 Task: Explore Airbnb accommodation in Tamiyah, Egypt from 1st December, 2023 to 5th December, 2023 for 3 adults, 1 child.2 bedrooms having 3 beds and 2 bathrooms. Booking option can be shelf check-in. Look for 5 properties as per requirement.
Action: Mouse moved to (372, 143)
Screenshot: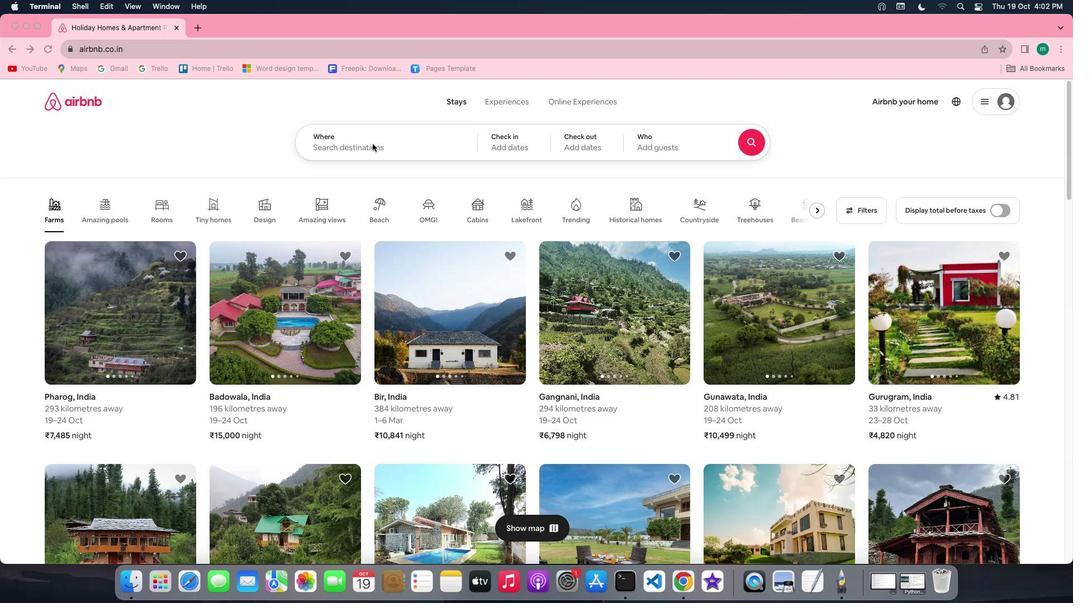 
Action: Mouse pressed left at (372, 143)
Screenshot: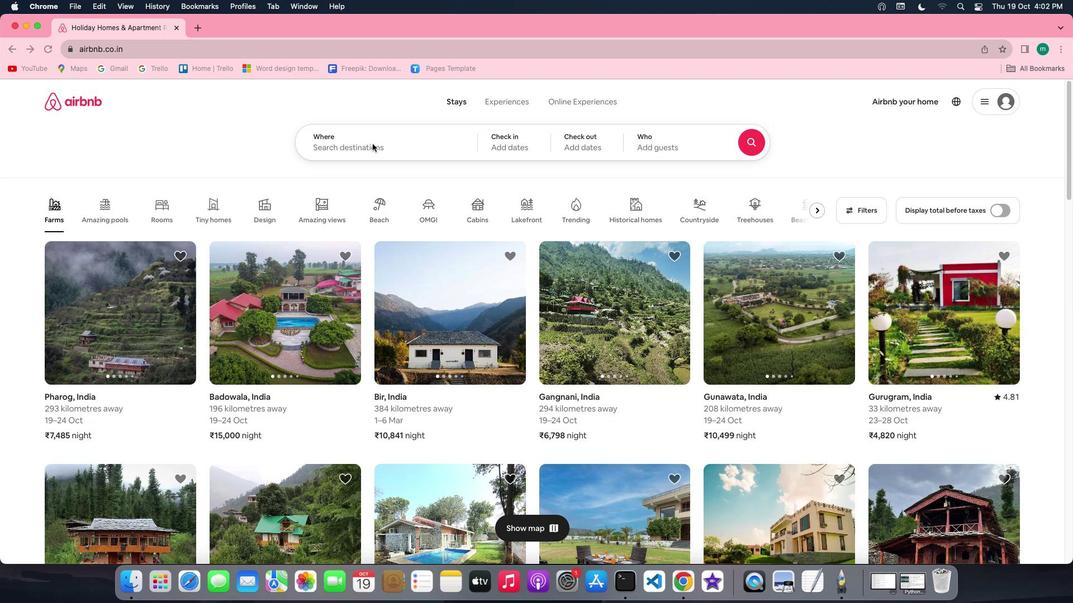 
Action: Mouse pressed left at (372, 143)
Screenshot: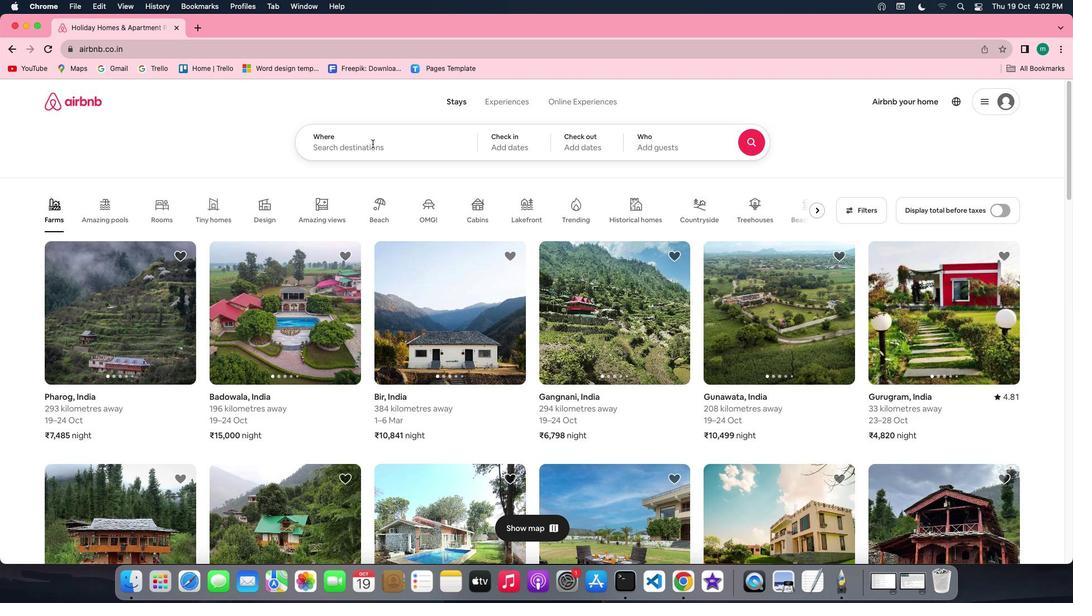 
Action: Key pressed Key.shift'T''a''m''i''y''a''h'','Key.spaceKey.shift'e''r'Key.backspace'g''y''p''t'
Screenshot: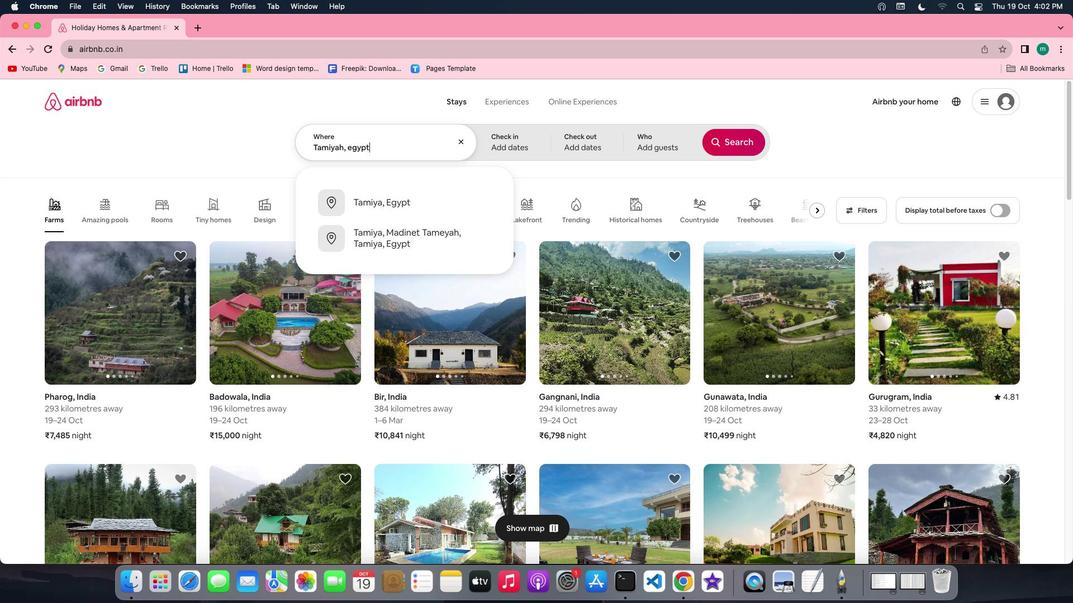 
Action: Mouse moved to (491, 144)
Screenshot: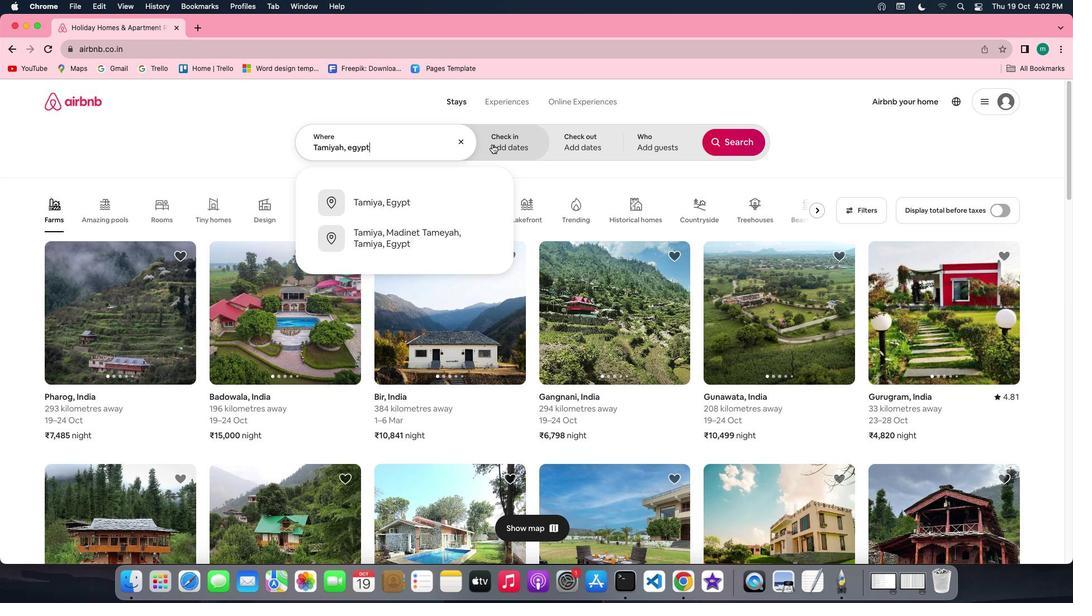 
Action: Mouse pressed left at (491, 144)
Screenshot: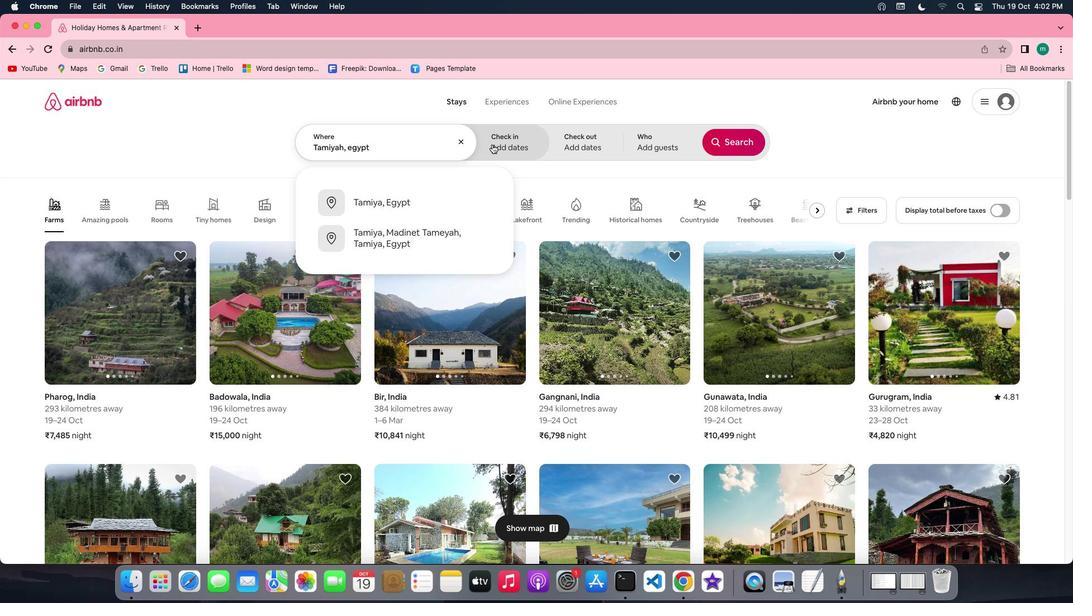 
Action: Mouse moved to (732, 232)
Screenshot: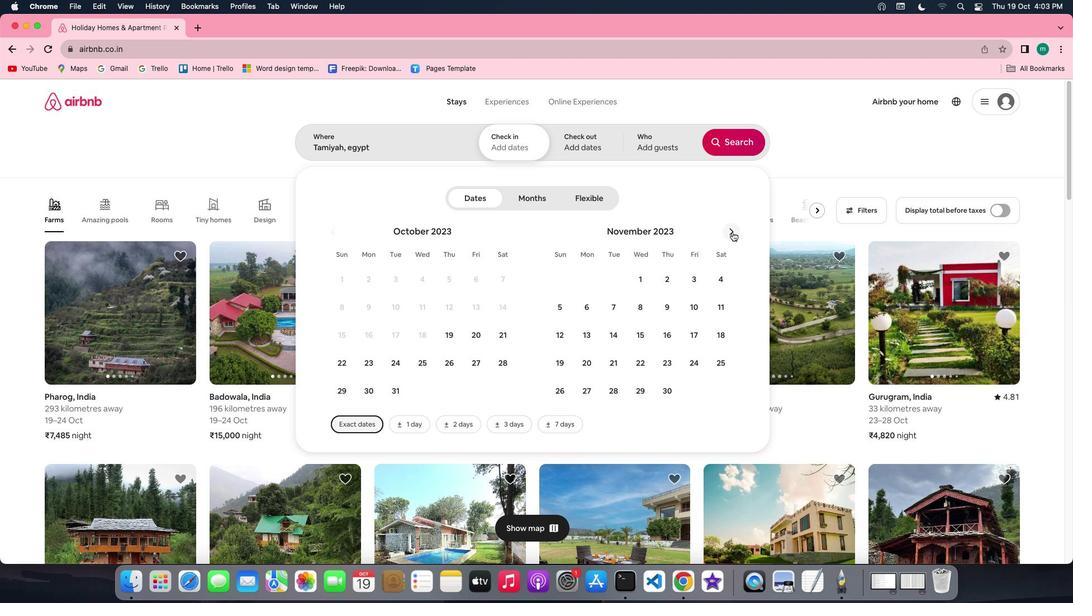 
Action: Mouse pressed left at (732, 232)
Screenshot: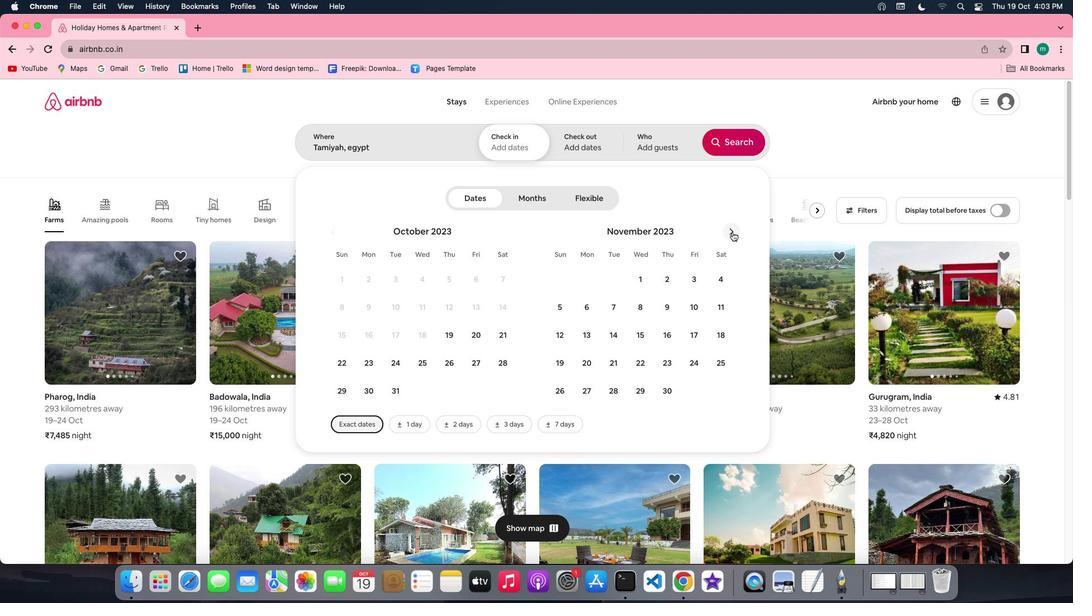 
Action: Mouse moved to (697, 277)
Screenshot: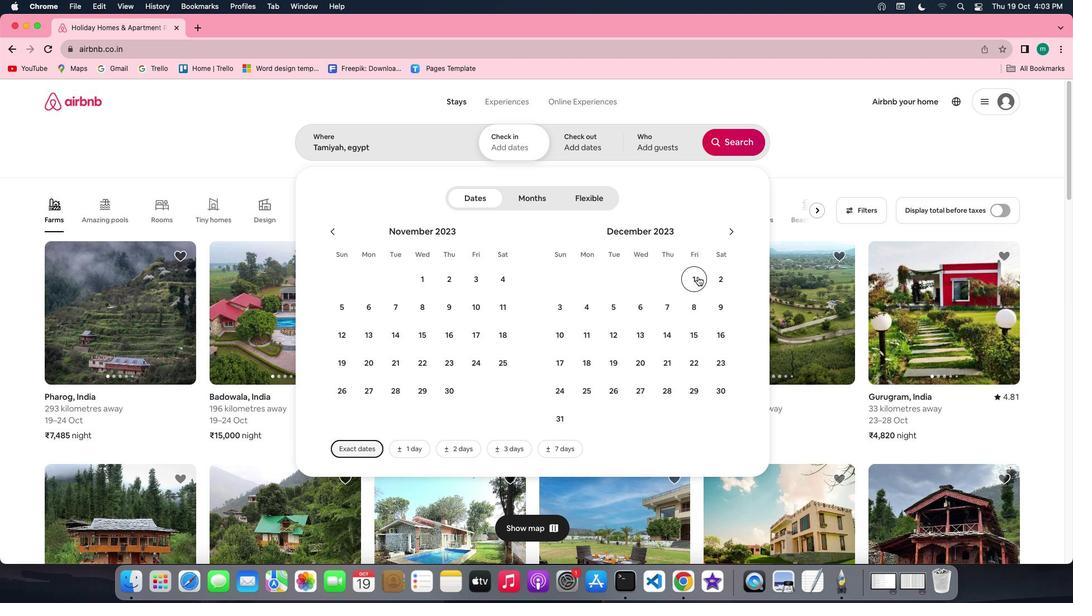 
Action: Mouse pressed left at (697, 277)
Screenshot: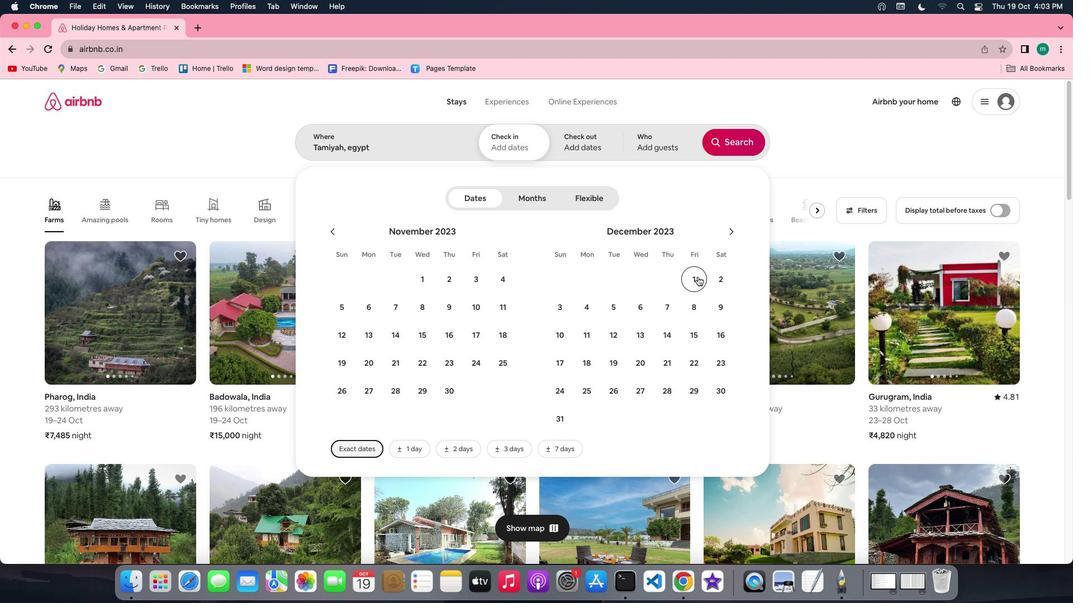 
Action: Mouse moved to (620, 302)
Screenshot: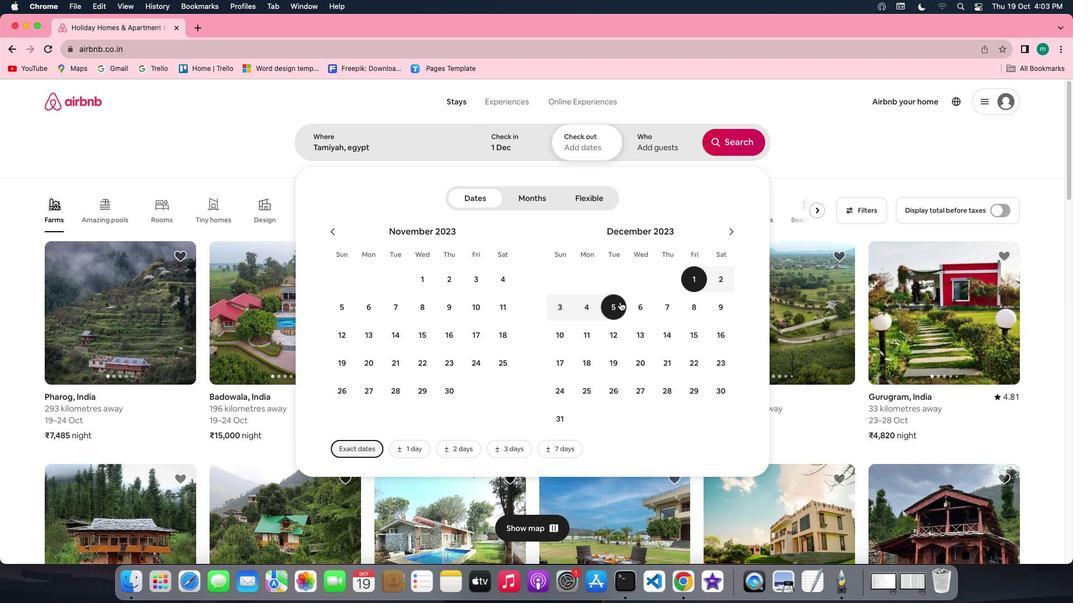 
Action: Mouse pressed left at (620, 302)
Screenshot: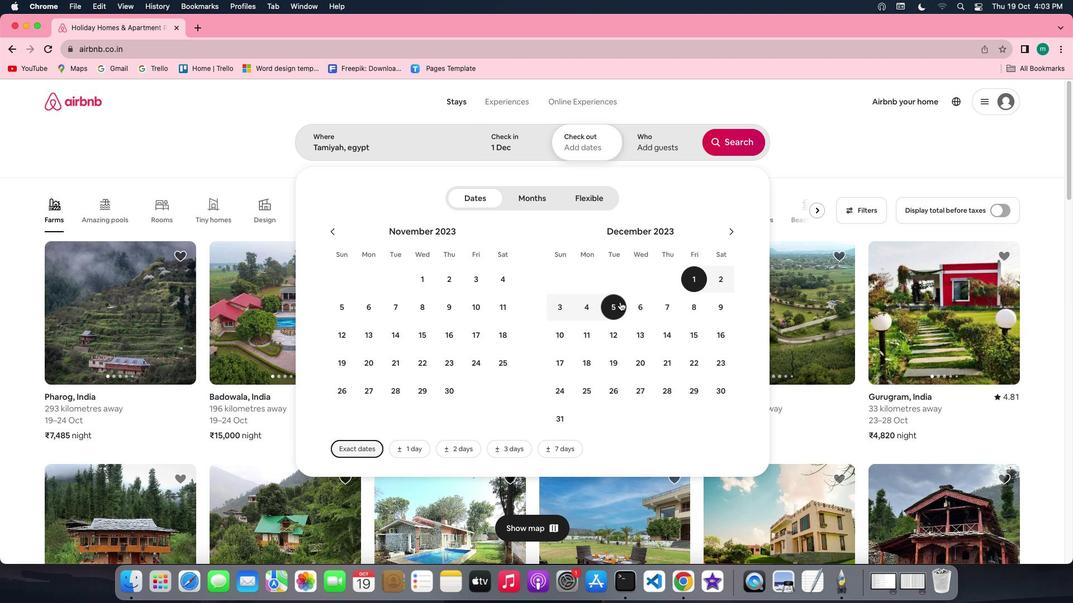
Action: Mouse moved to (655, 145)
Screenshot: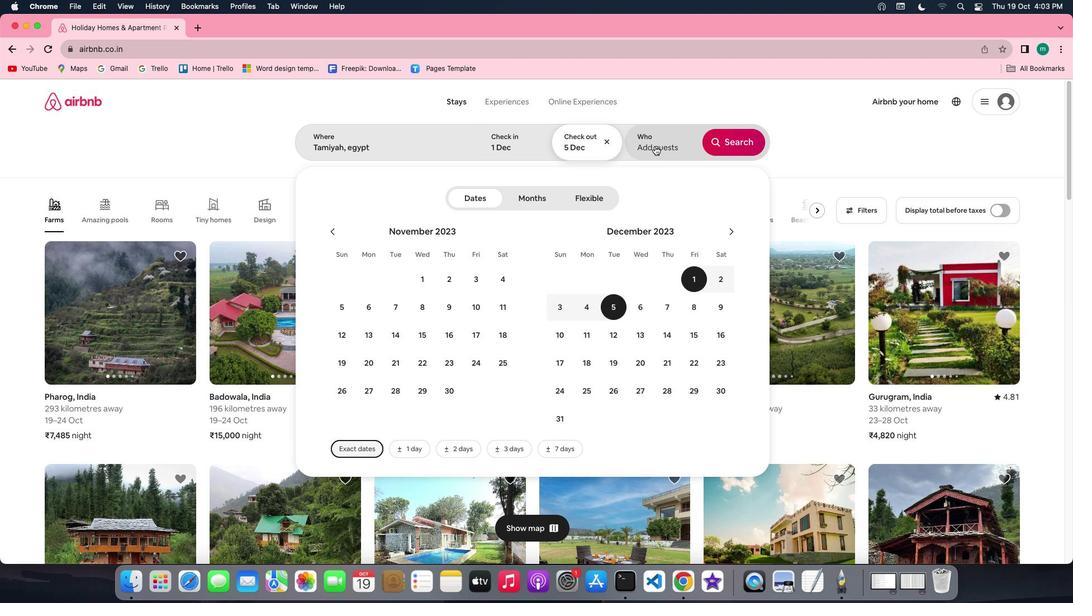 
Action: Mouse pressed left at (655, 145)
Screenshot: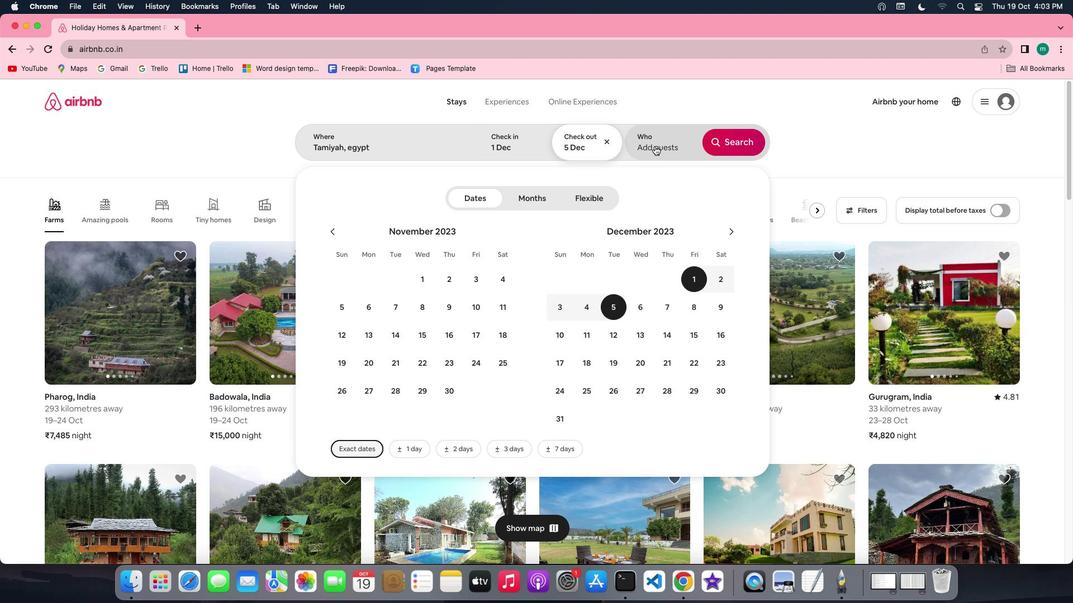 
Action: Mouse moved to (744, 207)
Screenshot: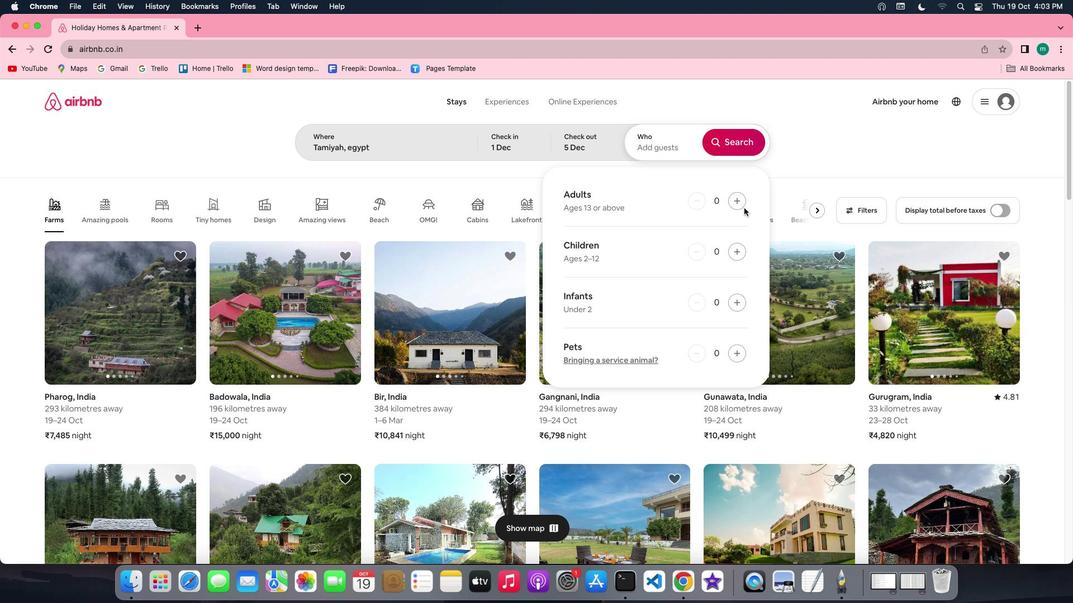 
Action: Mouse pressed left at (744, 207)
Screenshot: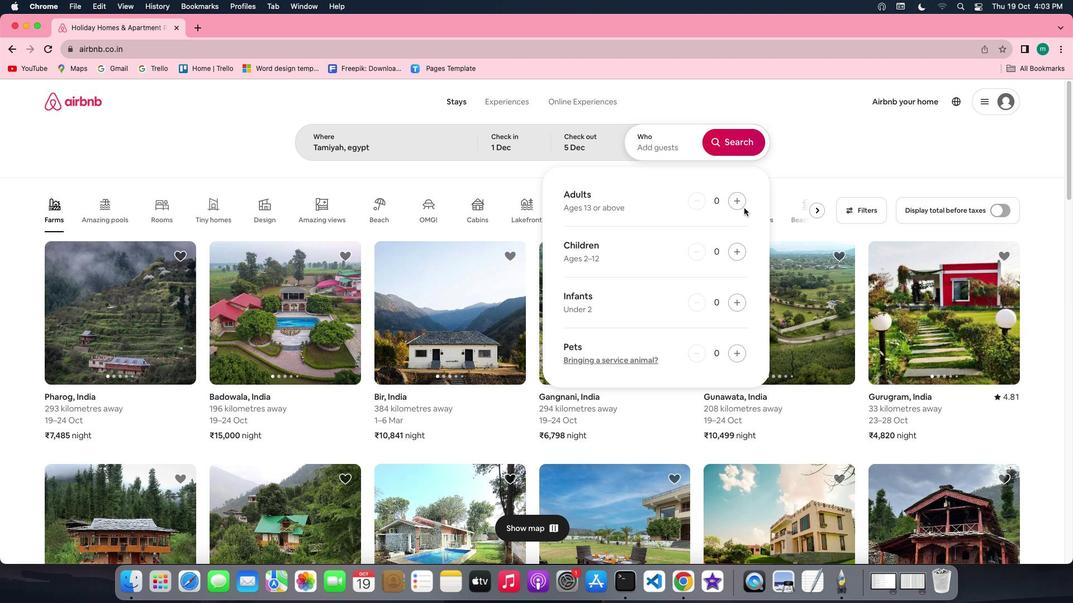
Action: Mouse pressed left at (744, 207)
Screenshot: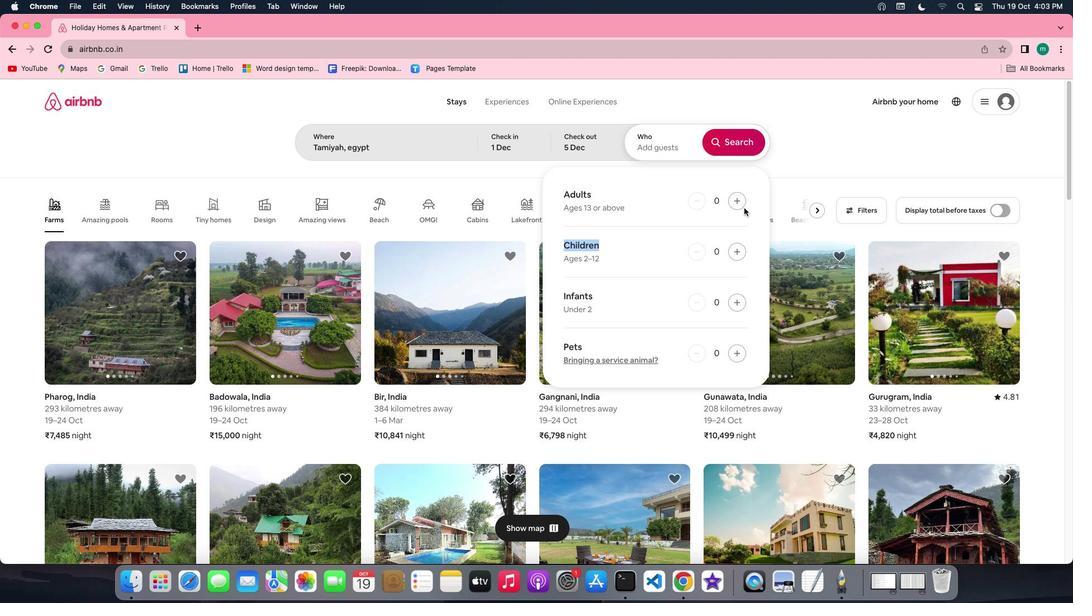 
Action: Mouse moved to (740, 202)
Screenshot: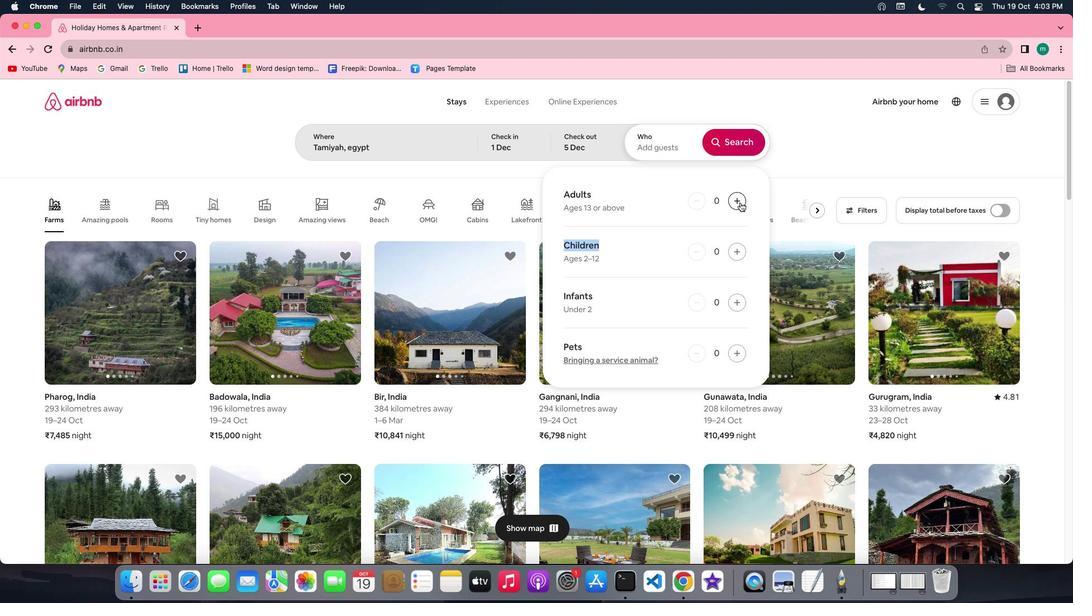 
Action: Mouse pressed left at (740, 202)
Screenshot: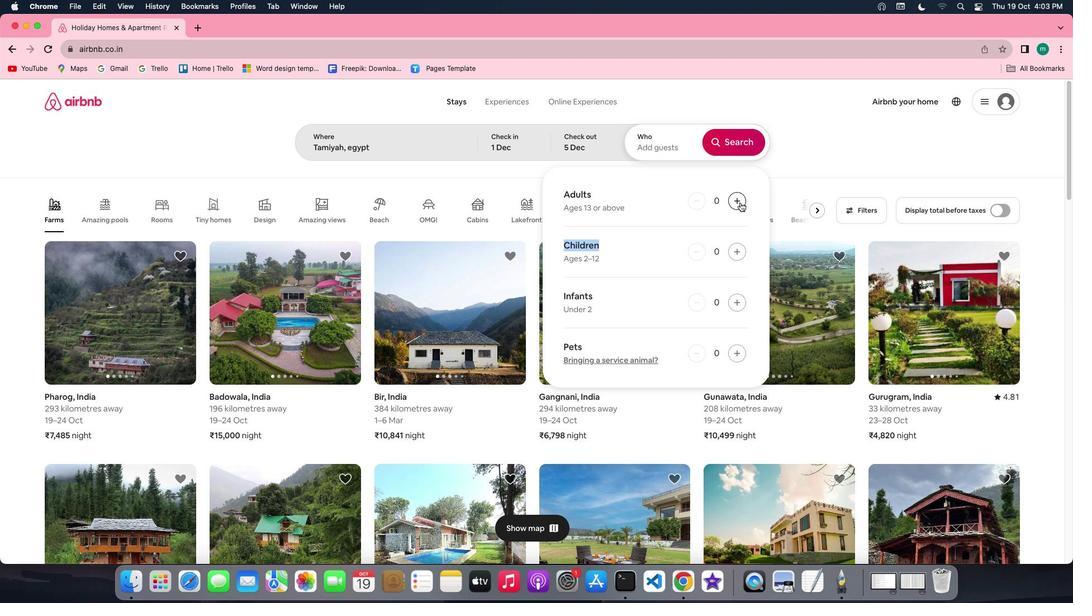 
Action: Mouse pressed left at (740, 202)
Screenshot: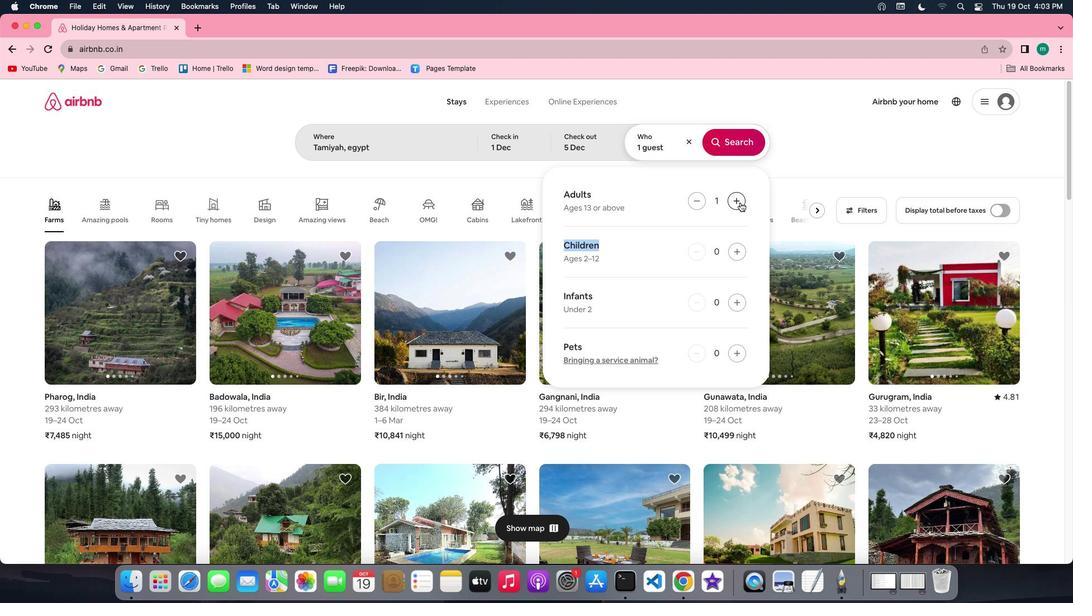 
Action: Mouse pressed left at (740, 202)
Screenshot: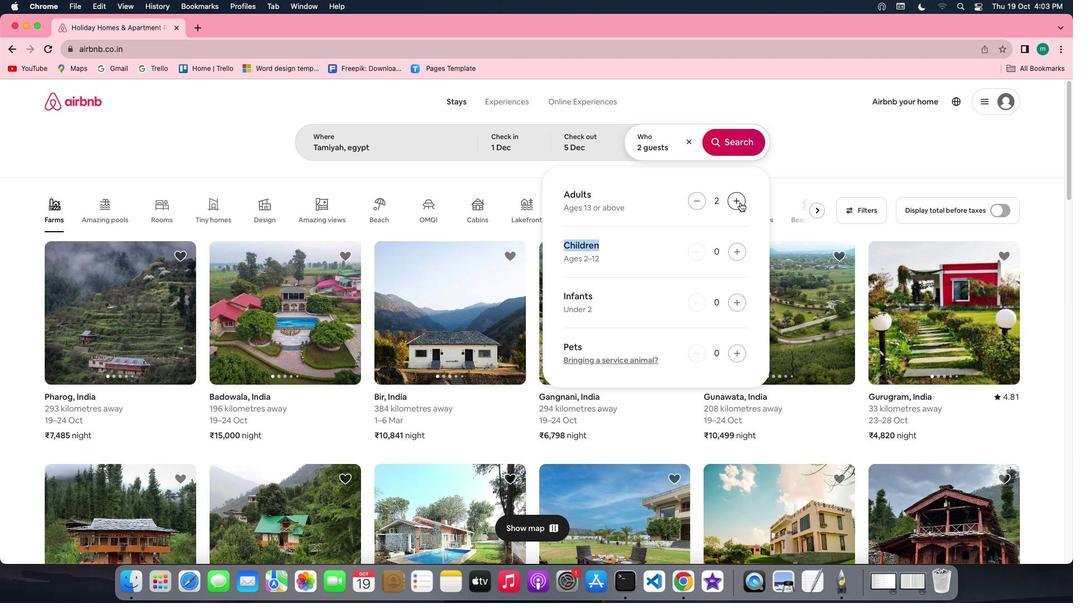 
Action: Mouse moved to (734, 148)
Screenshot: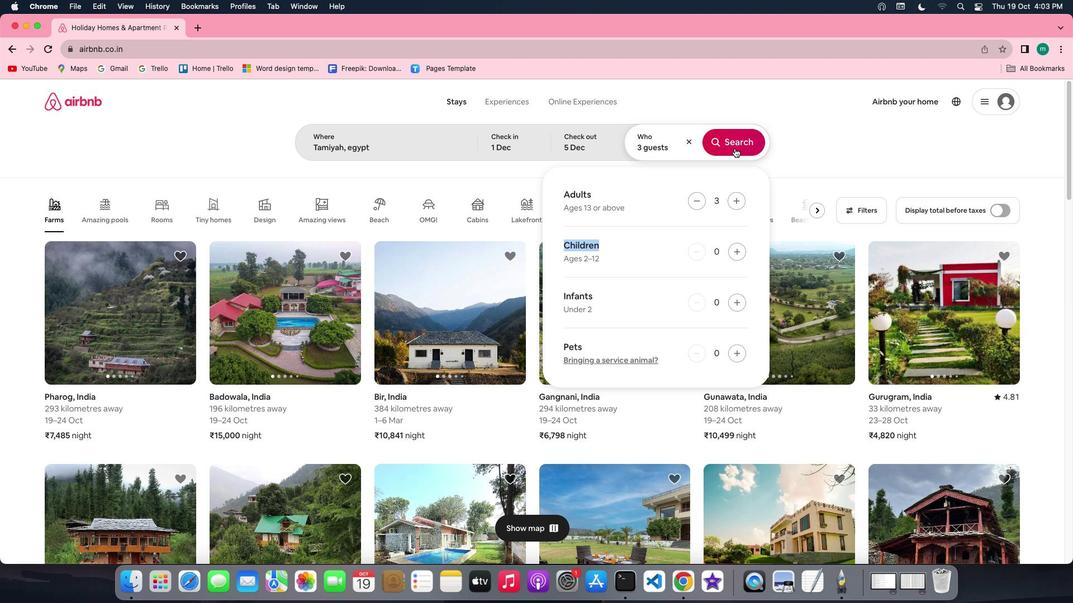 
Action: Mouse pressed left at (734, 148)
Screenshot: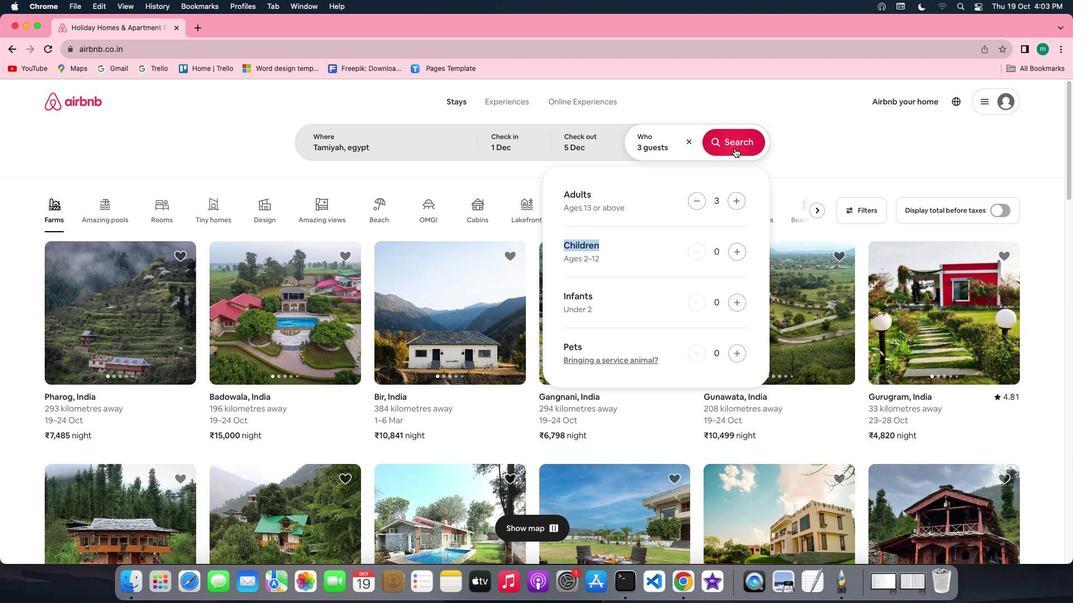 
Action: Mouse moved to (589, 103)
Screenshot: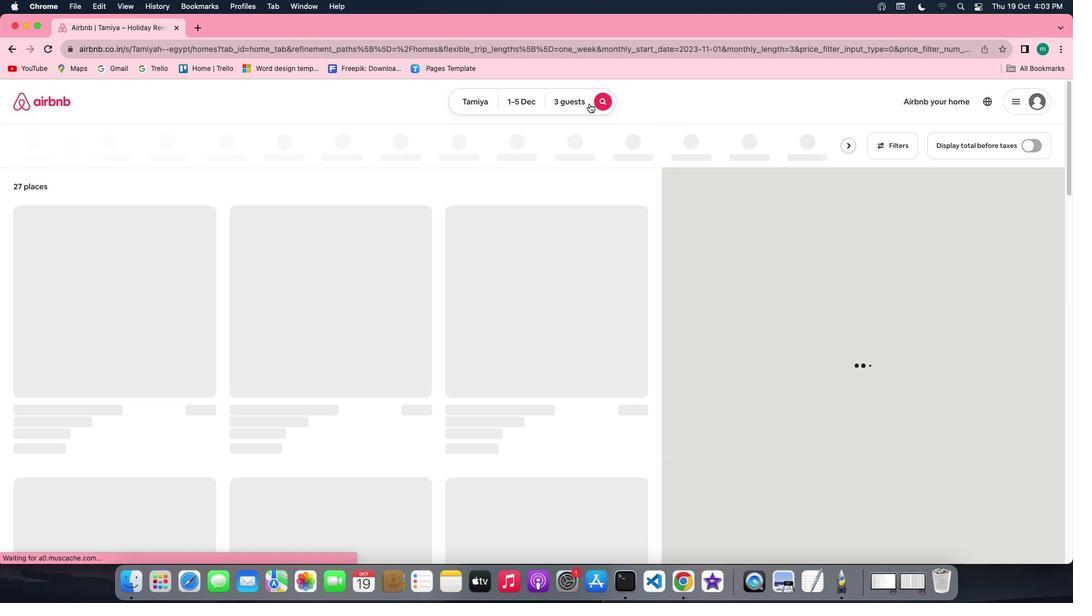 
Action: Mouse pressed left at (589, 103)
Screenshot: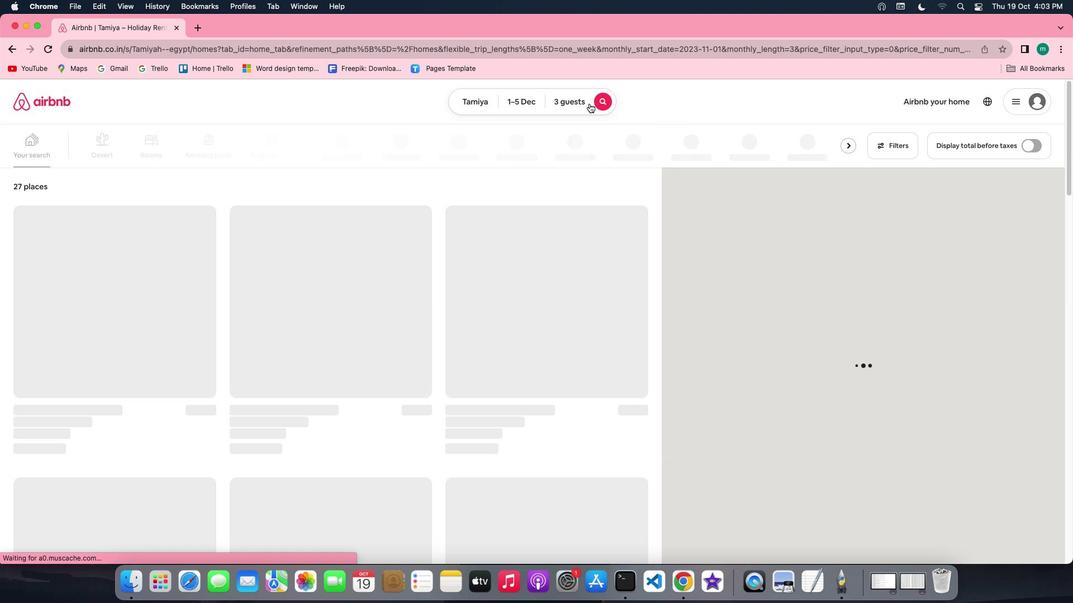 
Action: Mouse moved to (575, 103)
Screenshot: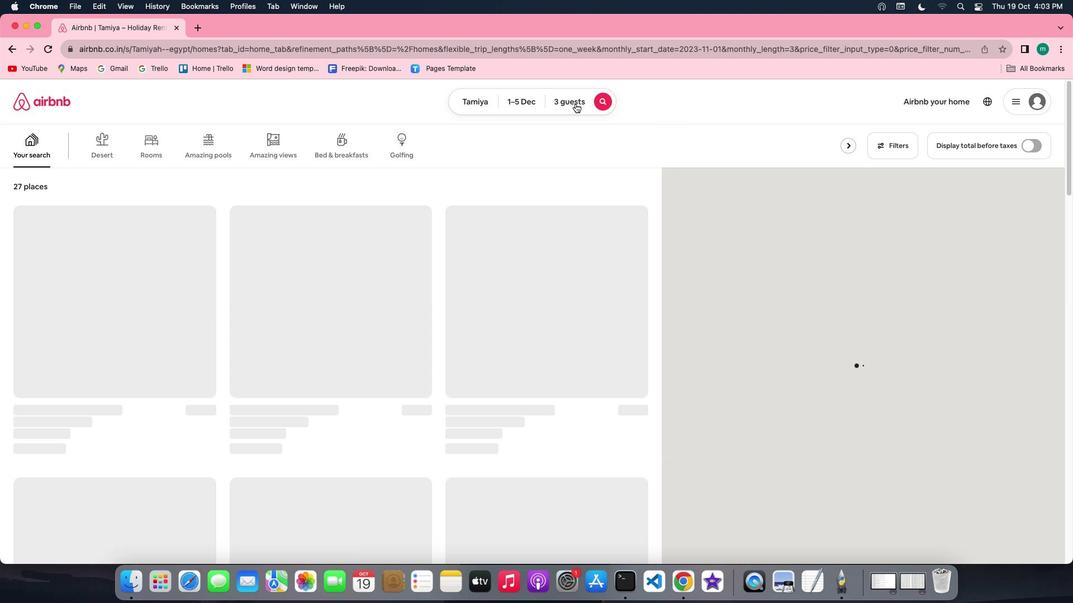 
Action: Mouse pressed left at (575, 103)
Screenshot: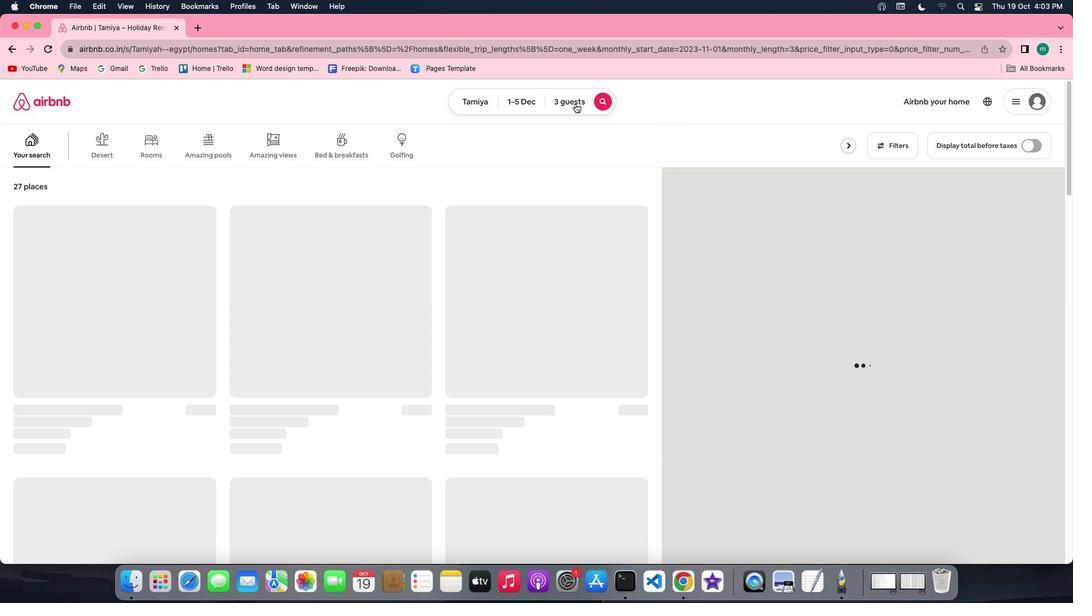 
Action: Mouse moved to (676, 147)
Screenshot: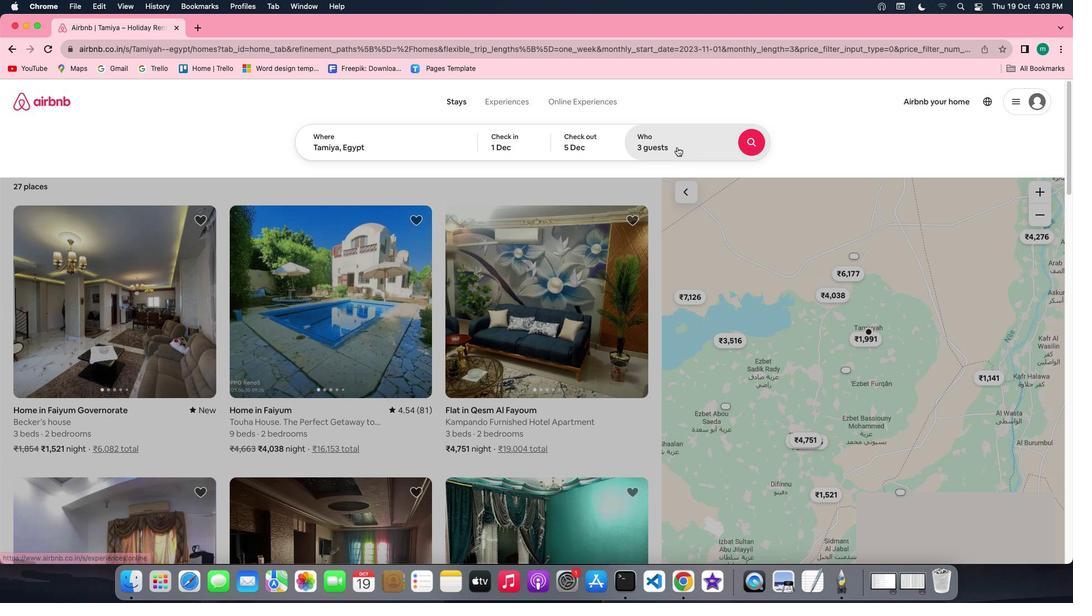 
Action: Mouse pressed left at (676, 147)
Screenshot: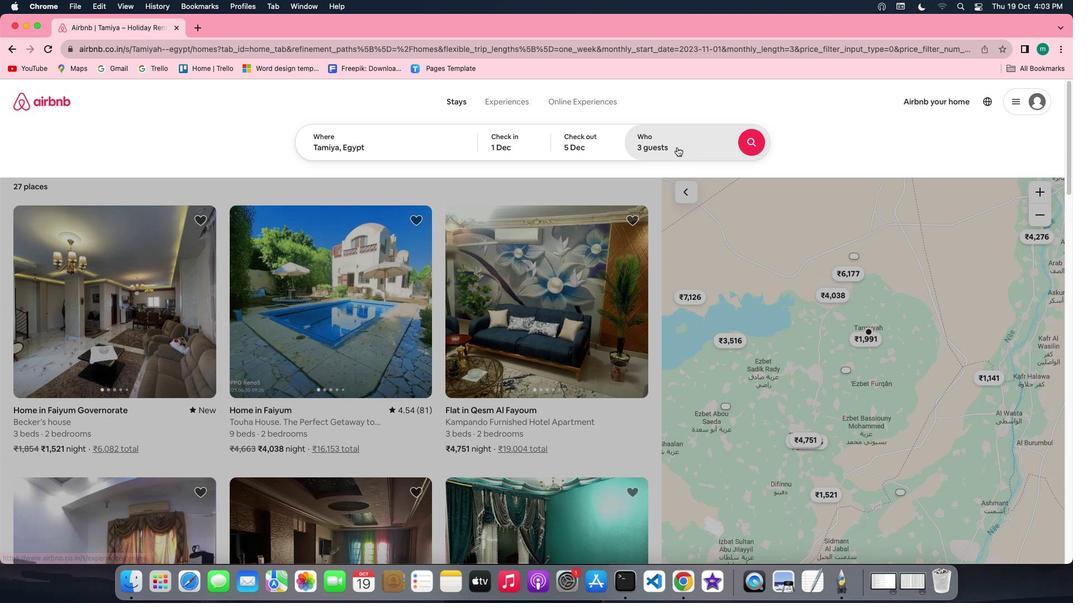 
Action: Mouse moved to (738, 254)
Screenshot: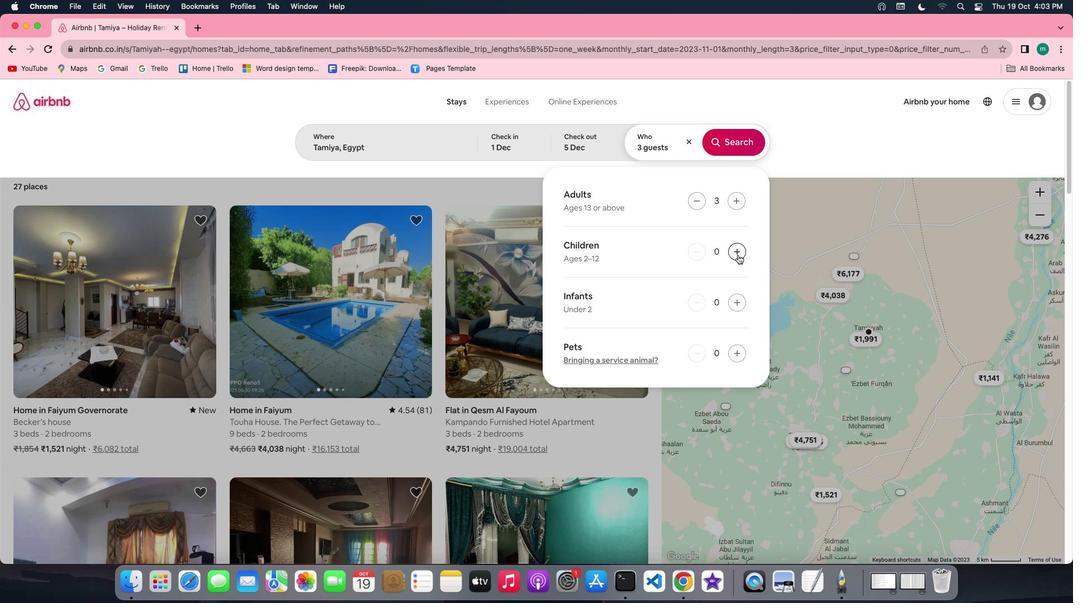 
Action: Mouse pressed left at (738, 254)
Screenshot: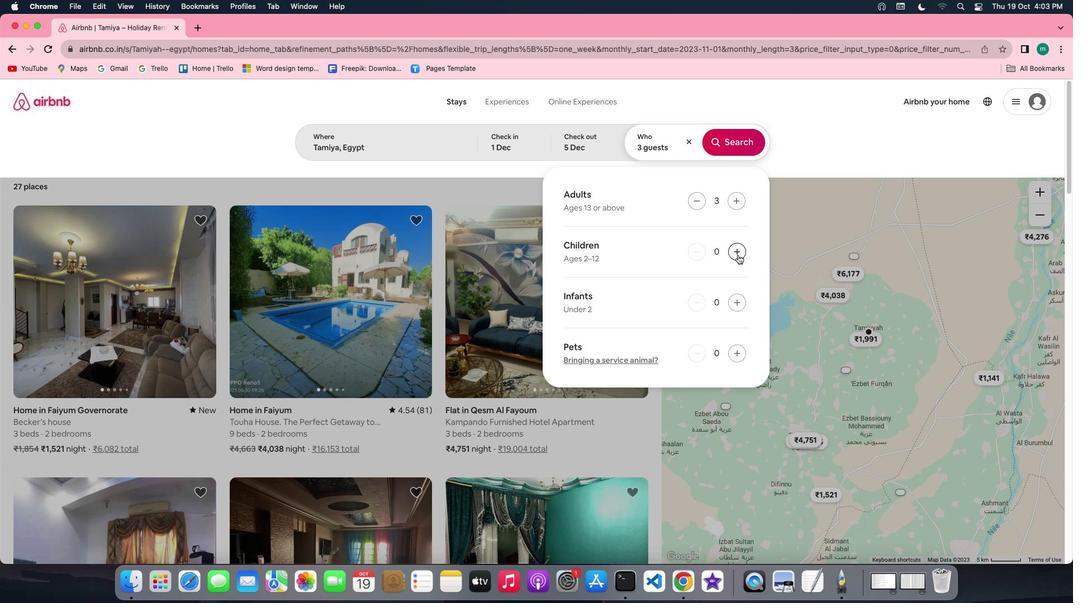 
Action: Mouse moved to (726, 150)
Screenshot: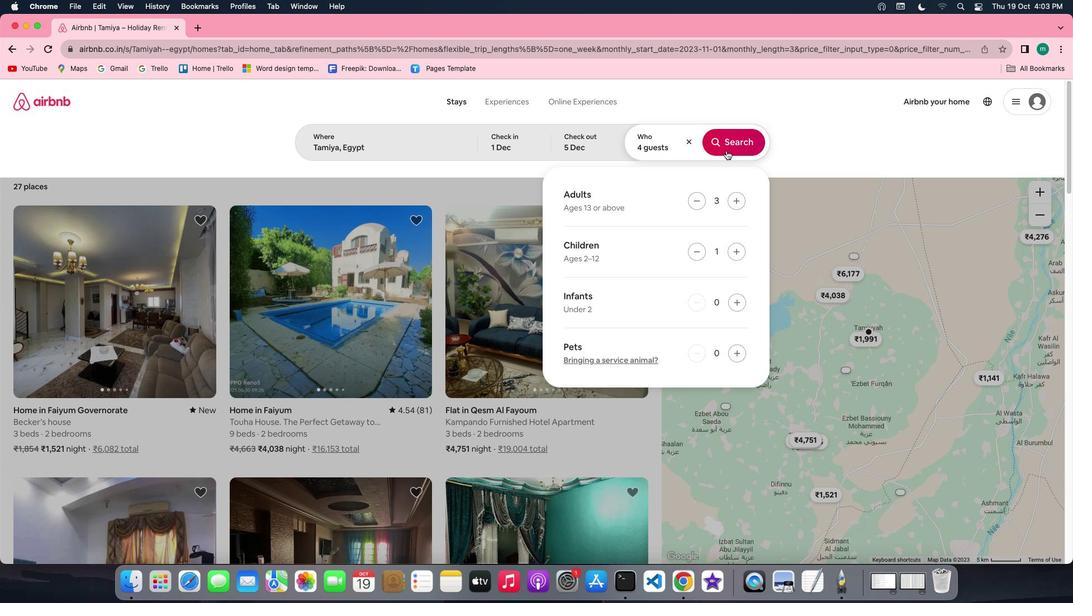 
Action: Mouse pressed left at (726, 150)
Screenshot: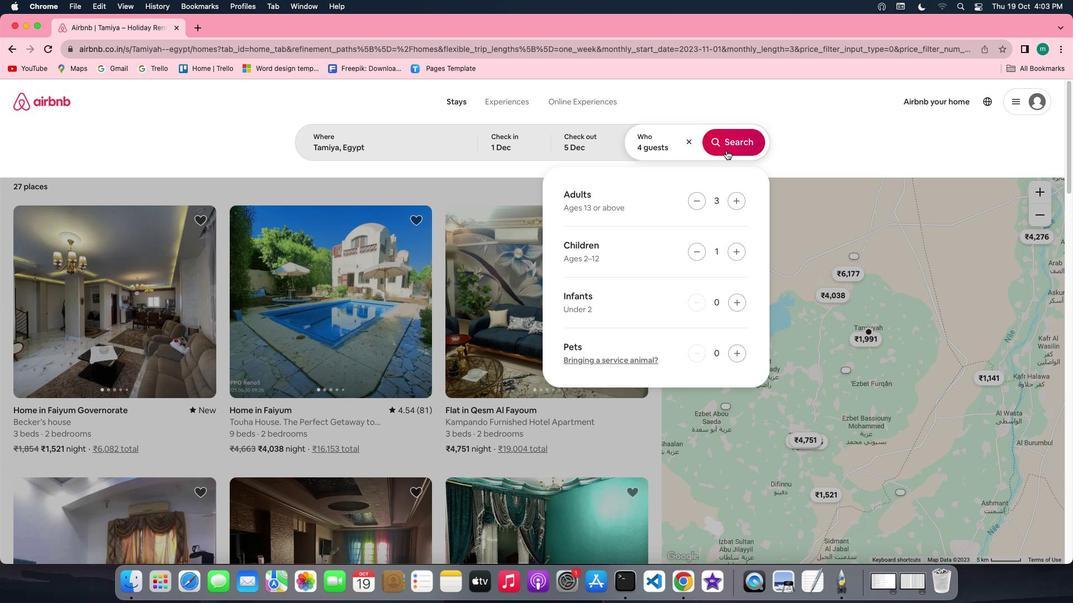 
Action: Mouse moved to (882, 145)
Screenshot: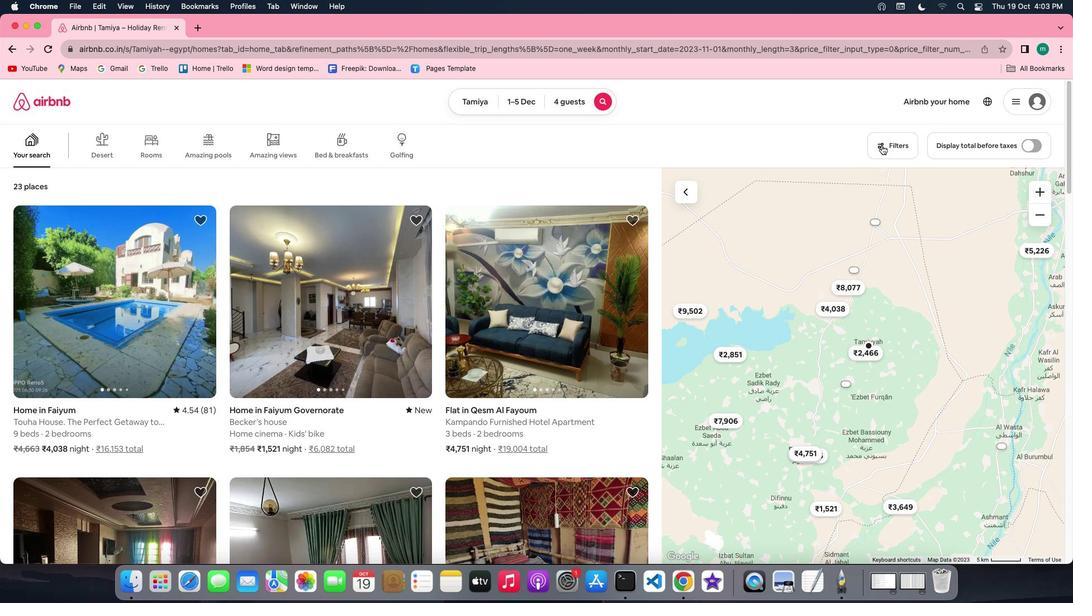 
Action: Mouse pressed left at (882, 145)
Screenshot: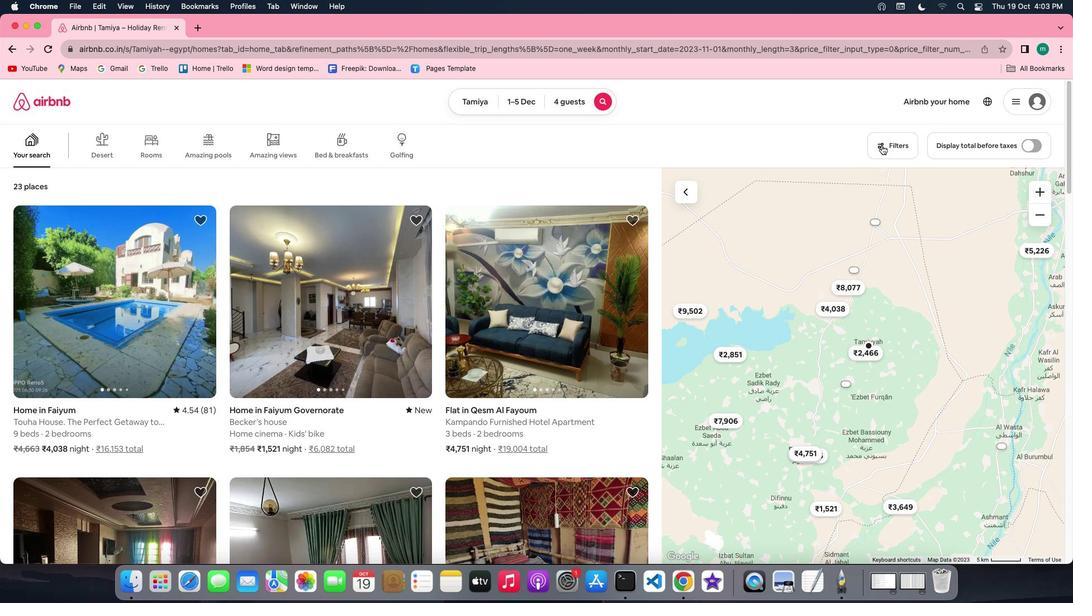
Action: Mouse moved to (471, 297)
Screenshot: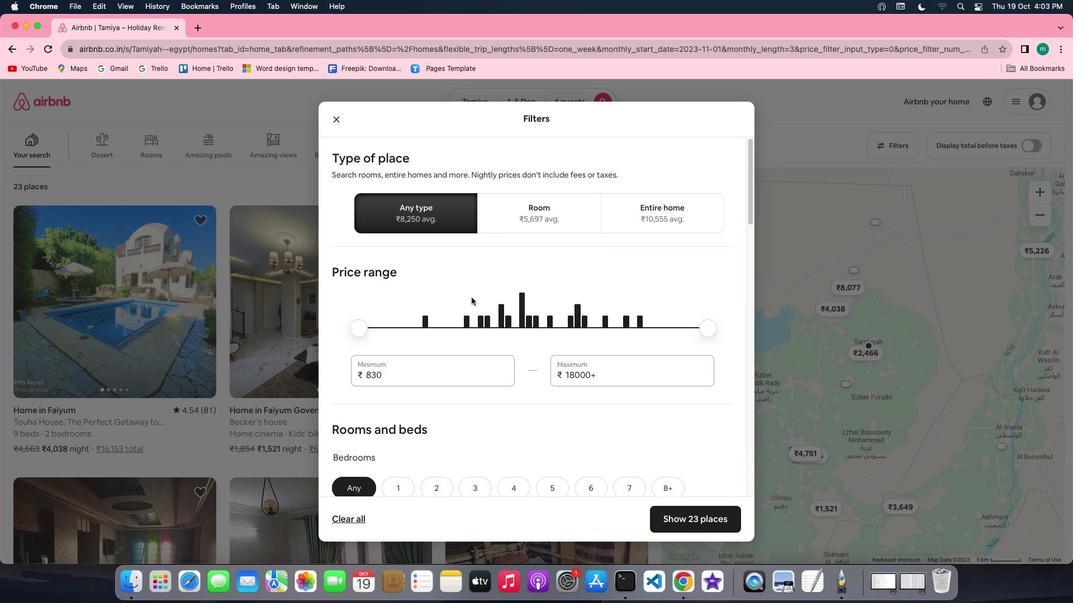 
Action: Mouse scrolled (471, 297) with delta (0, 0)
Screenshot: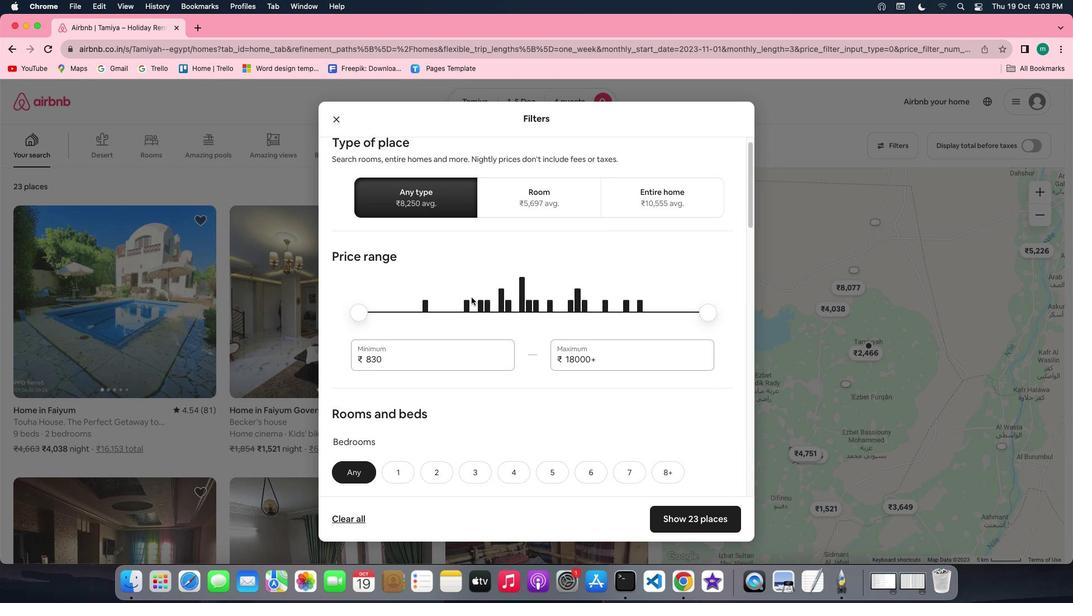 
Action: Mouse scrolled (471, 297) with delta (0, 0)
Screenshot: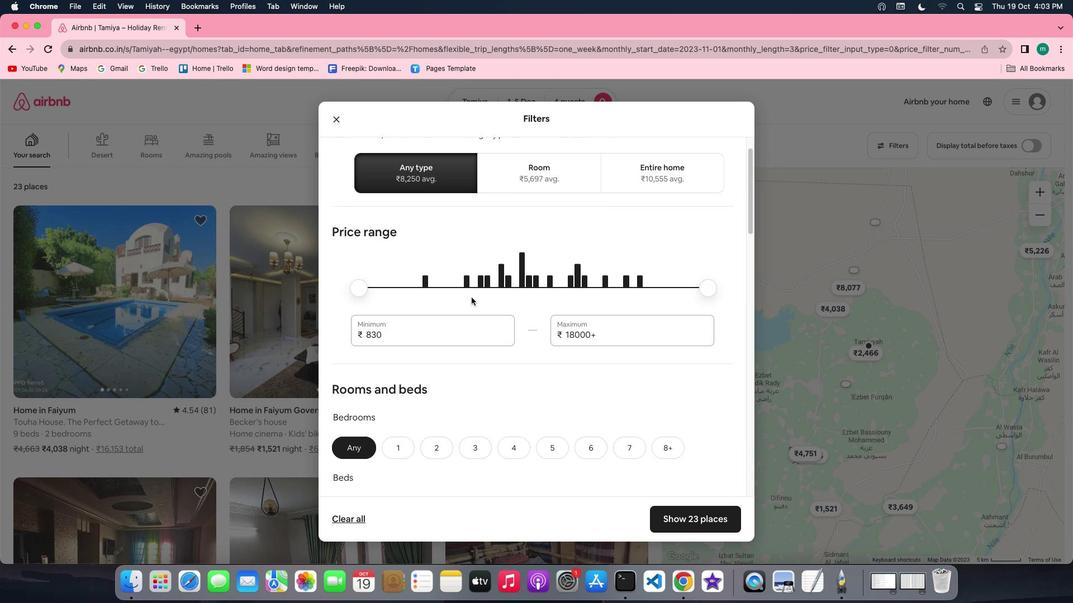 
Action: Mouse scrolled (471, 297) with delta (0, -1)
Screenshot: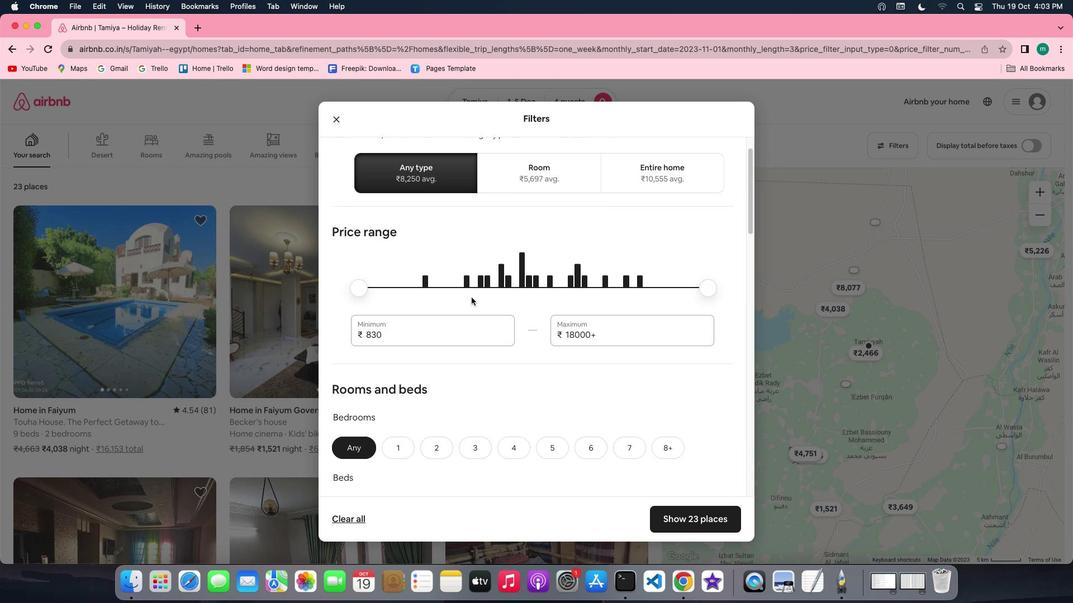 
Action: Mouse scrolled (471, 297) with delta (0, 0)
Screenshot: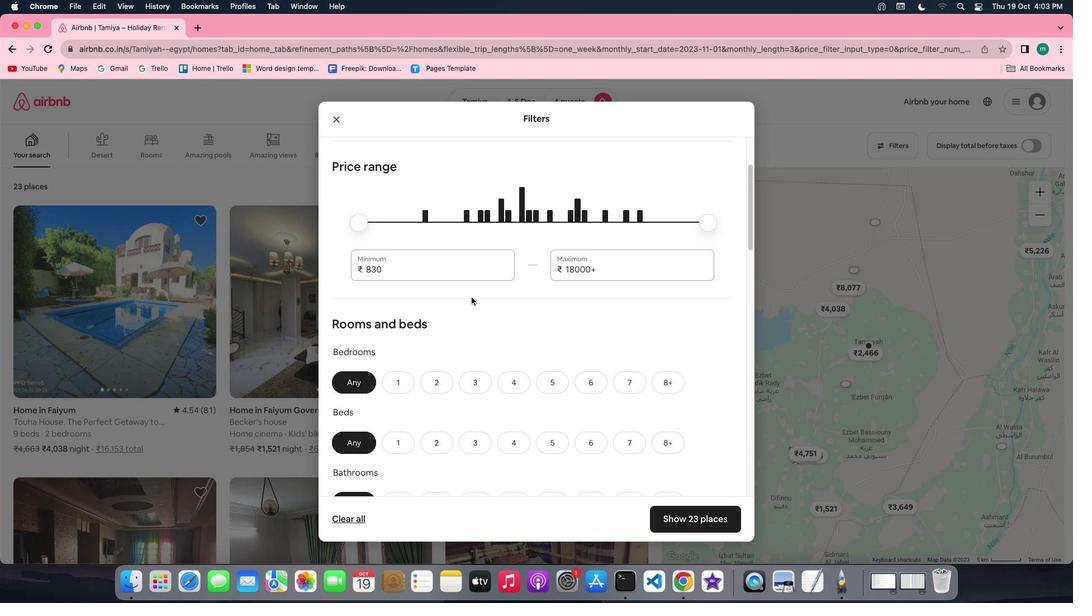 
Action: Mouse scrolled (471, 297) with delta (0, 0)
Screenshot: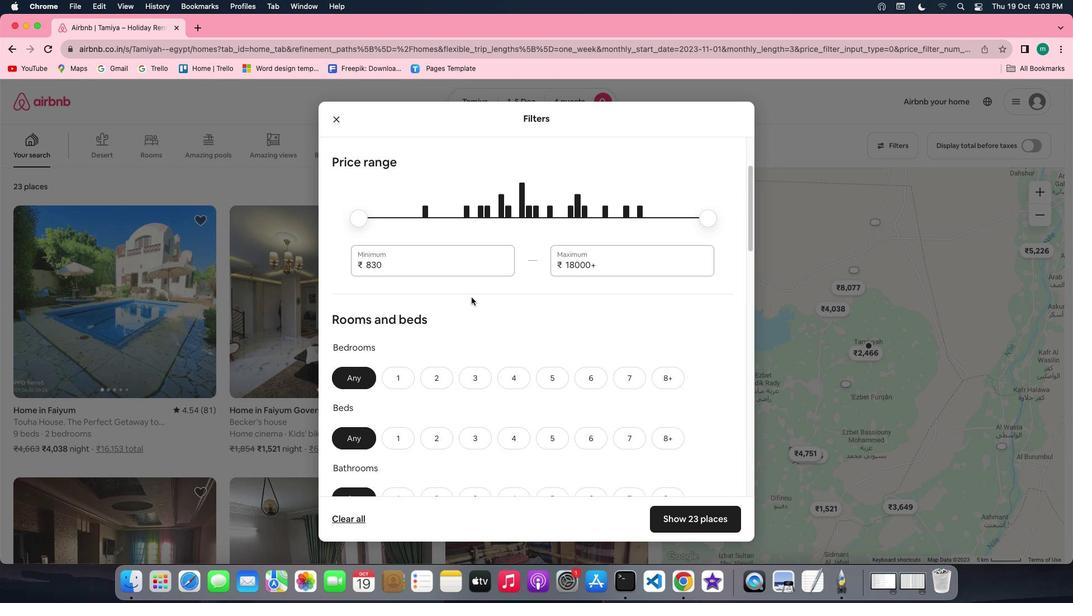 
Action: Mouse scrolled (471, 297) with delta (0, 0)
Screenshot: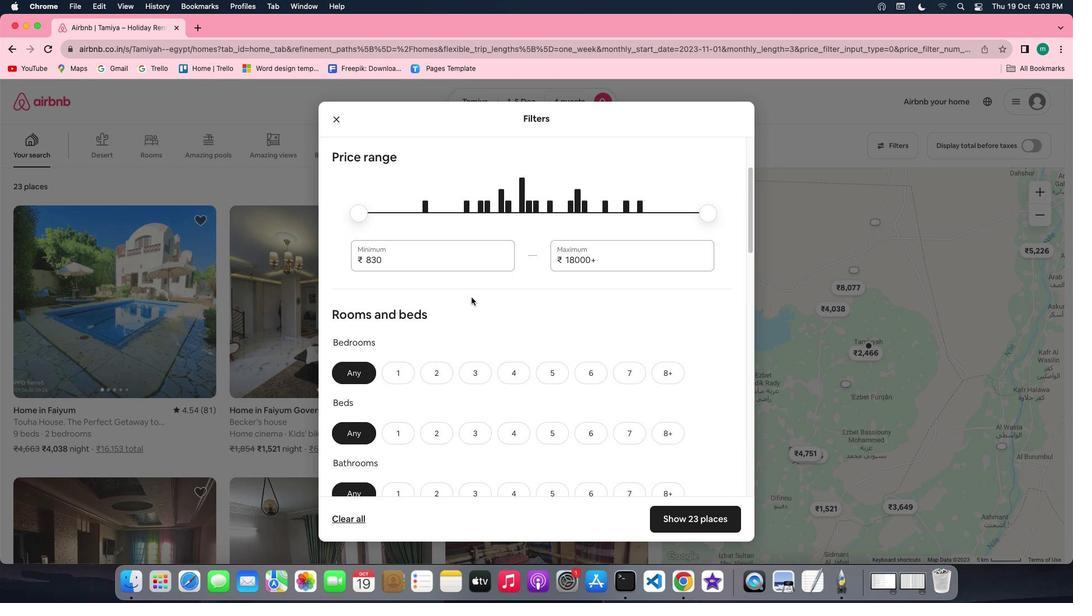 
Action: Mouse scrolled (471, 297) with delta (0, 0)
Screenshot: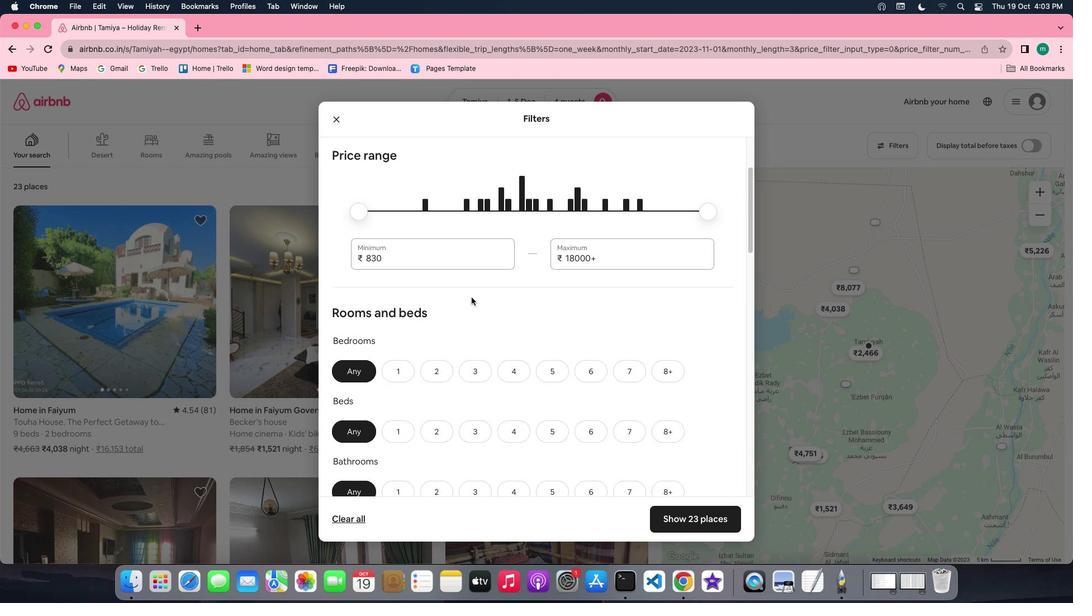 
Action: Mouse scrolled (471, 297) with delta (0, 0)
Screenshot: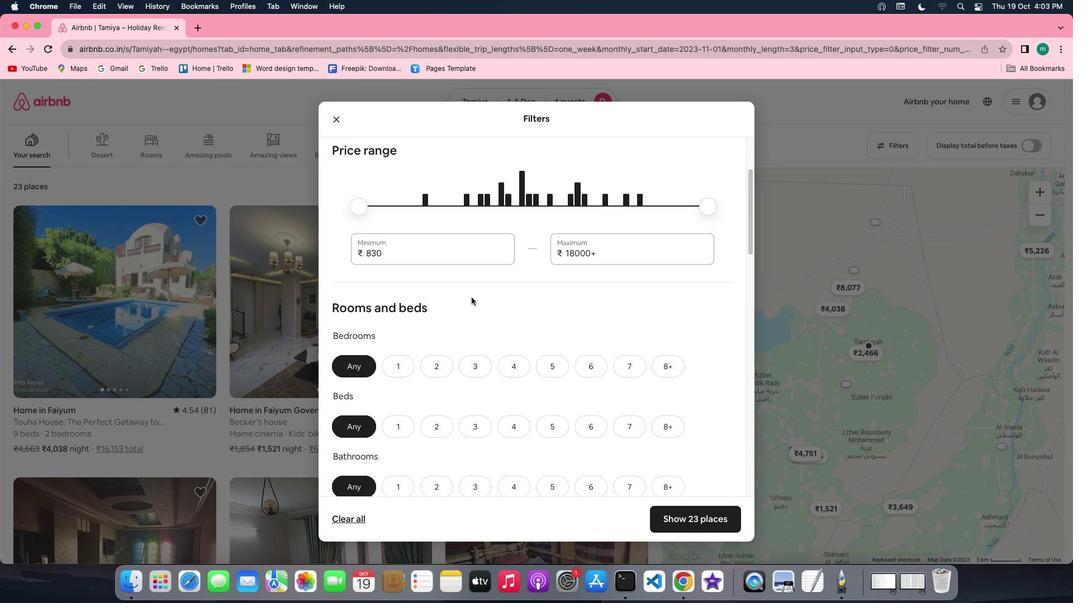 
Action: Mouse scrolled (471, 297) with delta (0, 0)
Screenshot: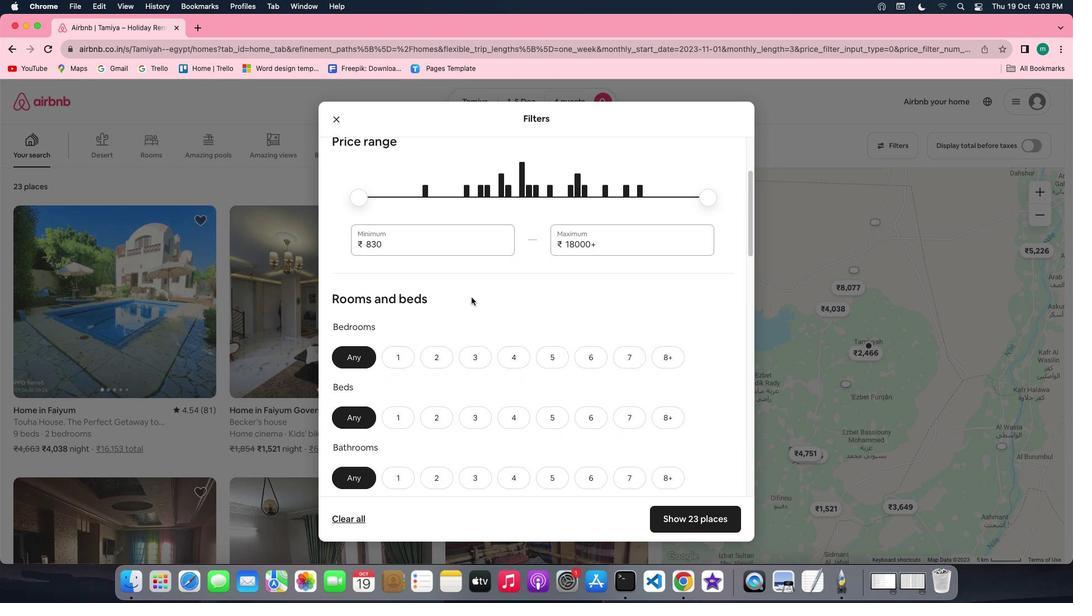 
Action: Mouse scrolled (471, 297) with delta (0, 0)
Screenshot: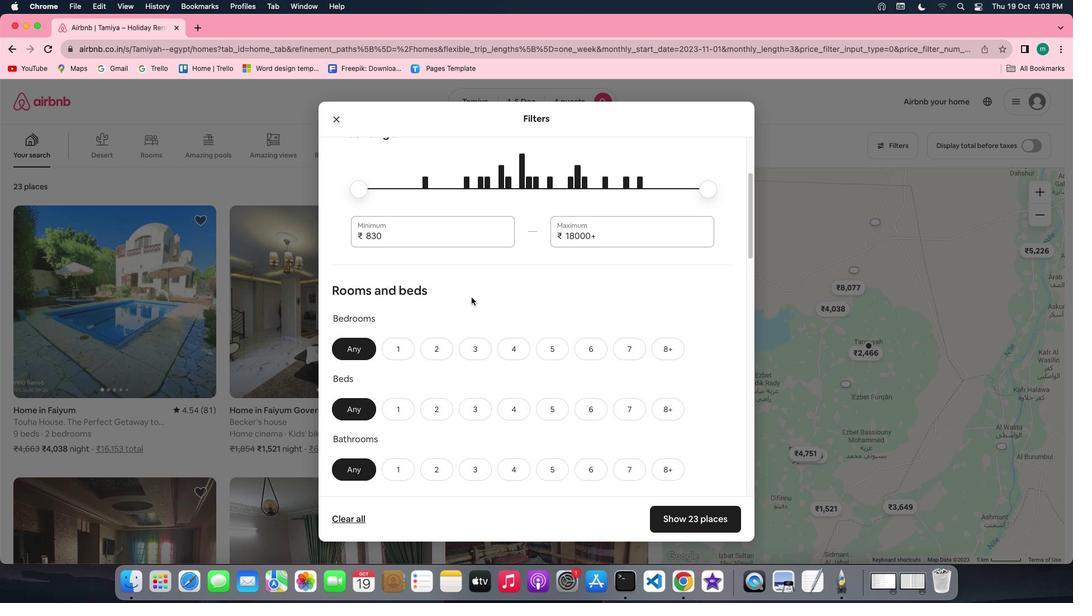 
Action: Mouse scrolled (471, 297) with delta (0, 0)
Screenshot: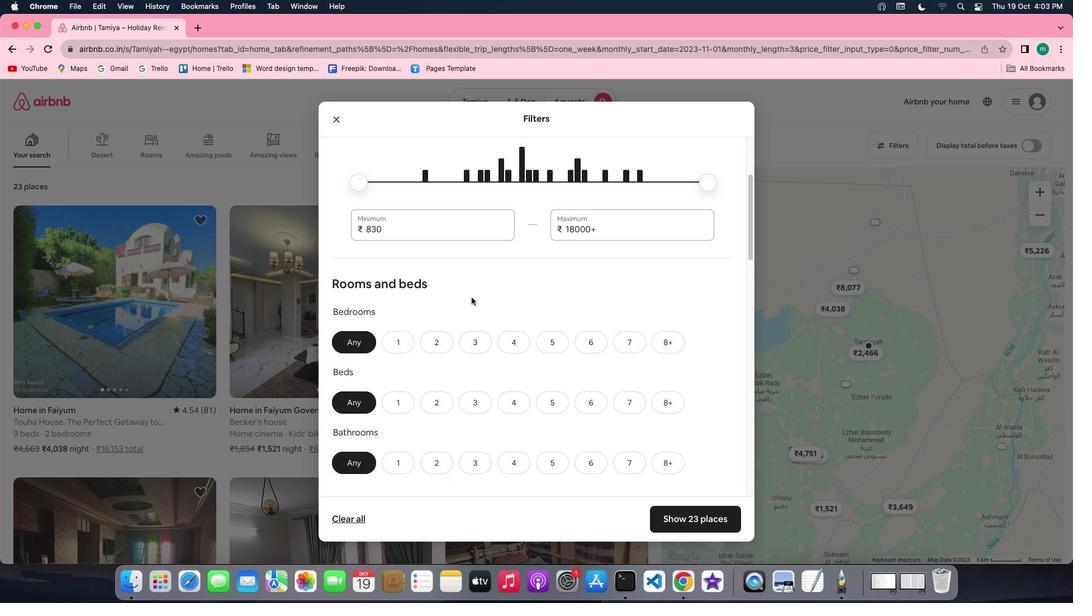 
Action: Mouse scrolled (471, 297) with delta (0, 0)
Screenshot: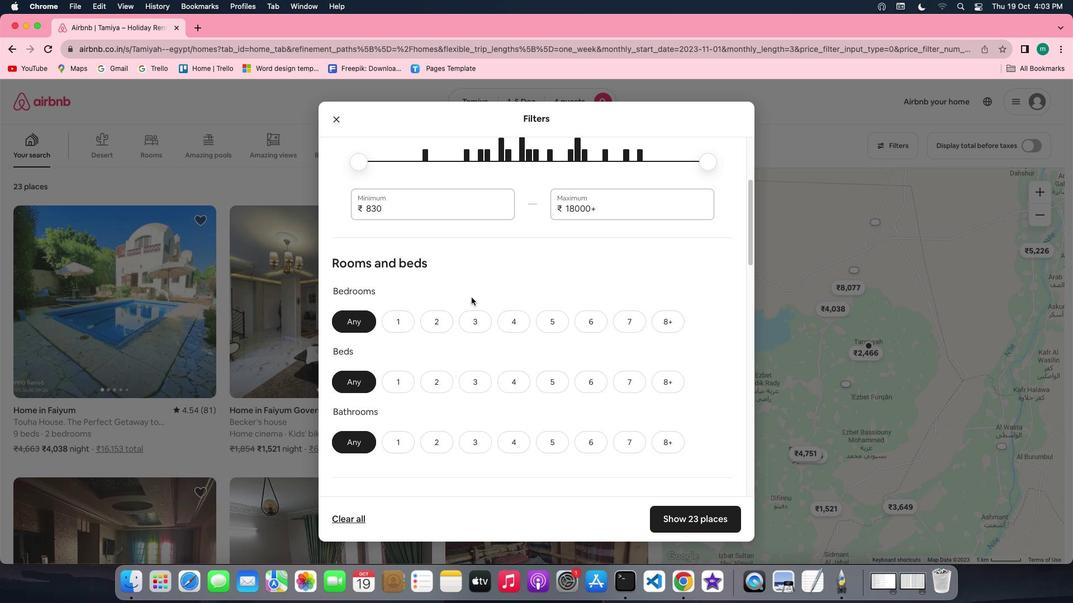 
Action: Mouse scrolled (471, 297) with delta (0, 0)
Screenshot: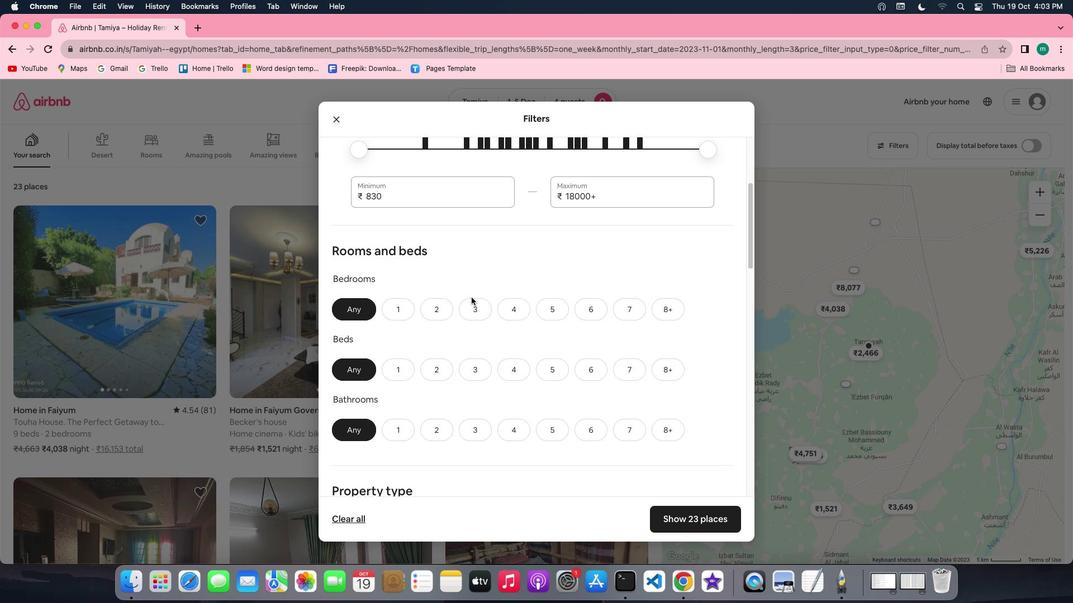 
Action: Mouse scrolled (471, 297) with delta (0, 0)
Screenshot: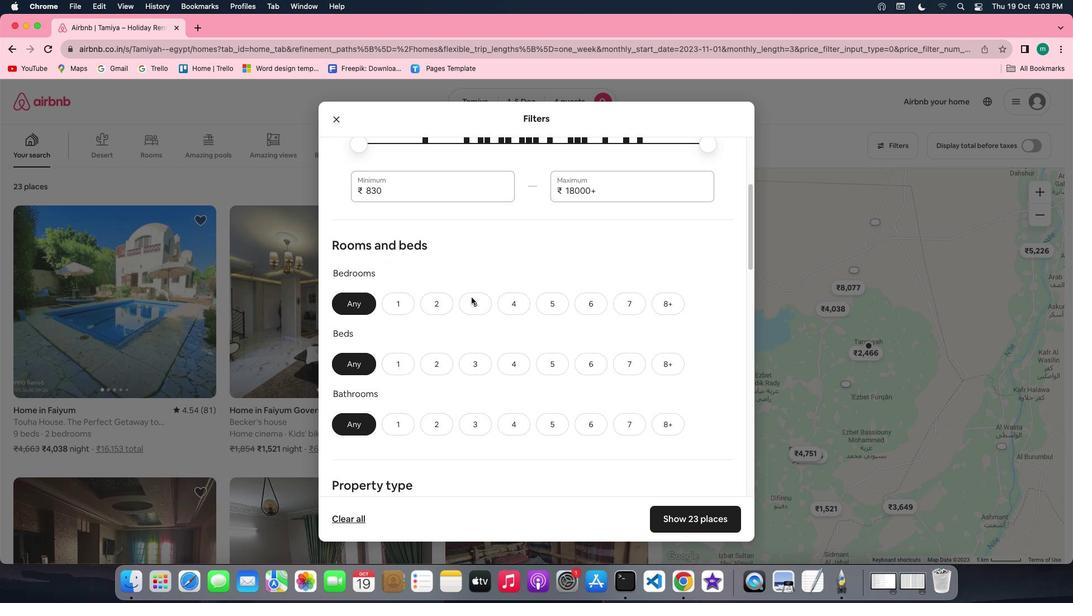
Action: Mouse scrolled (471, 297) with delta (0, 0)
Screenshot: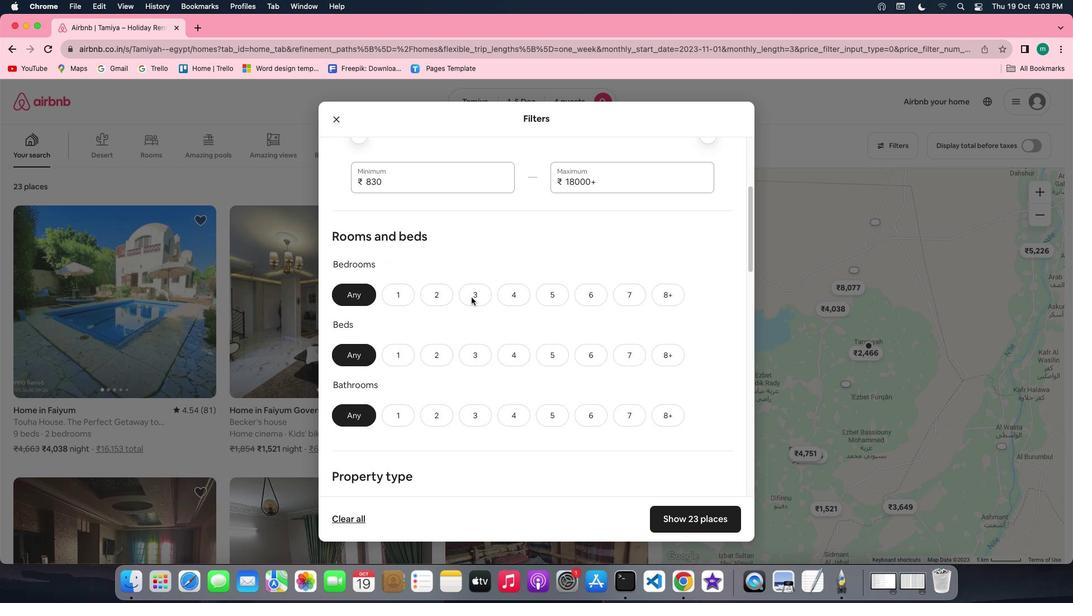 
Action: Mouse scrolled (471, 297) with delta (0, 0)
Screenshot: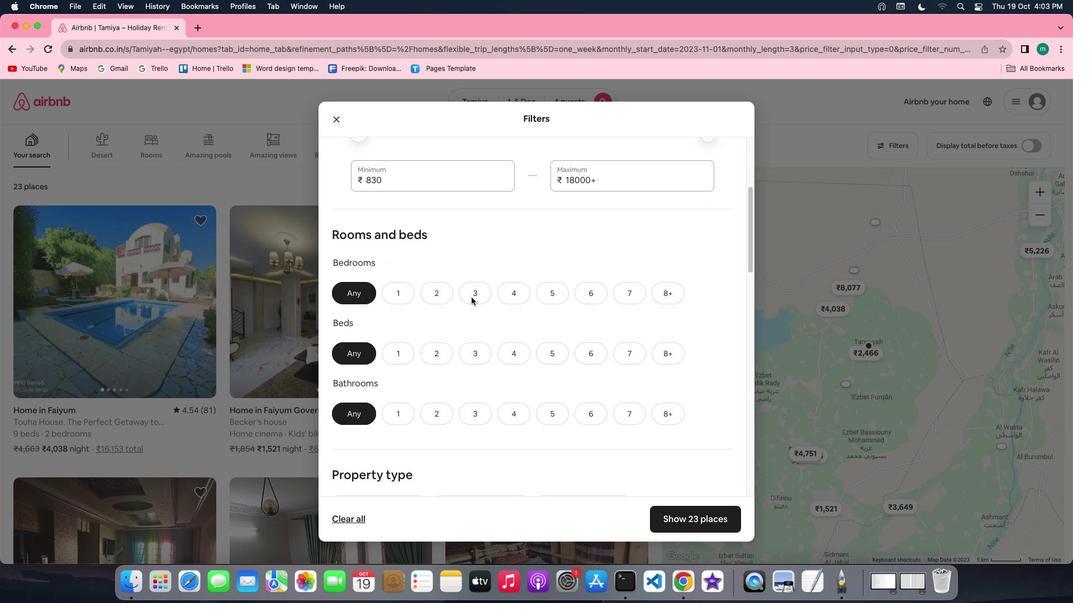 
Action: Mouse scrolled (471, 297) with delta (0, 0)
Screenshot: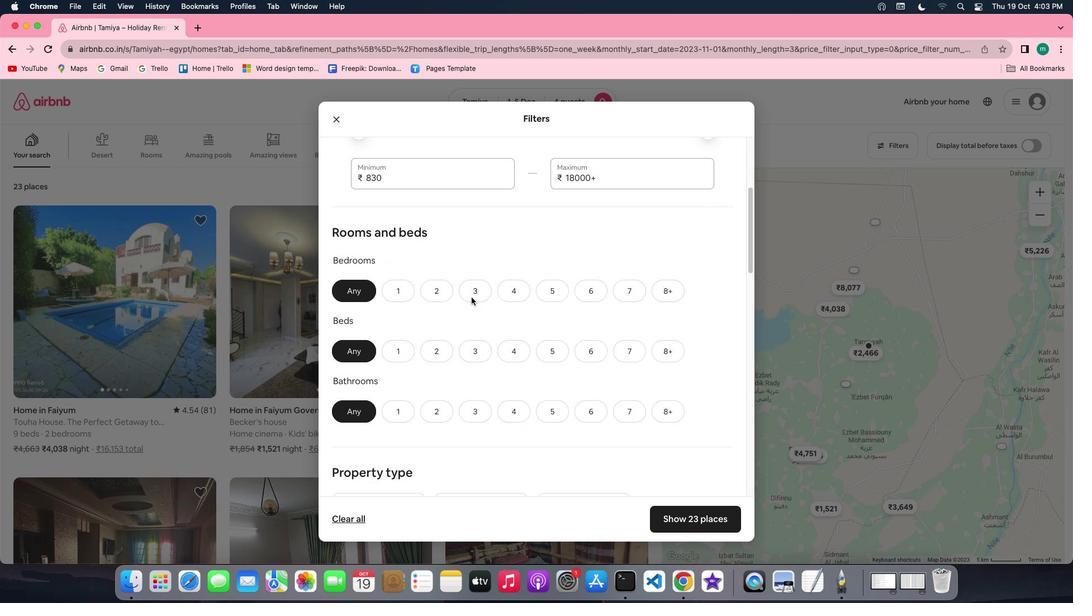 
Action: Mouse moved to (442, 288)
Screenshot: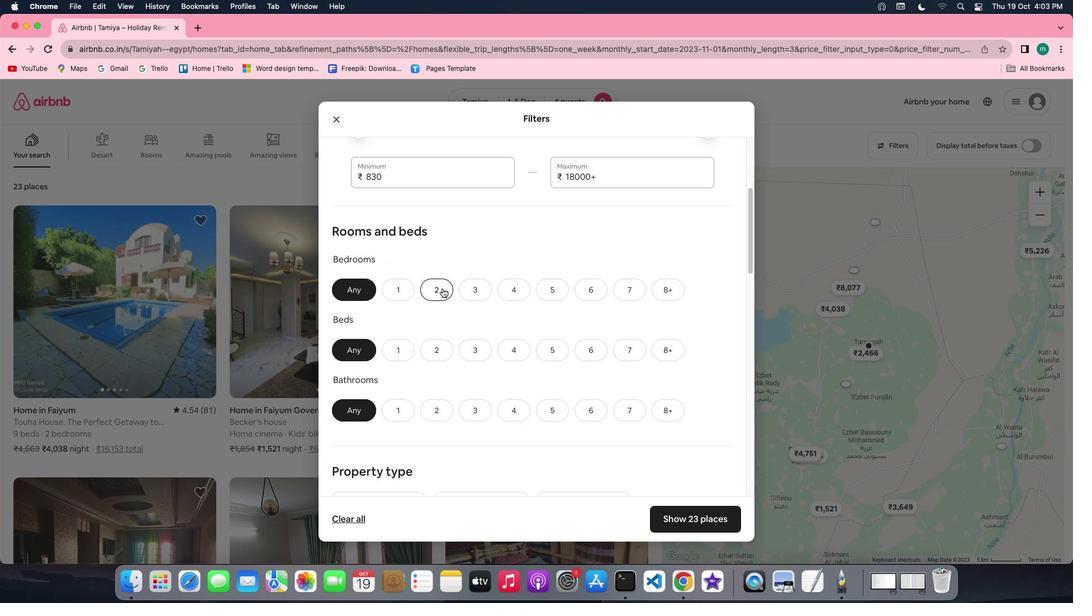
Action: Mouse pressed left at (442, 288)
Screenshot: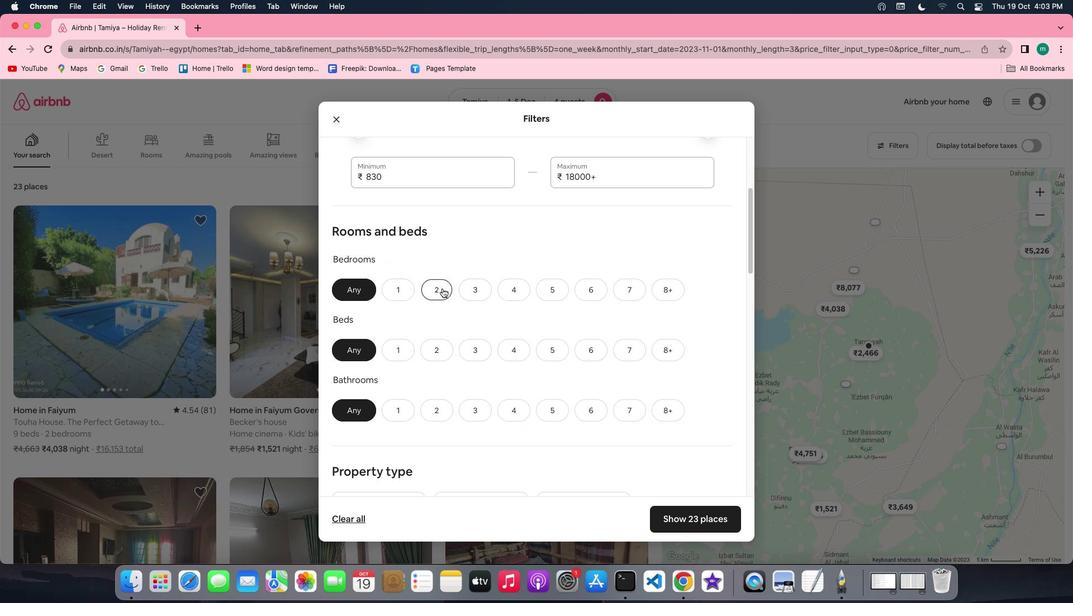 
Action: Mouse moved to (486, 342)
Screenshot: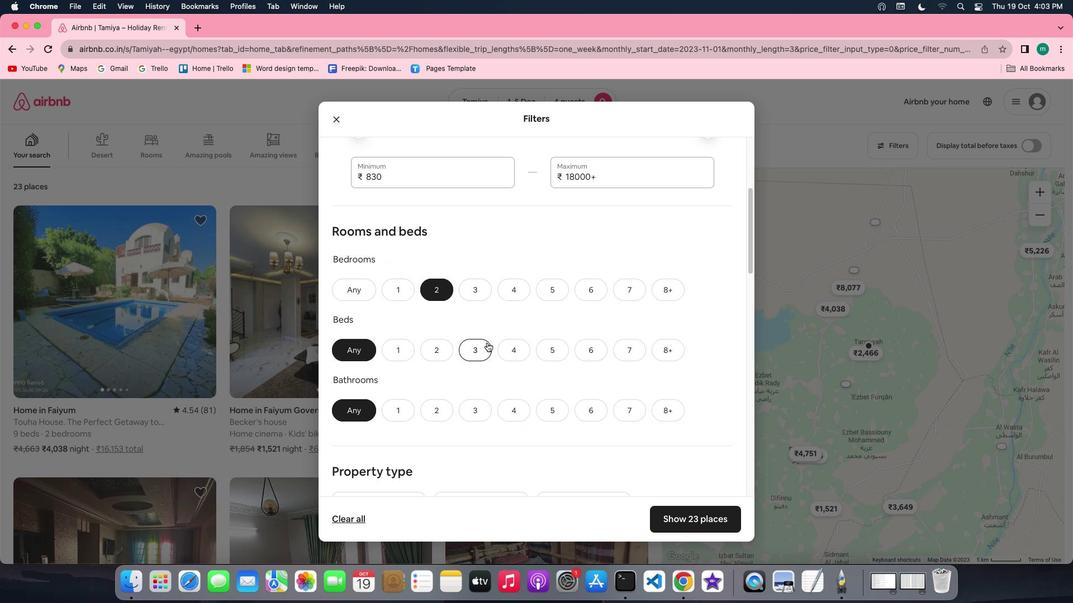 
Action: Mouse pressed left at (486, 342)
Screenshot: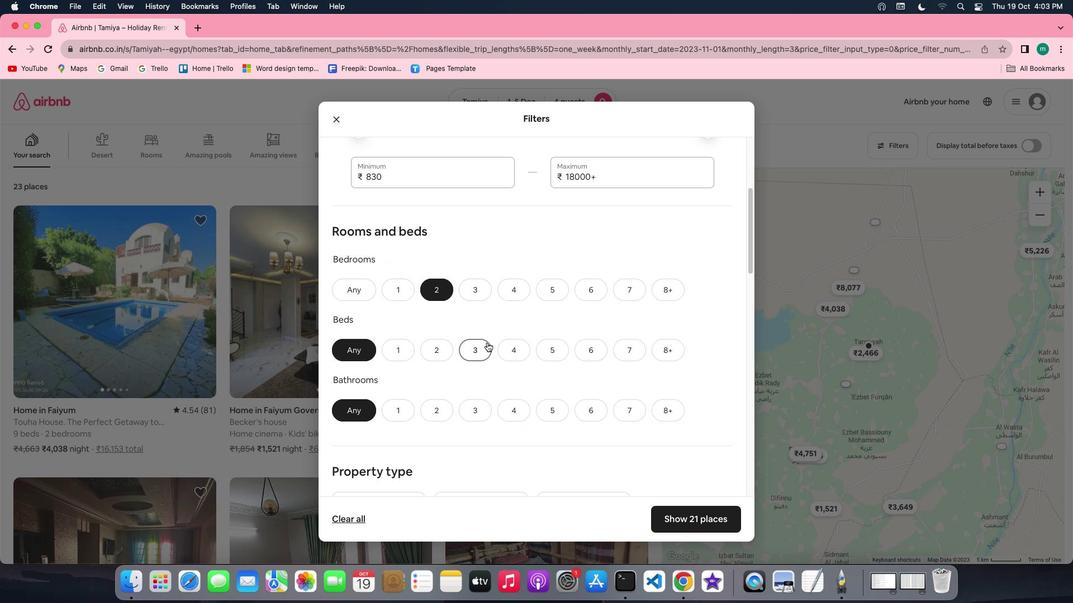 
Action: Mouse moved to (435, 419)
Screenshot: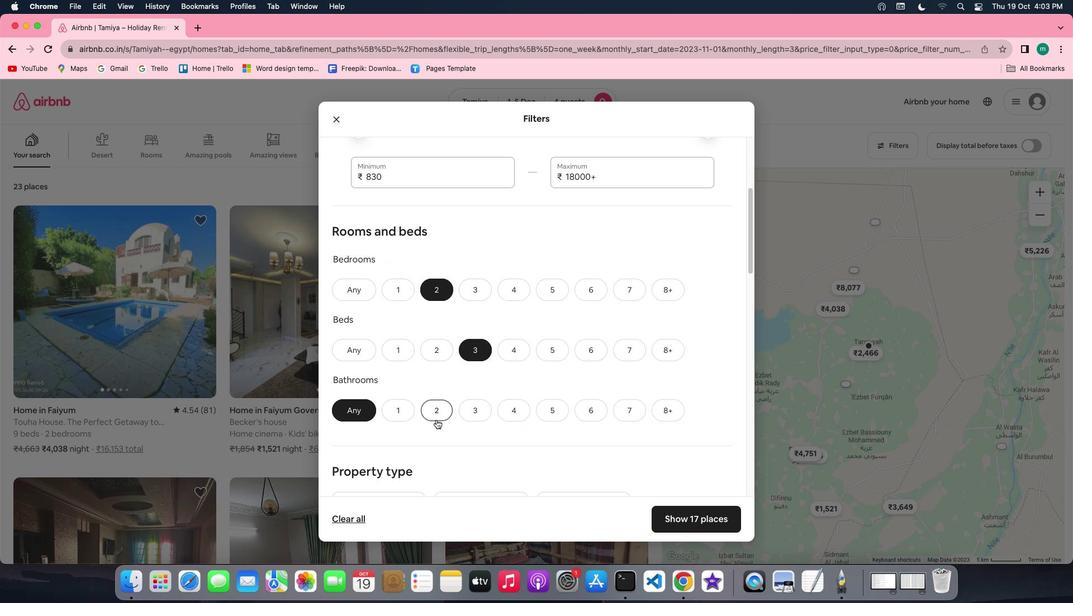 
Action: Mouse pressed left at (435, 419)
Screenshot: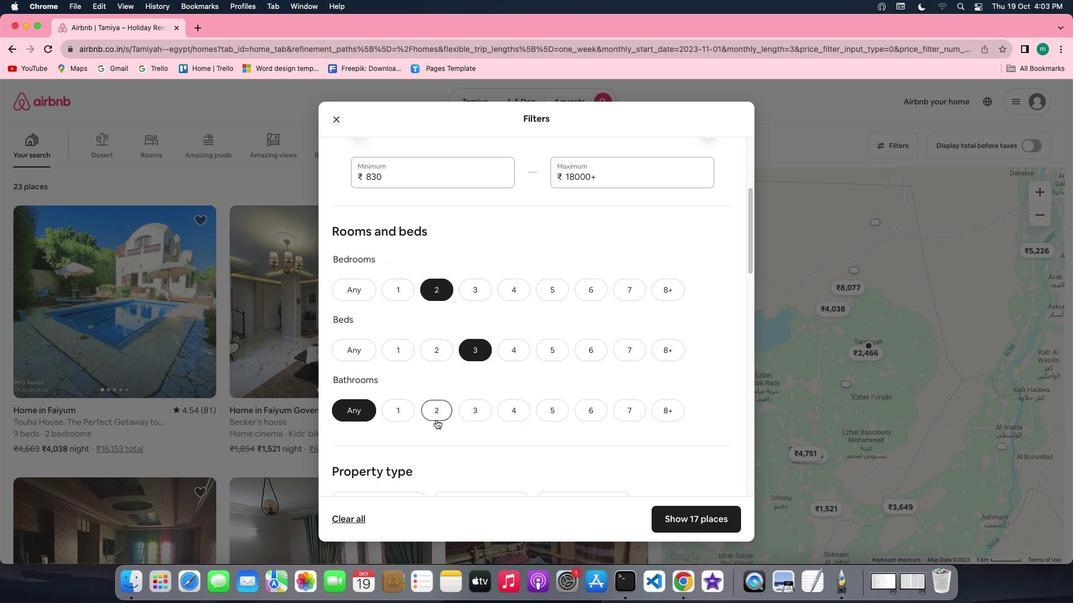 
Action: Mouse moved to (555, 423)
Screenshot: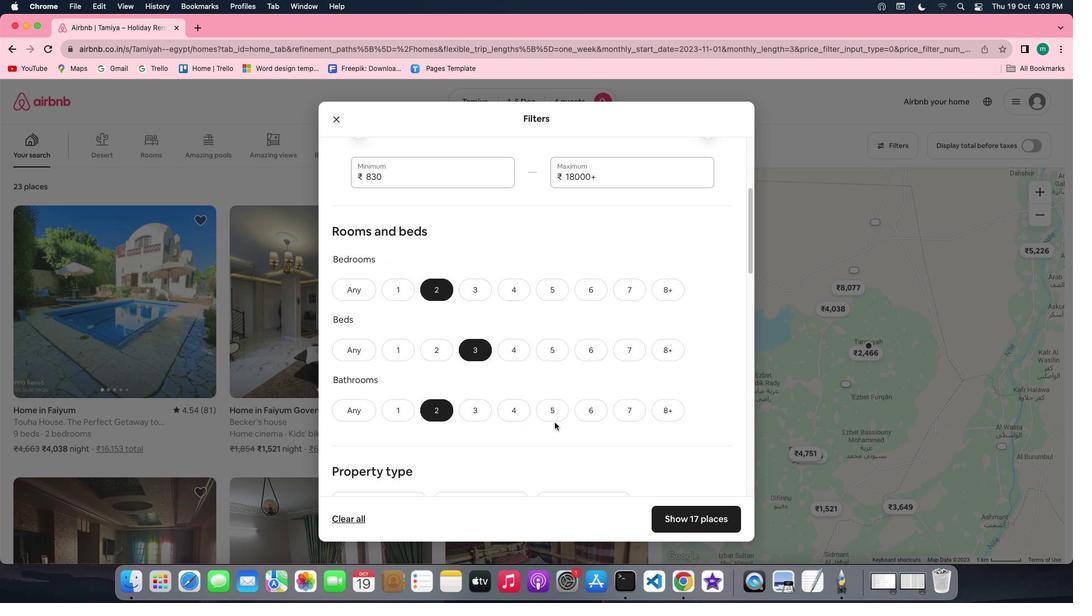 
Action: Mouse scrolled (555, 423) with delta (0, 0)
Screenshot: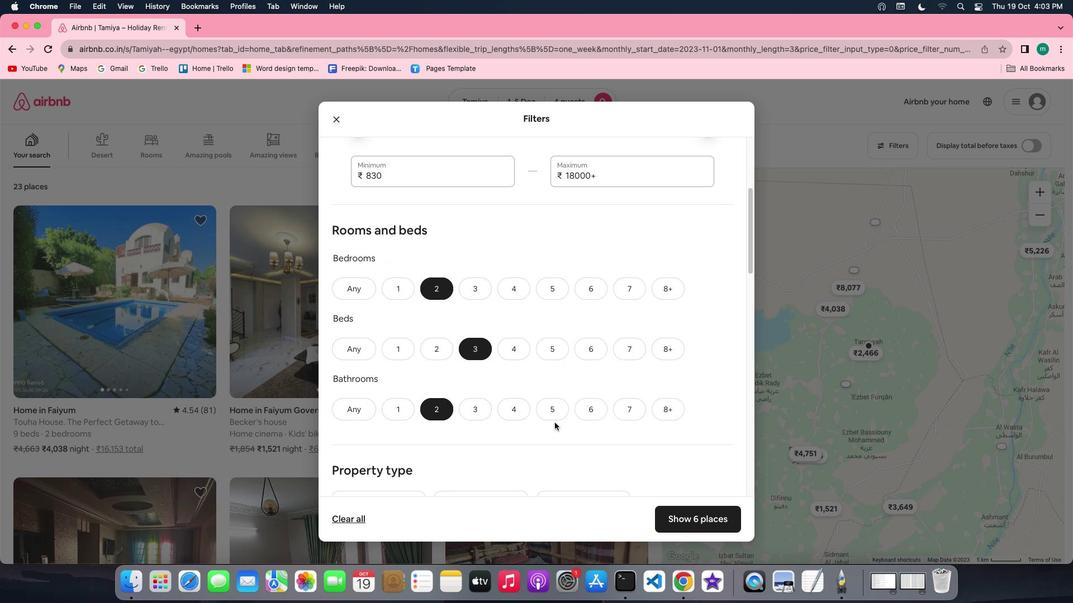 
Action: Mouse scrolled (555, 423) with delta (0, 0)
Screenshot: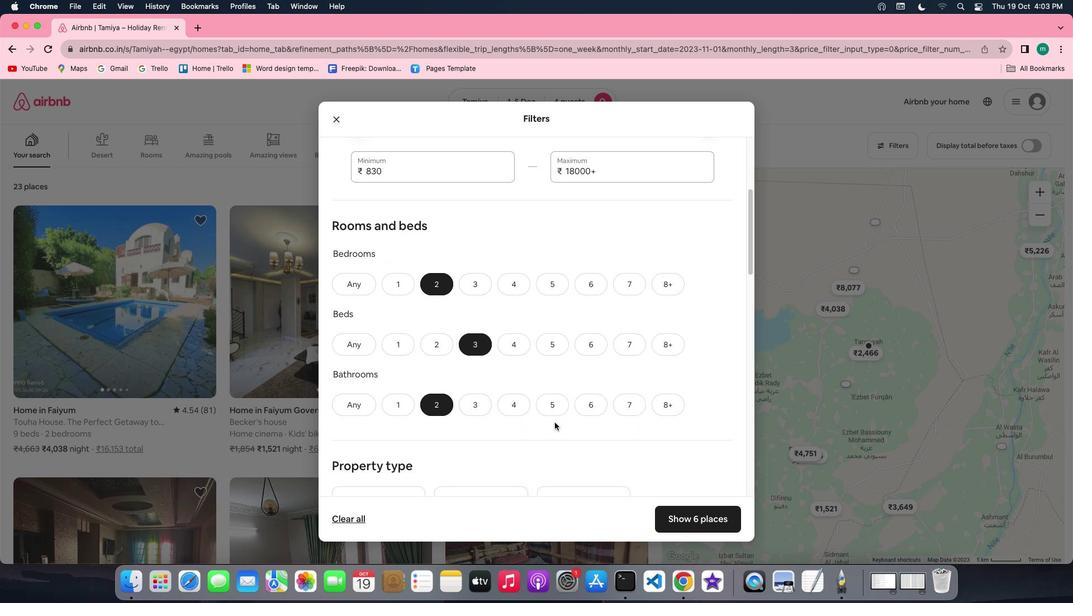 
Action: Mouse scrolled (555, 423) with delta (0, 0)
Screenshot: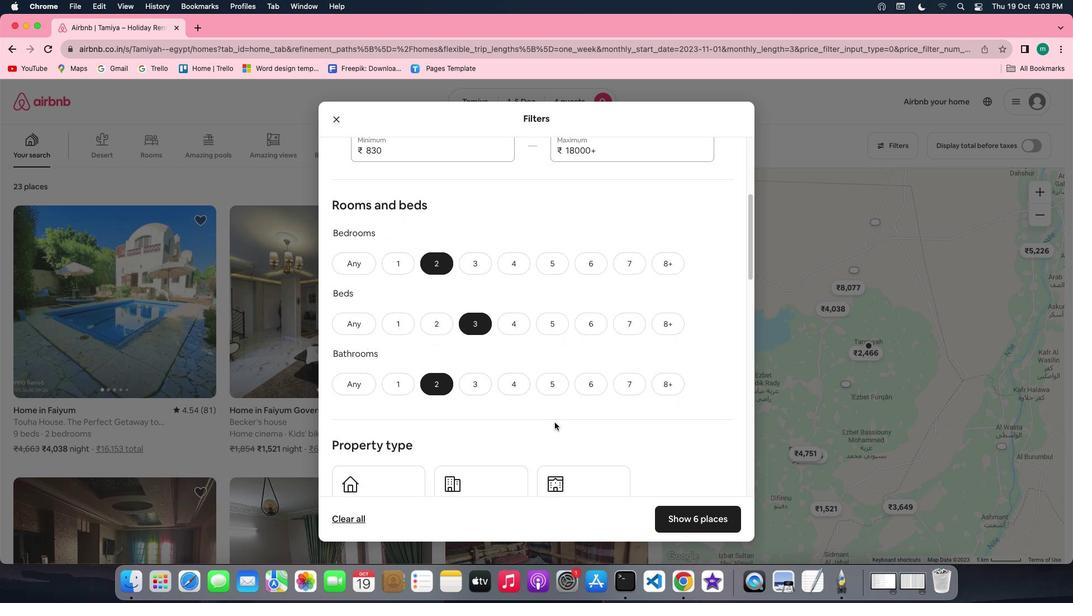 
Action: Mouse scrolled (555, 423) with delta (0, 0)
Screenshot: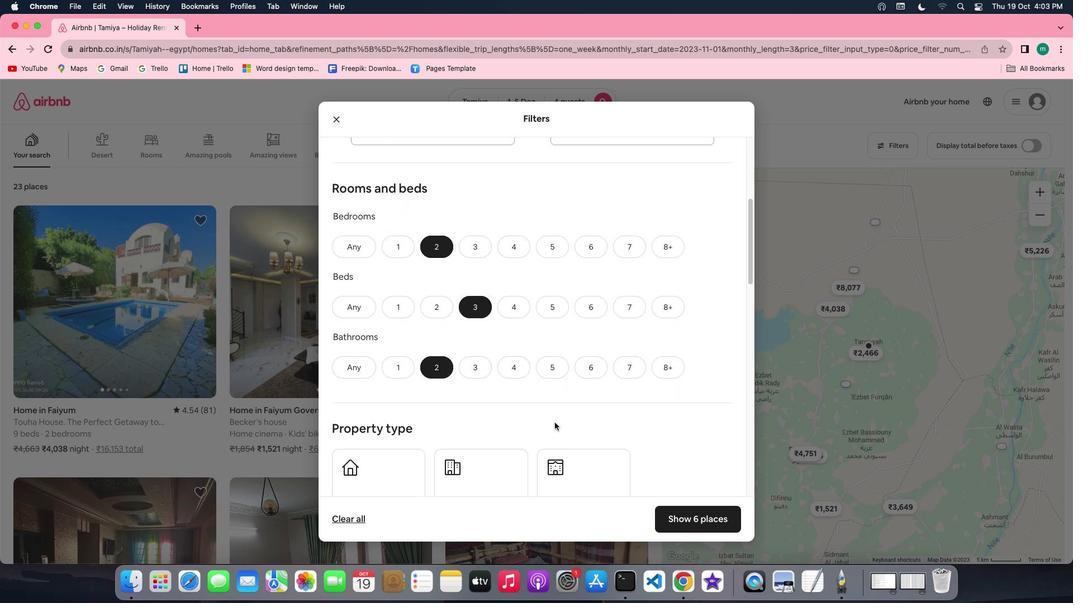 
Action: Mouse scrolled (555, 423) with delta (0, 0)
Screenshot: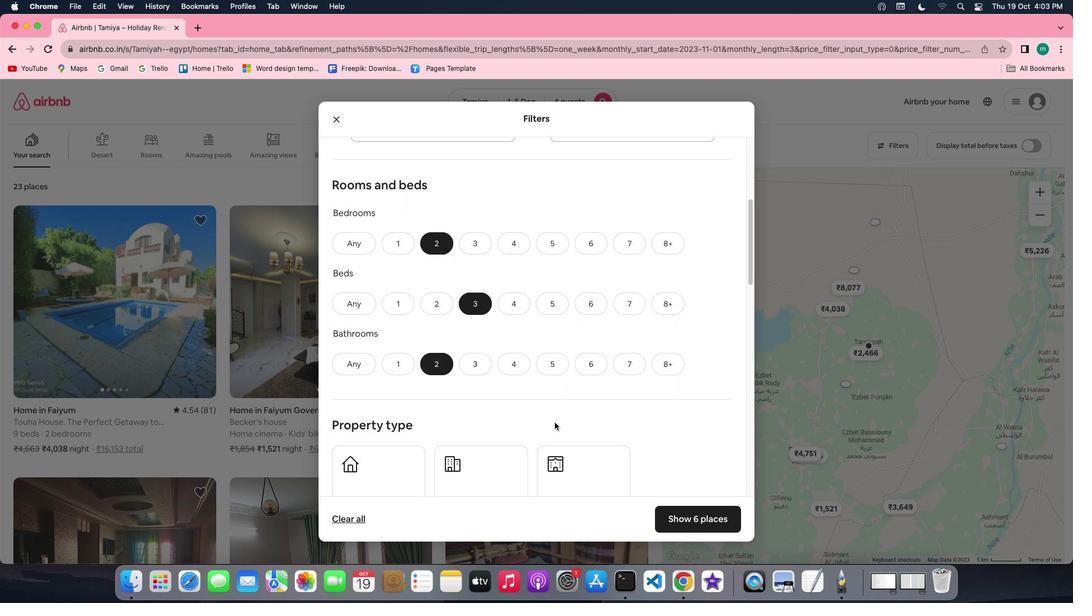 
Action: Mouse scrolled (555, 423) with delta (0, 0)
Screenshot: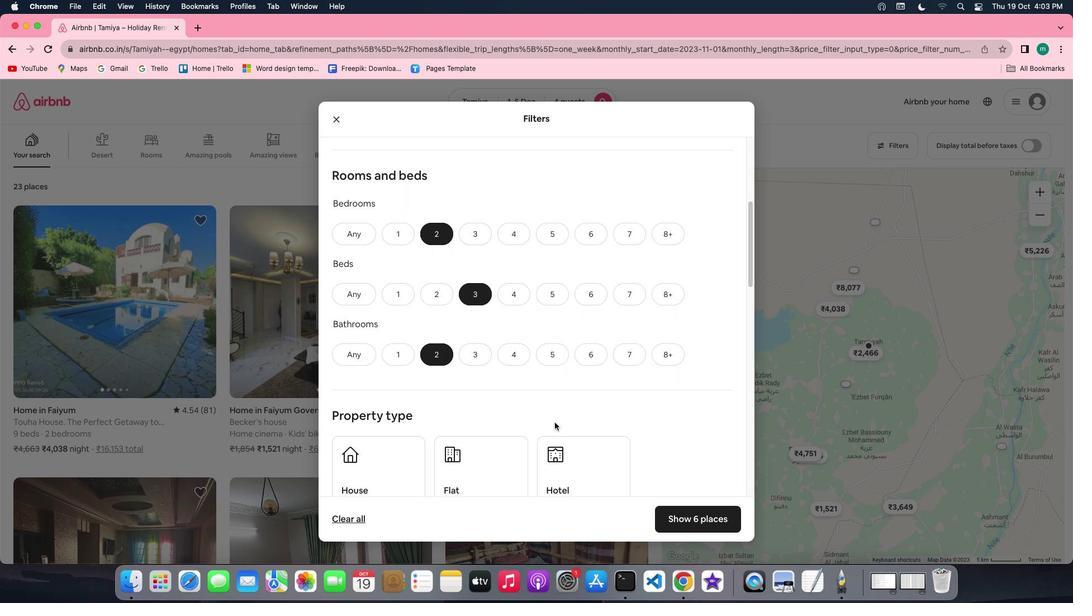 
Action: Mouse moved to (548, 425)
Screenshot: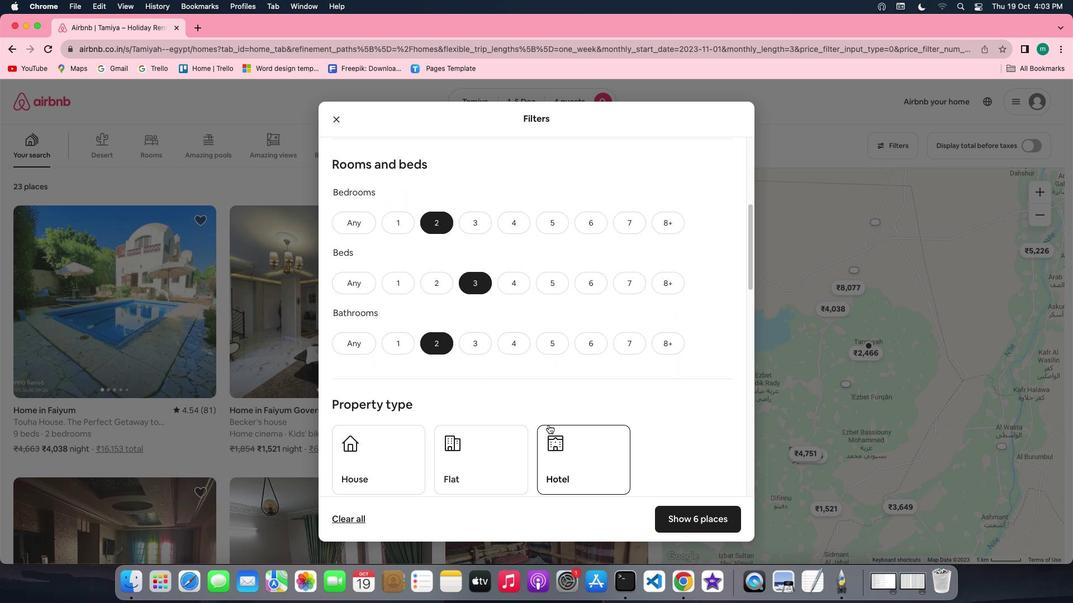 
Action: Mouse scrolled (548, 425) with delta (0, 0)
Screenshot: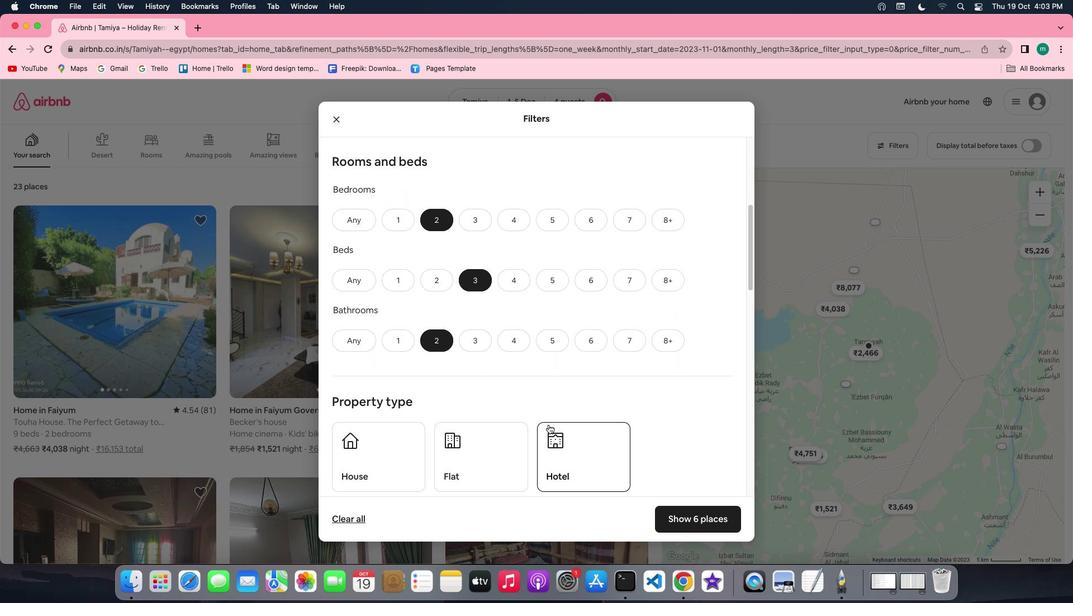 
Action: Mouse scrolled (548, 425) with delta (0, 0)
Screenshot: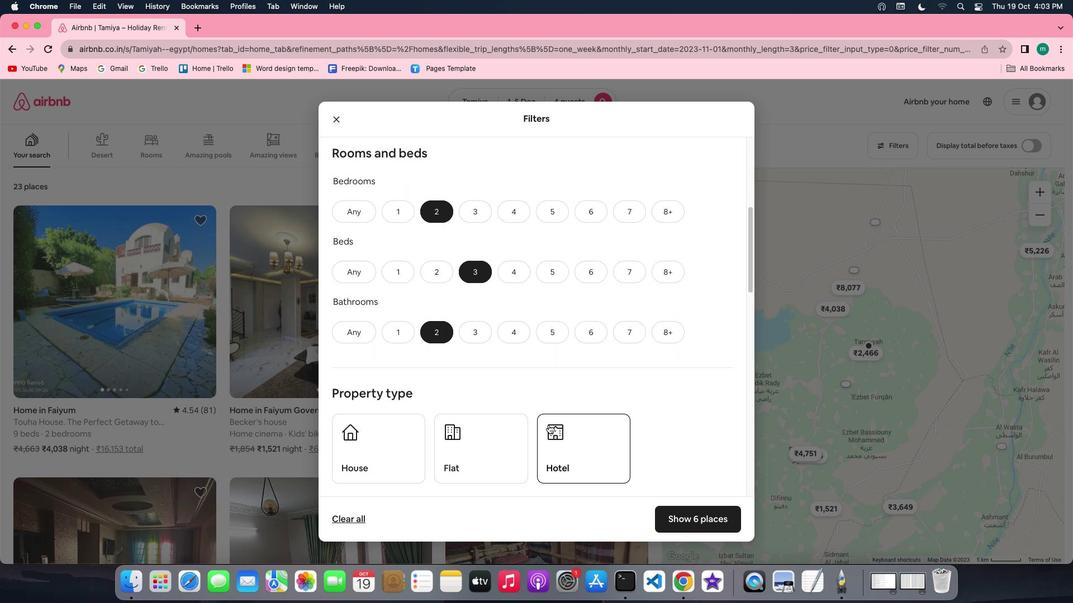 
Action: Mouse scrolled (548, 425) with delta (0, 0)
Screenshot: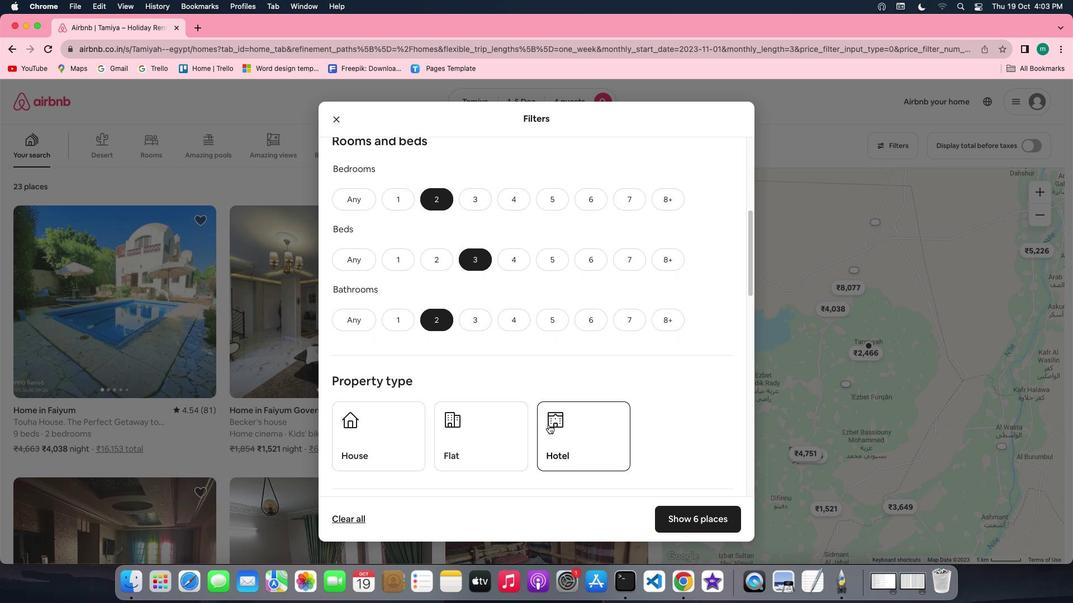 
Action: Mouse scrolled (548, 425) with delta (0, 0)
Screenshot: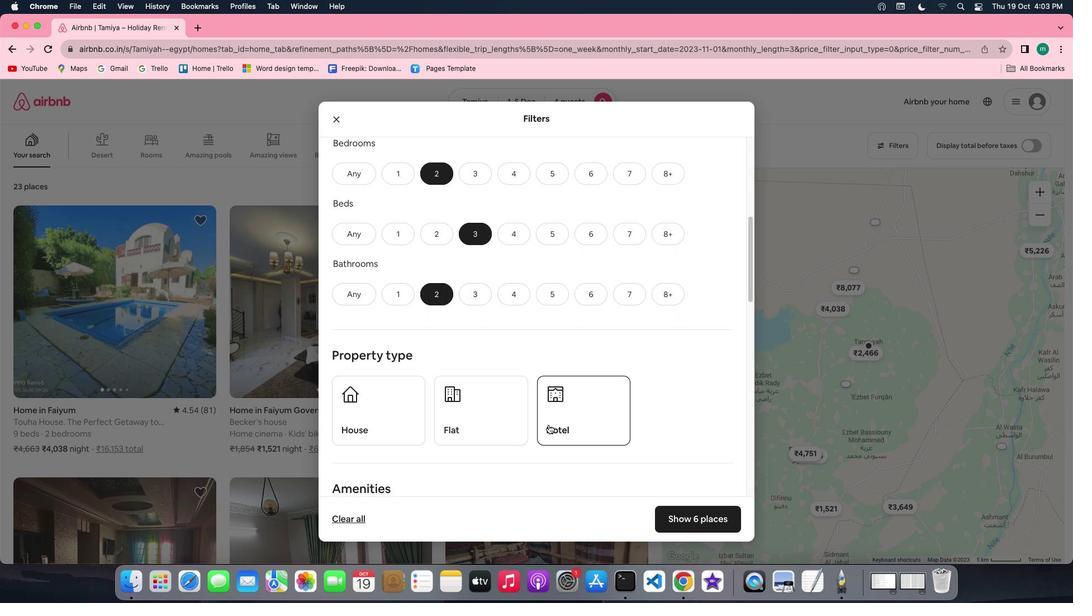 
Action: Mouse scrolled (548, 425) with delta (0, 0)
Screenshot: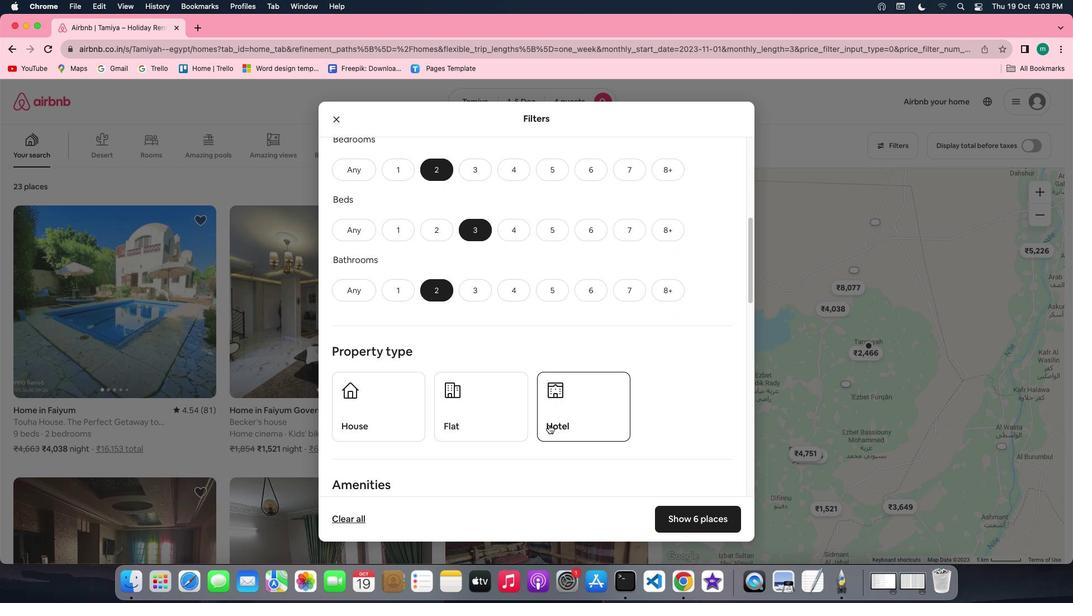 
Action: Mouse scrolled (548, 425) with delta (0, 0)
Screenshot: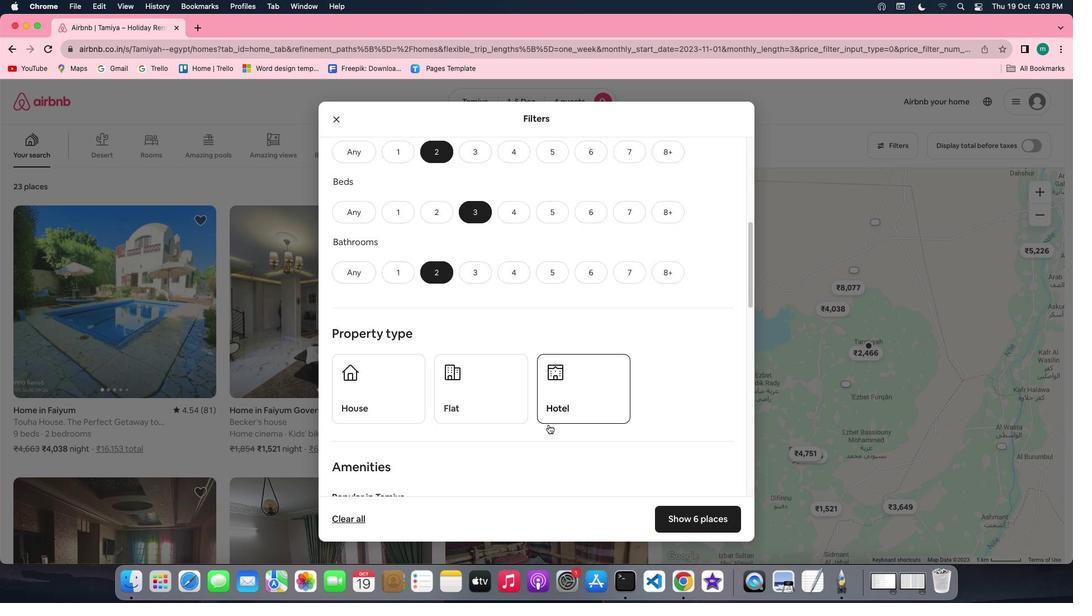 
Action: Mouse moved to (556, 422)
Screenshot: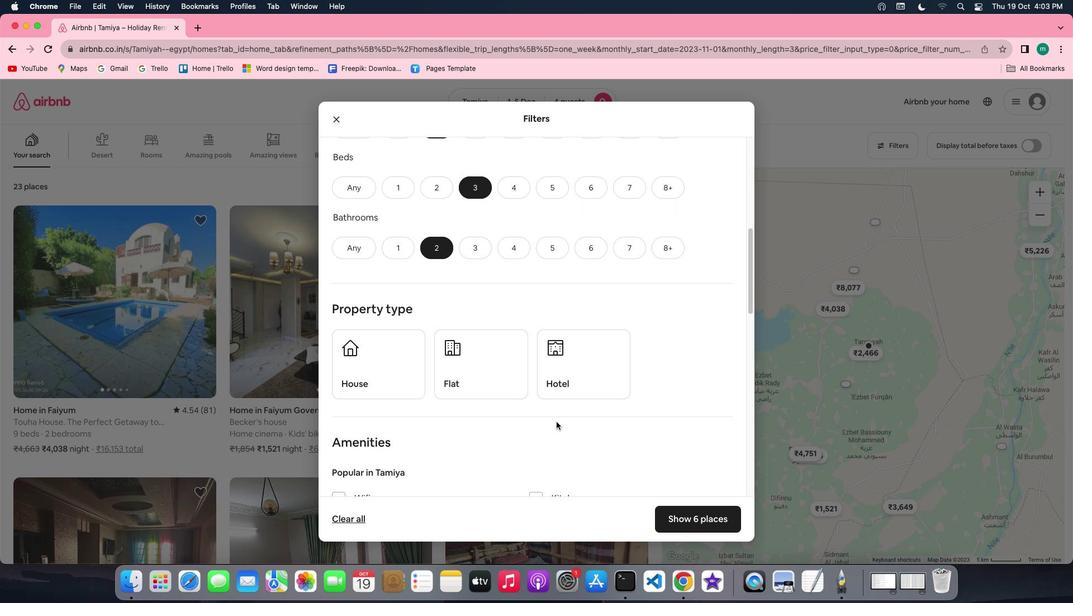 
Action: Mouse scrolled (556, 422) with delta (0, 0)
Screenshot: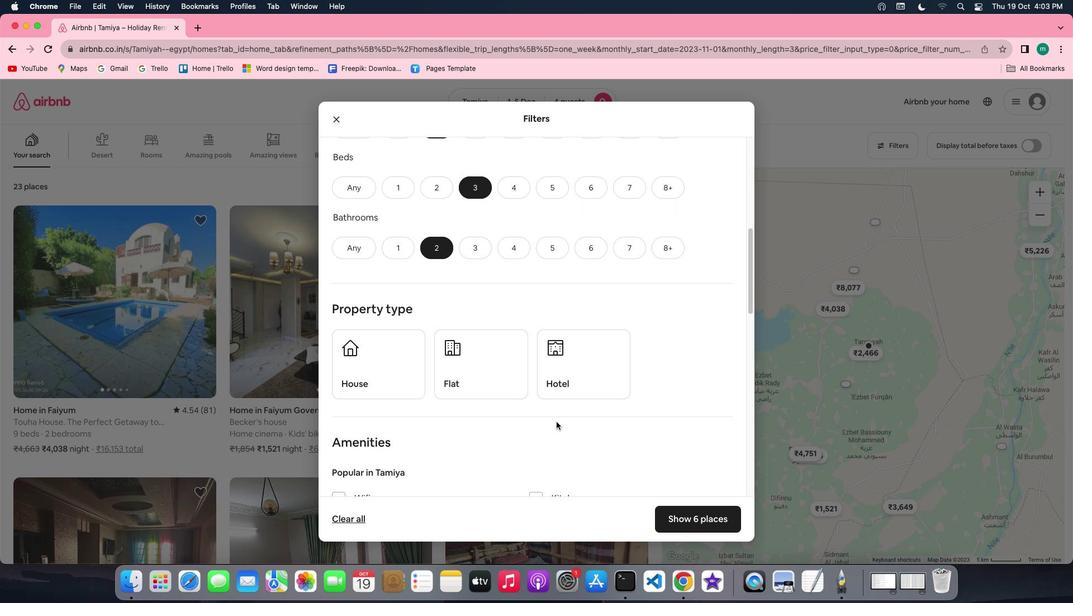 
Action: Mouse moved to (556, 422)
Screenshot: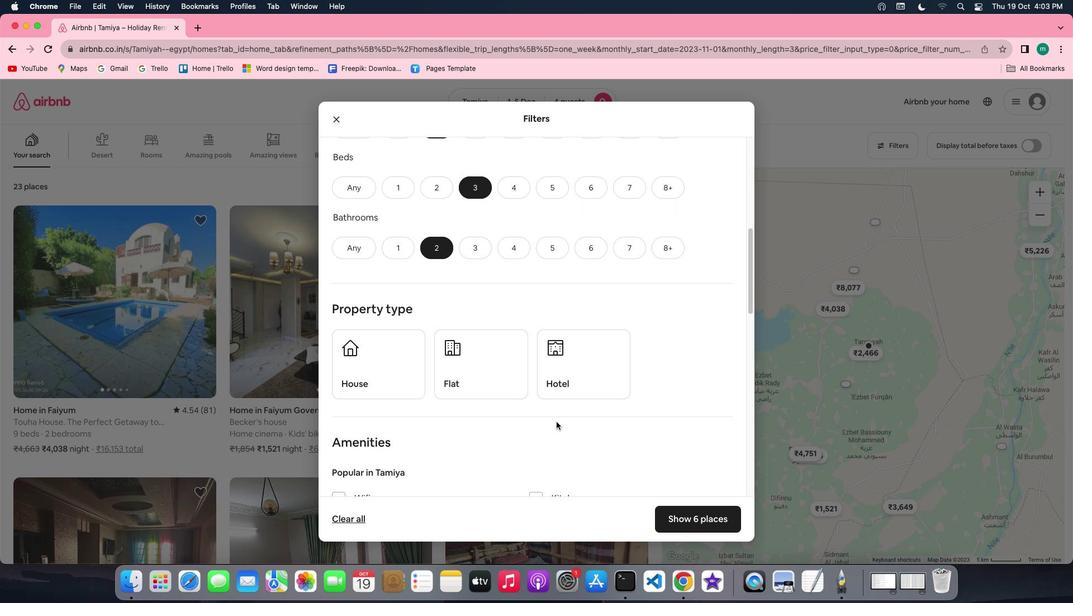 
Action: Mouse scrolled (556, 422) with delta (0, 0)
Screenshot: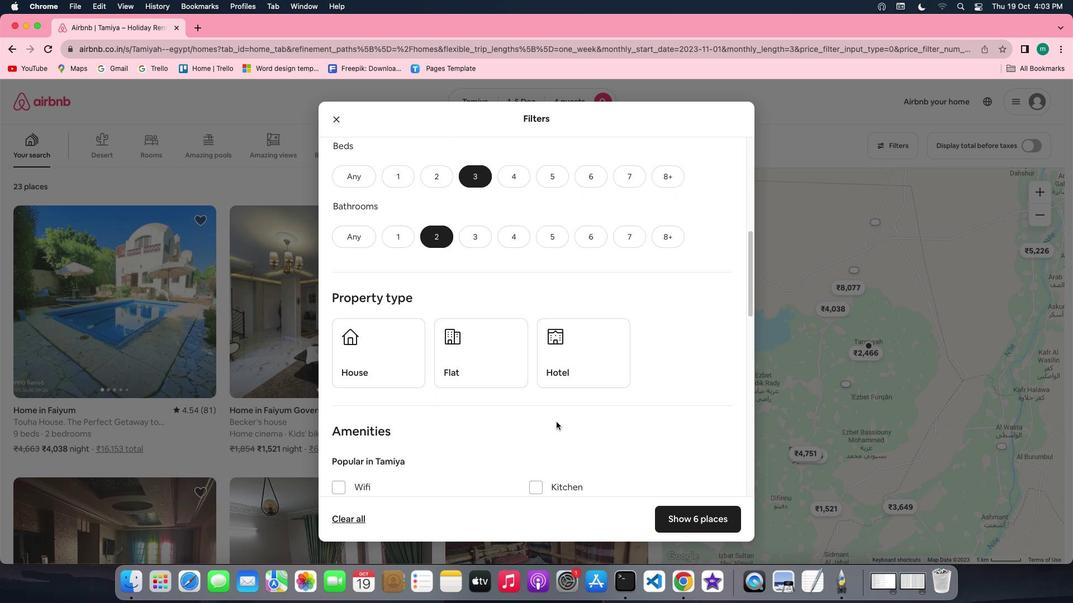 
Action: Mouse scrolled (556, 422) with delta (0, 0)
Screenshot: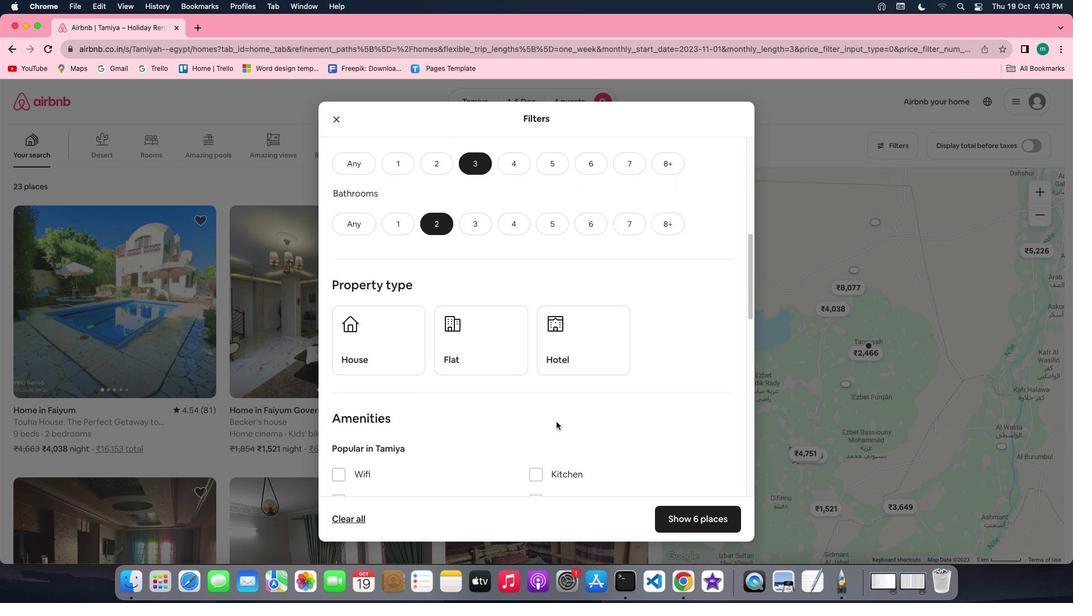 
Action: Mouse scrolled (556, 422) with delta (0, 0)
Screenshot: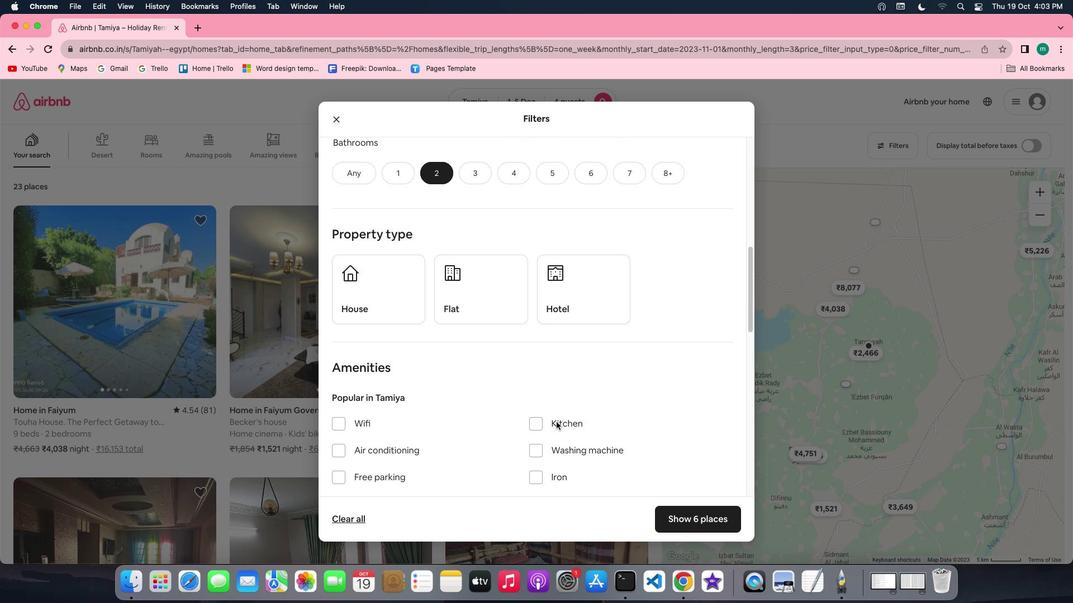 
Action: Mouse moved to (560, 419)
Screenshot: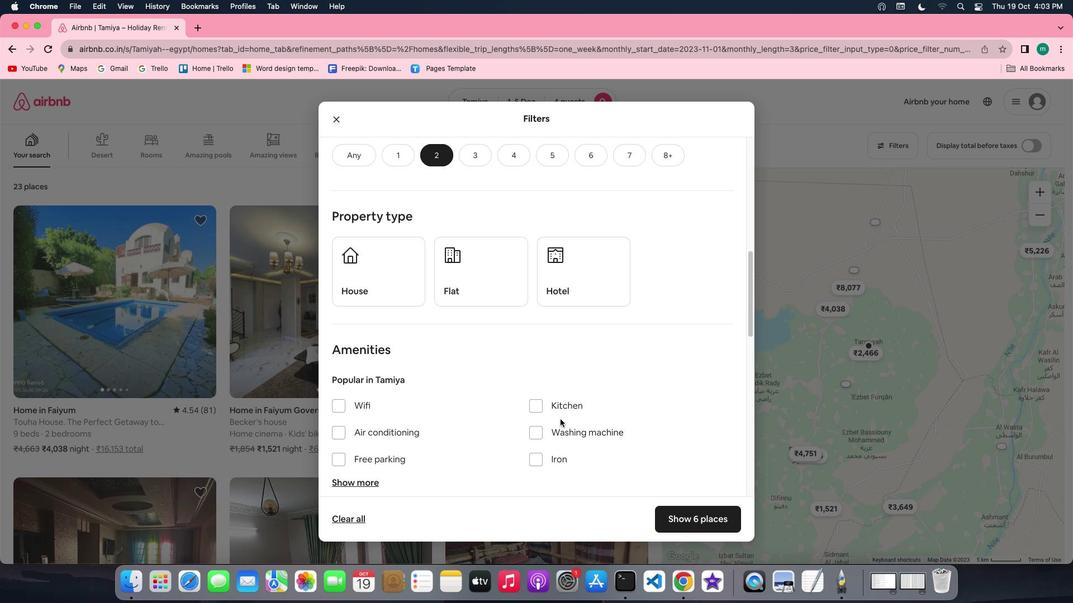 
Action: Mouse scrolled (560, 419) with delta (0, 0)
Screenshot: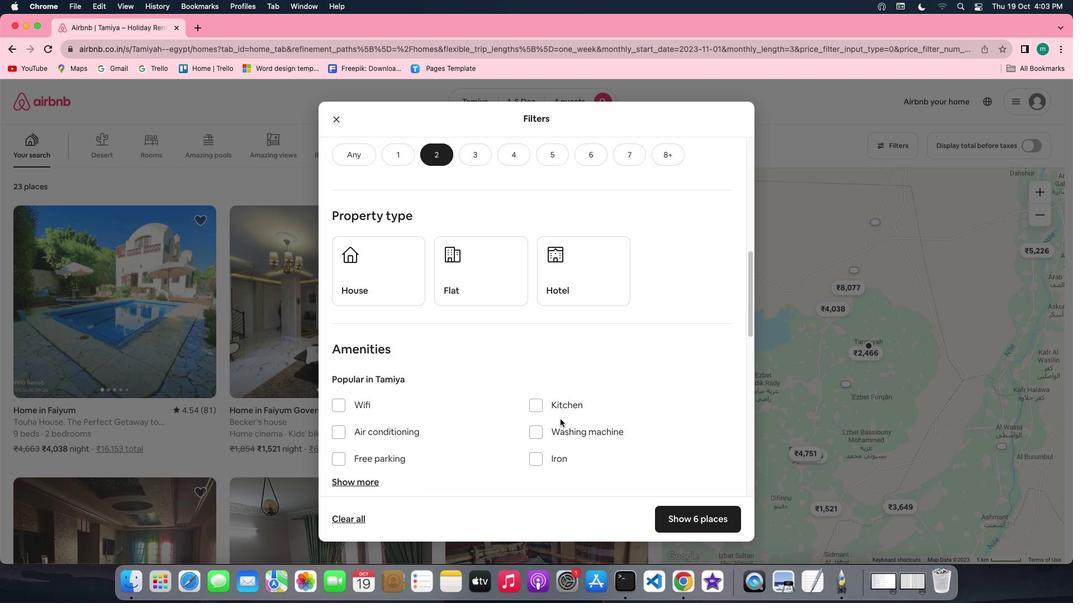 
Action: Mouse scrolled (560, 419) with delta (0, 0)
Screenshot: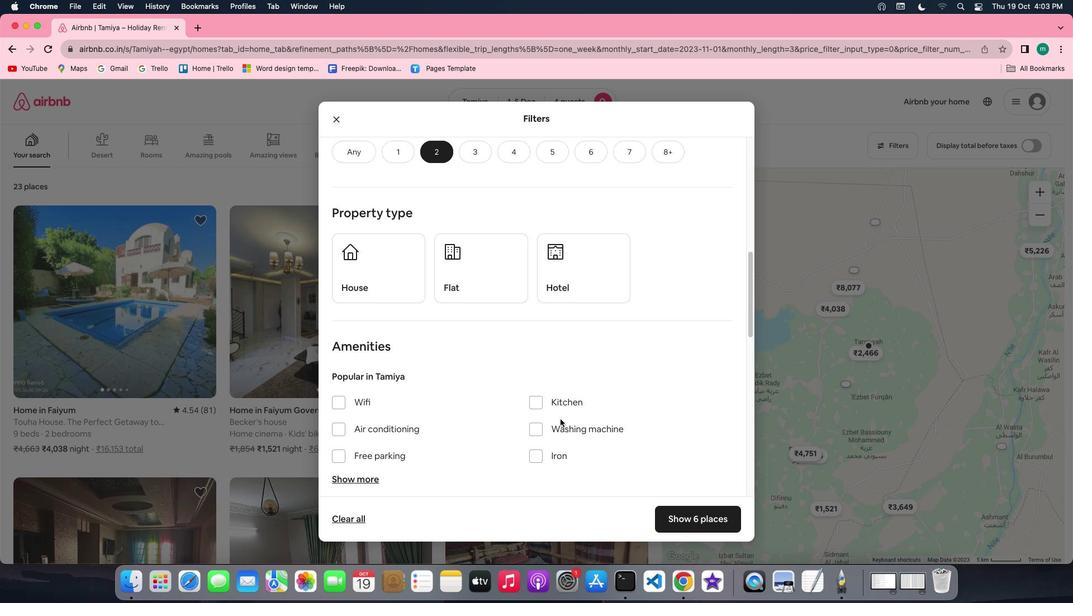 
Action: Mouse scrolled (560, 419) with delta (0, 0)
Screenshot: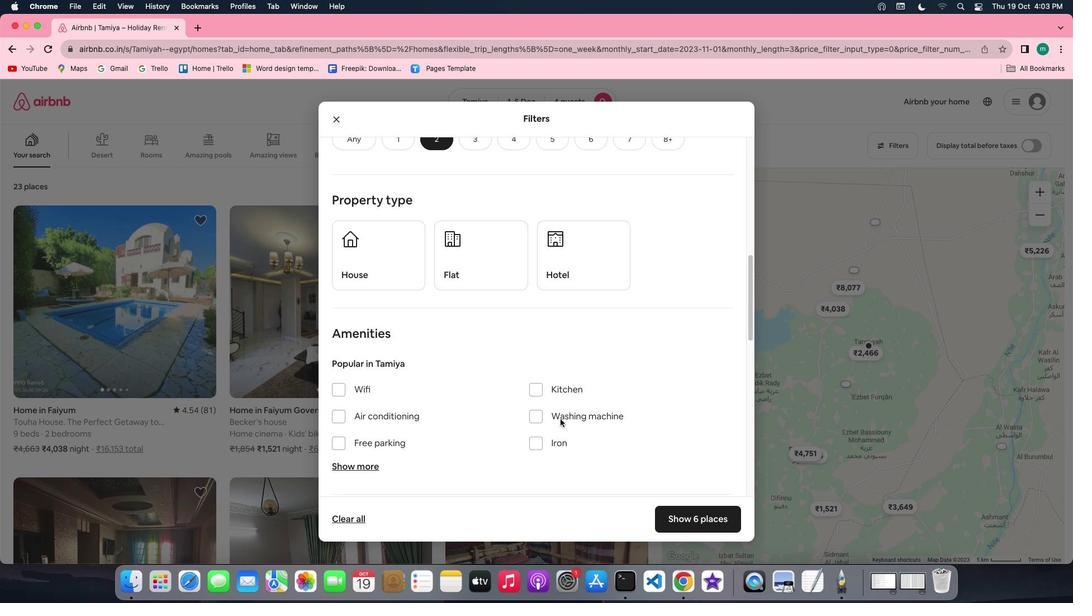 
Action: Mouse scrolled (560, 419) with delta (0, 0)
Screenshot: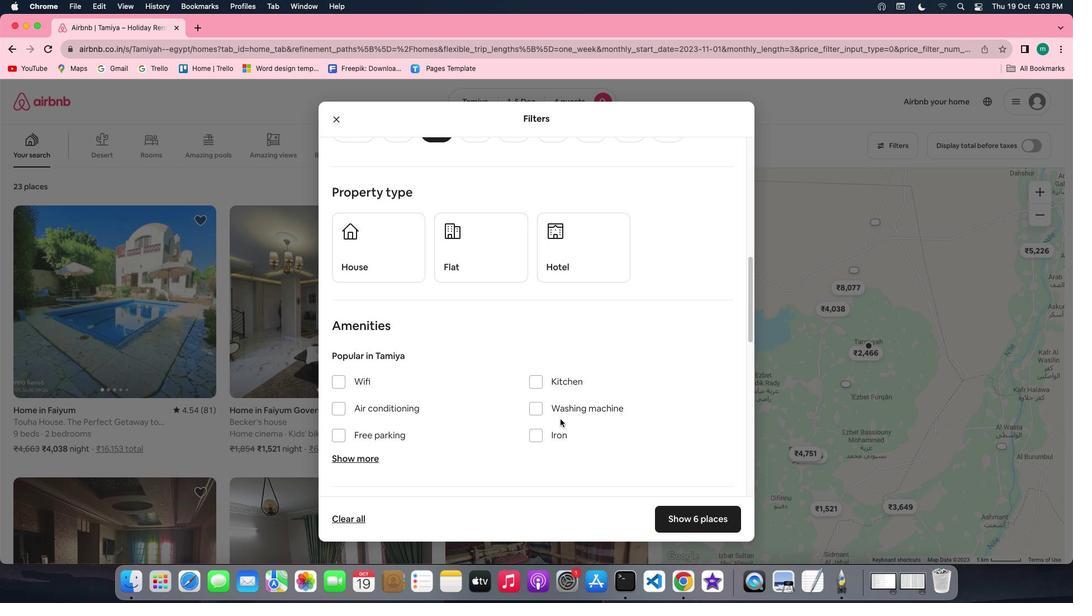 
Action: Mouse scrolled (560, 419) with delta (0, 0)
Screenshot: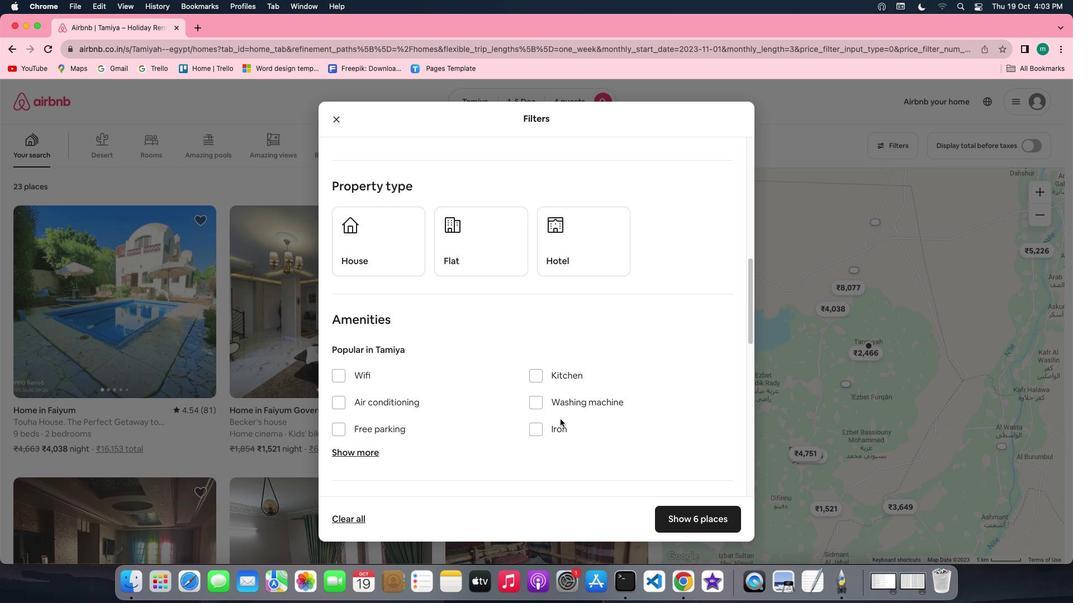 
Action: Mouse scrolled (560, 419) with delta (0, 0)
Screenshot: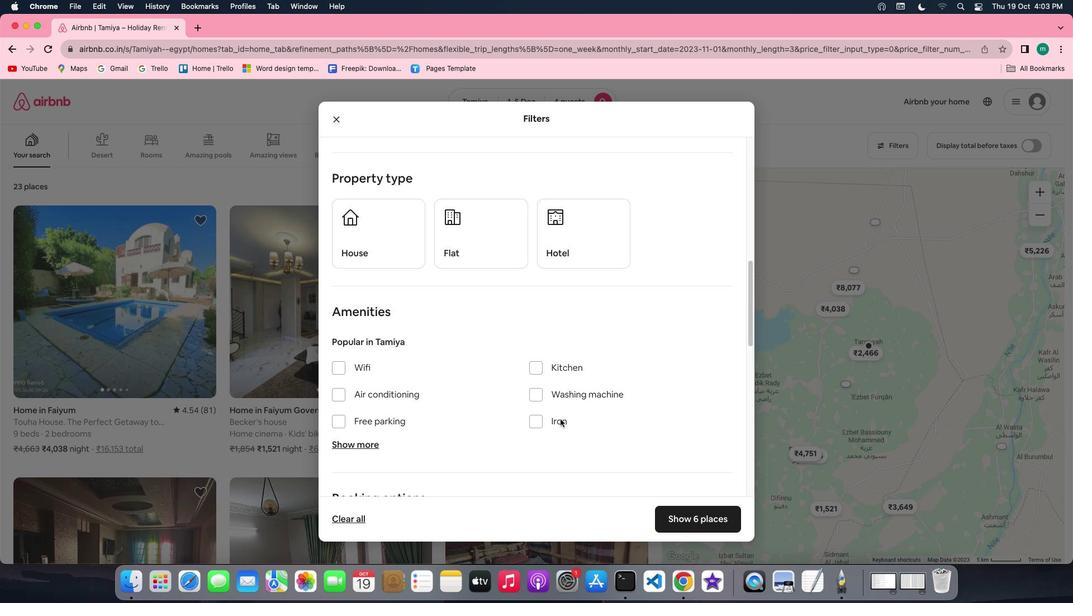 
Action: Mouse scrolled (560, 419) with delta (0, 0)
Screenshot: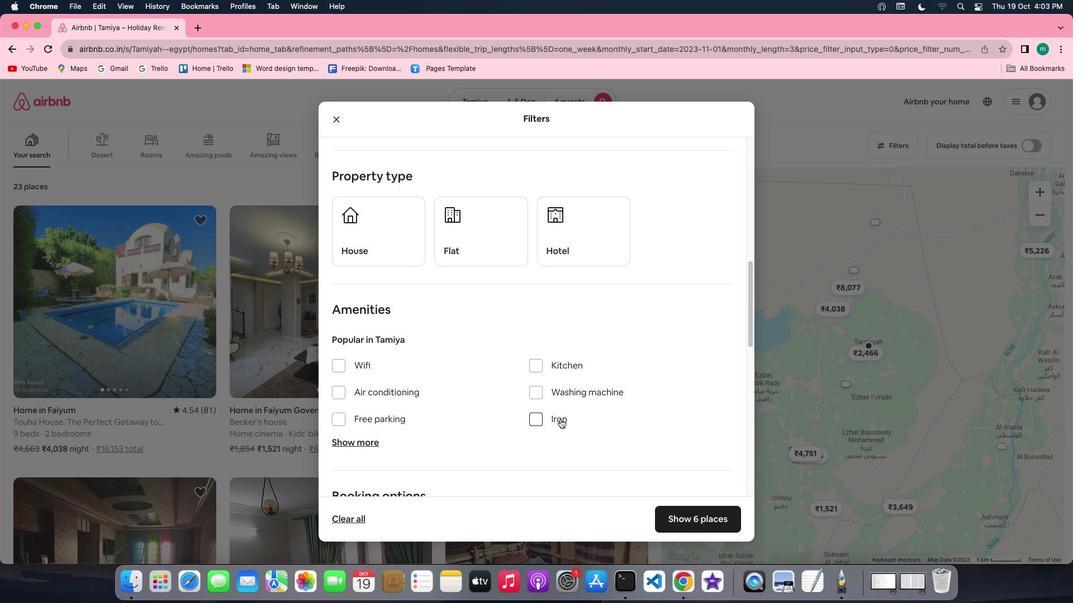 
Action: Mouse scrolled (560, 419) with delta (0, 0)
Screenshot: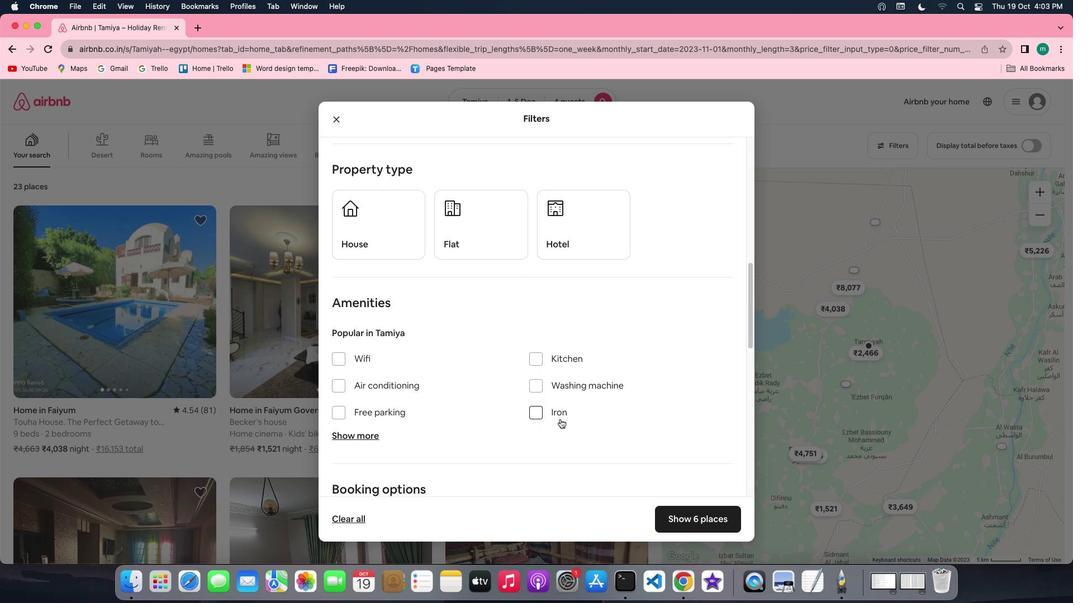 
Action: Mouse scrolled (560, 419) with delta (0, 0)
Screenshot: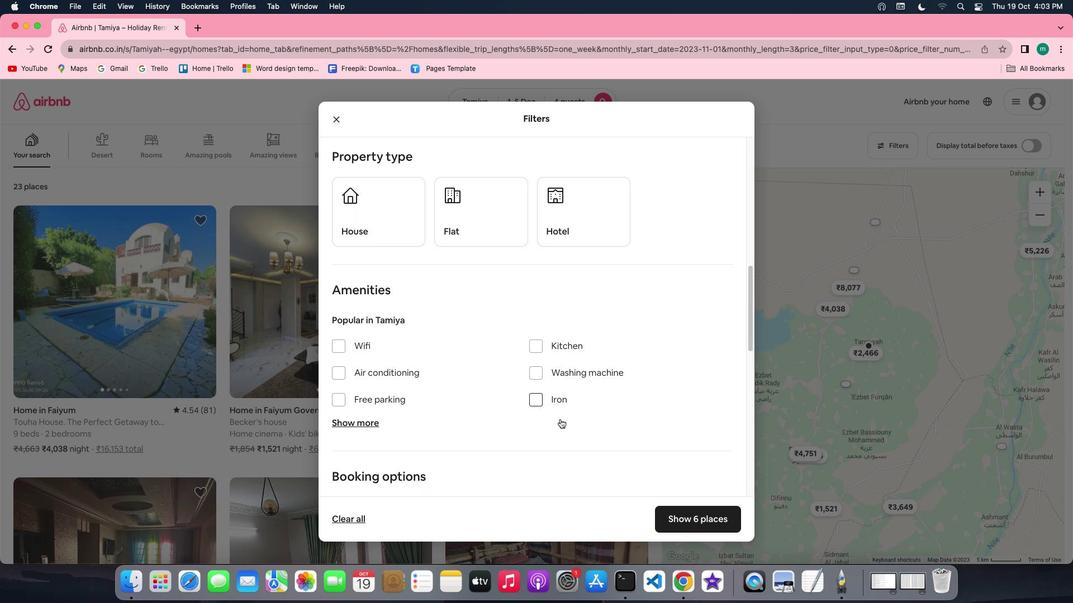 
Action: Mouse scrolled (560, 419) with delta (0, 0)
Screenshot: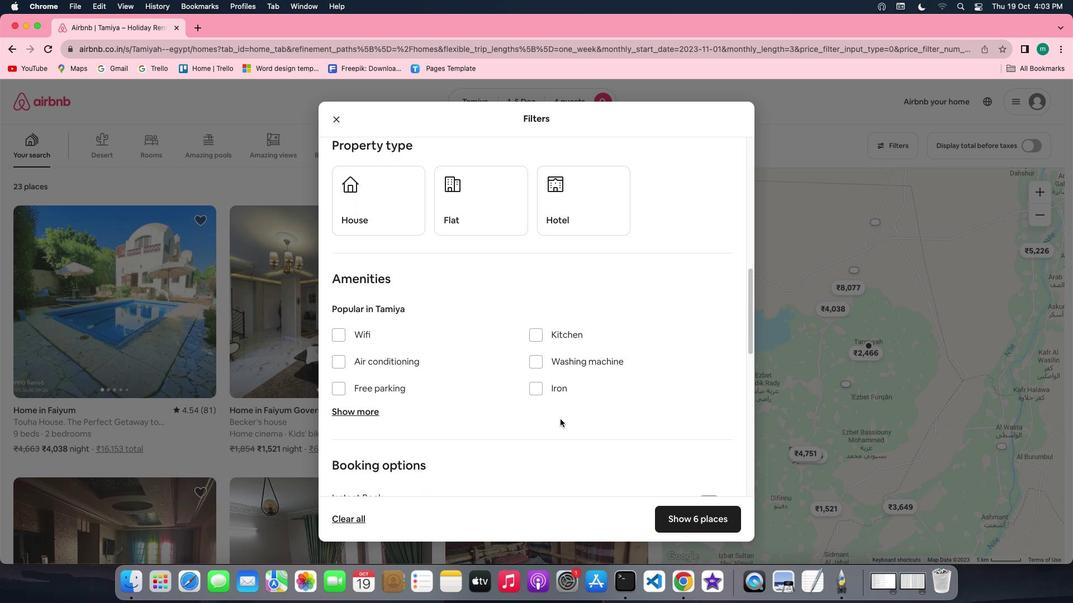 
Action: Mouse scrolled (560, 419) with delta (0, 0)
Screenshot: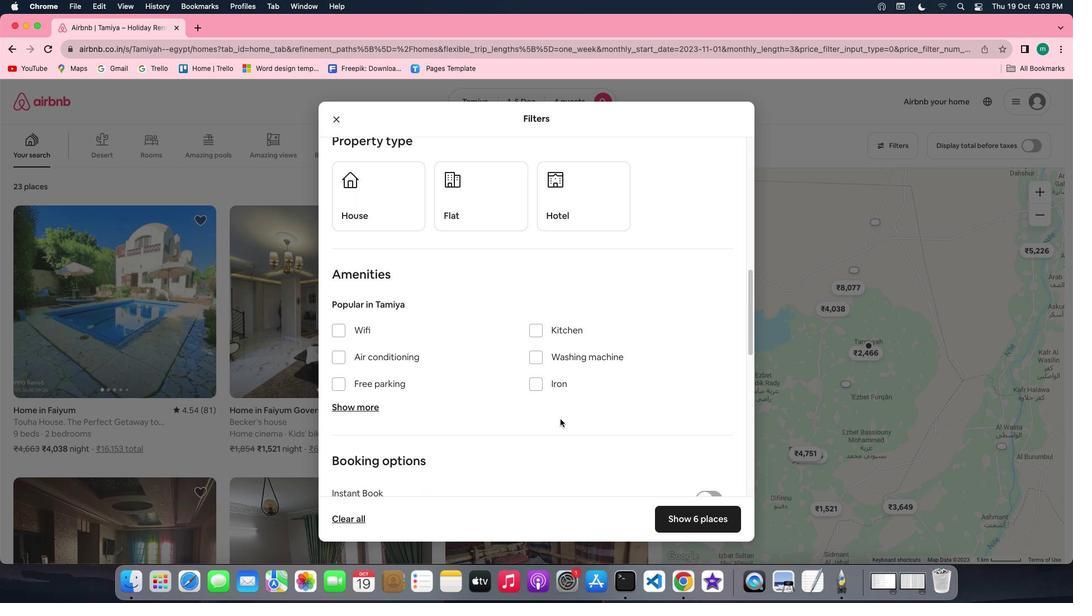 
Action: Mouse scrolled (560, 419) with delta (0, 0)
Screenshot: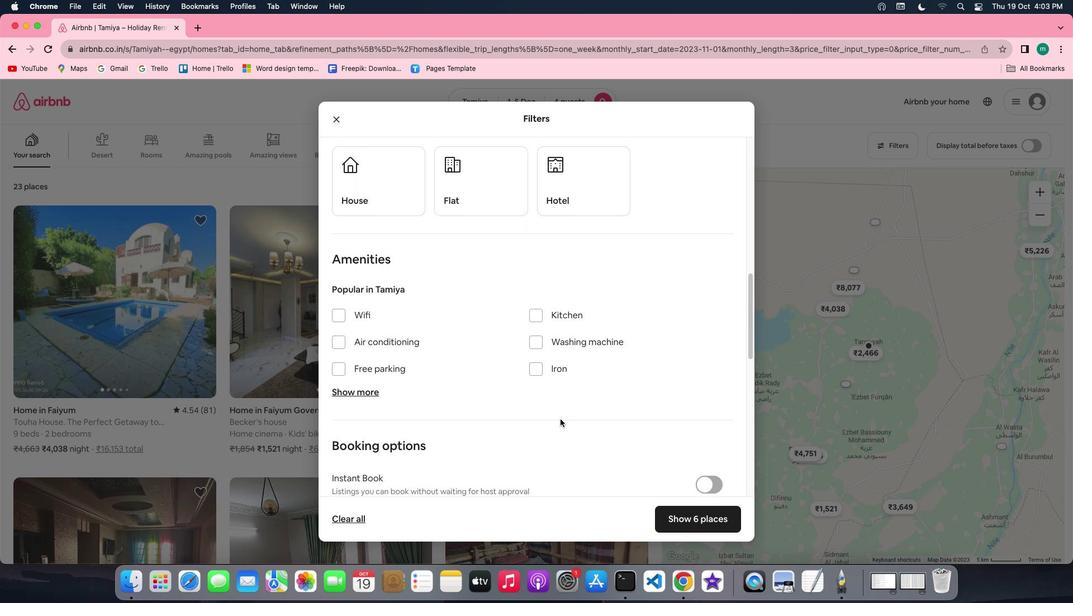 
Action: Mouse scrolled (560, 419) with delta (0, 0)
Screenshot: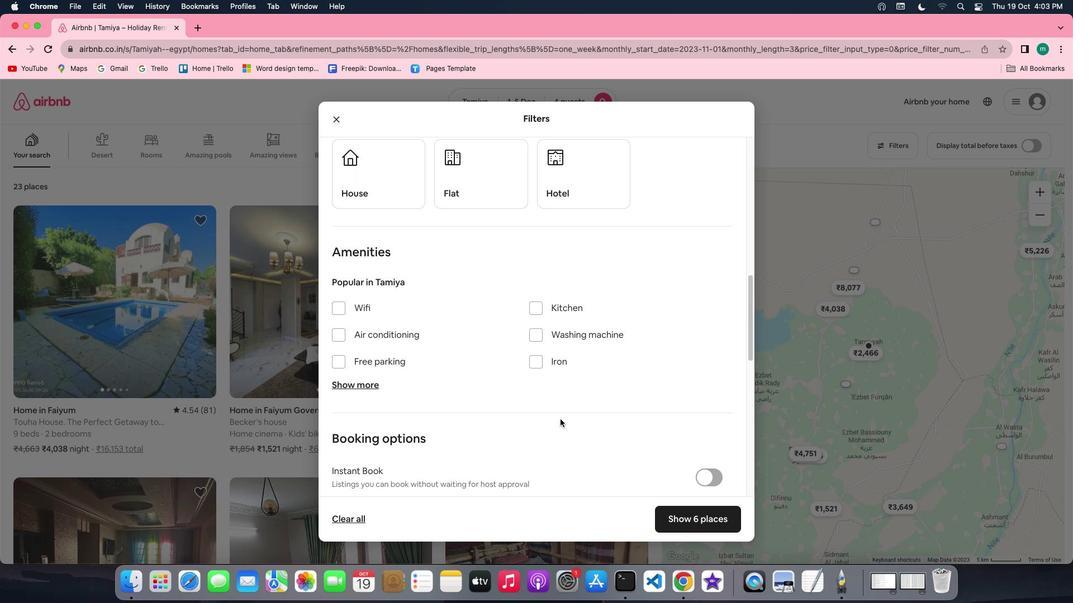 
Action: Mouse scrolled (560, 419) with delta (0, 0)
Screenshot: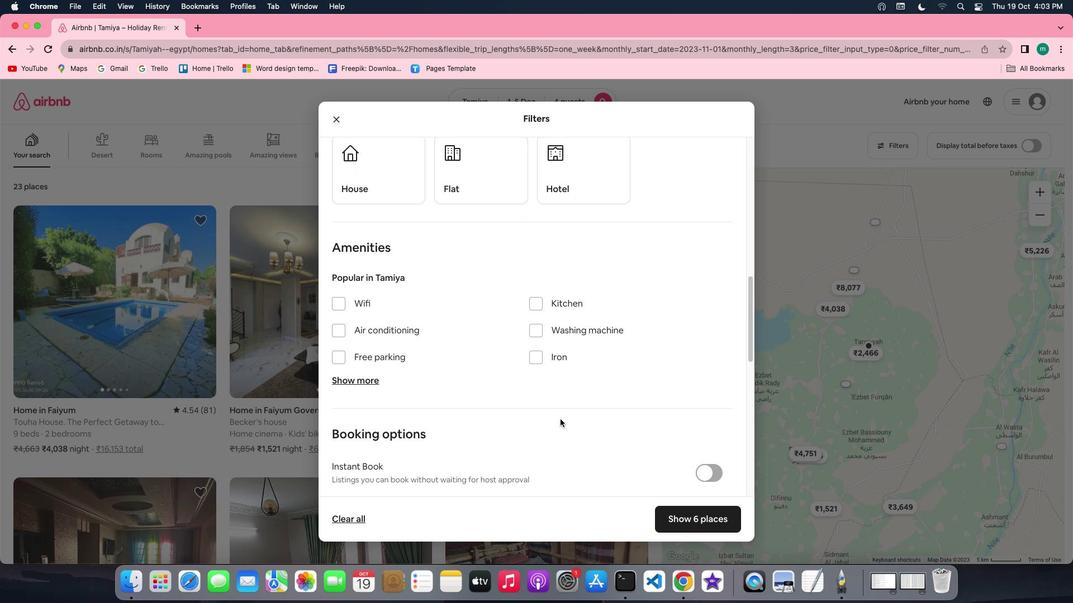 
Action: Mouse scrolled (560, 419) with delta (0, 0)
Screenshot: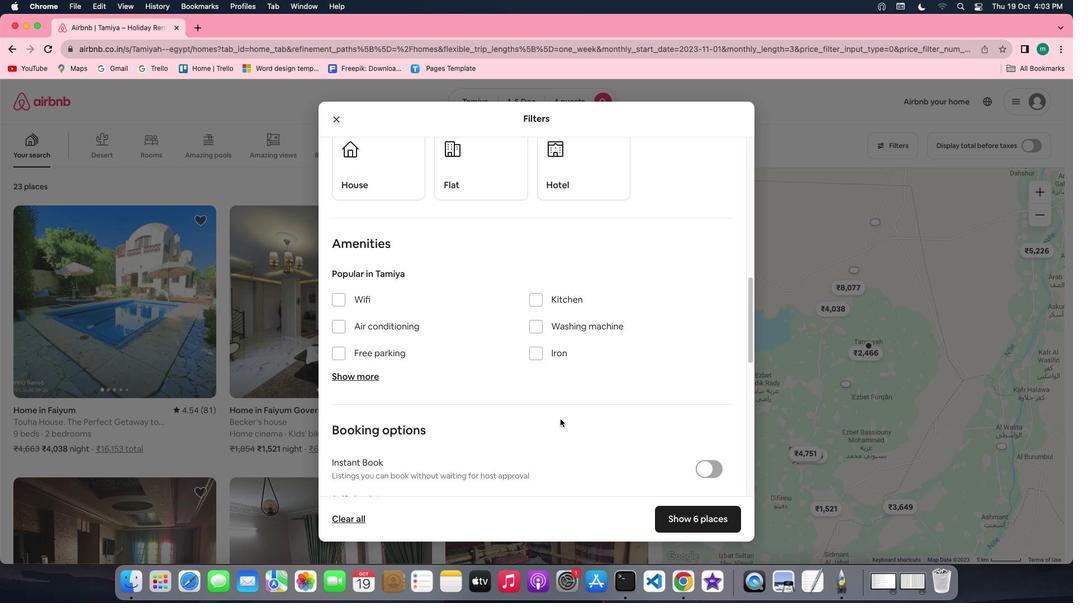 
Action: Mouse scrolled (560, 419) with delta (0, 0)
Screenshot: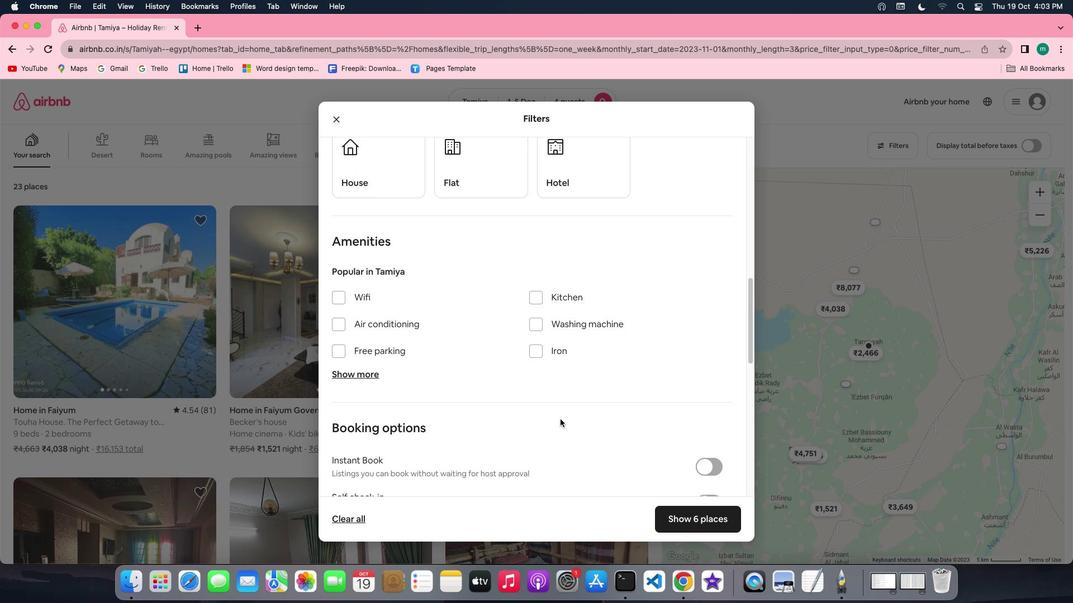 
Action: Mouse scrolled (560, 419) with delta (0, 0)
Screenshot: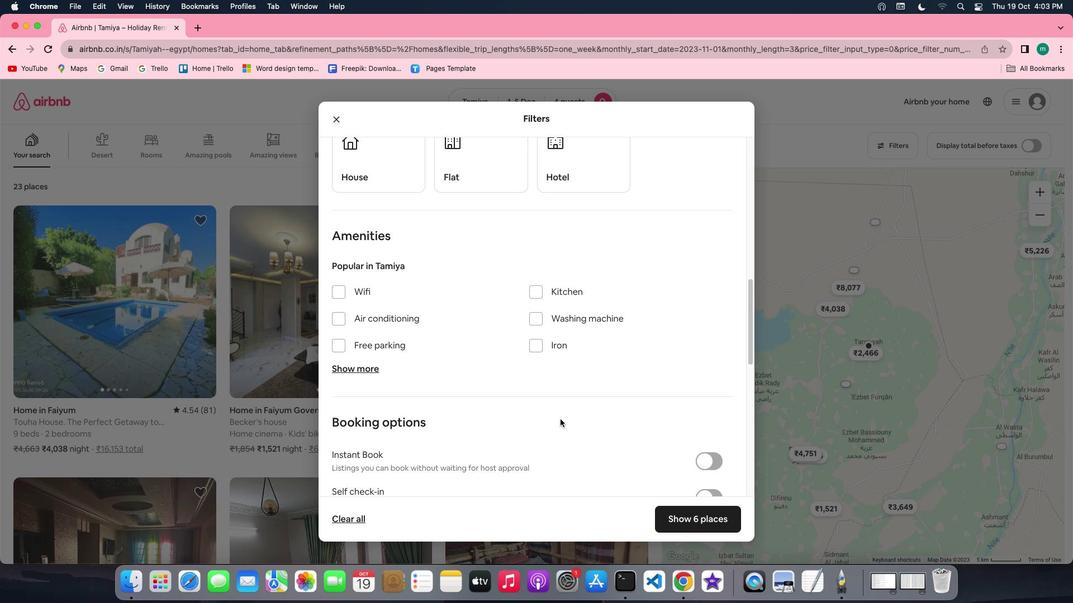 
Action: Mouse scrolled (560, 419) with delta (0, 0)
Screenshot: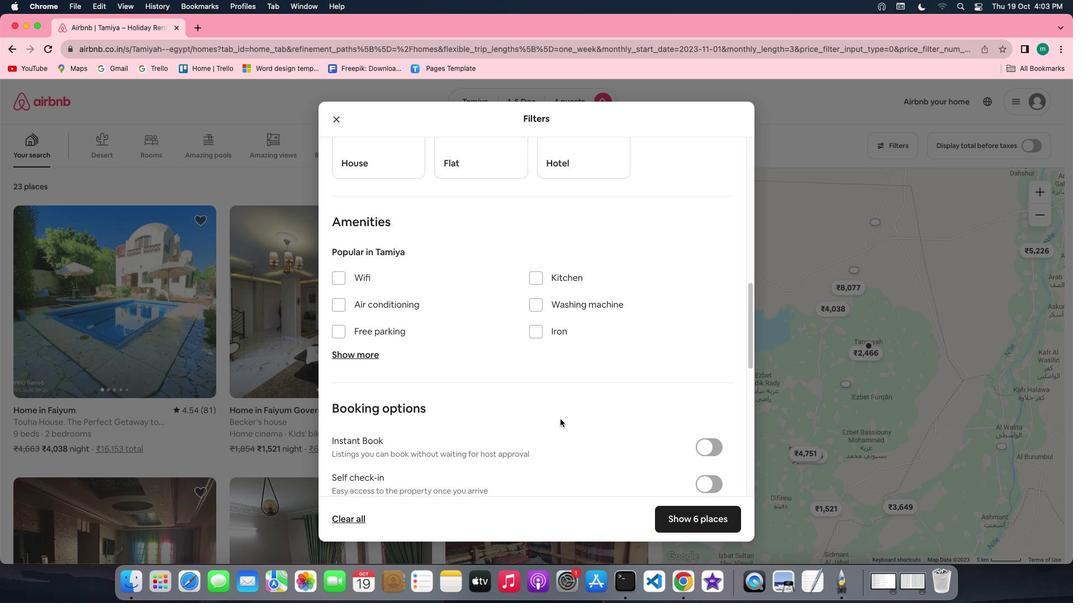 
Action: Mouse scrolled (560, 419) with delta (0, 0)
Screenshot: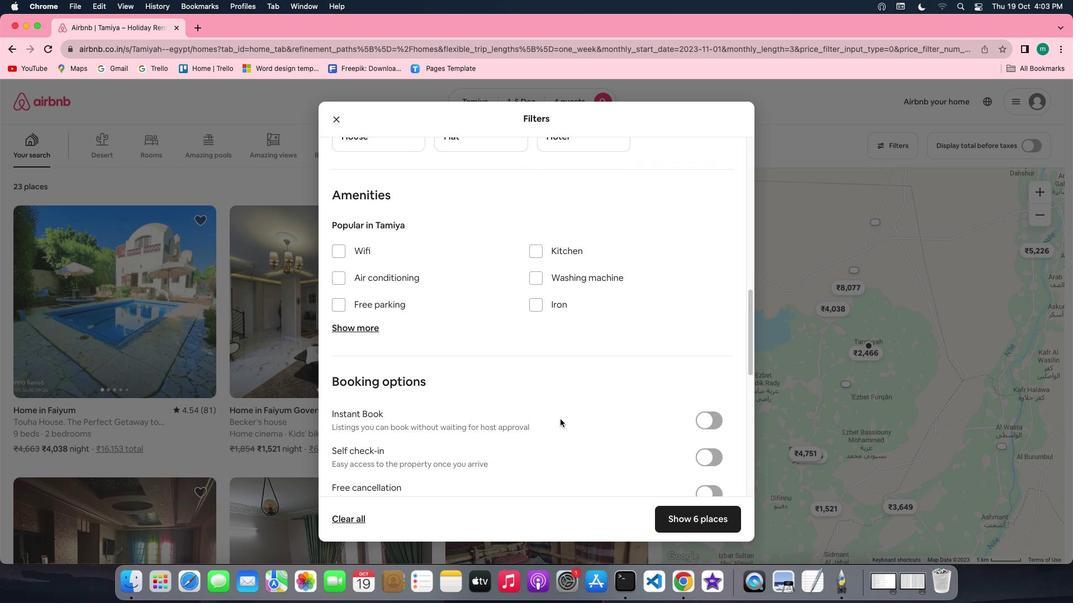 
Action: Mouse scrolled (560, 419) with delta (0, 0)
Screenshot: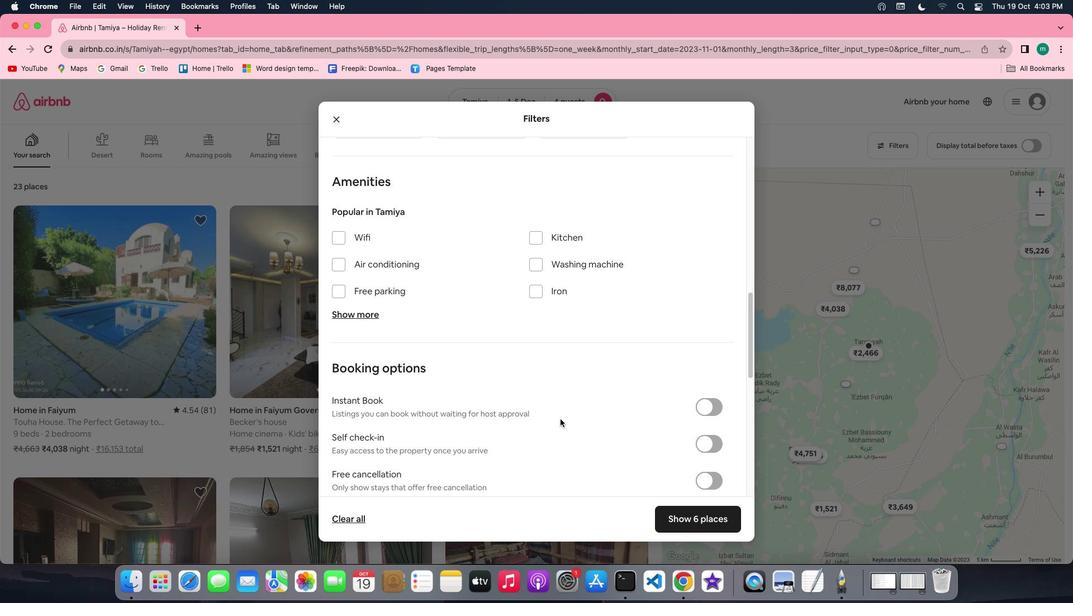 
Action: Mouse scrolled (560, 419) with delta (0, 0)
Screenshot: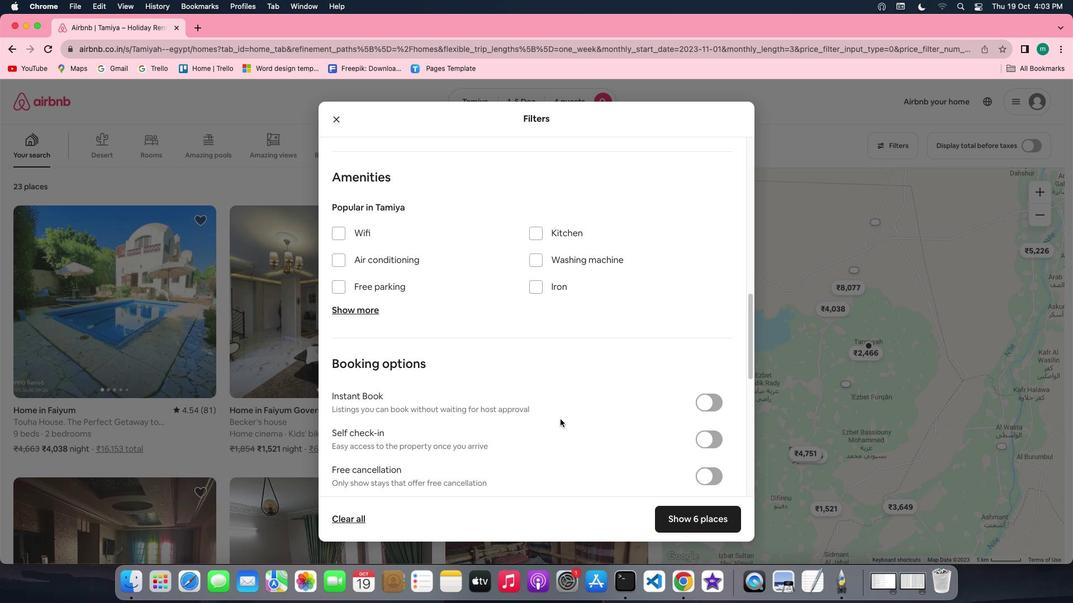 
Action: Mouse scrolled (560, 419) with delta (0, 0)
Screenshot: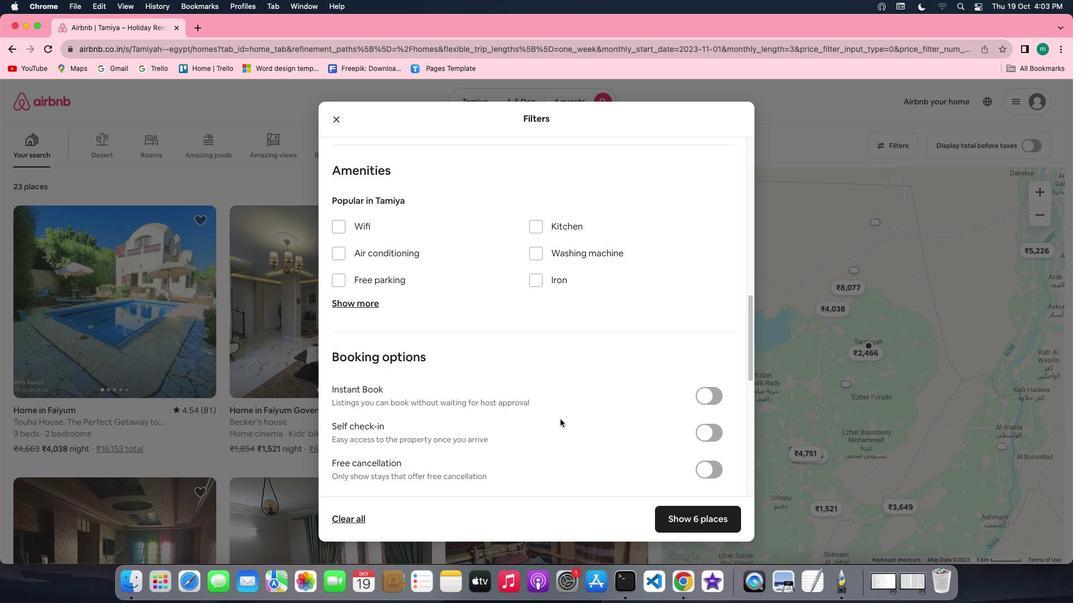 
Action: Mouse scrolled (560, 419) with delta (0, 0)
Screenshot: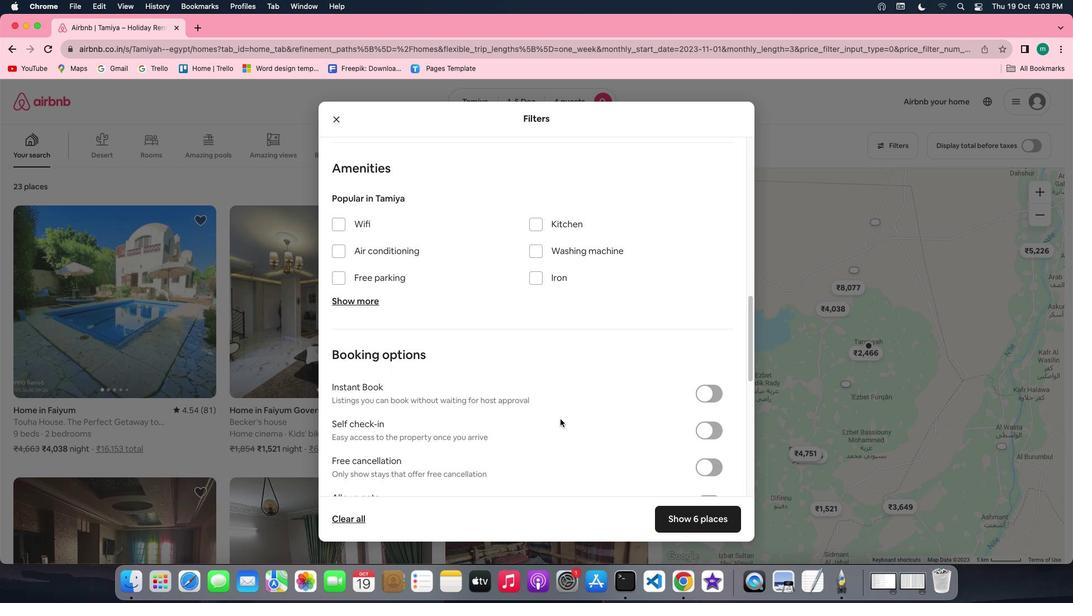 
Action: Mouse scrolled (560, 419) with delta (0, 0)
Screenshot: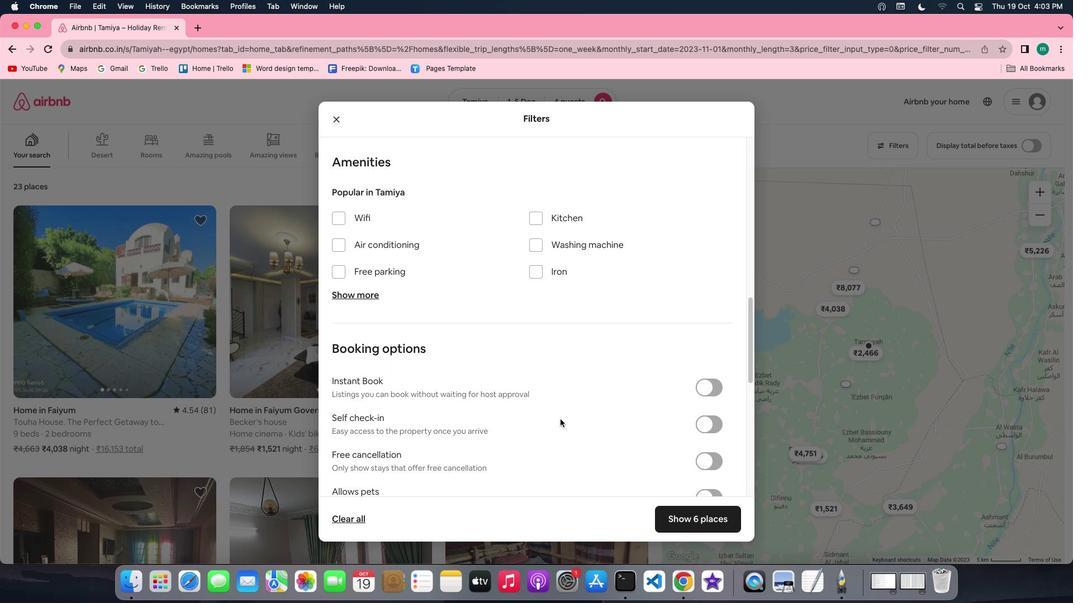 
Action: Mouse scrolled (560, 419) with delta (0, 0)
Screenshot: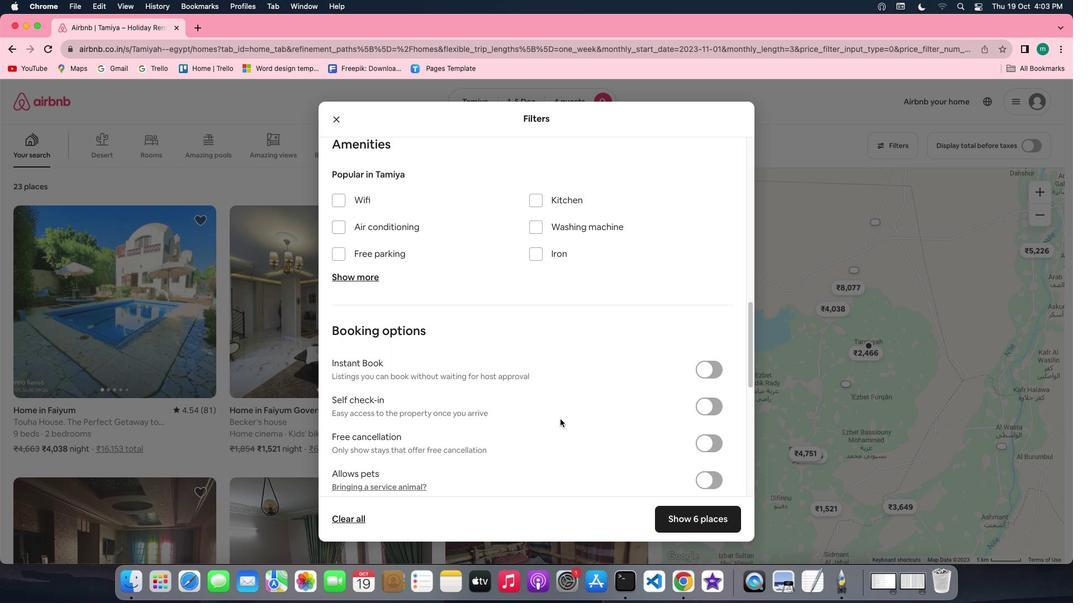
Action: Mouse scrolled (560, 419) with delta (0, 0)
Screenshot: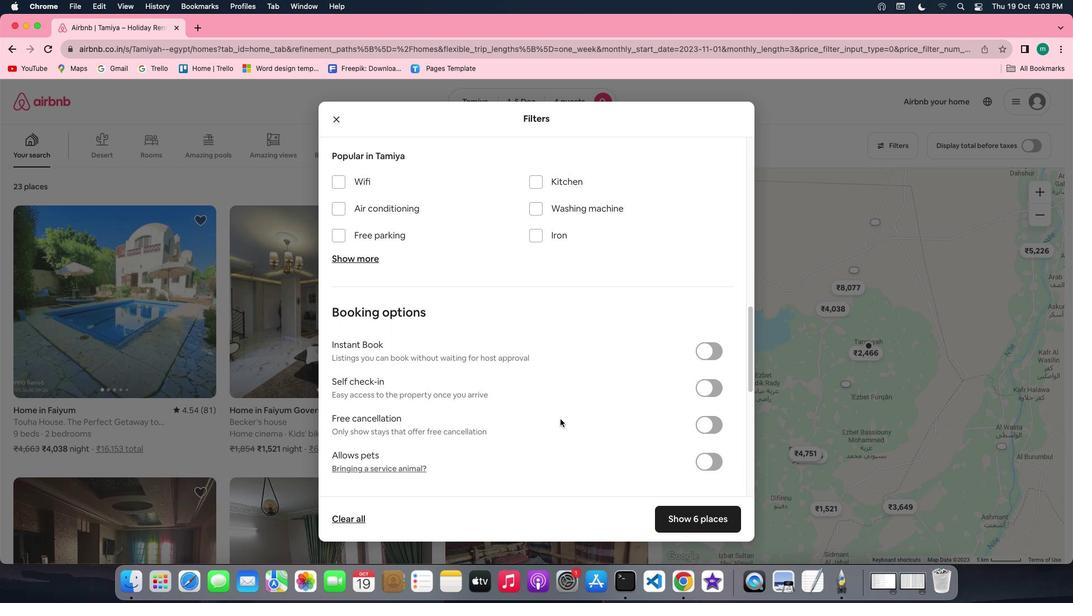 
Action: Mouse scrolled (560, 419) with delta (0, 0)
Screenshot: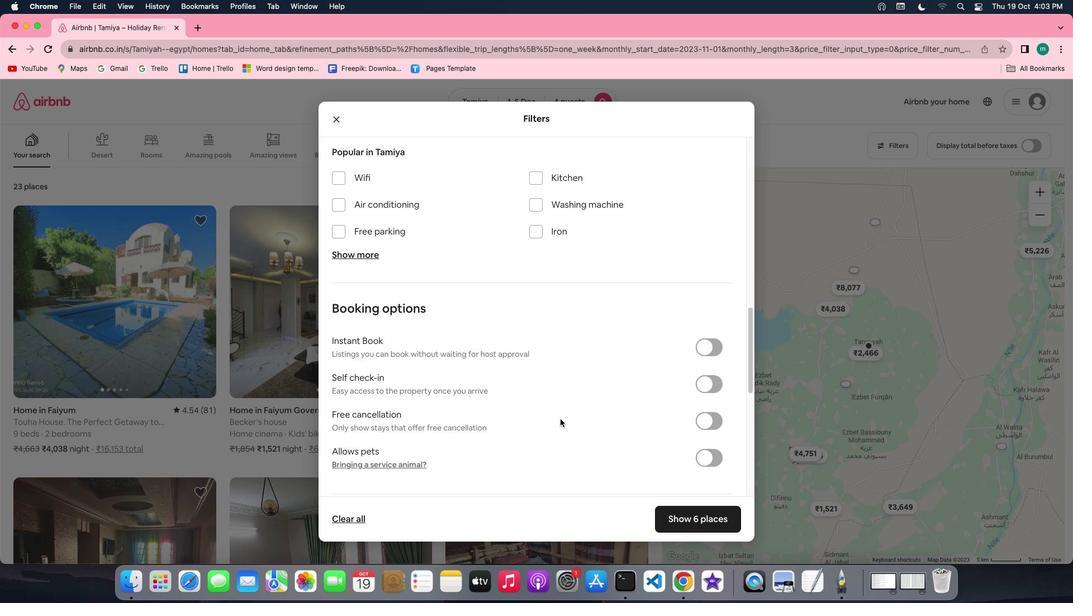 
Action: Mouse scrolled (560, 419) with delta (0, 0)
Screenshot: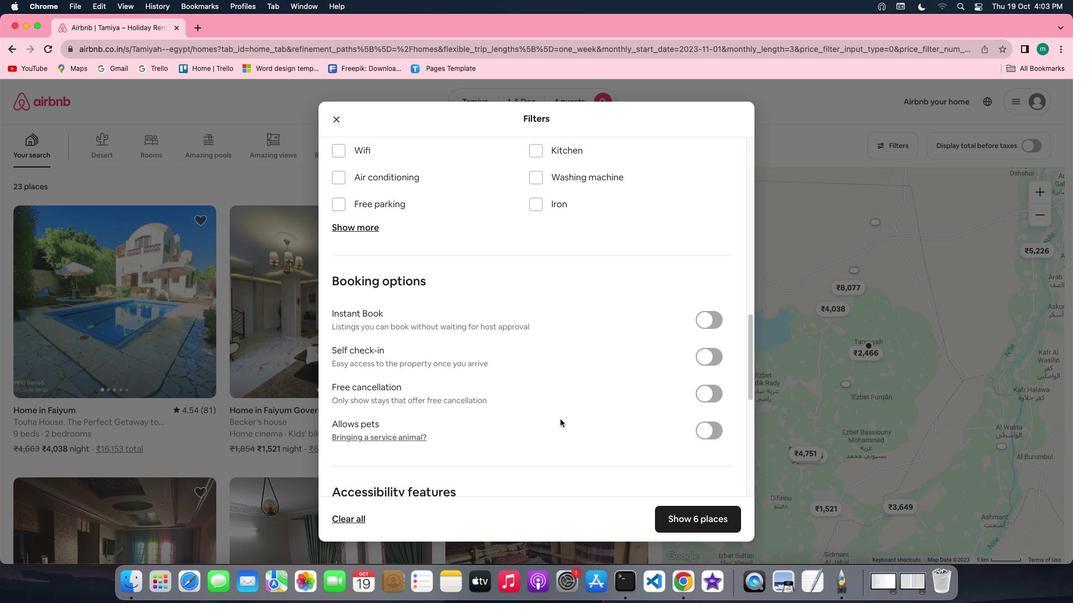 
Action: Mouse scrolled (560, 419) with delta (0, 0)
Screenshot: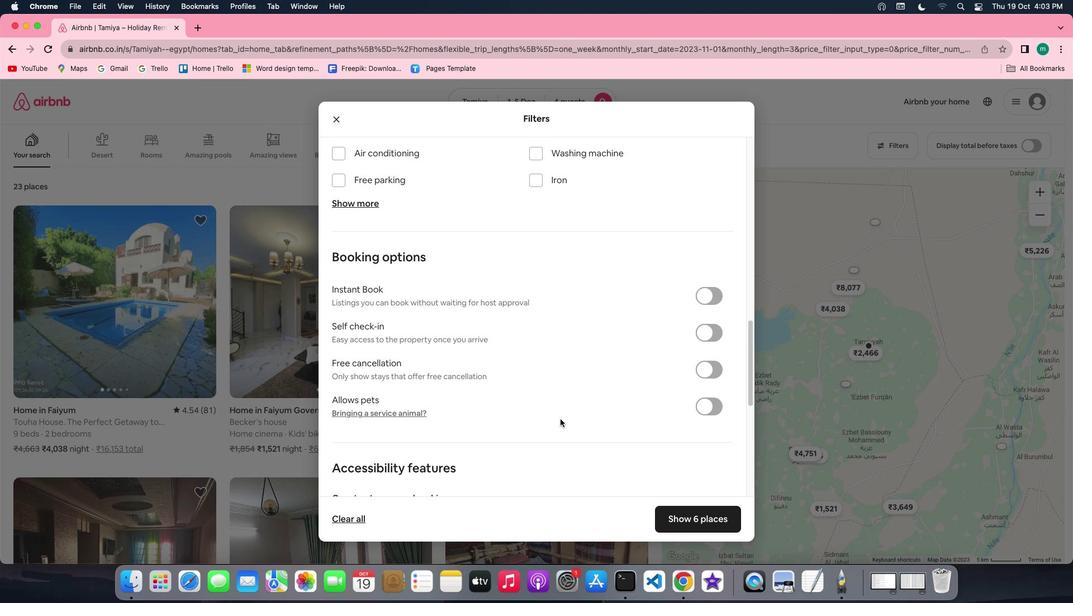 
Action: Mouse scrolled (560, 419) with delta (0, 0)
Screenshot: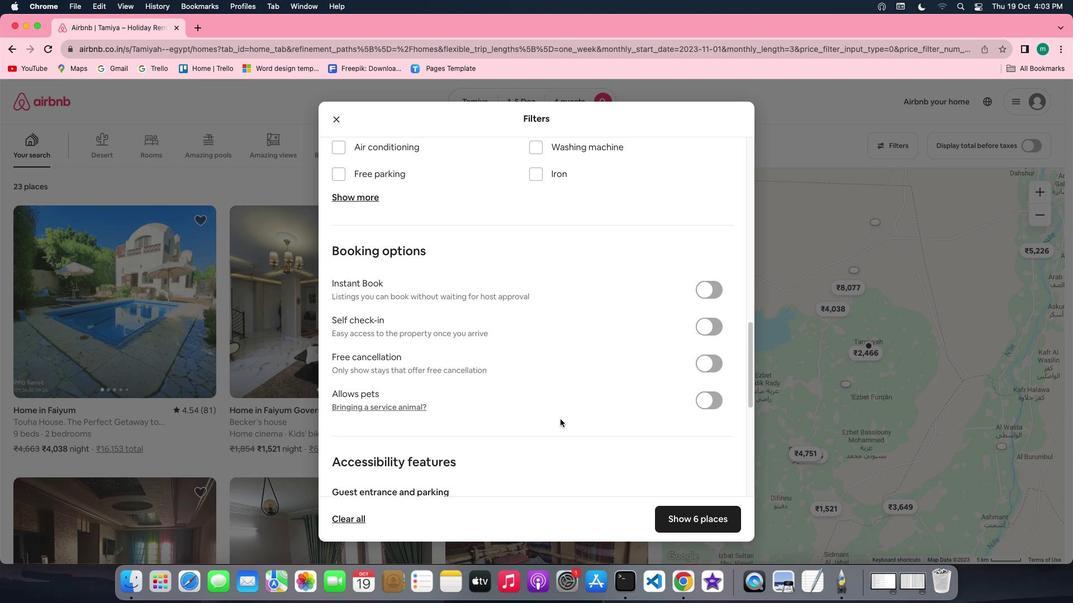 
Action: Mouse scrolled (560, 419) with delta (0, 0)
Screenshot: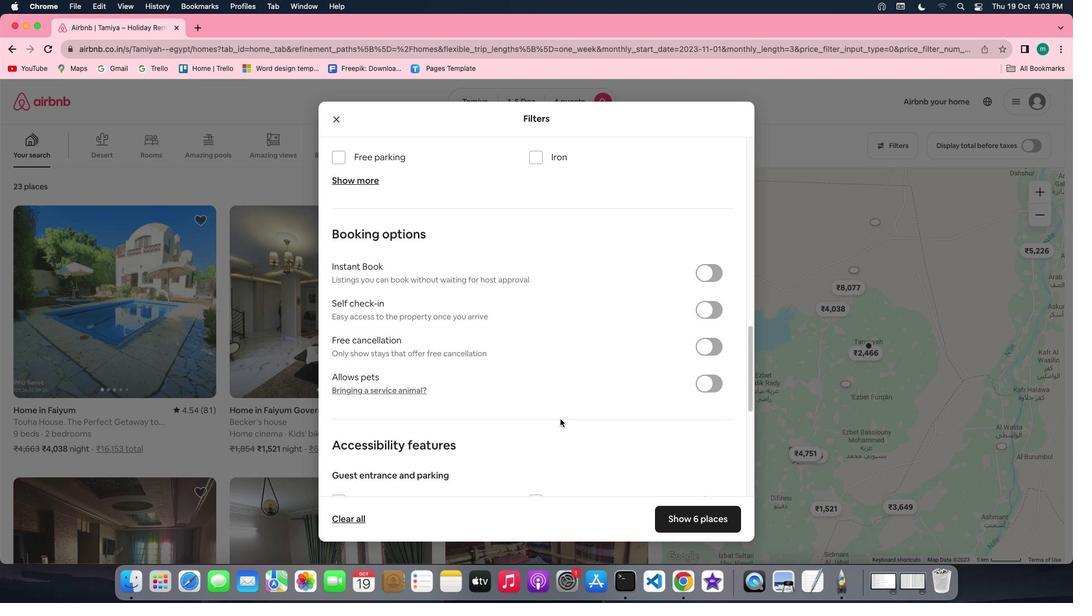
Action: Mouse moved to (710, 280)
Screenshot: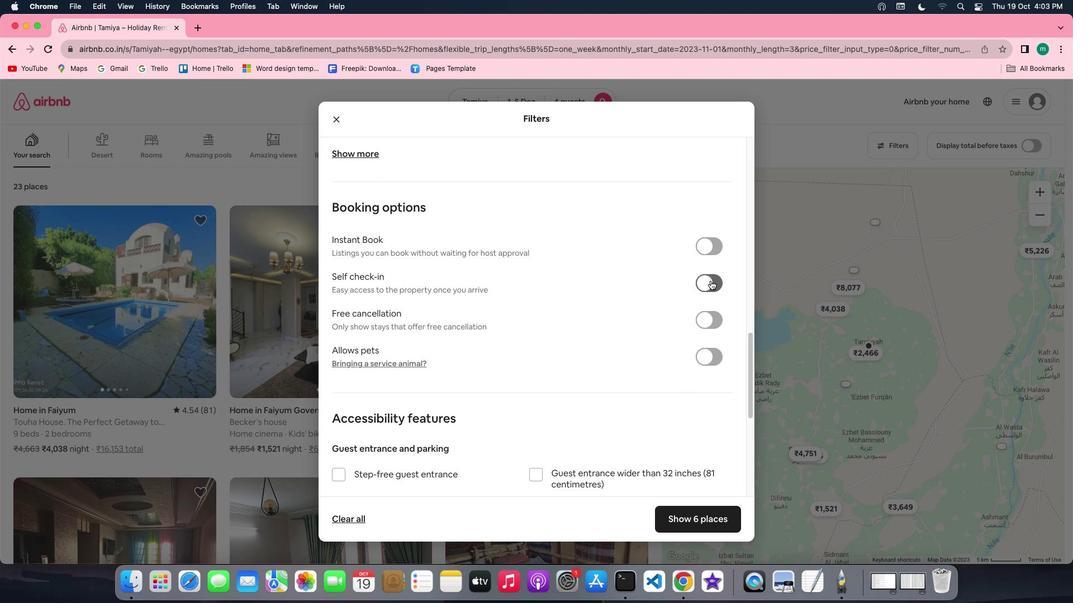 
Action: Mouse pressed left at (710, 280)
Screenshot: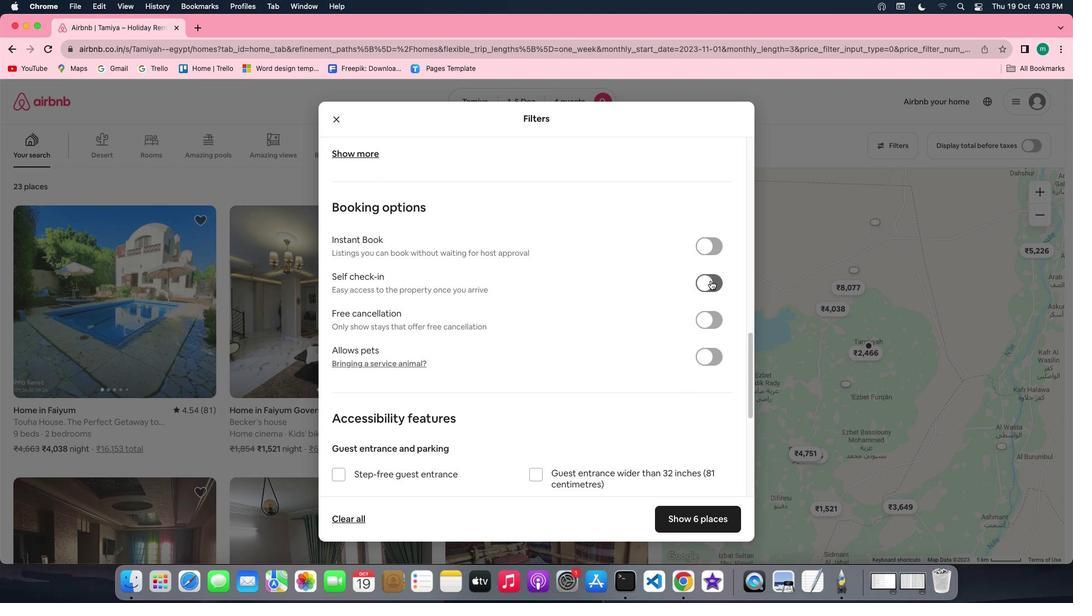 
Action: Mouse moved to (475, 346)
Screenshot: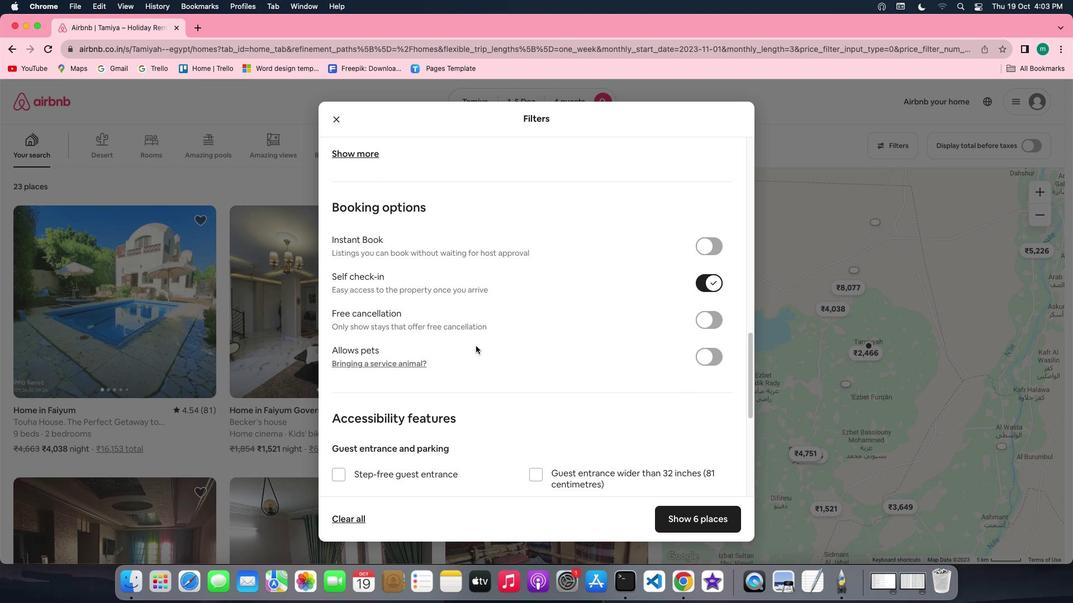 
Action: Mouse scrolled (475, 346) with delta (0, 0)
Screenshot: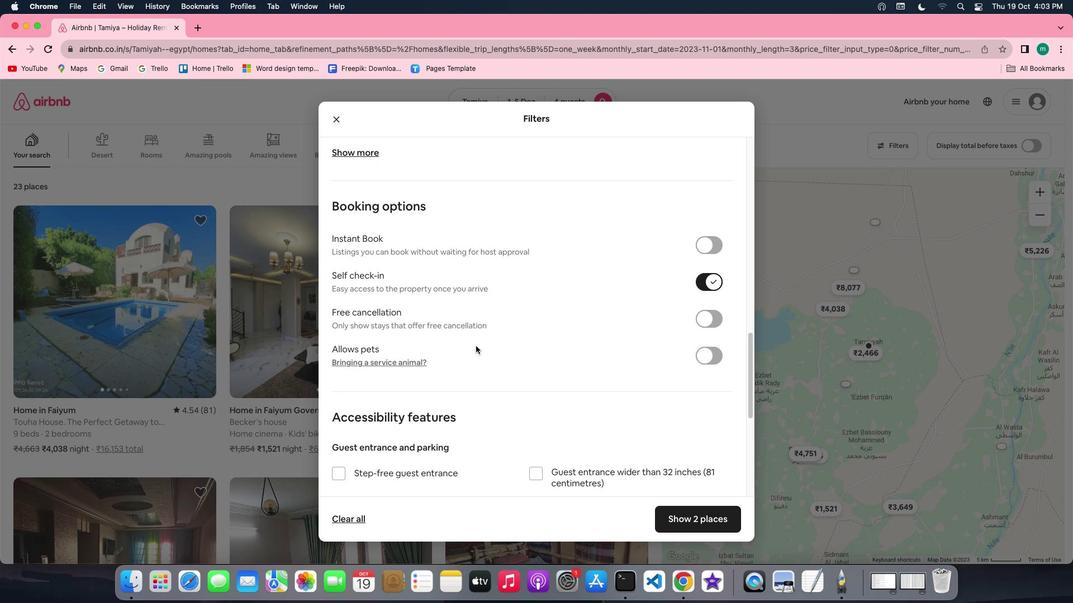
Action: Mouse scrolled (475, 346) with delta (0, 0)
Screenshot: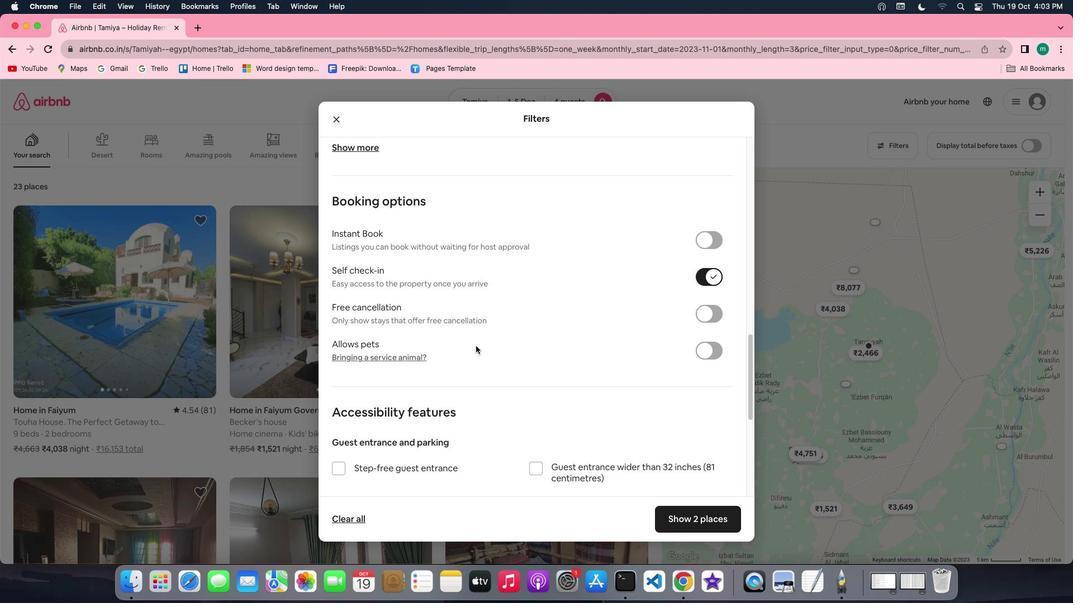 
Action: Mouse scrolled (475, 346) with delta (0, 0)
Screenshot: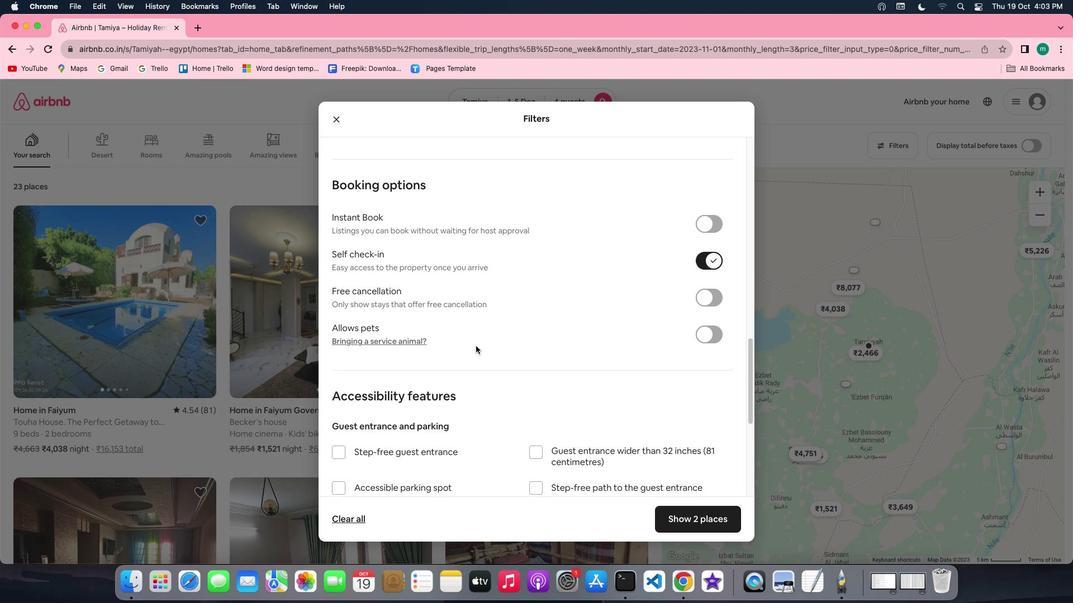 
Action: Mouse scrolled (475, 346) with delta (0, 0)
Screenshot: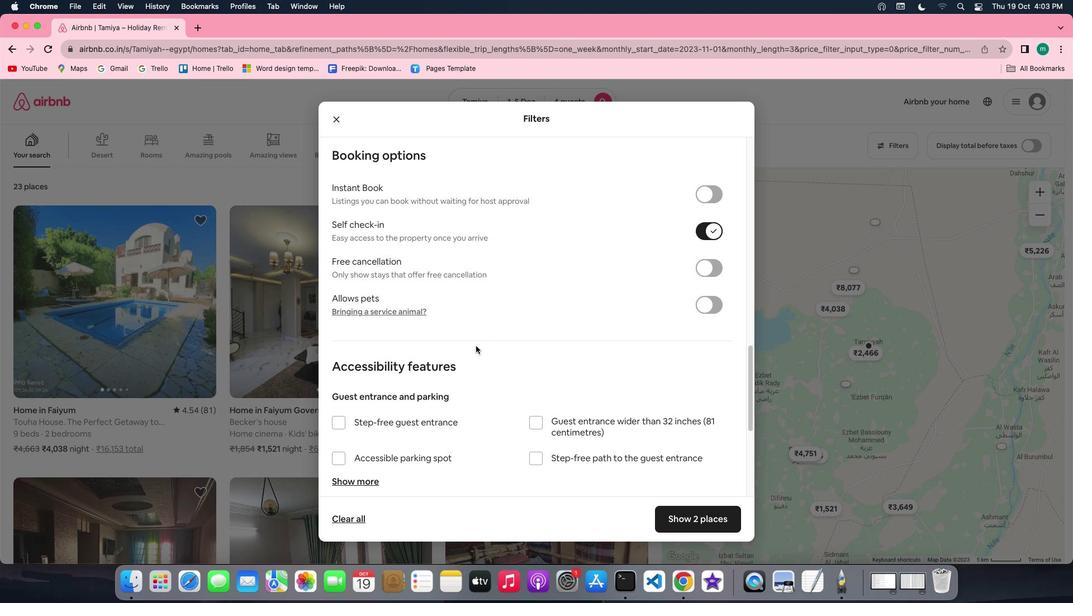 
Action: Mouse moved to (540, 363)
Screenshot: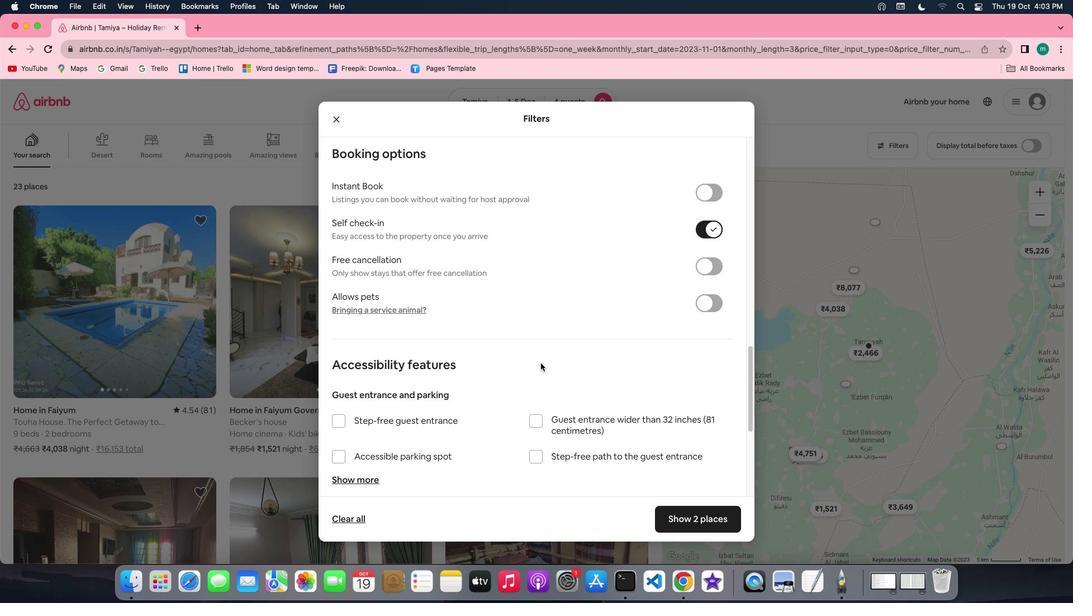
Action: Mouse scrolled (540, 363) with delta (0, 0)
Screenshot: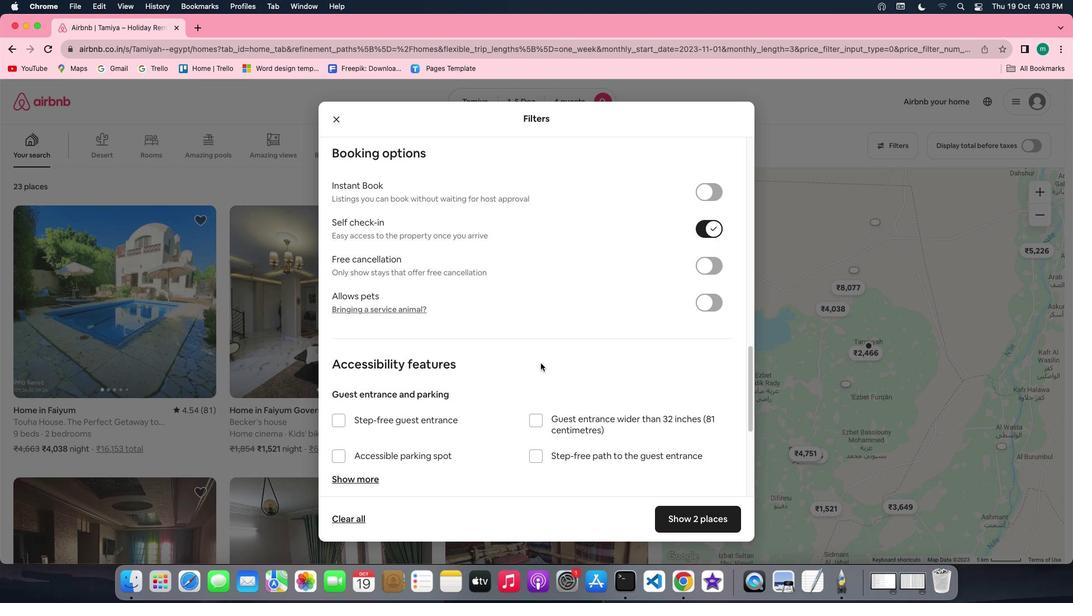 
Action: Mouse scrolled (540, 363) with delta (0, 0)
Screenshot: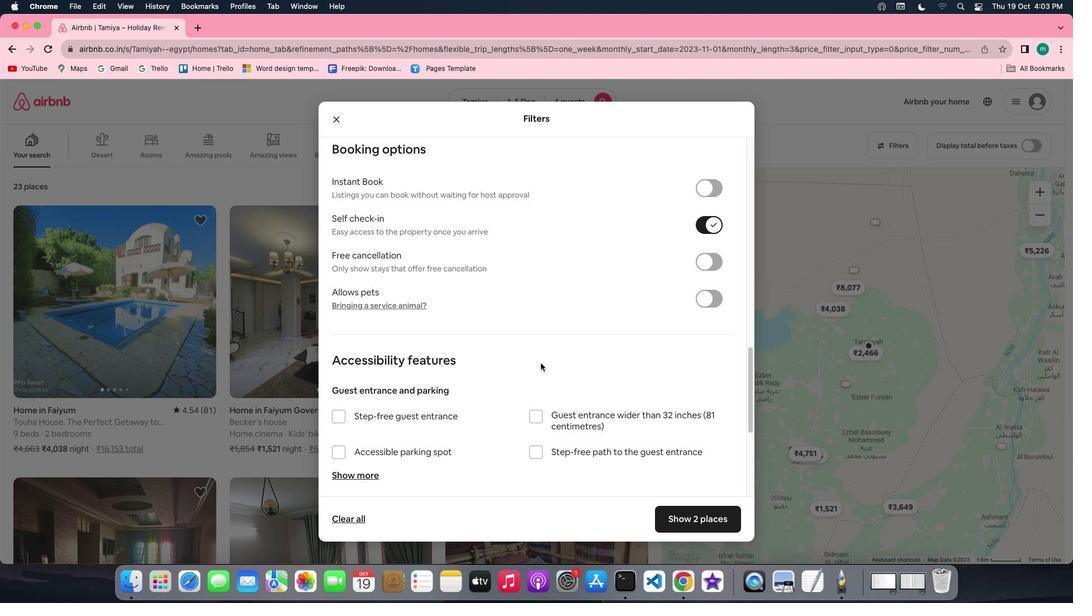 
Action: Mouse scrolled (540, 363) with delta (0, 0)
Screenshot: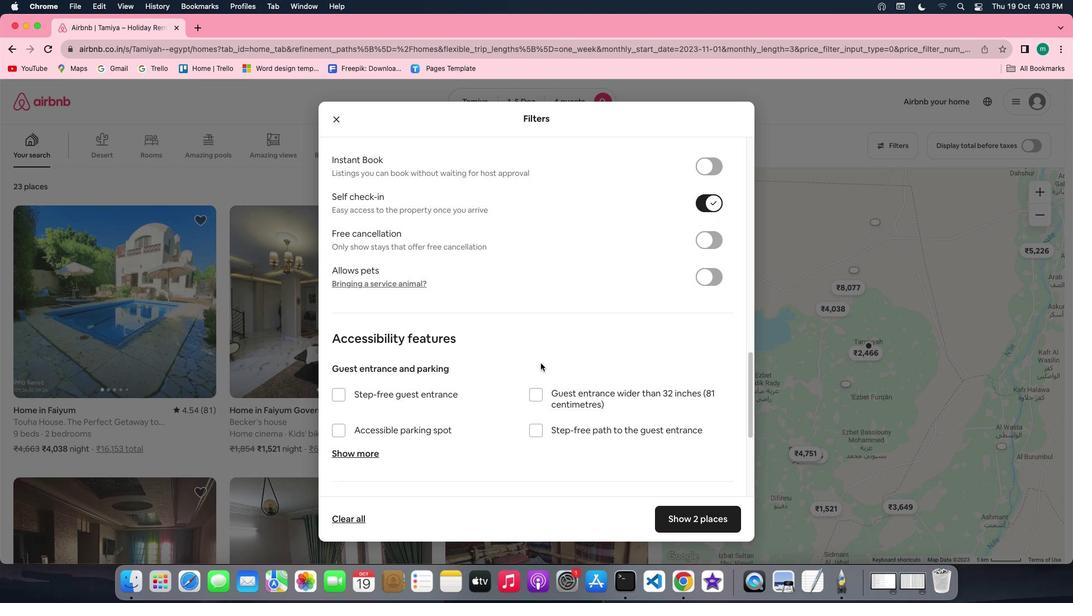 
Action: Mouse moved to (583, 400)
Screenshot: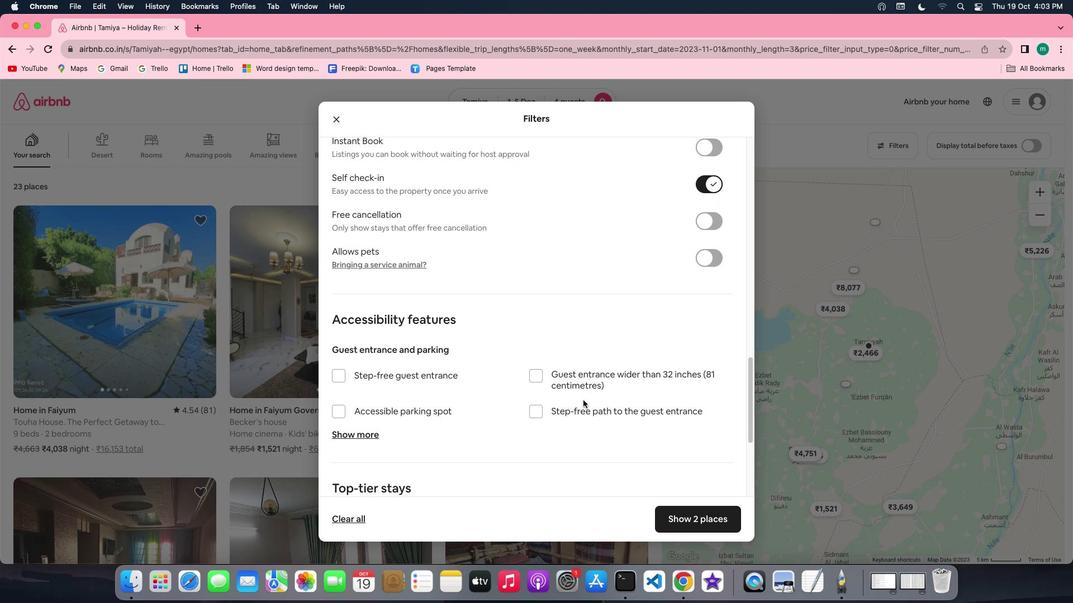 
Action: Mouse scrolled (583, 400) with delta (0, 0)
Screenshot: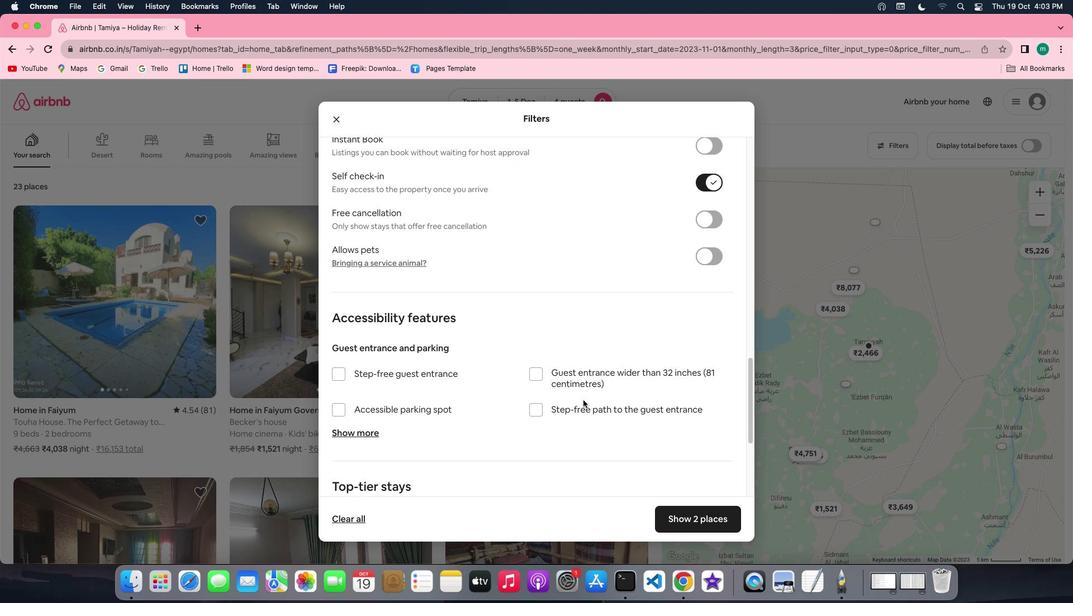 
Action: Mouse scrolled (583, 400) with delta (0, 0)
Screenshot: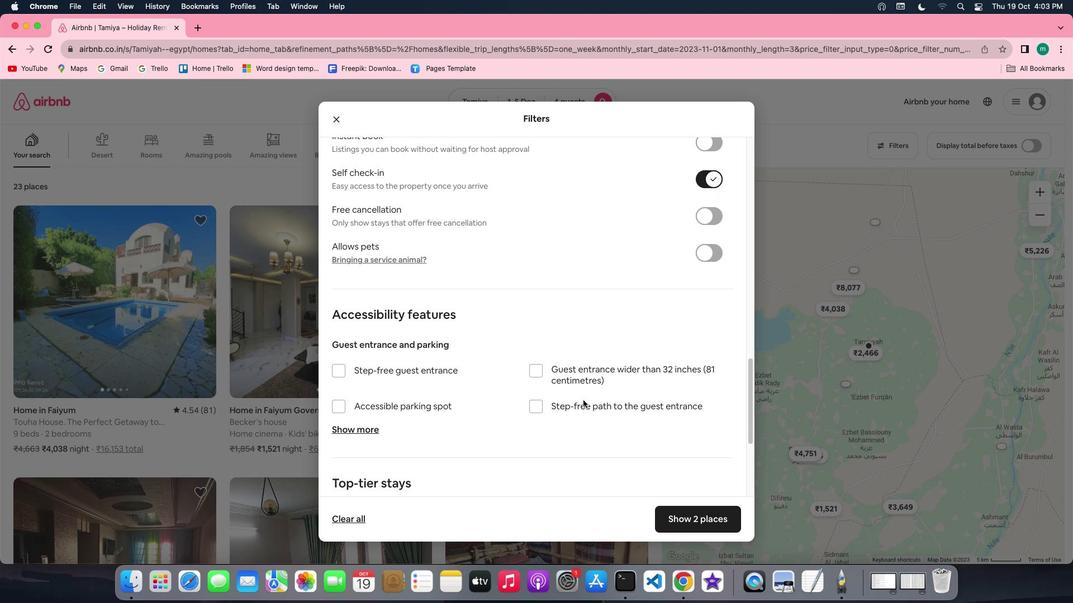 
Action: Mouse scrolled (583, 400) with delta (0, 0)
Screenshot: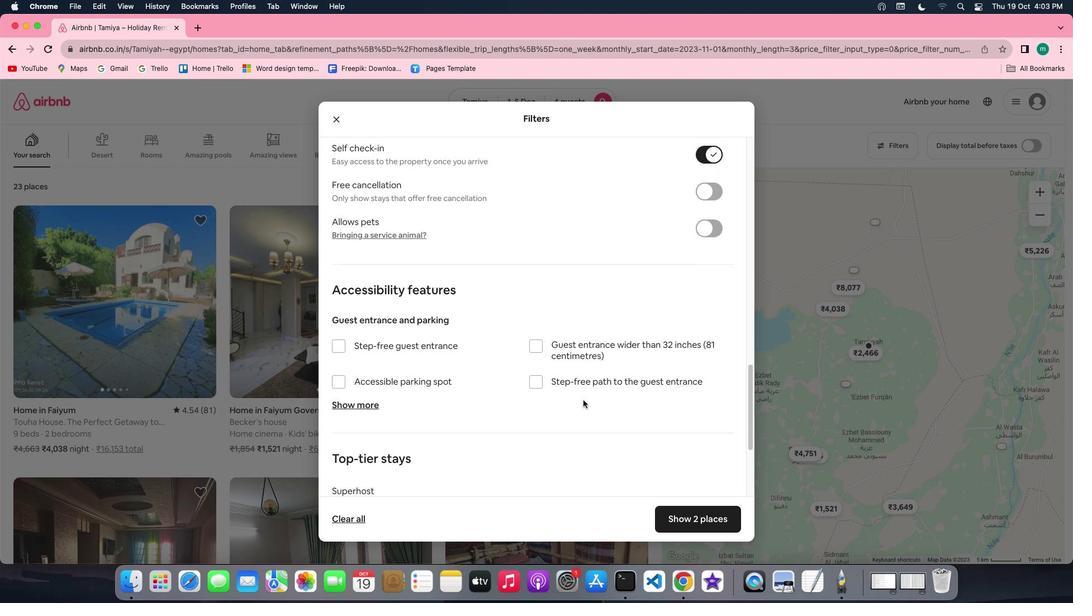 
Action: Mouse moved to (661, 467)
Screenshot: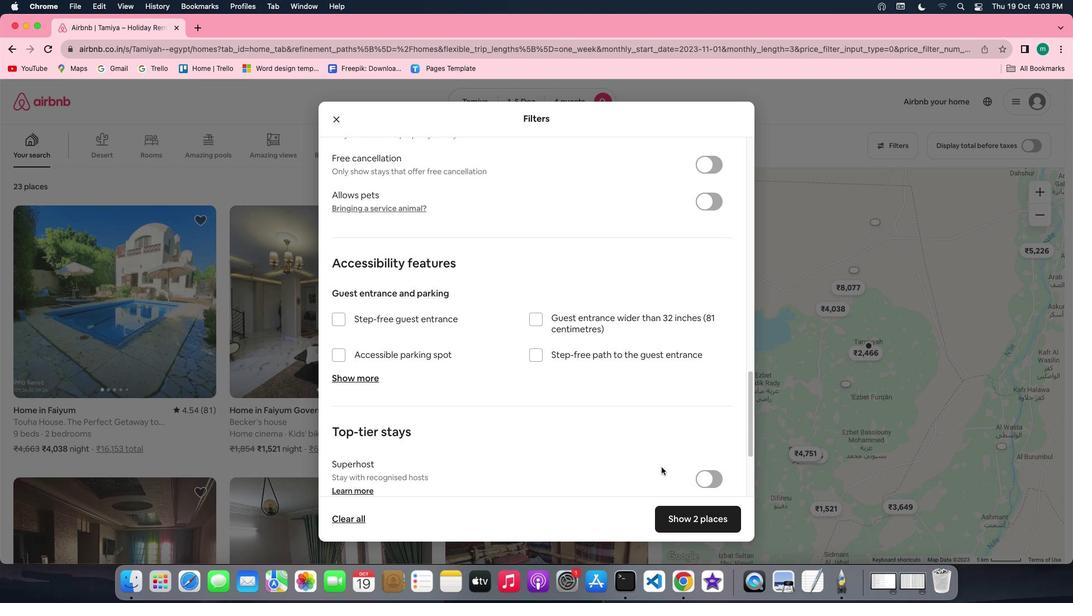 
Action: Mouse scrolled (661, 467) with delta (0, 0)
Screenshot: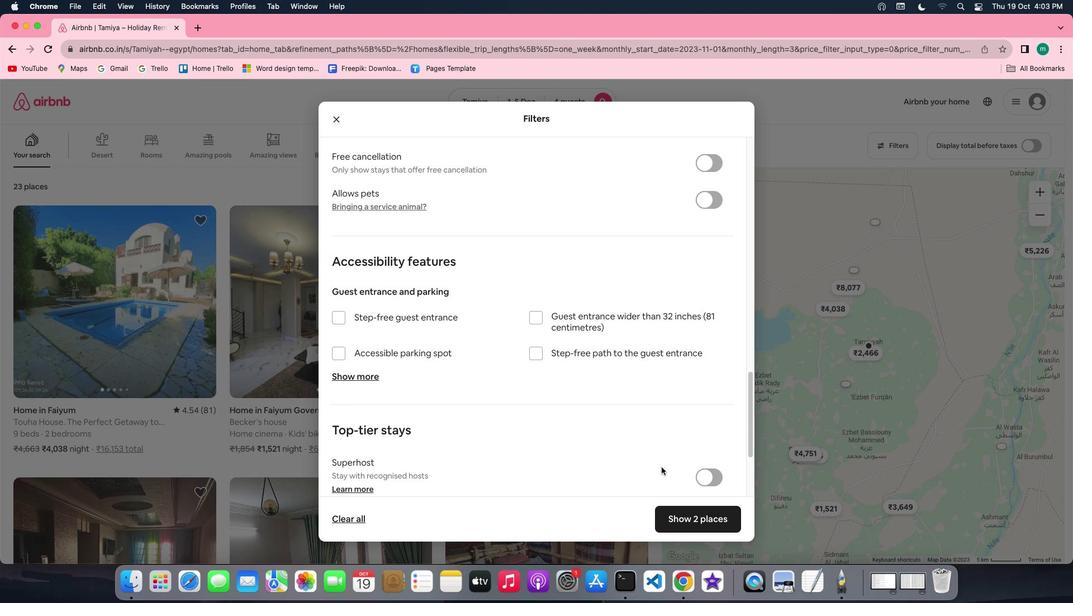 
Action: Mouse scrolled (661, 467) with delta (0, 0)
Screenshot: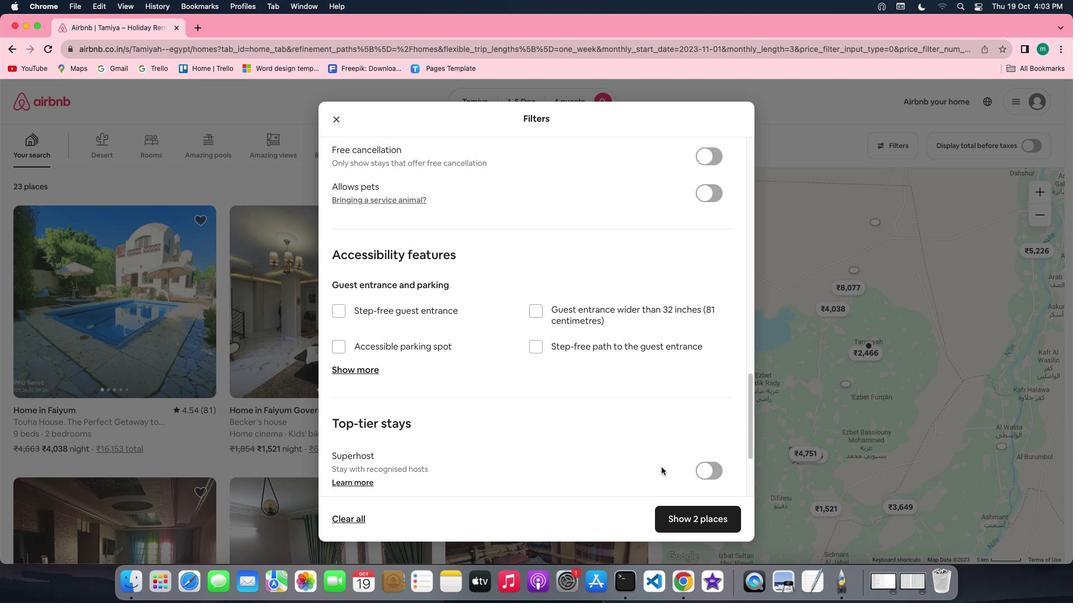 
Action: Mouse scrolled (661, 467) with delta (0, -1)
Screenshot: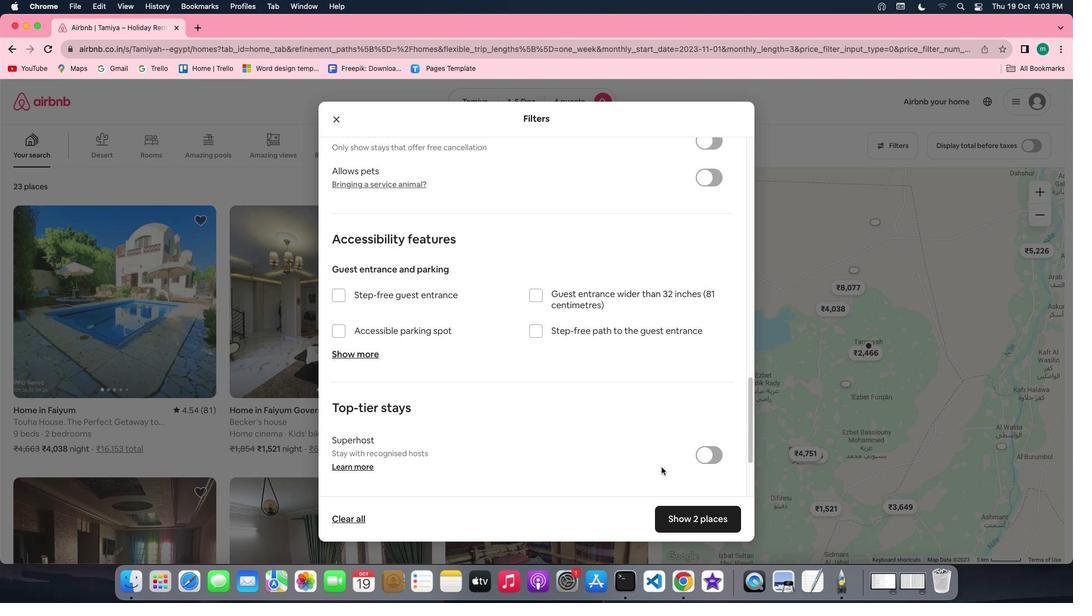 
Action: Mouse scrolled (661, 467) with delta (0, -1)
Screenshot: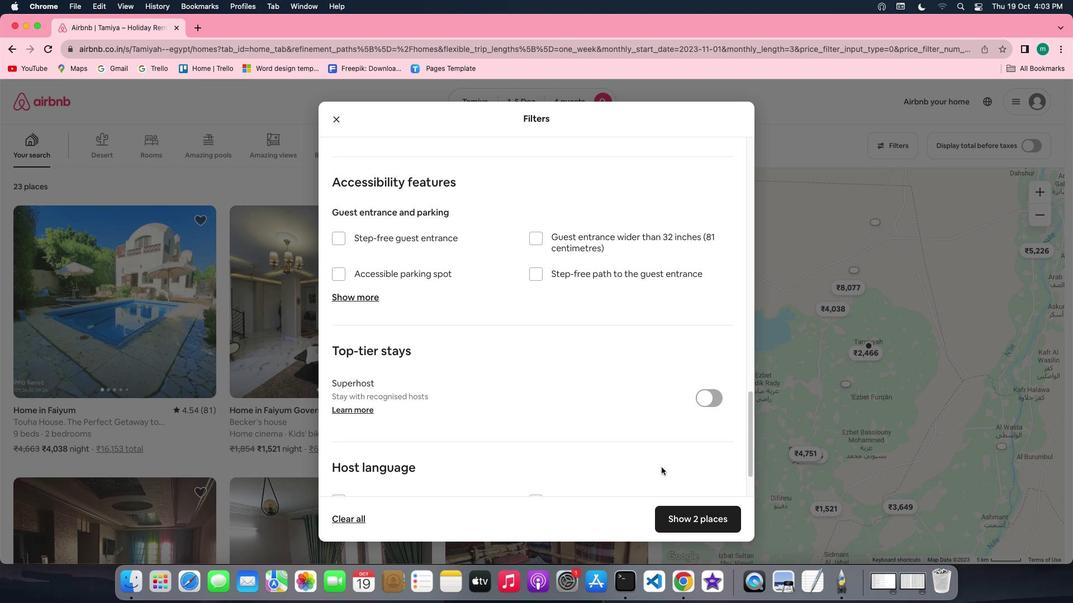 
Action: Mouse moved to (710, 516)
Screenshot: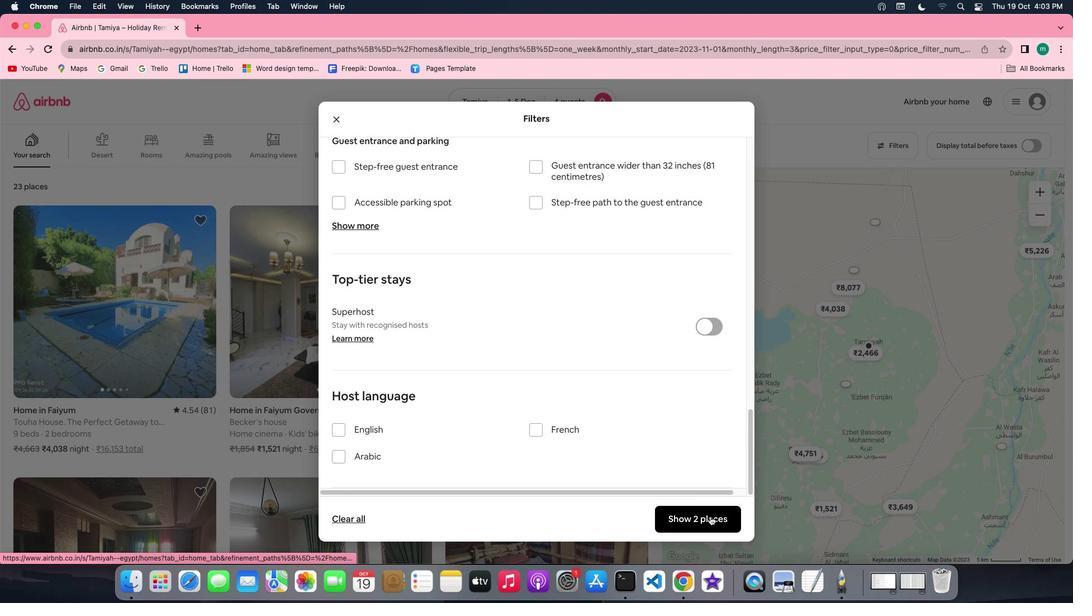 
Action: Mouse pressed left at (710, 516)
Screenshot: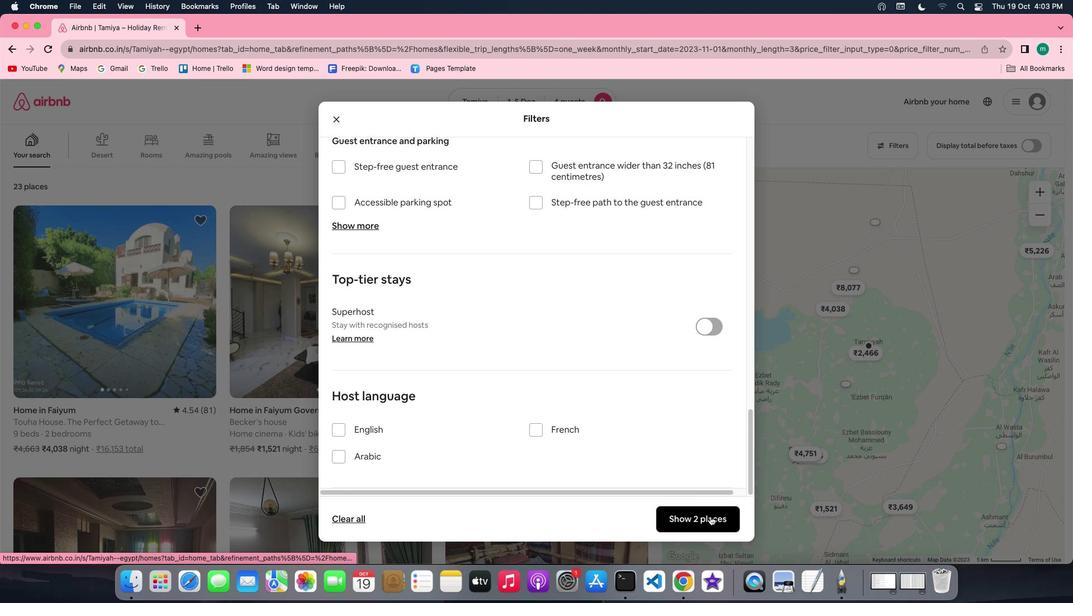 
Action: Mouse moved to (150, 284)
Screenshot: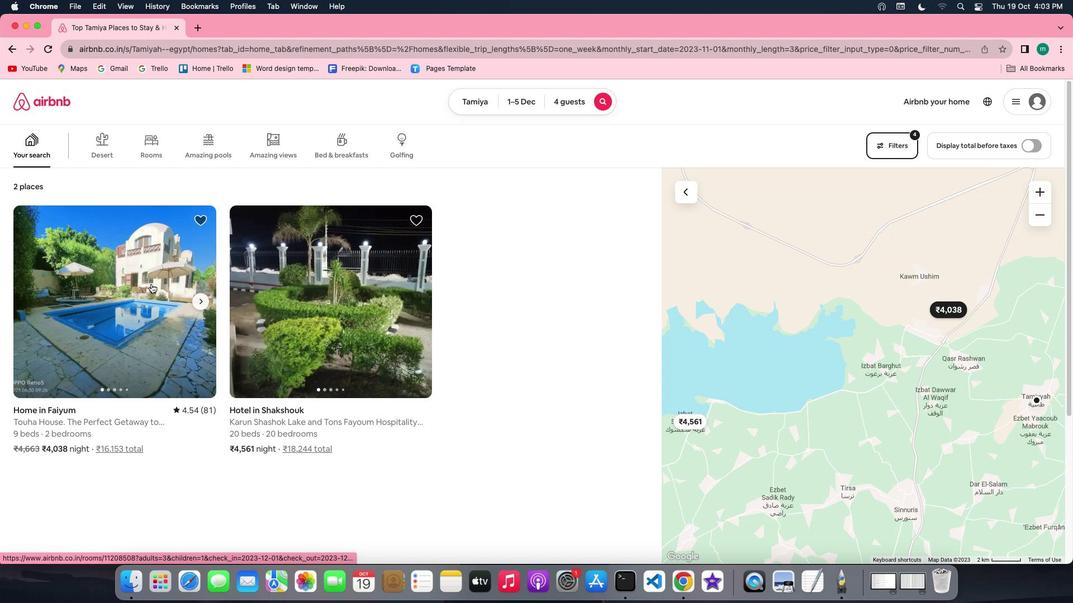 
Action: Mouse pressed left at (150, 284)
Screenshot: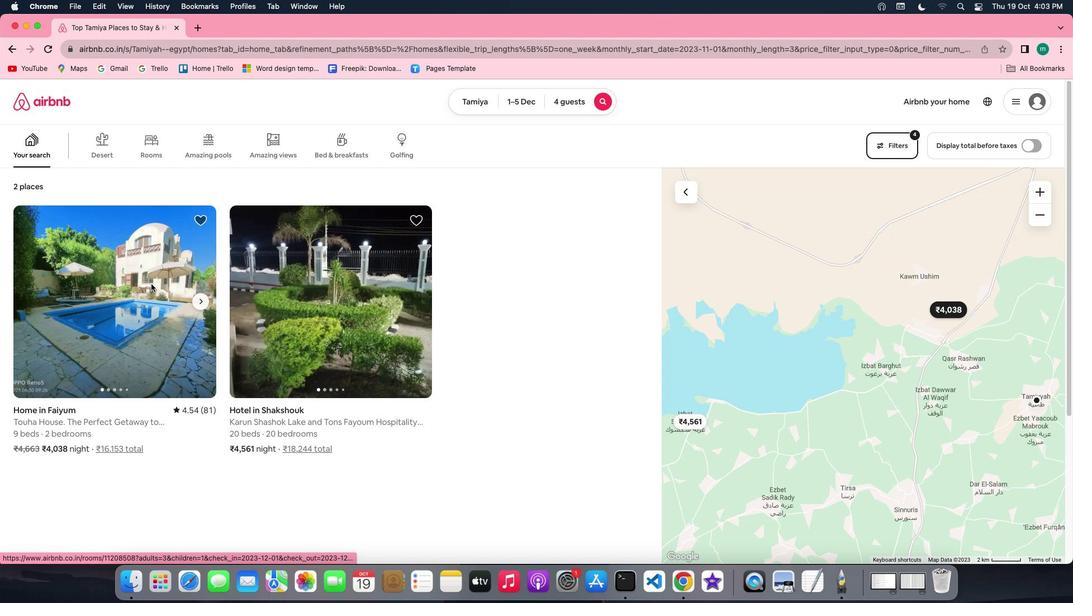 
Action: Mouse moved to (771, 411)
Screenshot: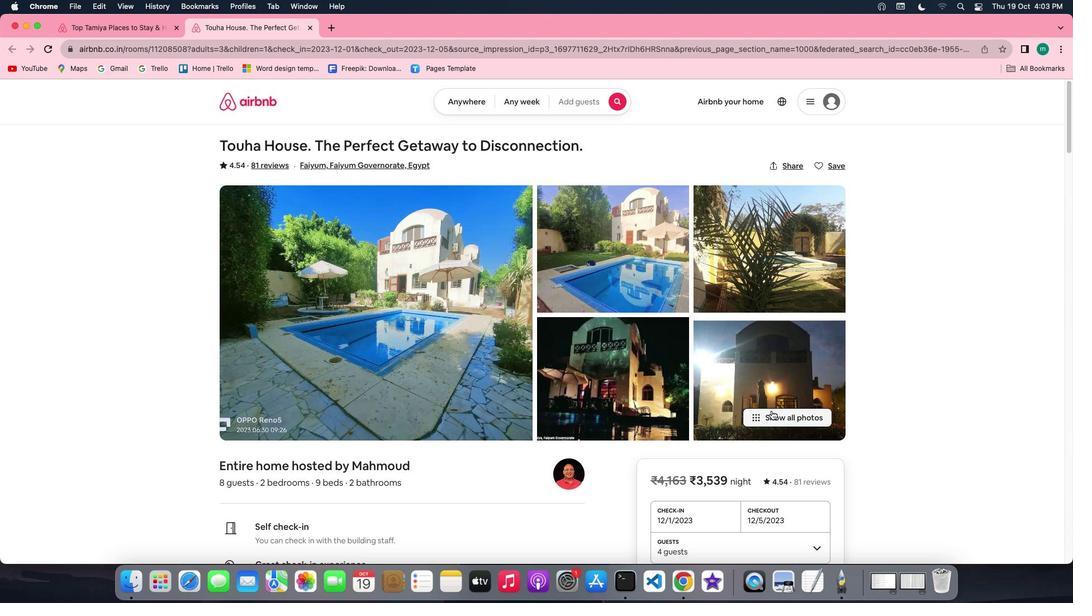 
Action: Mouse pressed left at (771, 411)
Screenshot: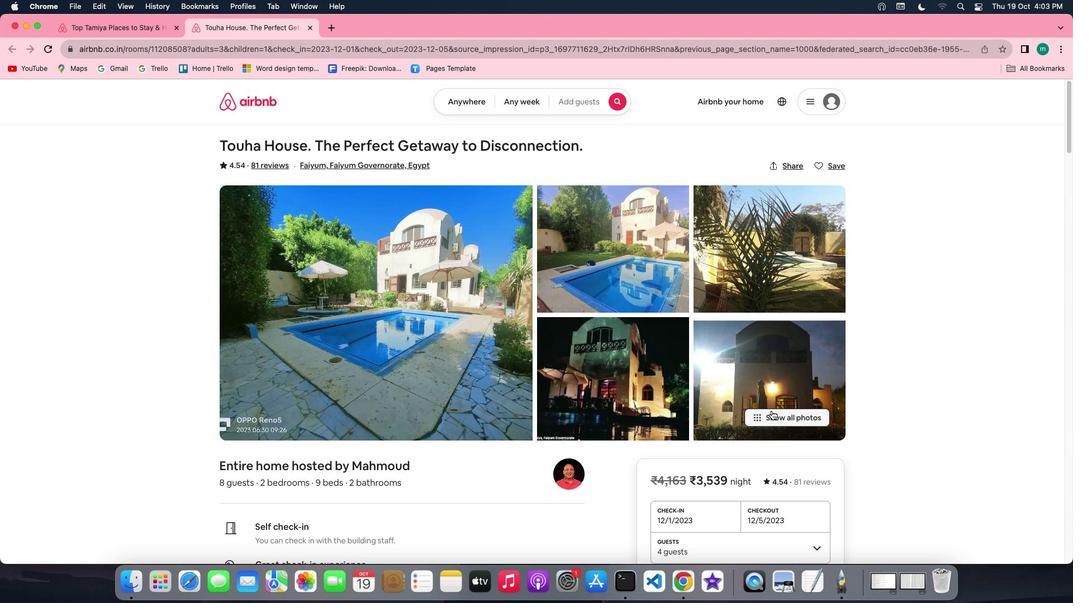 
Action: Mouse moved to (428, 412)
Screenshot: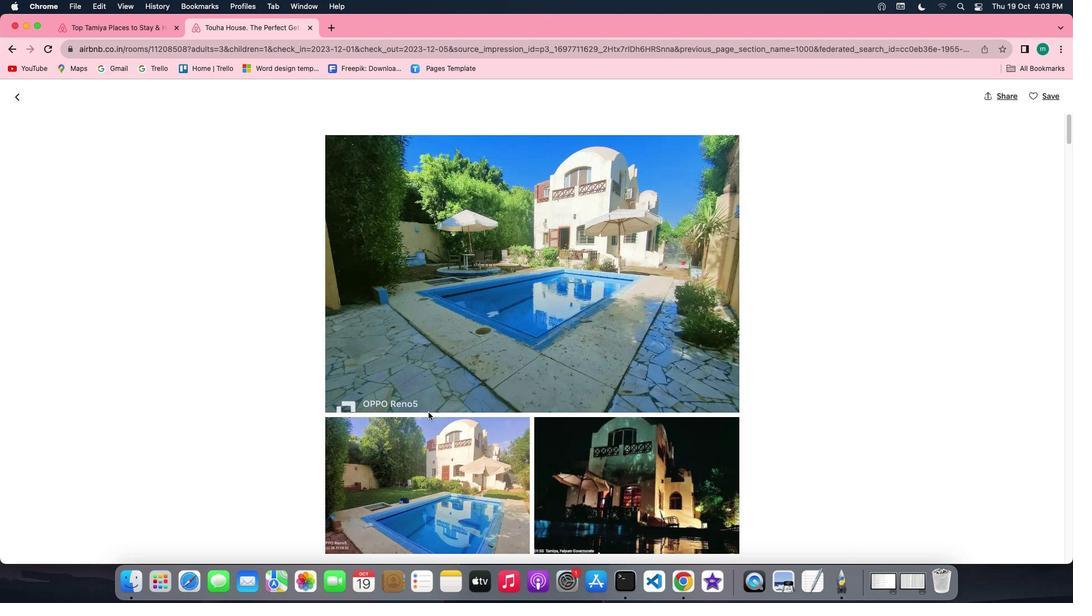 
Action: Mouse scrolled (428, 412) with delta (0, 0)
Screenshot: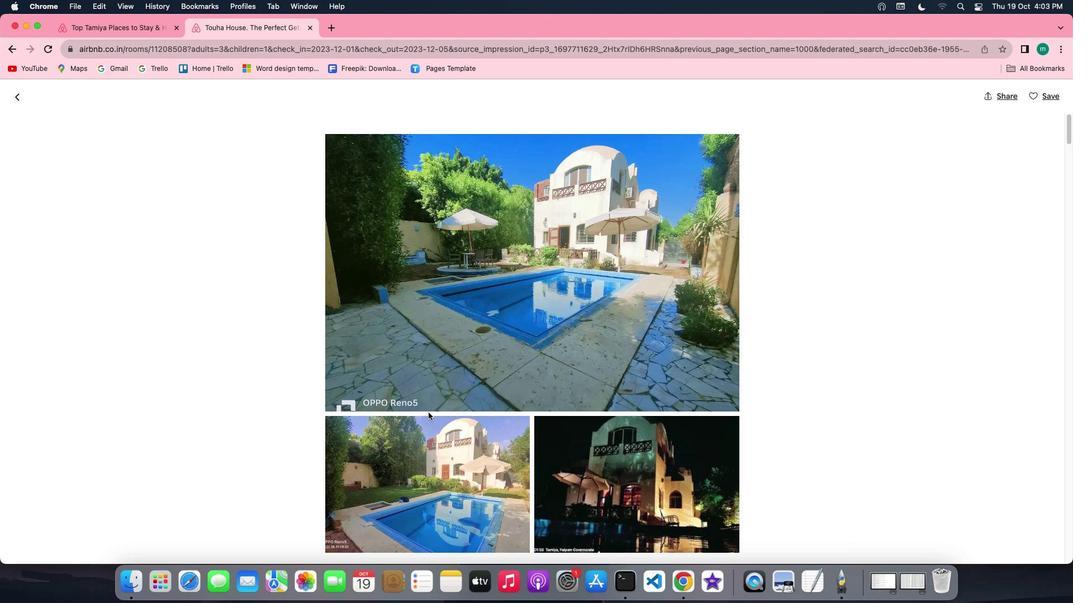 
Action: Mouse scrolled (428, 412) with delta (0, 0)
Screenshot: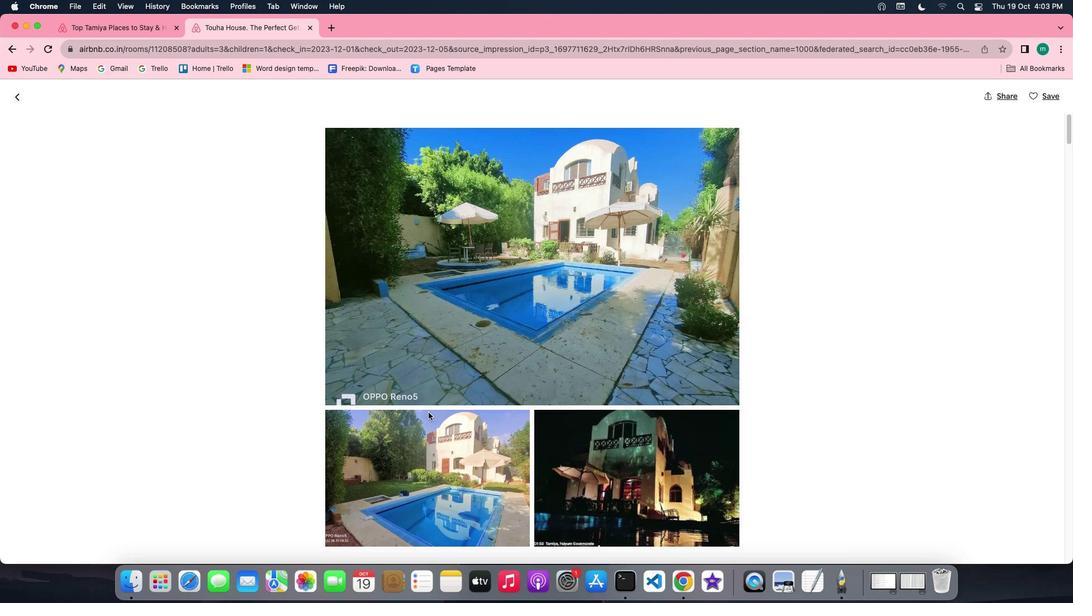 
Action: Mouse scrolled (428, 412) with delta (0, 0)
Screenshot: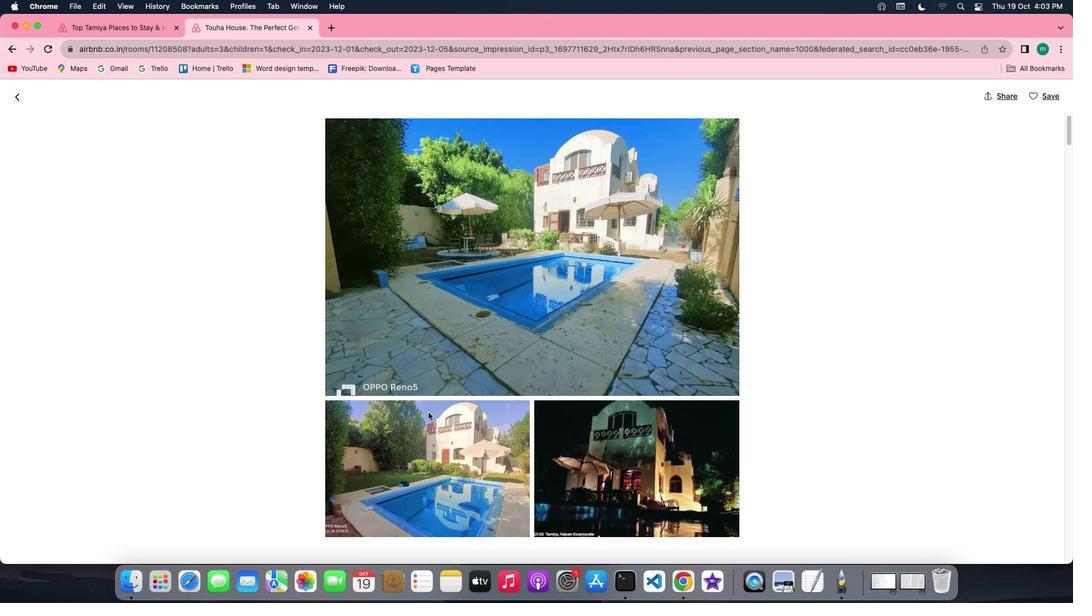 
Action: Mouse scrolled (428, 412) with delta (0, -1)
Screenshot: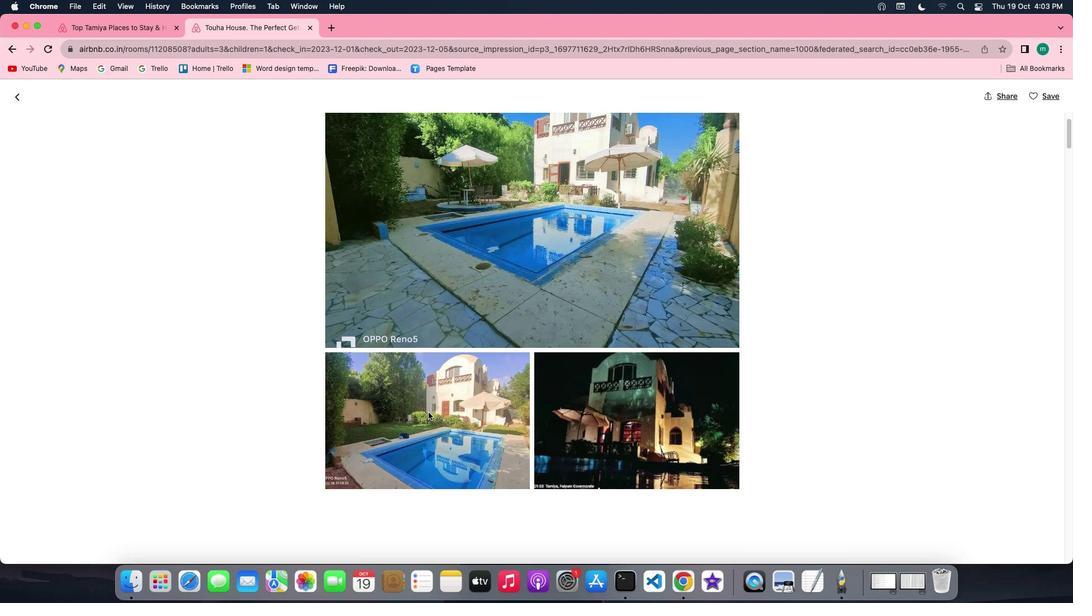 
Action: Mouse scrolled (428, 412) with delta (0, 0)
Screenshot: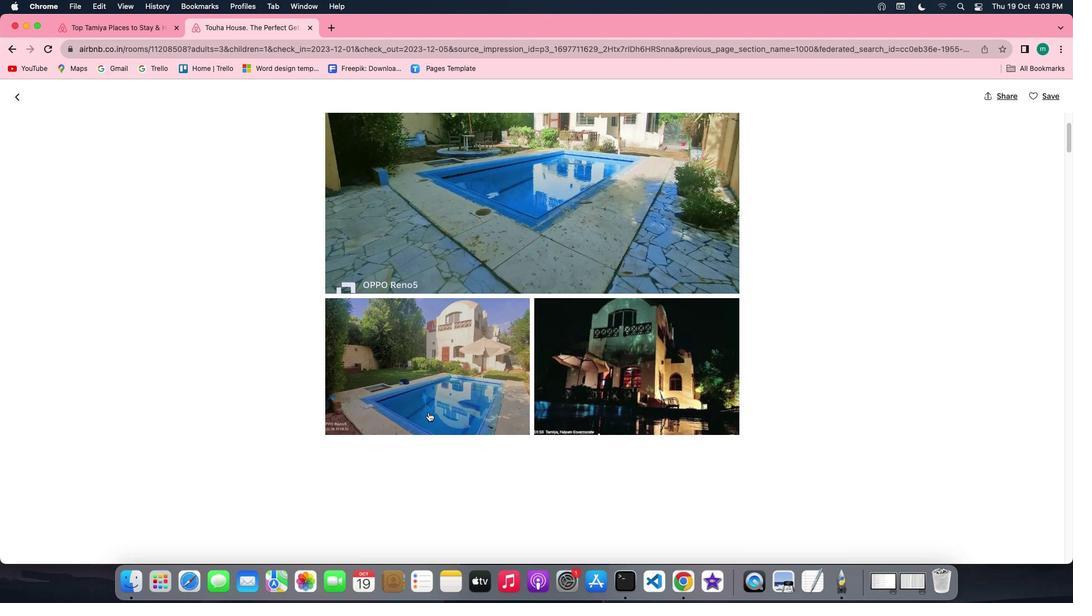 
Action: Mouse scrolled (428, 412) with delta (0, 0)
Screenshot: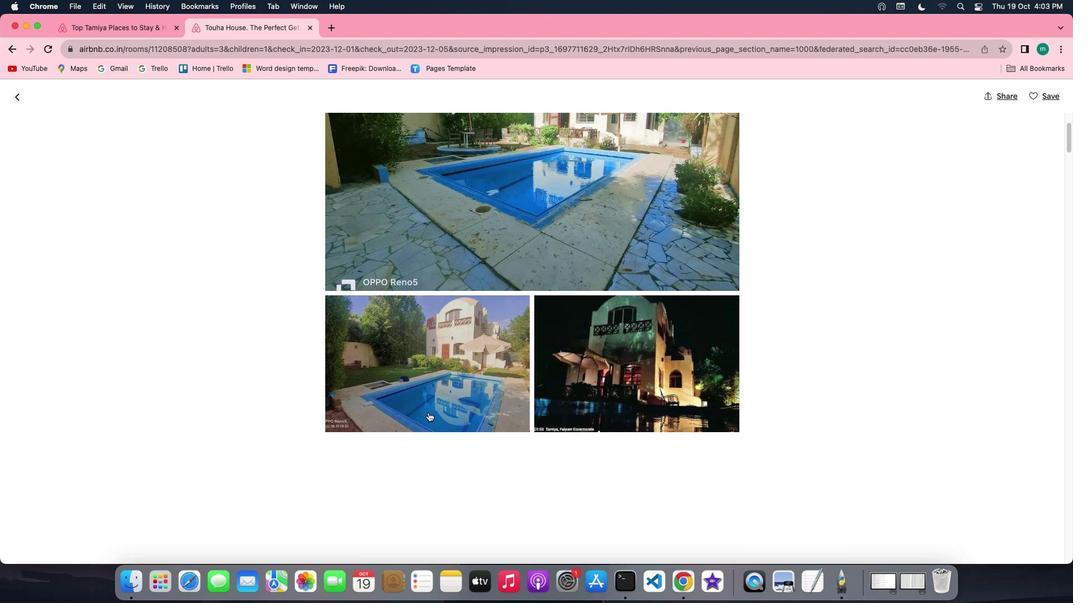 
Action: Mouse scrolled (428, 412) with delta (0, 0)
Screenshot: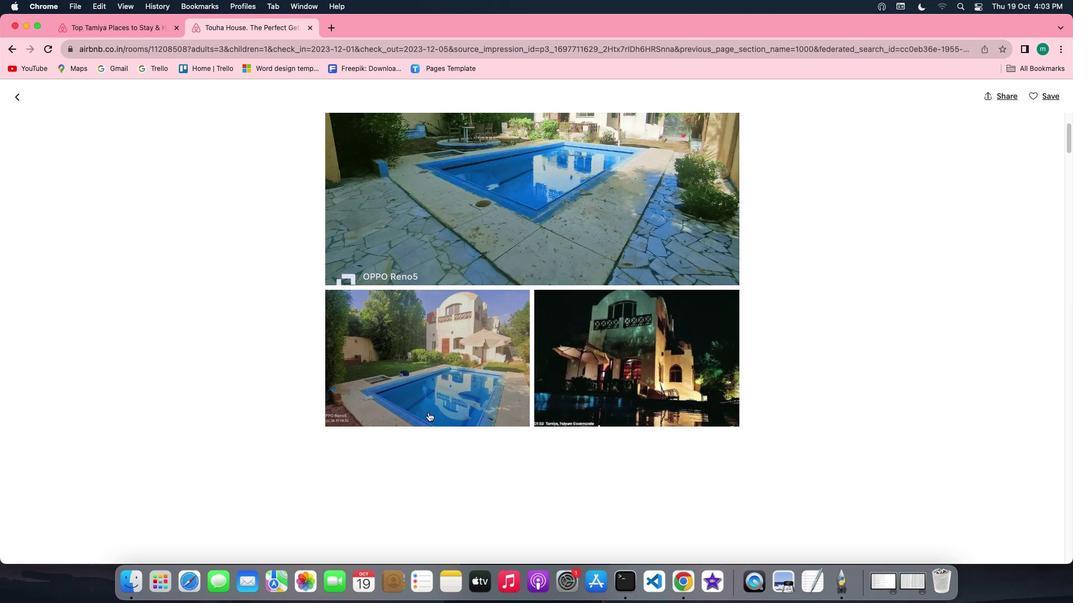 
Action: Mouse scrolled (428, 412) with delta (0, 0)
Screenshot: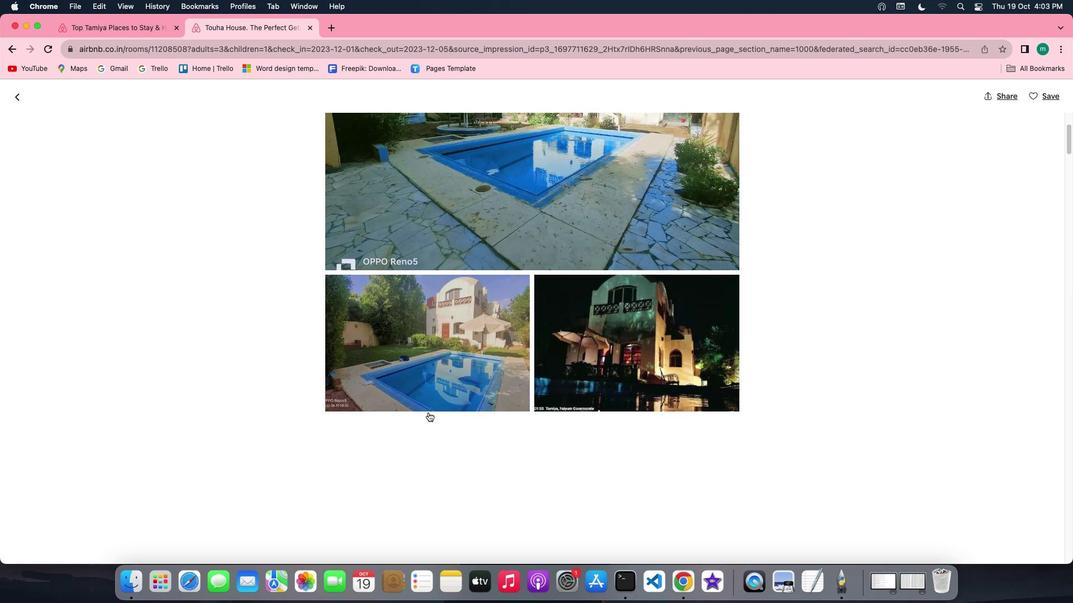 
Action: Mouse scrolled (428, 412) with delta (0, 0)
Screenshot: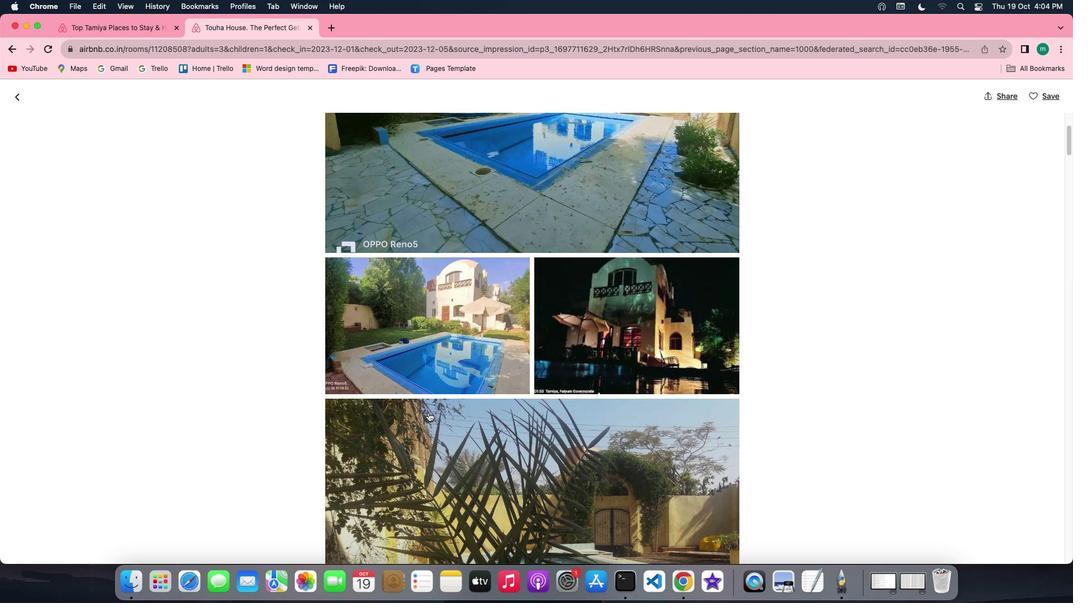 
Action: Mouse scrolled (428, 412) with delta (0, 0)
Screenshot: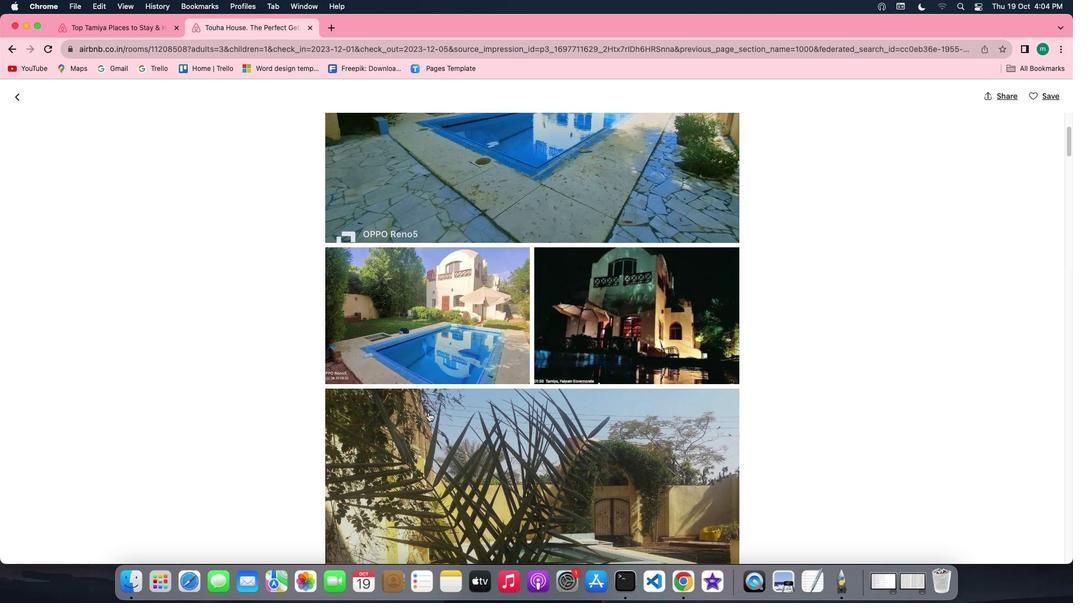 
Action: Mouse scrolled (428, 412) with delta (0, -1)
Screenshot: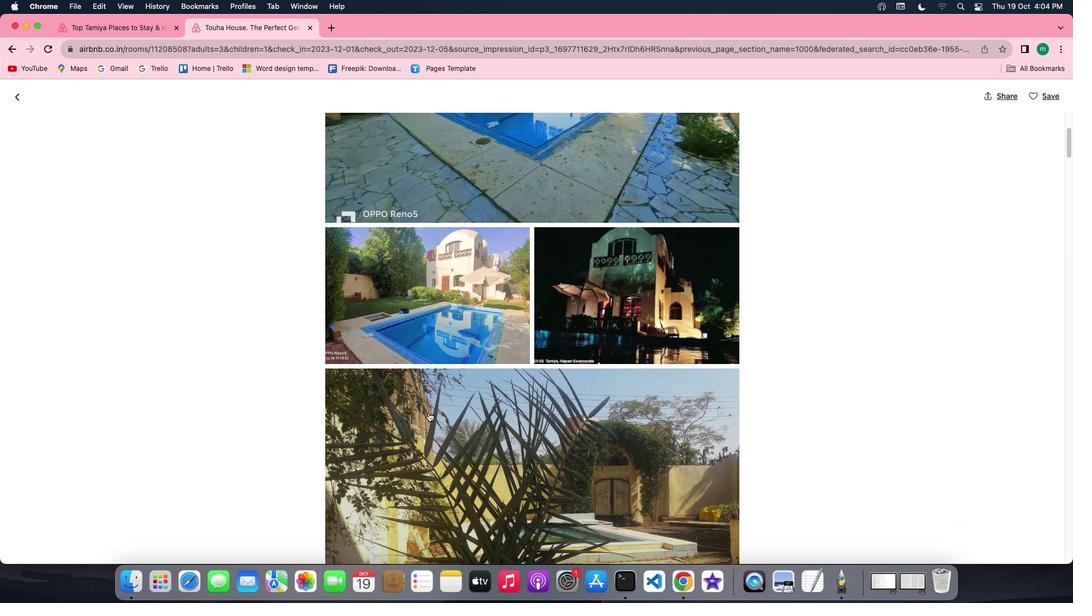 
Action: Mouse scrolled (428, 412) with delta (0, -1)
Screenshot: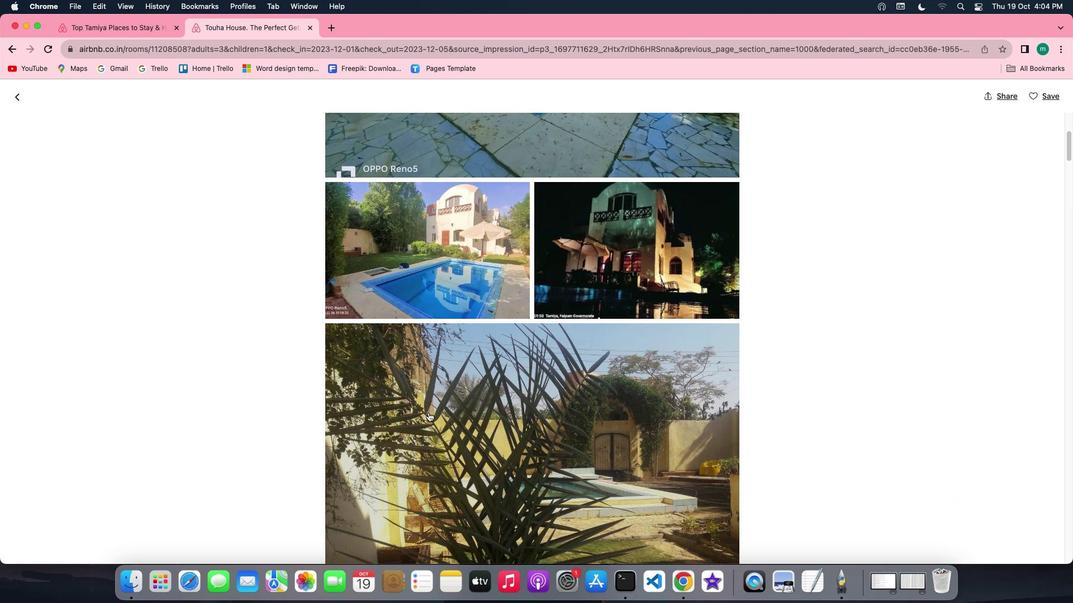 
Action: Mouse scrolled (428, 412) with delta (0, 0)
Screenshot: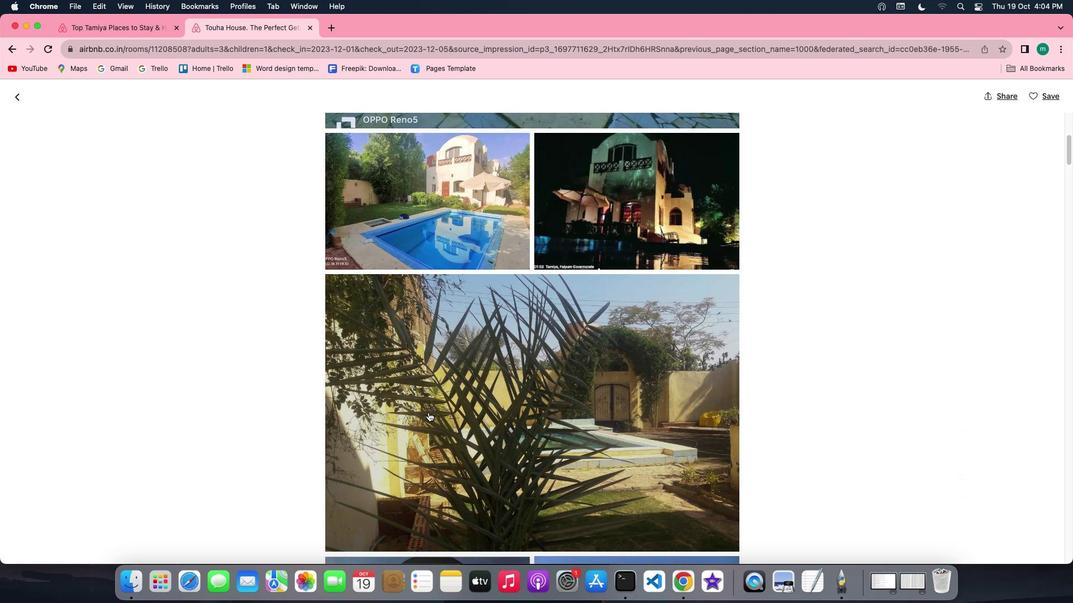
Action: Mouse scrolled (428, 412) with delta (0, 0)
Screenshot: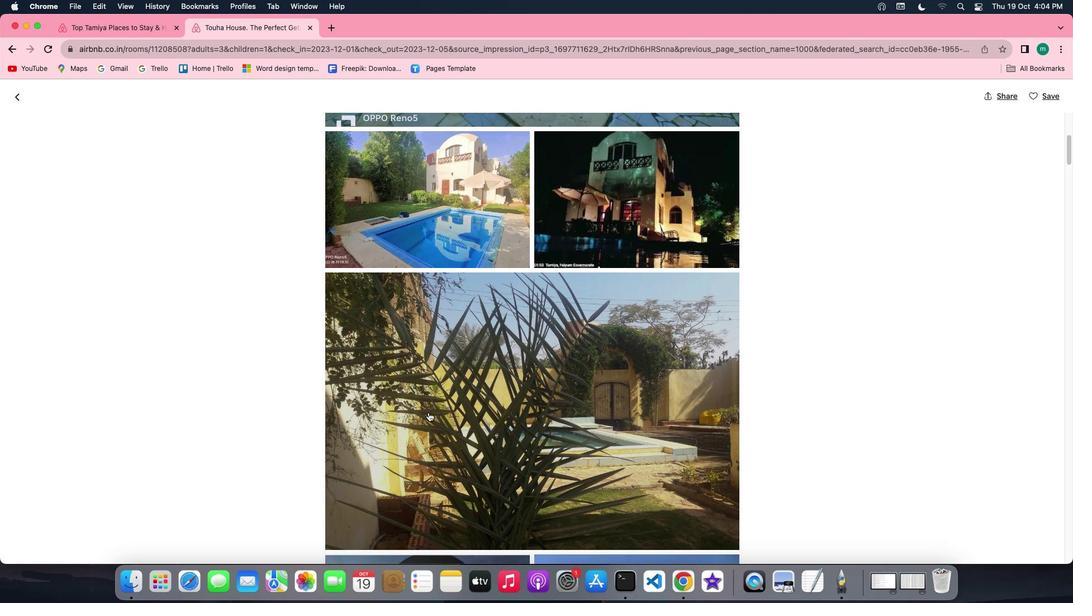 
Action: Mouse scrolled (428, 412) with delta (0, 0)
Screenshot: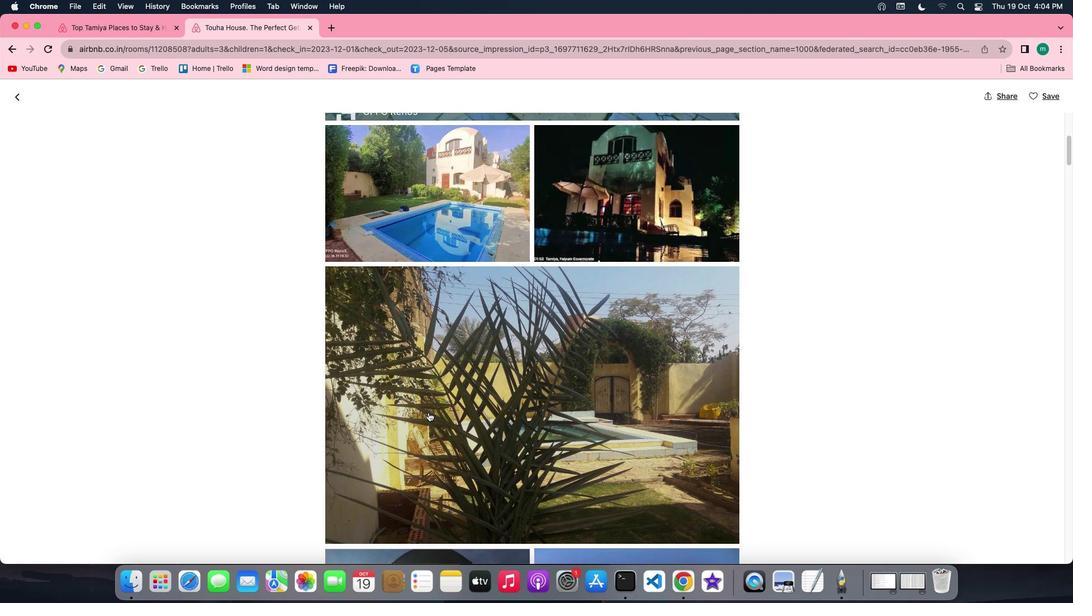 
Action: Mouse scrolled (428, 412) with delta (0, 0)
Screenshot: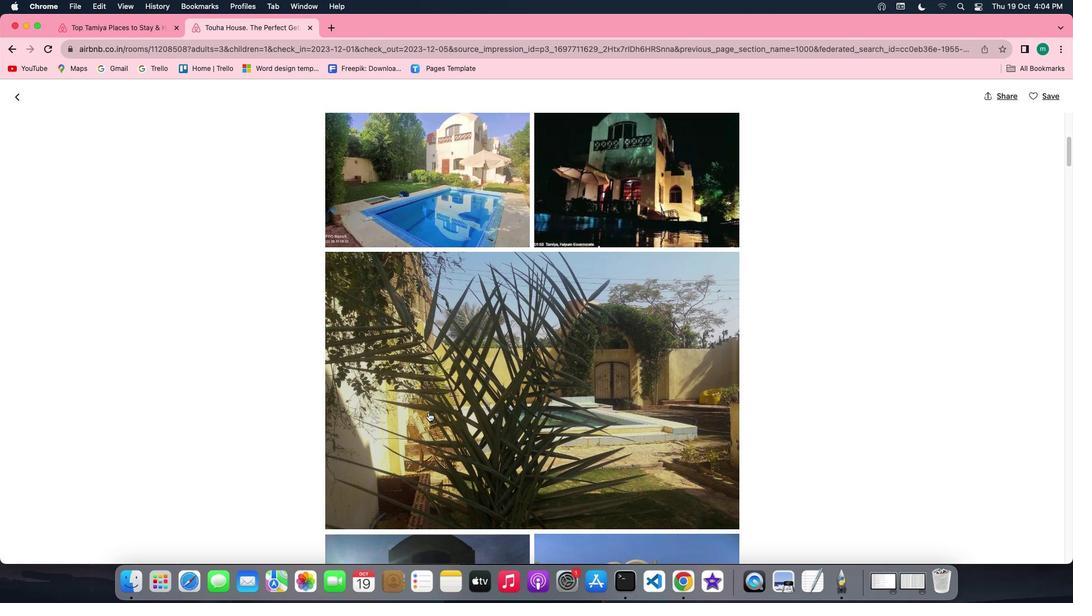 
Action: Mouse scrolled (428, 412) with delta (0, 0)
Screenshot: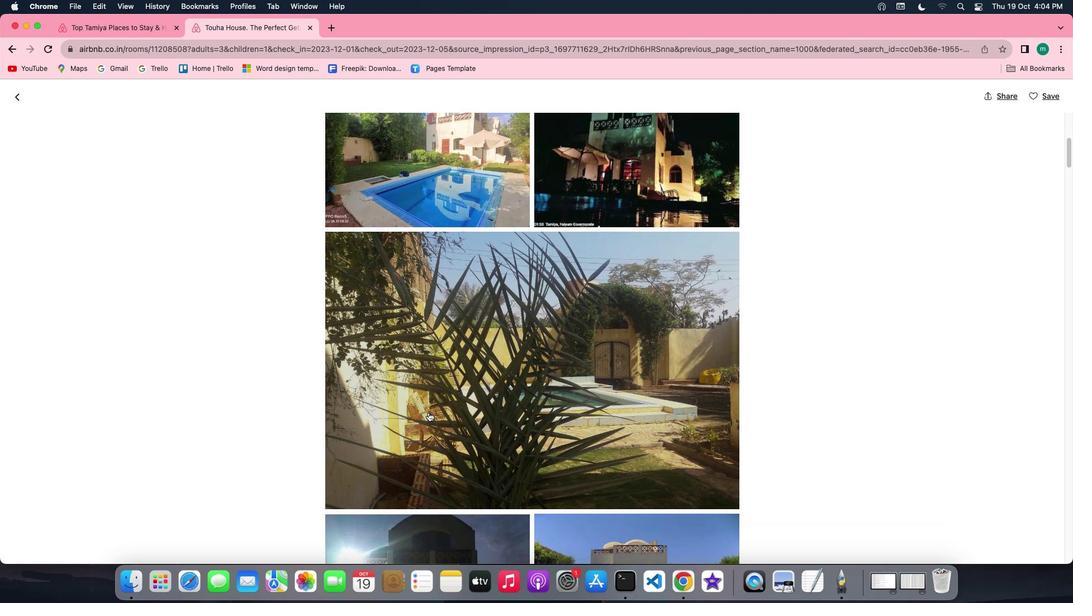
Action: Mouse scrolled (428, 412) with delta (0, 0)
Screenshot: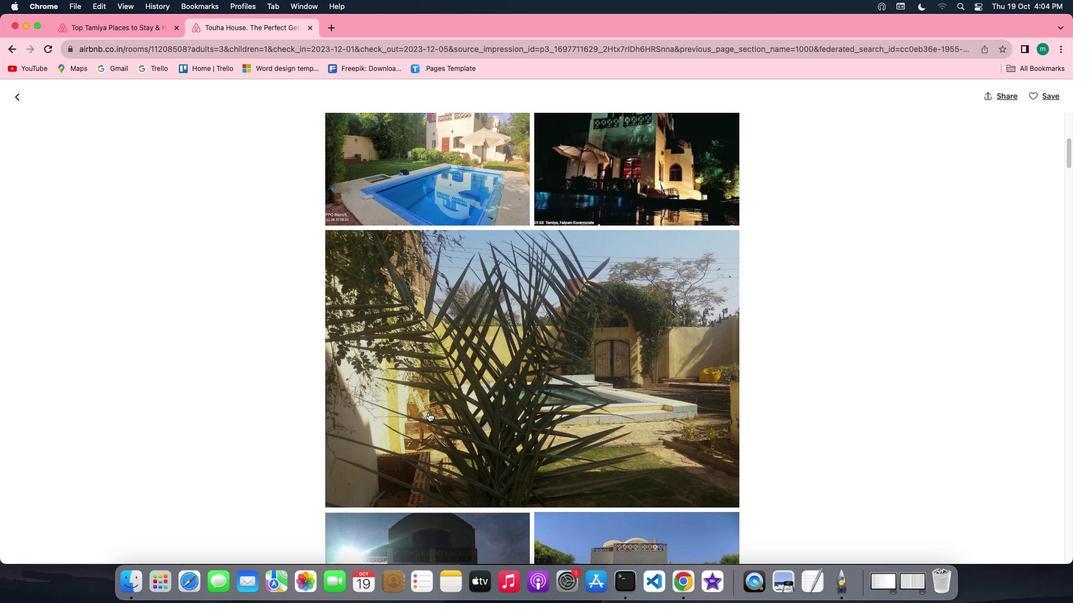 
Action: Mouse scrolled (428, 412) with delta (0, 0)
Screenshot: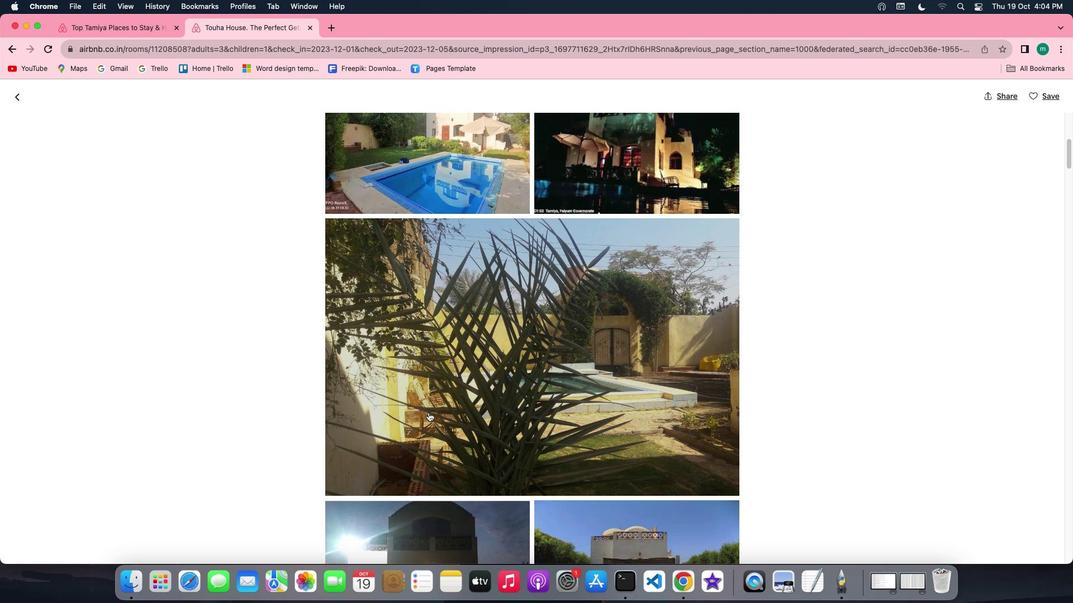 
Action: Mouse scrolled (428, 412) with delta (0, -1)
Screenshot: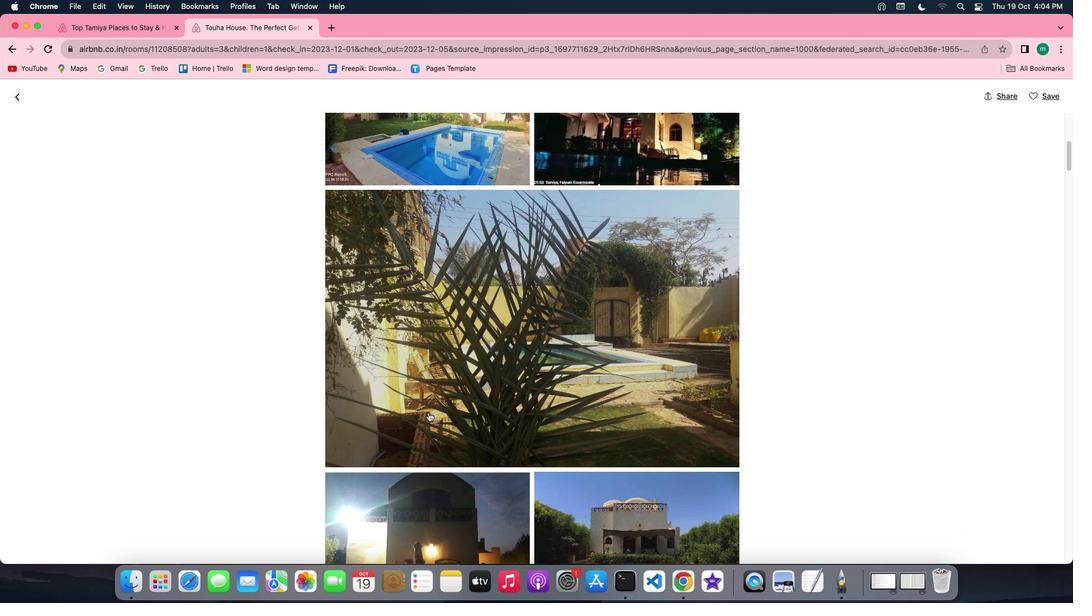 
Action: Mouse scrolled (428, 412) with delta (0, 0)
Screenshot: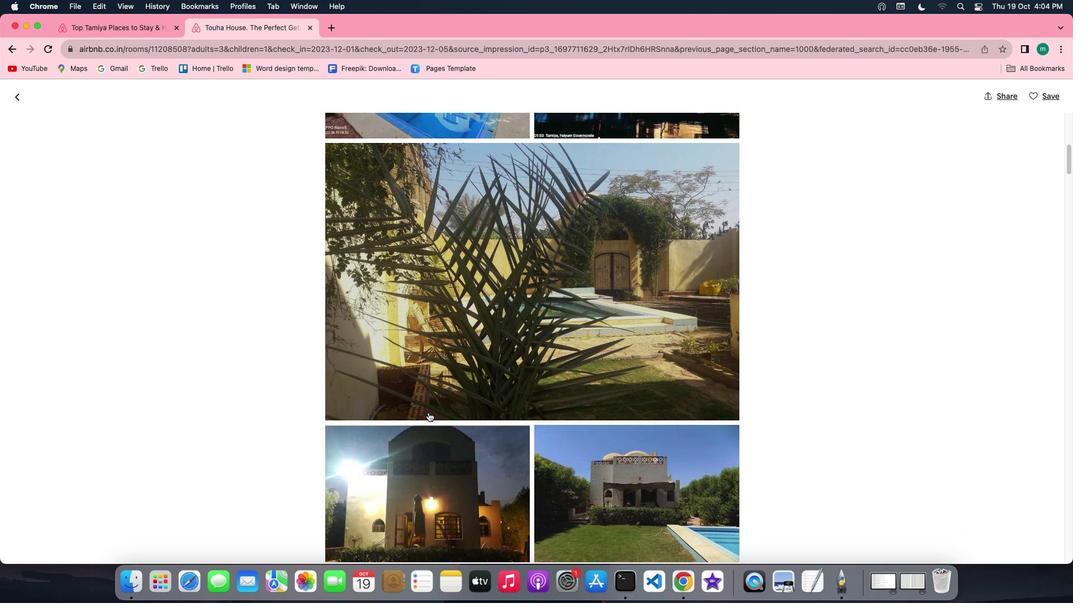 
Action: Mouse scrolled (428, 412) with delta (0, 0)
Screenshot: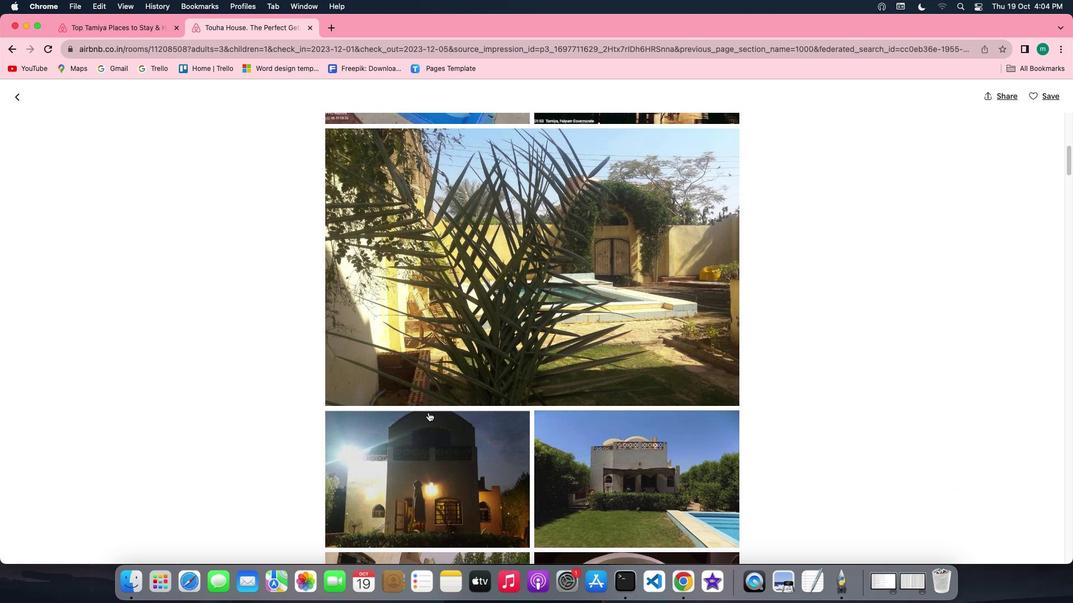 
Action: Mouse scrolled (428, 412) with delta (0, 0)
Screenshot: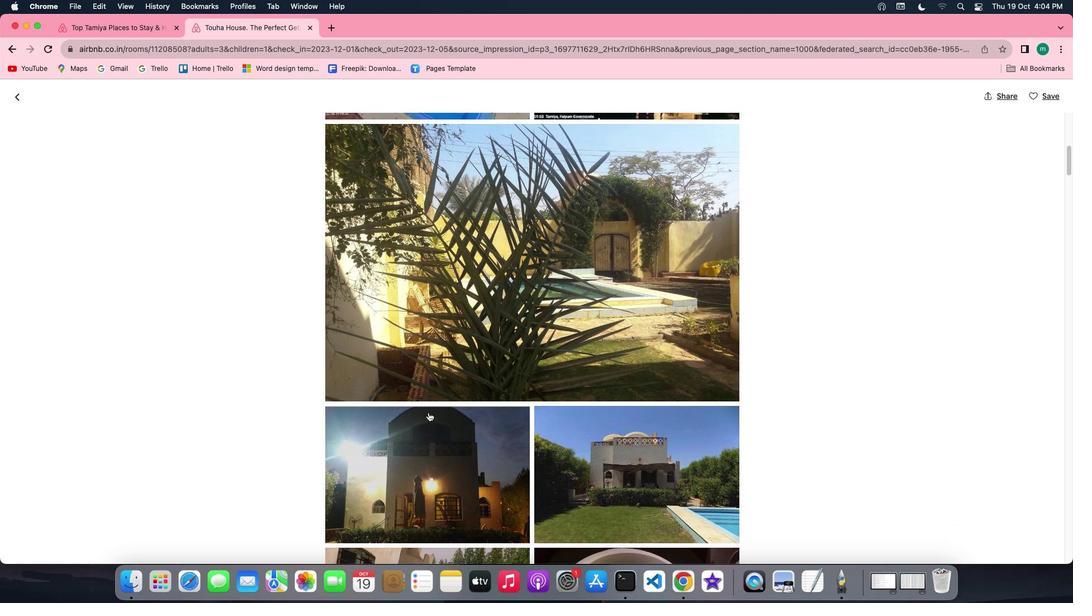
Action: Mouse scrolled (428, 412) with delta (0, 0)
Screenshot: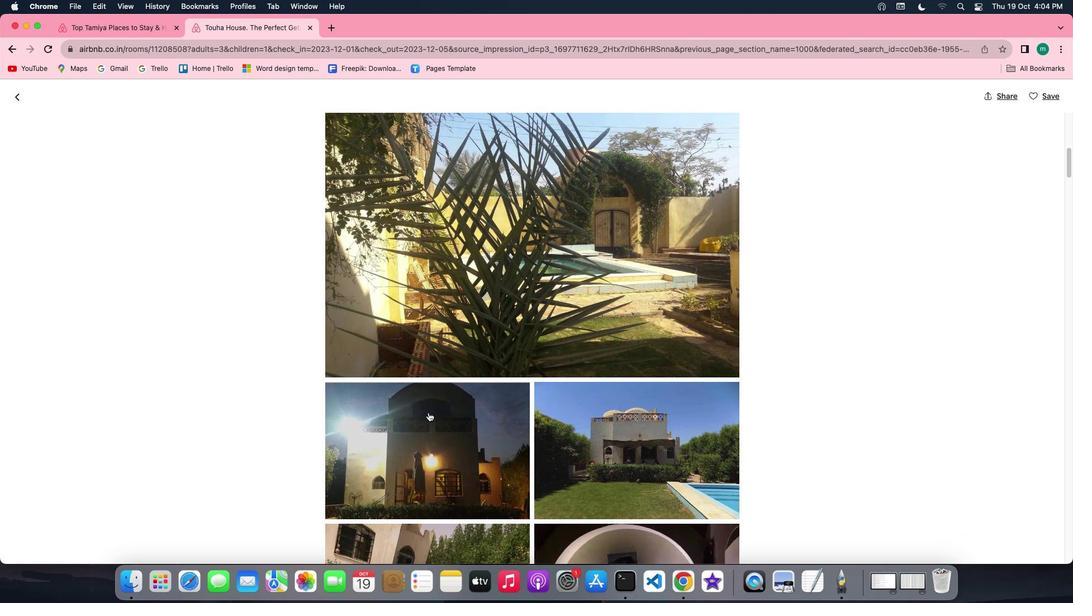 
Action: Mouse scrolled (428, 412) with delta (0, -1)
Screenshot: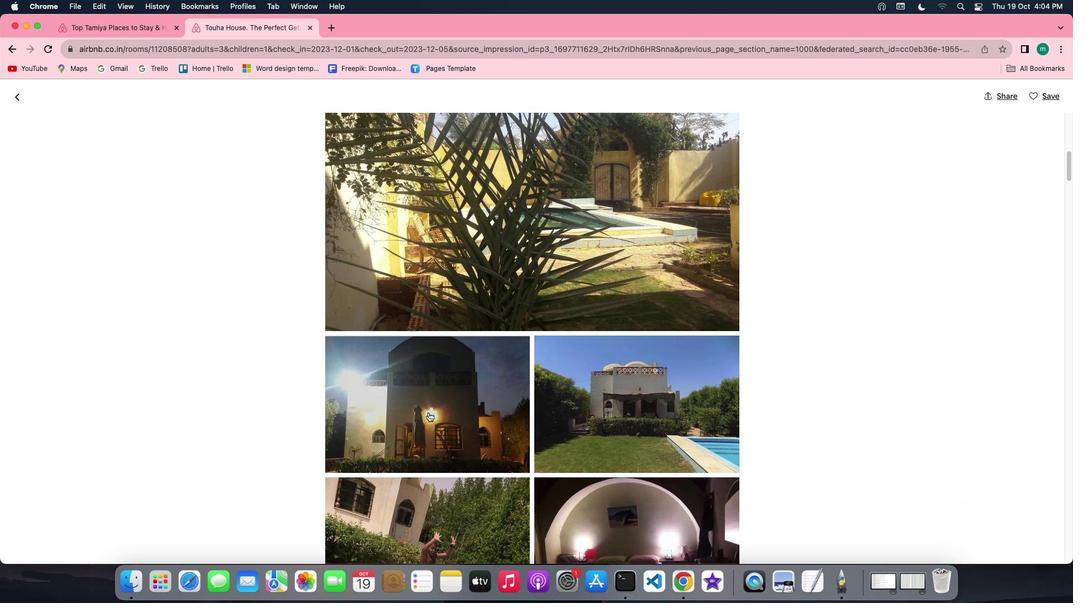 
Action: Mouse scrolled (428, 412) with delta (0, 0)
Screenshot: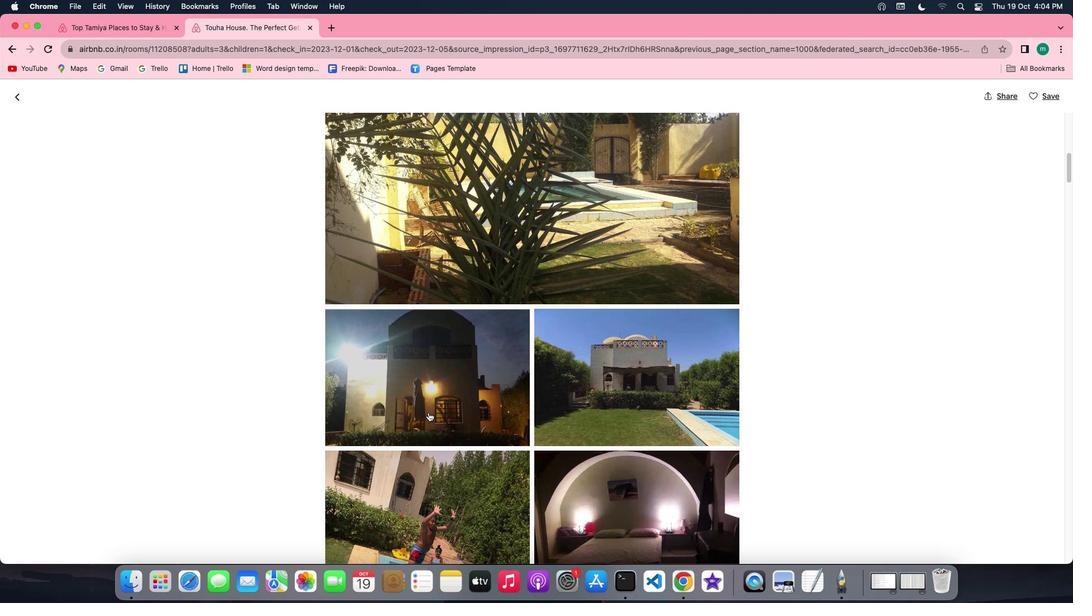 
Action: Mouse scrolled (428, 412) with delta (0, 0)
Screenshot: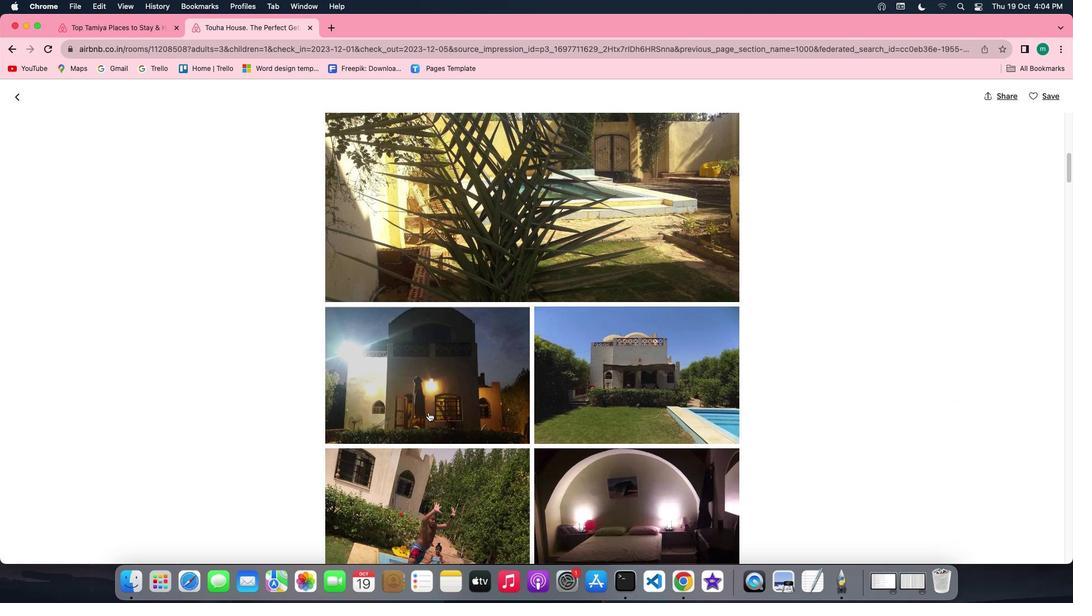
Action: Mouse scrolled (428, 412) with delta (0, 0)
Screenshot: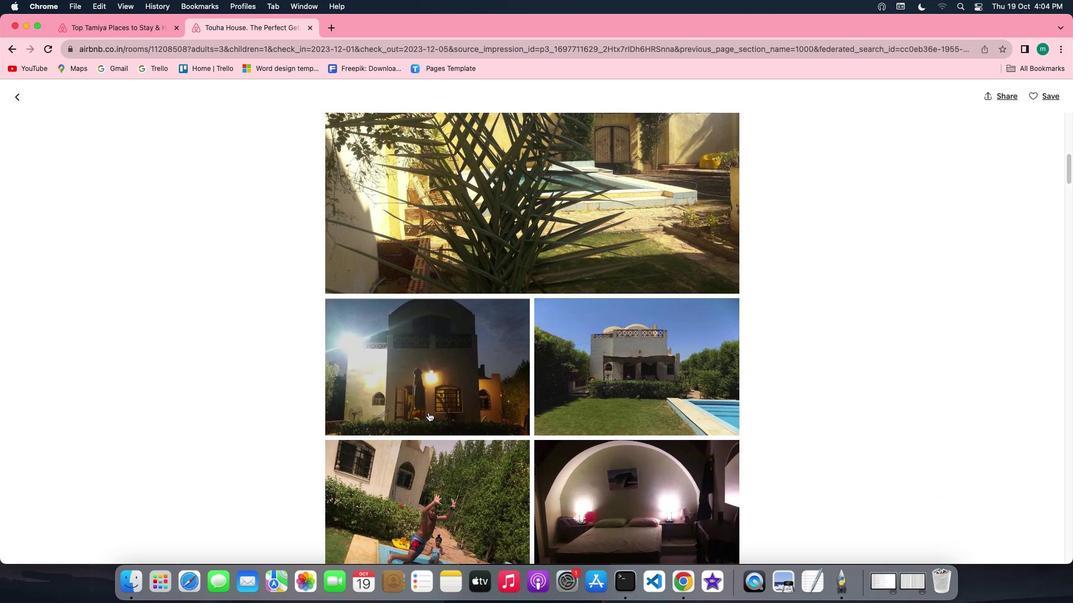 
Action: Mouse moved to (428, 412)
Screenshot: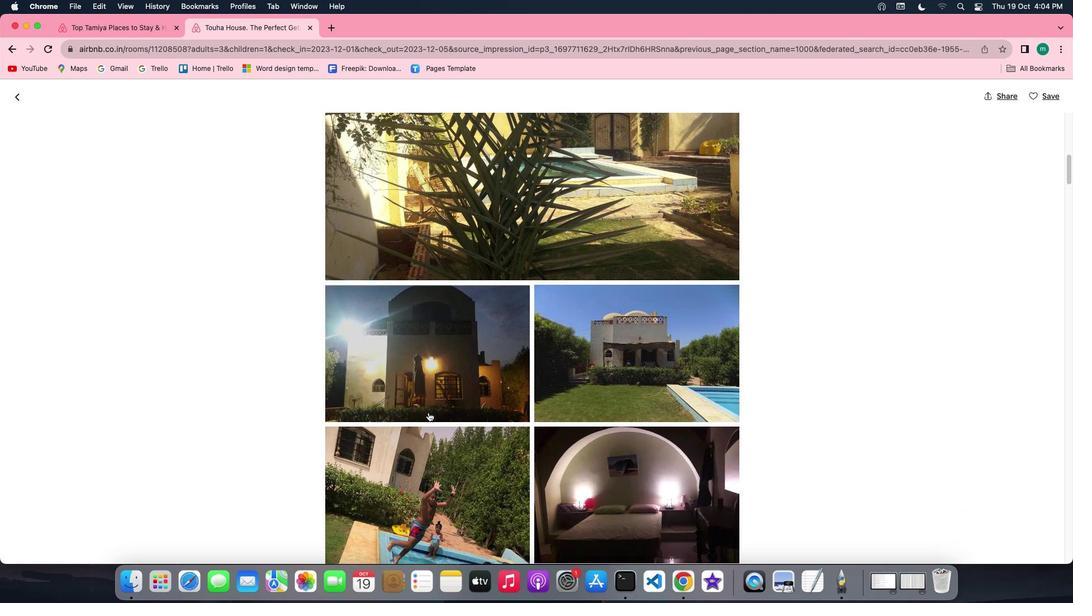 
Action: Mouse scrolled (428, 412) with delta (0, 0)
Screenshot: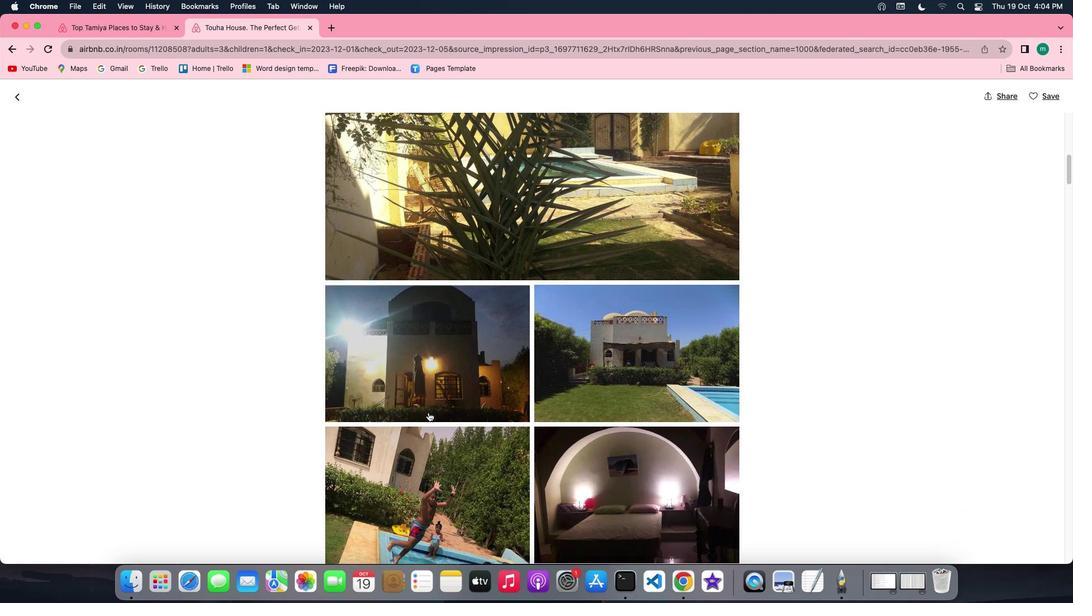 
Action: Mouse scrolled (428, 412) with delta (0, 0)
Screenshot: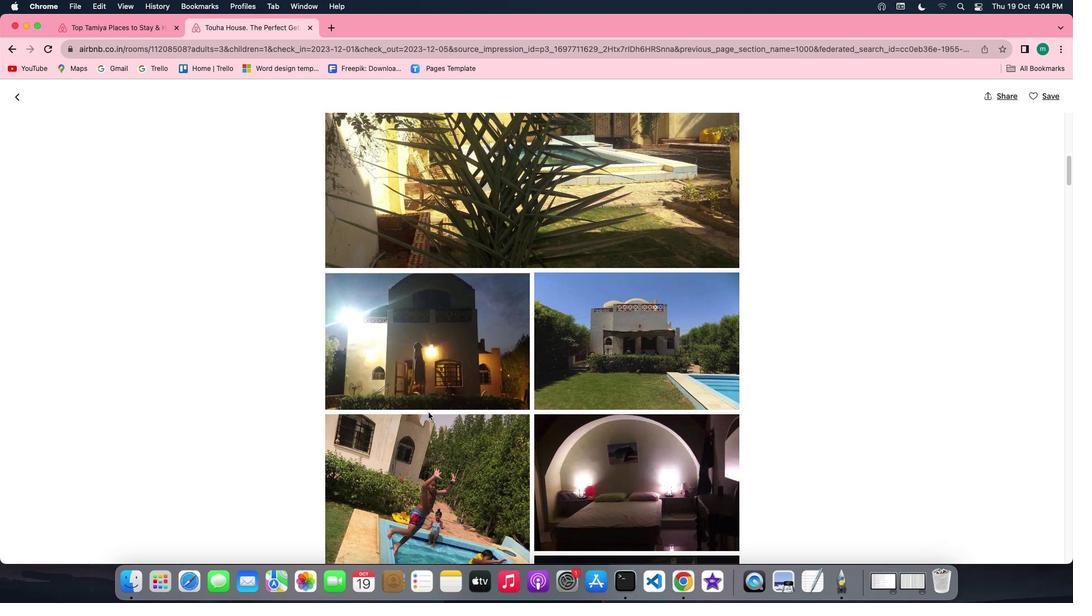 
Action: Mouse scrolled (428, 412) with delta (0, 0)
Screenshot: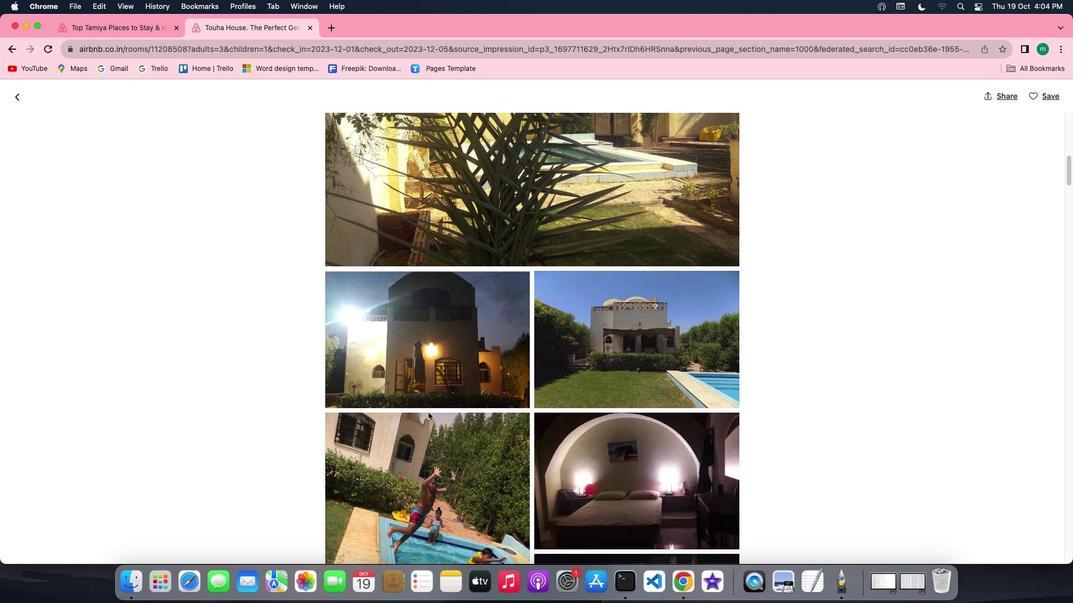 
Action: Mouse scrolled (428, 412) with delta (0, 0)
Screenshot: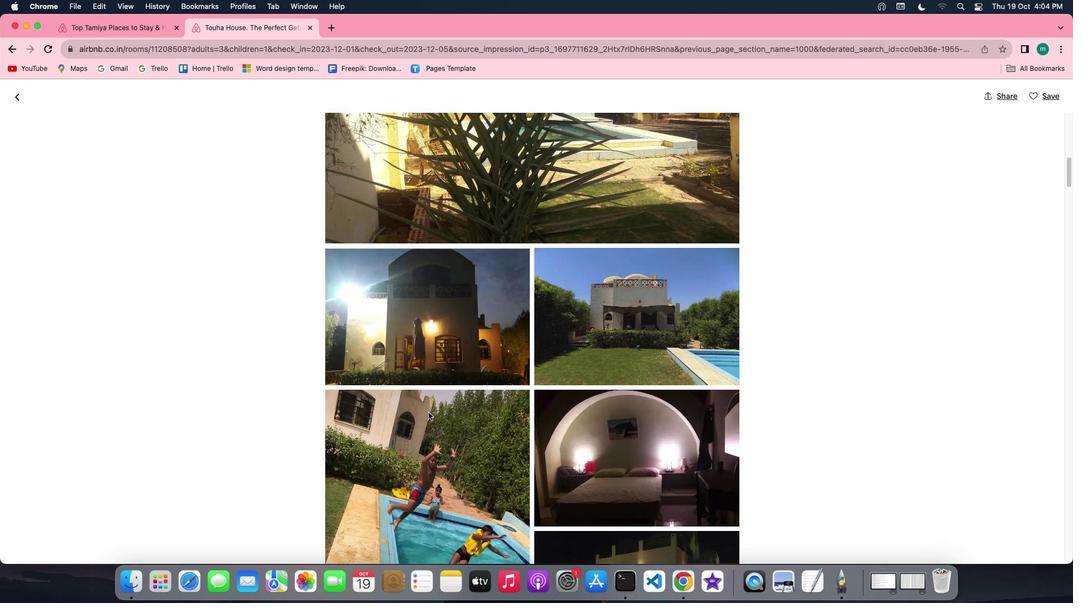 
Action: Mouse scrolled (428, 412) with delta (0, 0)
Screenshot: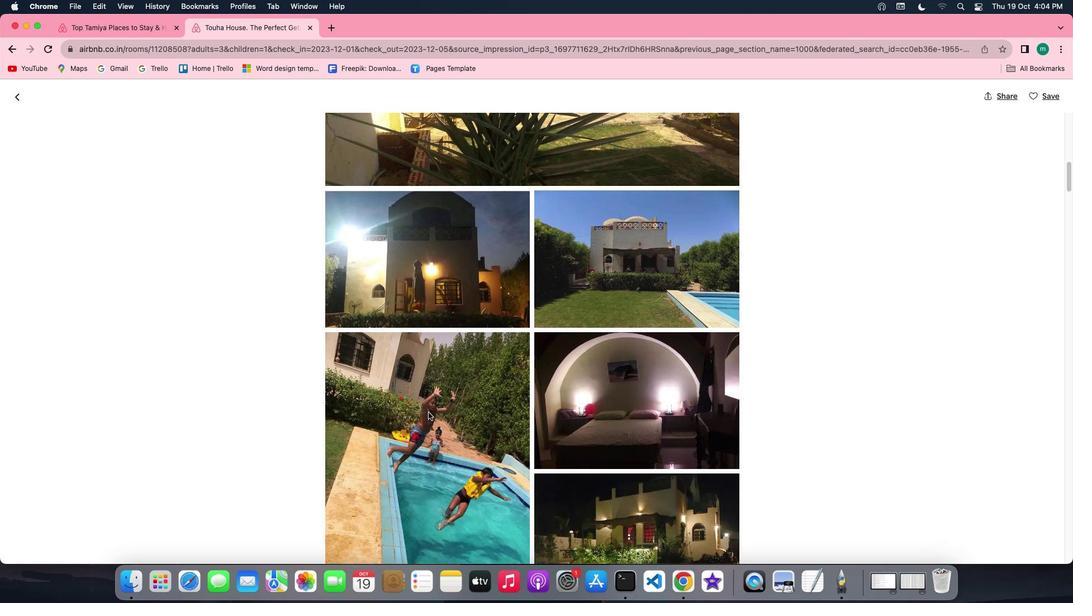 
Action: Mouse scrolled (428, 412) with delta (0, 0)
Screenshot: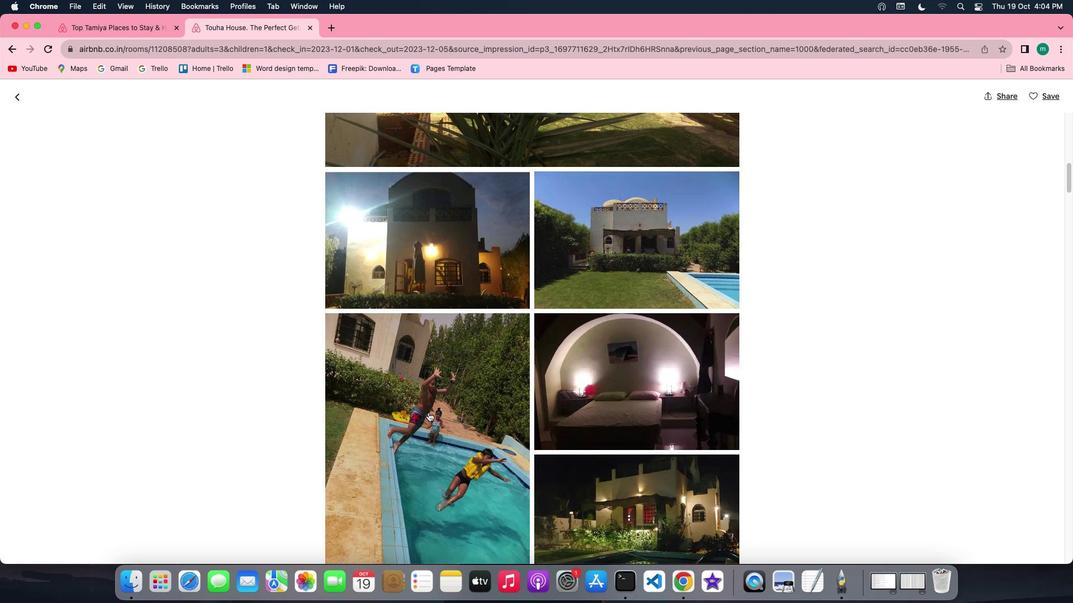 
Action: Mouse scrolled (428, 412) with delta (0, 0)
Screenshot: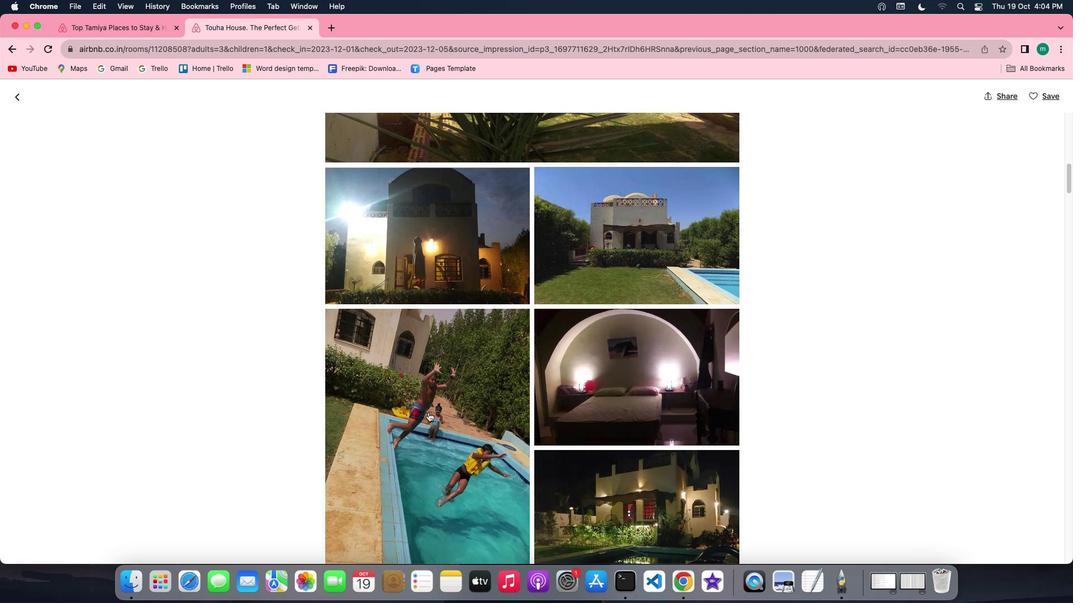 
Action: Mouse scrolled (428, 412) with delta (0, 0)
Screenshot: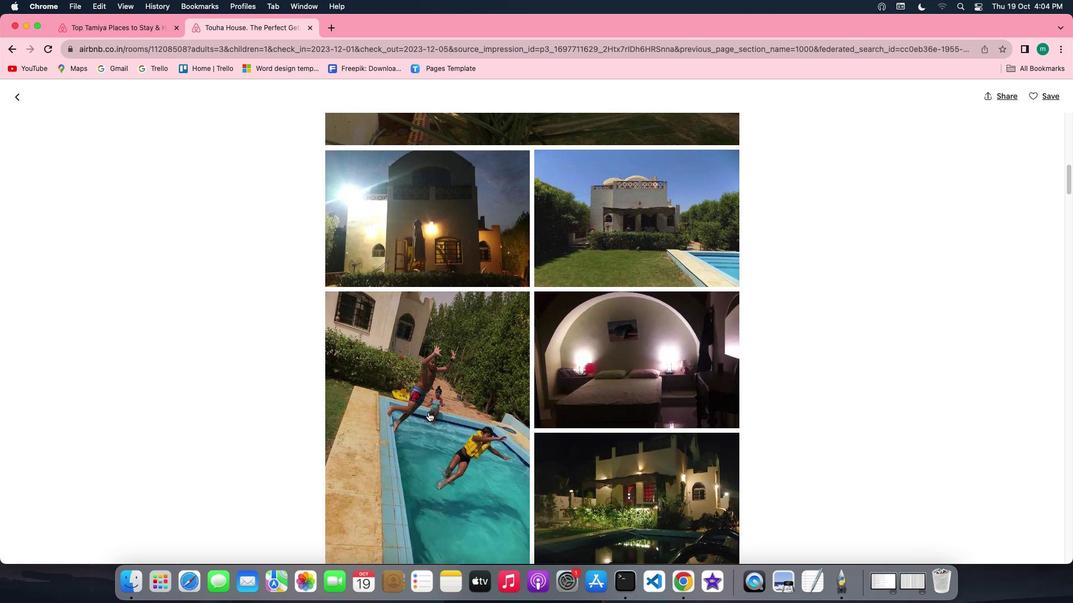 
Action: Mouse scrolled (428, 412) with delta (0, 0)
Screenshot: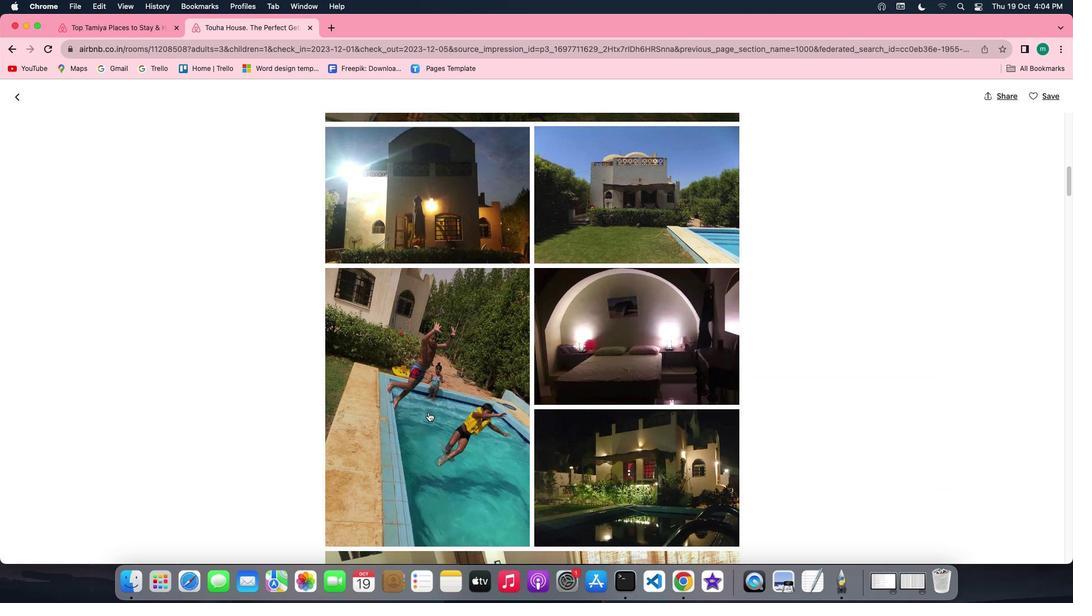 
Action: Mouse scrolled (428, 412) with delta (0, 0)
Screenshot: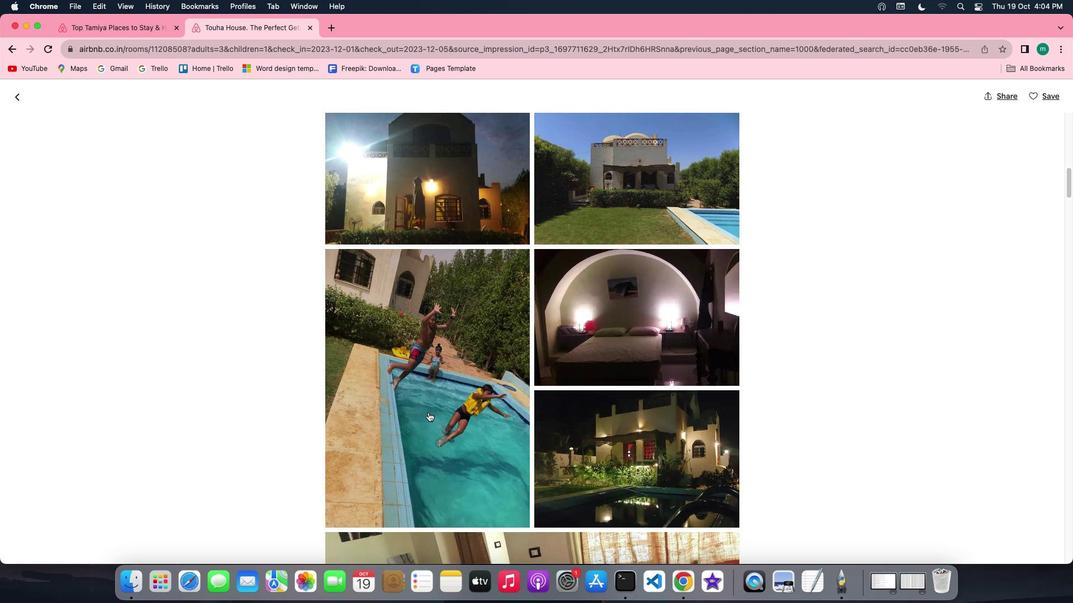 
Action: Mouse scrolled (428, 412) with delta (0, -1)
Screenshot: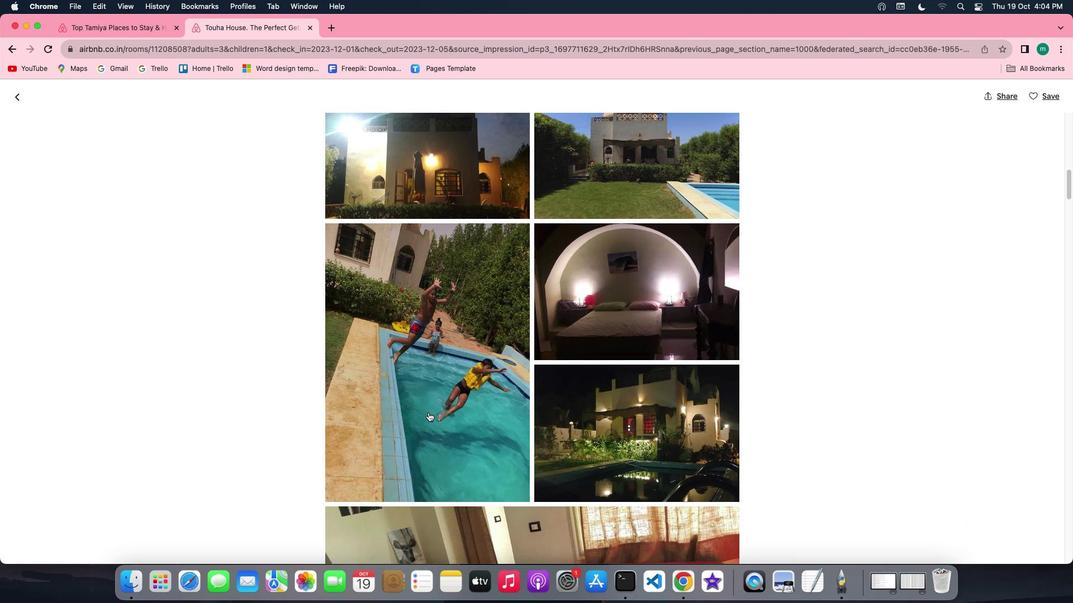 
Action: Mouse scrolled (428, 412) with delta (0, -1)
Screenshot: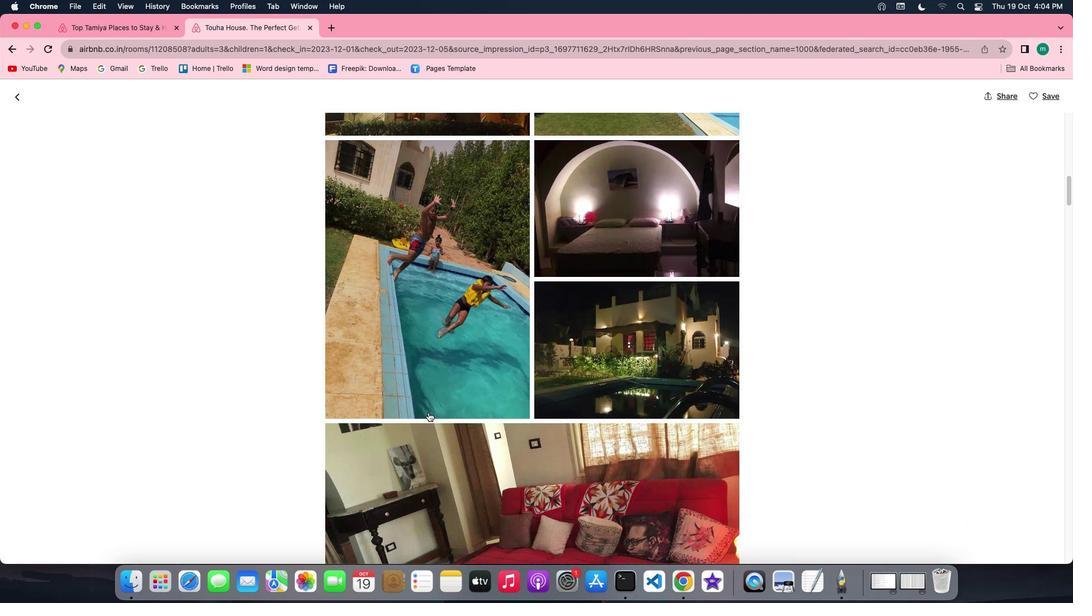 
Action: Mouse scrolled (428, 412) with delta (0, 0)
Screenshot: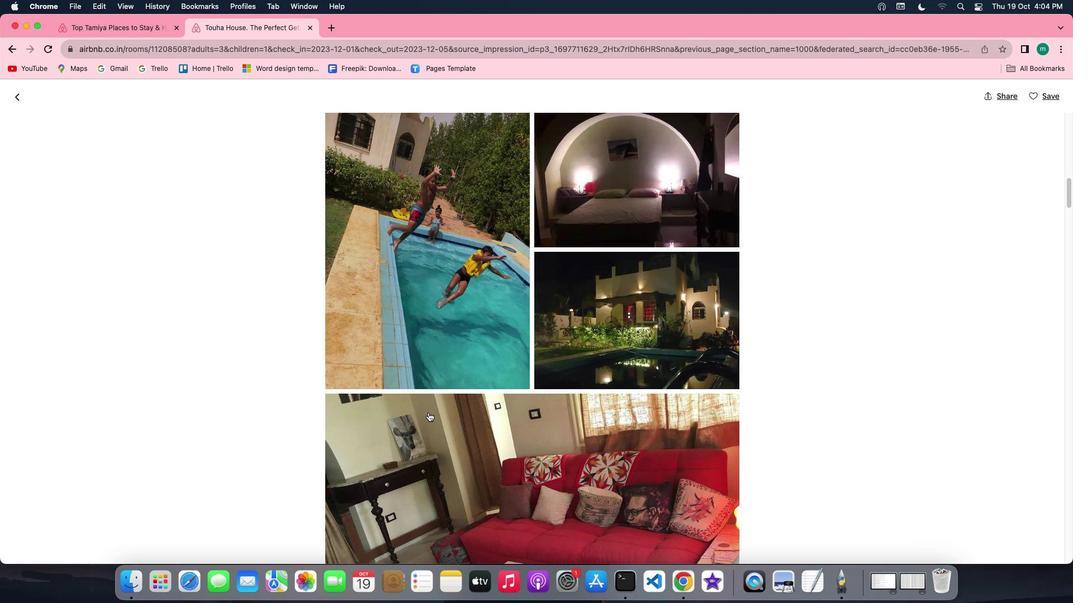 
Action: Mouse scrolled (428, 412) with delta (0, 0)
Screenshot: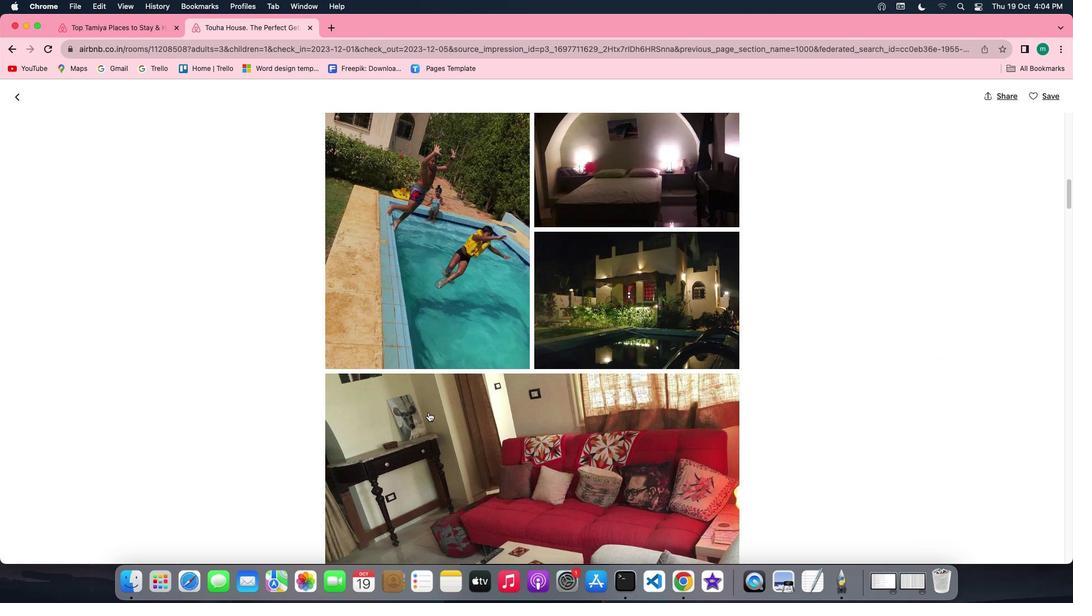 
Action: Mouse scrolled (428, 412) with delta (0, -1)
Screenshot: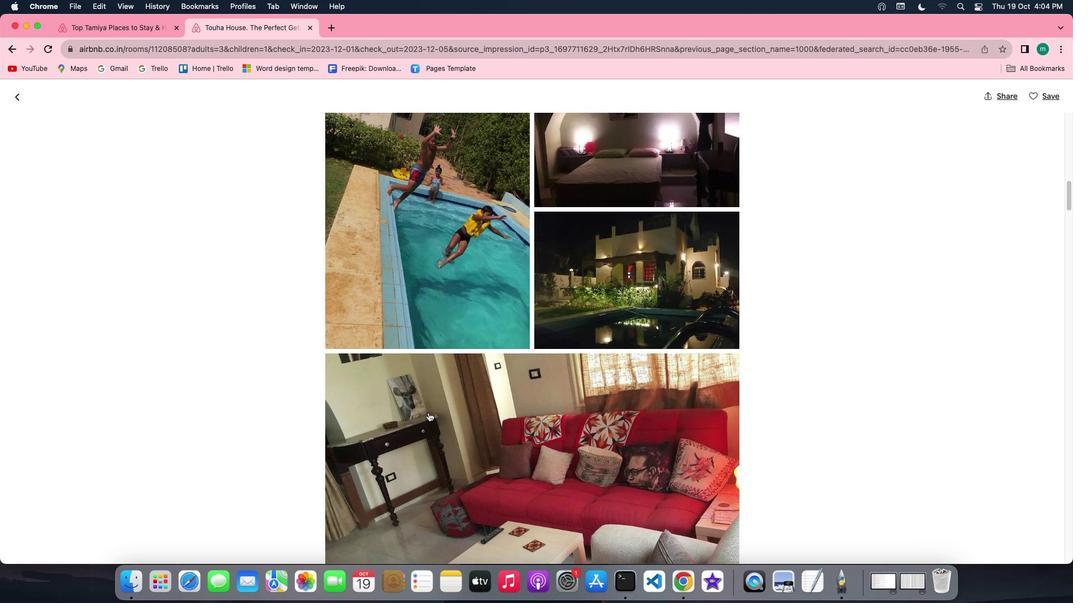 
Action: Mouse scrolled (428, 412) with delta (0, -1)
Screenshot: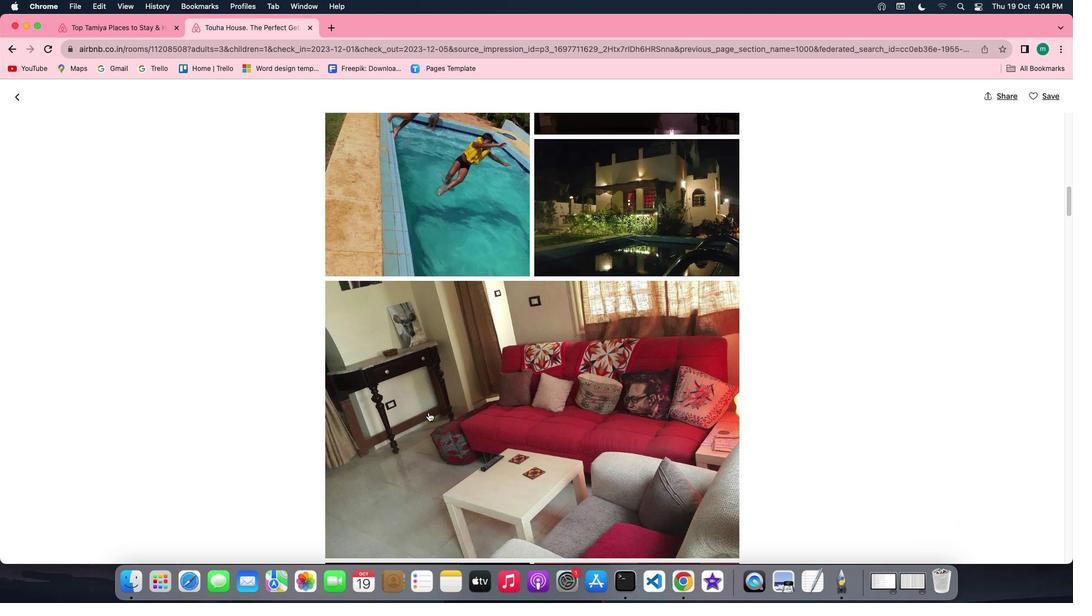 
Action: Mouse scrolled (428, 412) with delta (0, 0)
Screenshot: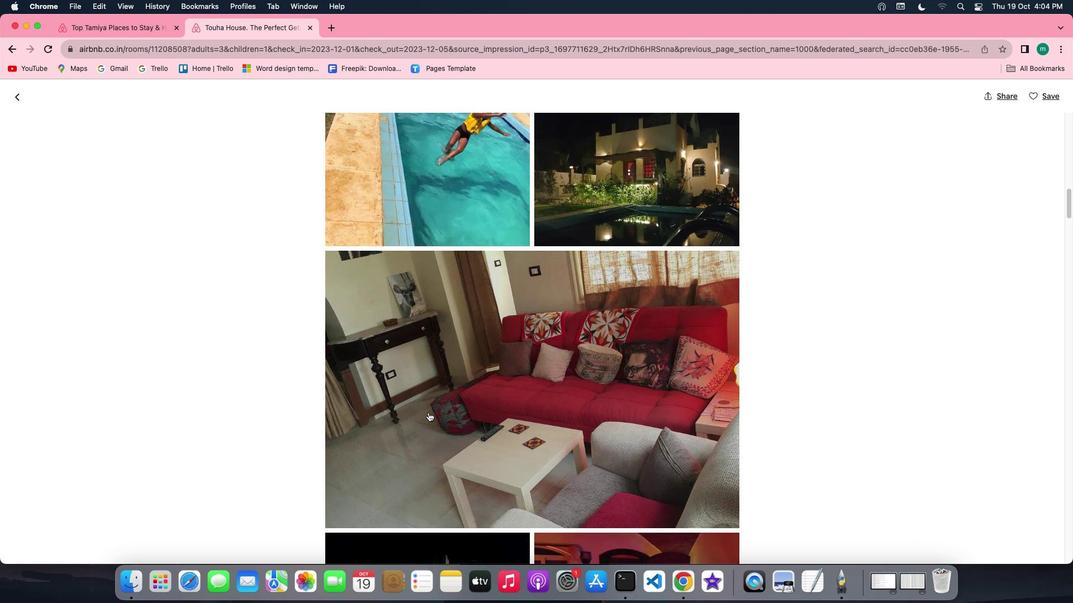 
Action: Mouse scrolled (428, 412) with delta (0, 0)
Screenshot: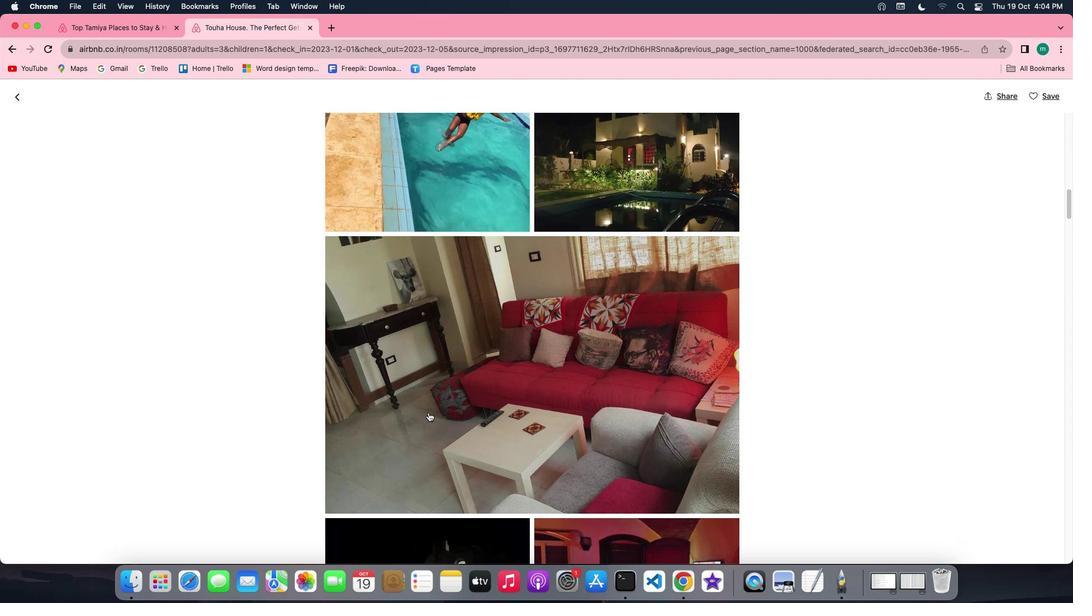 
Action: Mouse scrolled (428, 412) with delta (0, -1)
Screenshot: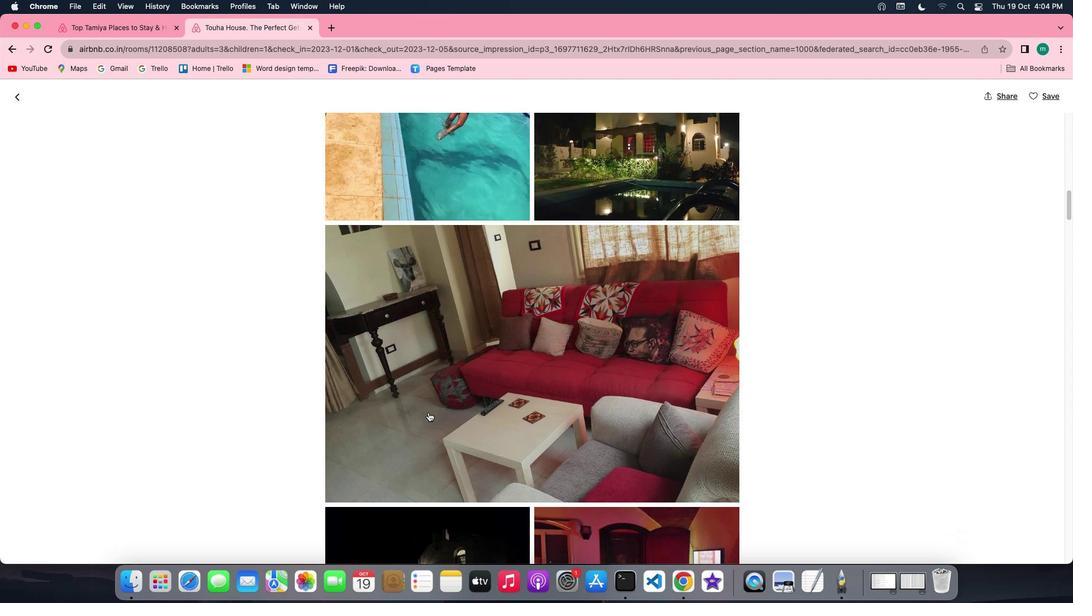 
Action: Mouse scrolled (428, 412) with delta (0, -1)
Screenshot: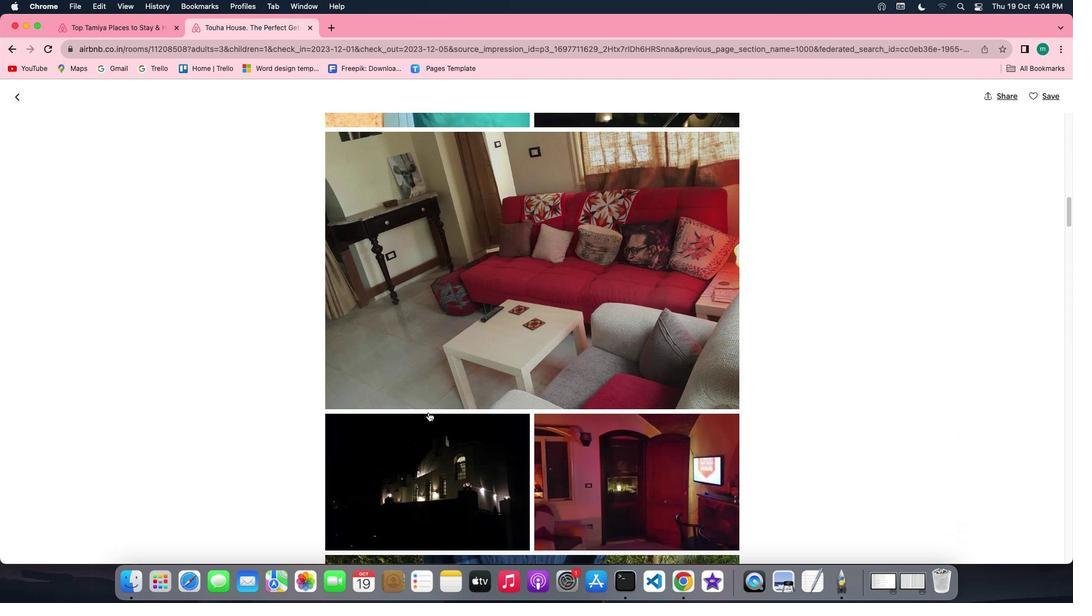 
Action: Mouse scrolled (428, 412) with delta (0, 0)
Screenshot: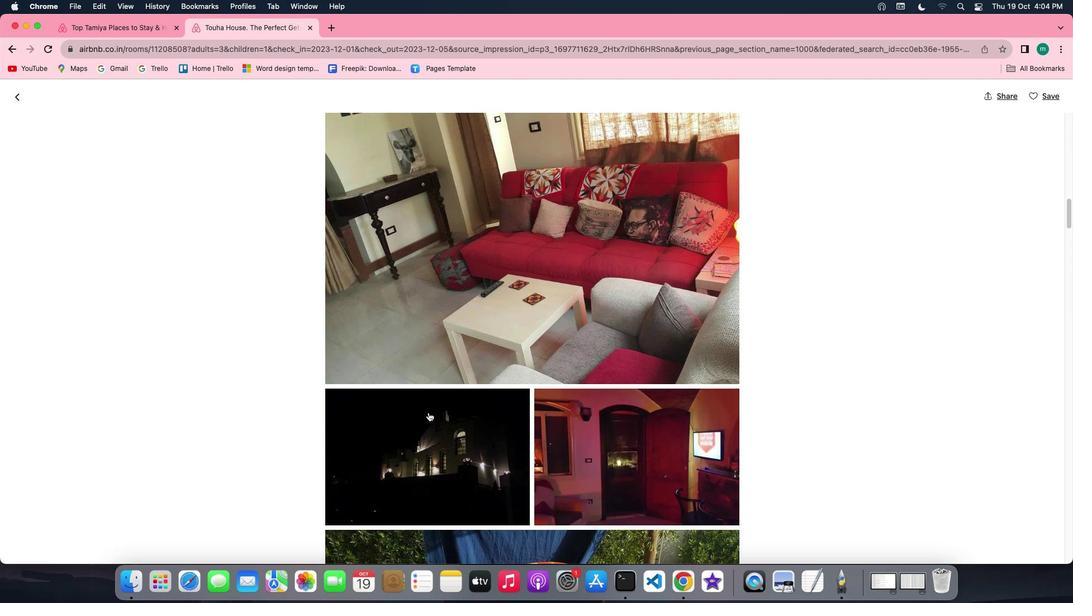 
Action: Mouse scrolled (428, 412) with delta (0, 0)
Screenshot: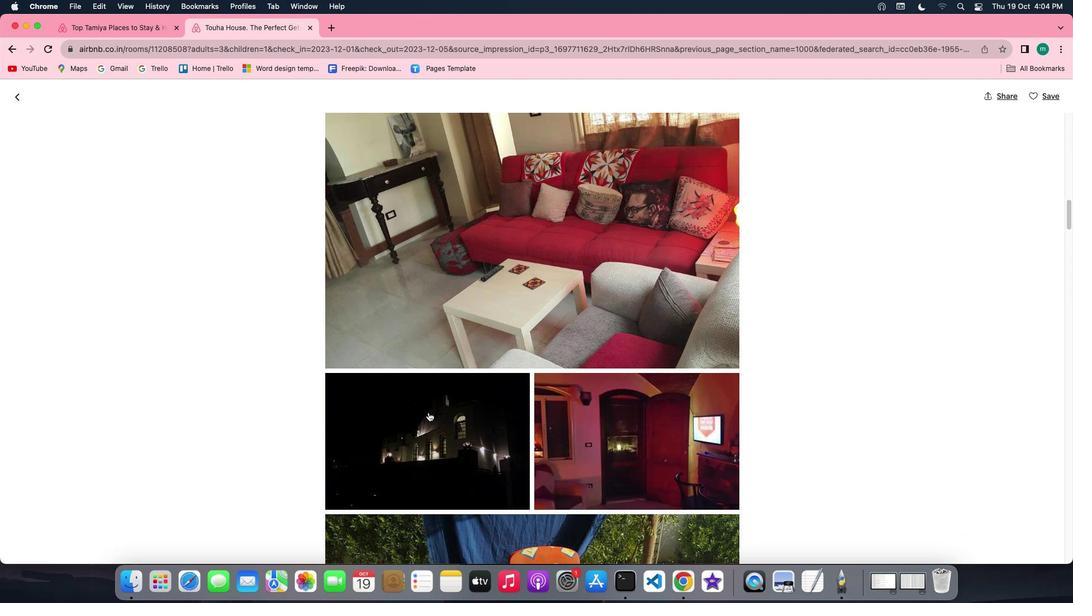 
Action: Mouse scrolled (428, 412) with delta (0, -1)
Screenshot: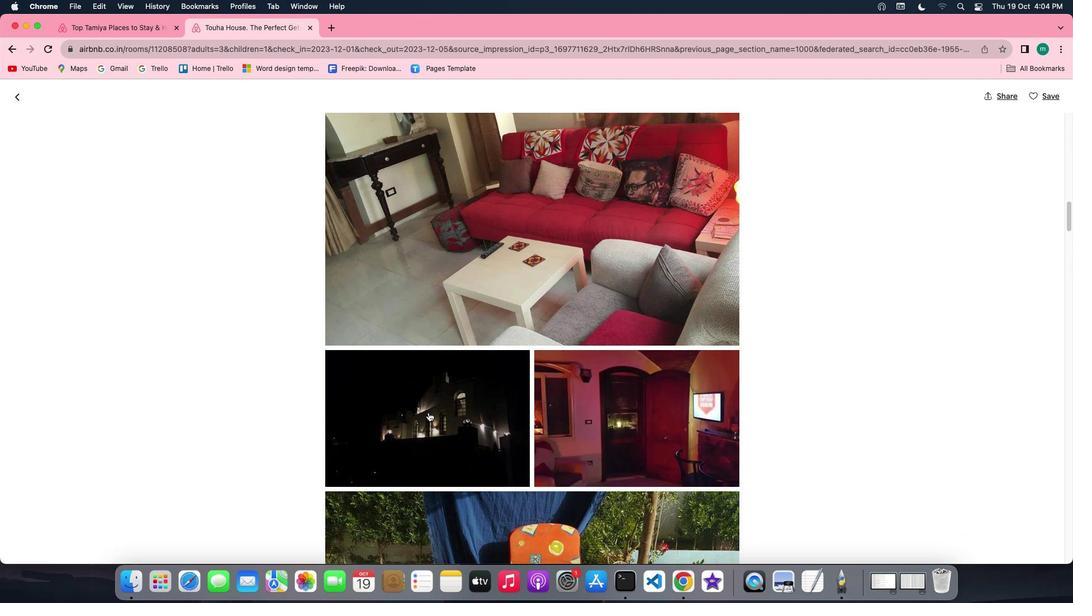 
Action: Mouse scrolled (428, 412) with delta (0, -1)
Screenshot: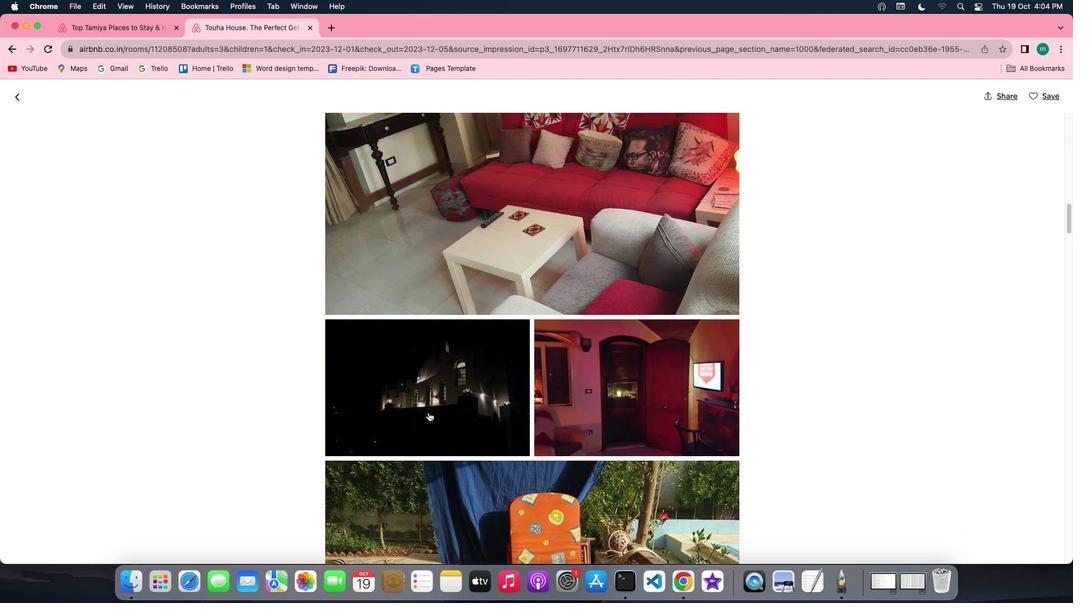 
Action: Mouse scrolled (428, 412) with delta (0, 0)
Screenshot: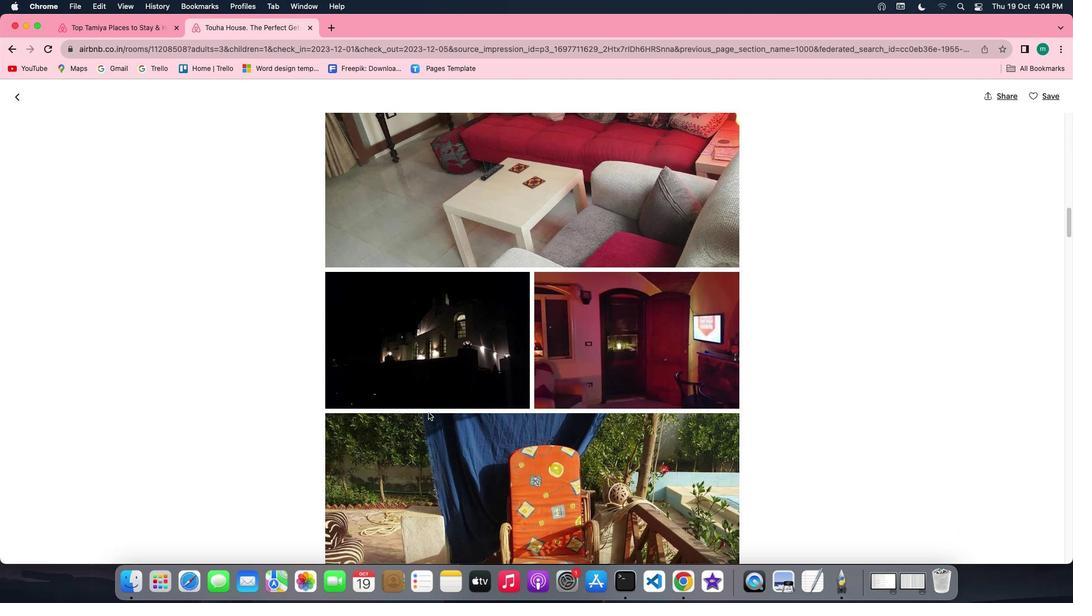 
Action: Mouse scrolled (428, 412) with delta (0, 0)
Screenshot: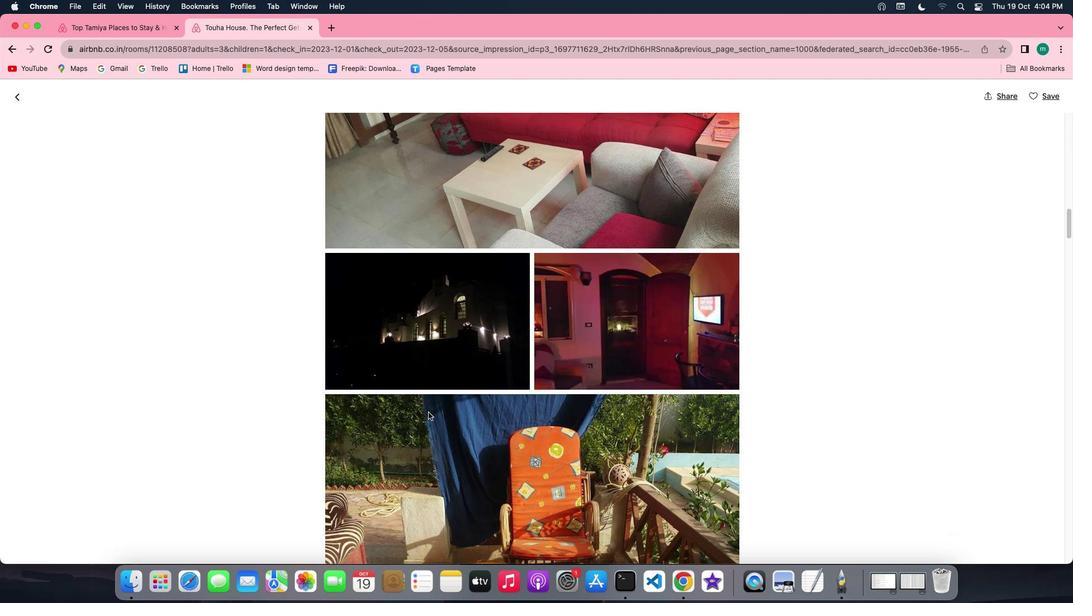 
Action: Mouse scrolled (428, 412) with delta (0, -1)
Screenshot: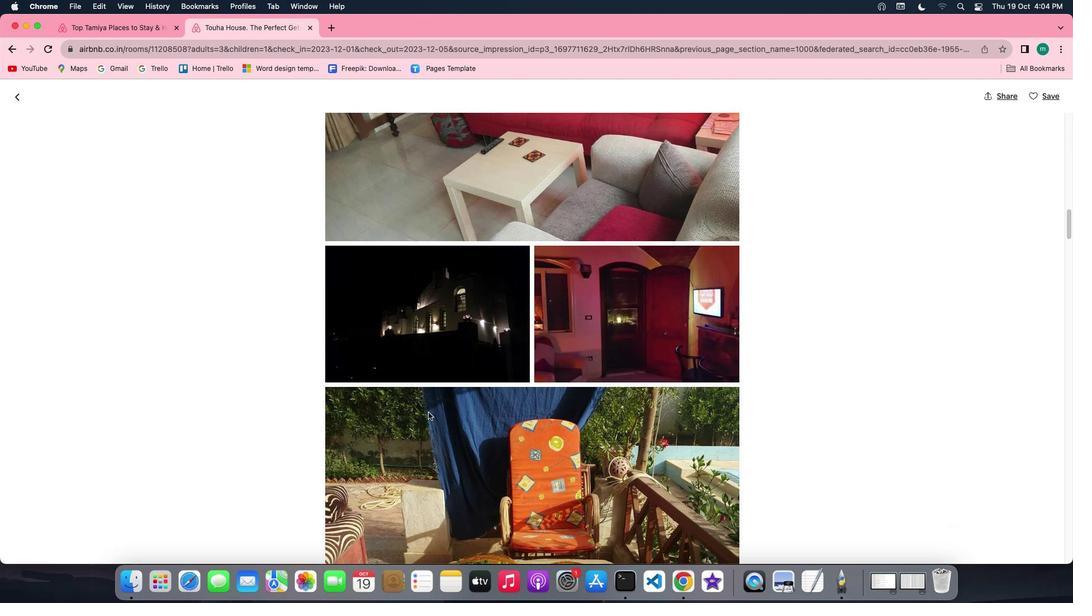 
Action: Mouse scrolled (428, 412) with delta (0, -1)
Screenshot: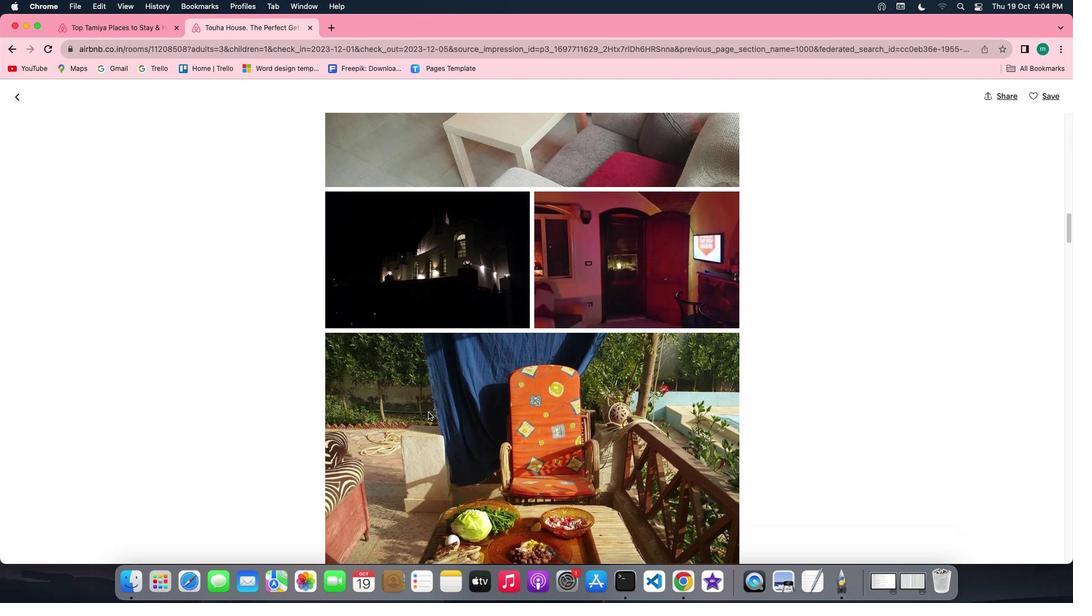 
Action: Mouse scrolled (428, 412) with delta (0, 0)
Screenshot: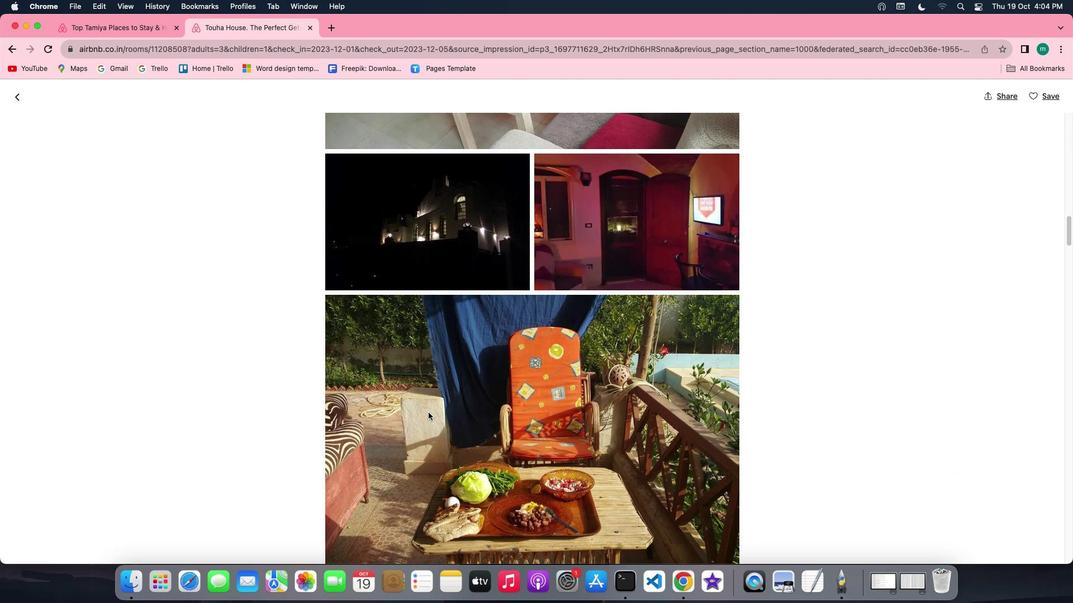 
Action: Mouse scrolled (428, 412) with delta (0, 0)
Screenshot: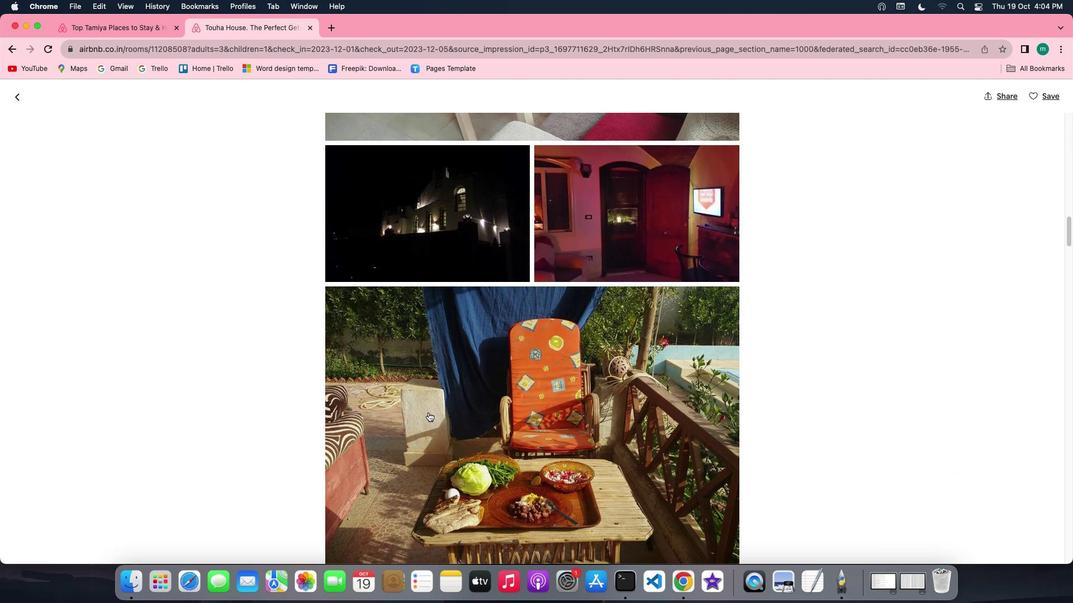 
Action: Mouse scrolled (428, 412) with delta (0, 0)
Screenshot: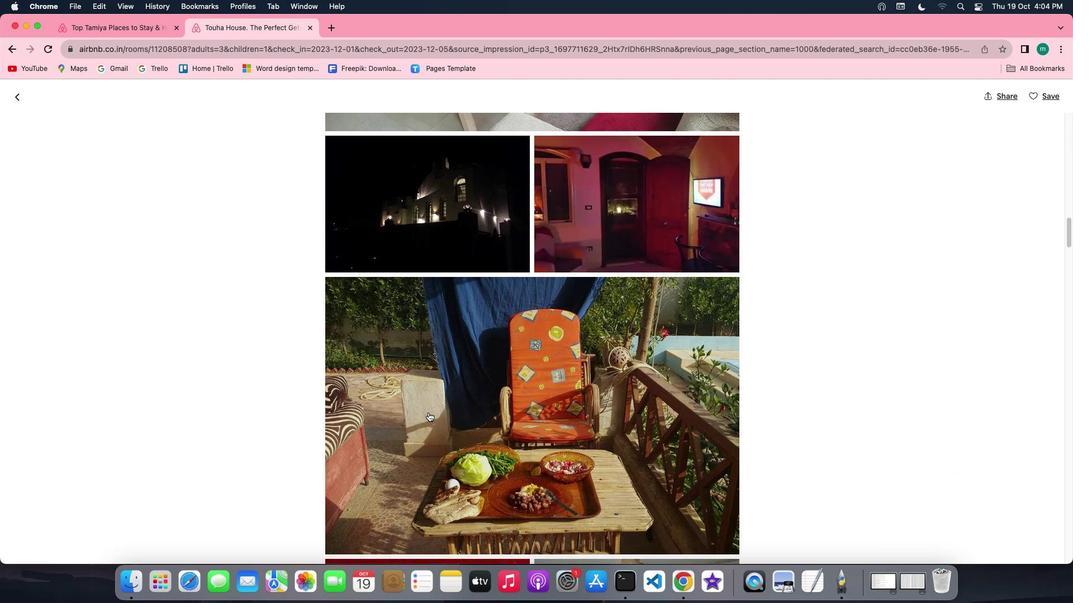 
Action: Mouse scrolled (428, 412) with delta (0, 0)
Screenshot: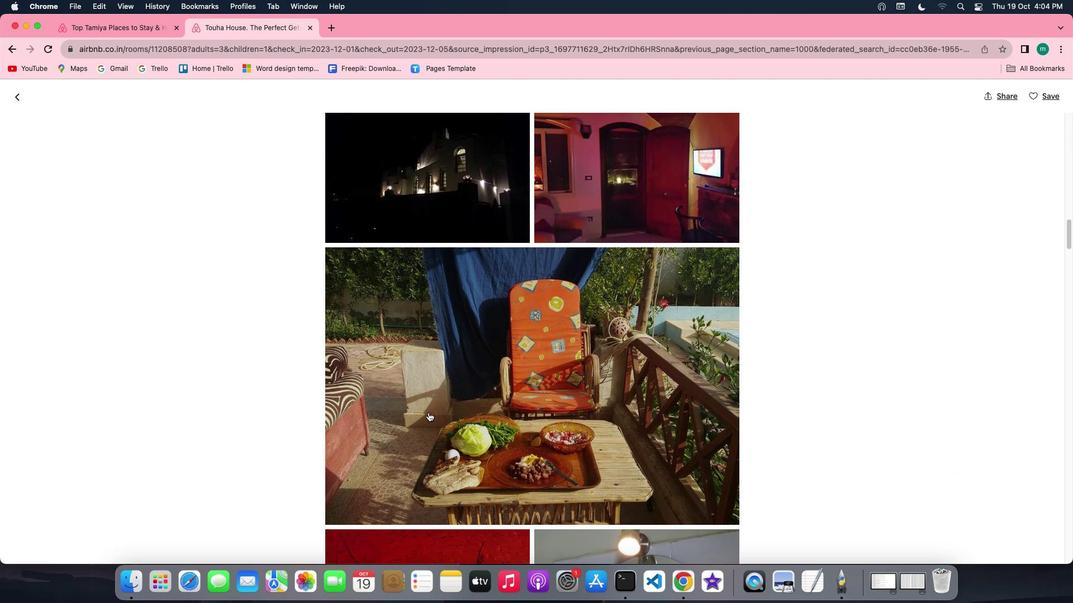 
Action: Mouse scrolled (428, 412) with delta (0, 0)
Screenshot: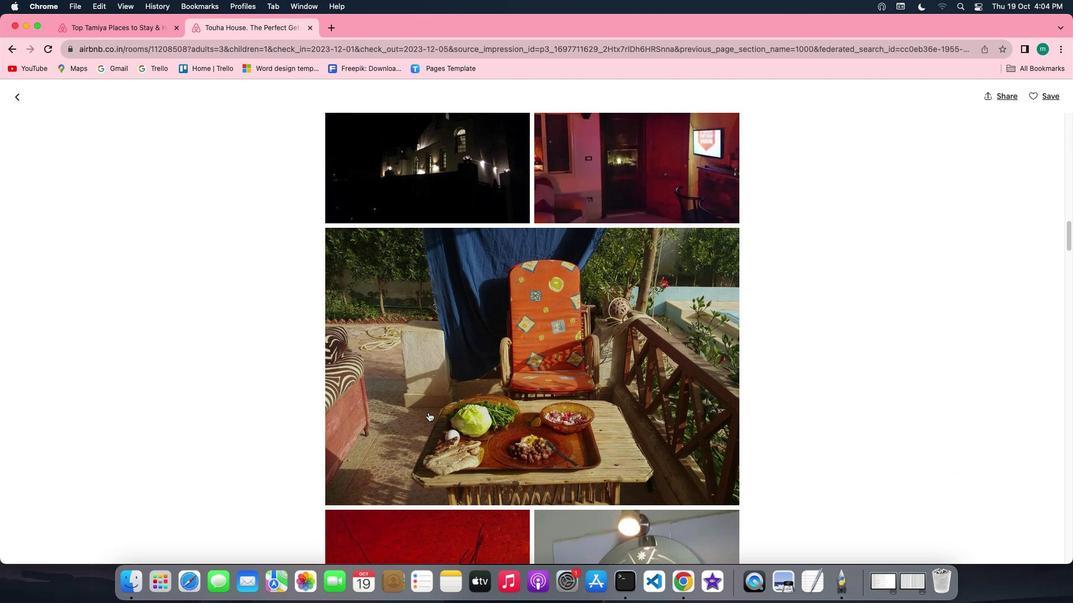 
Action: Mouse scrolled (428, 412) with delta (0, -1)
Screenshot: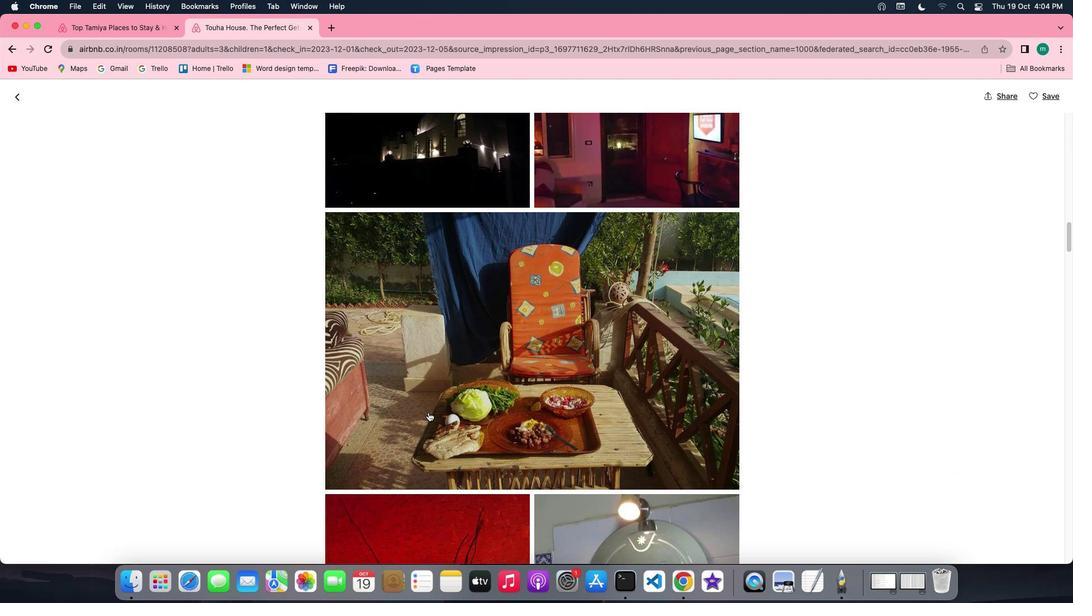 
Action: Mouse scrolled (428, 412) with delta (0, 0)
Screenshot: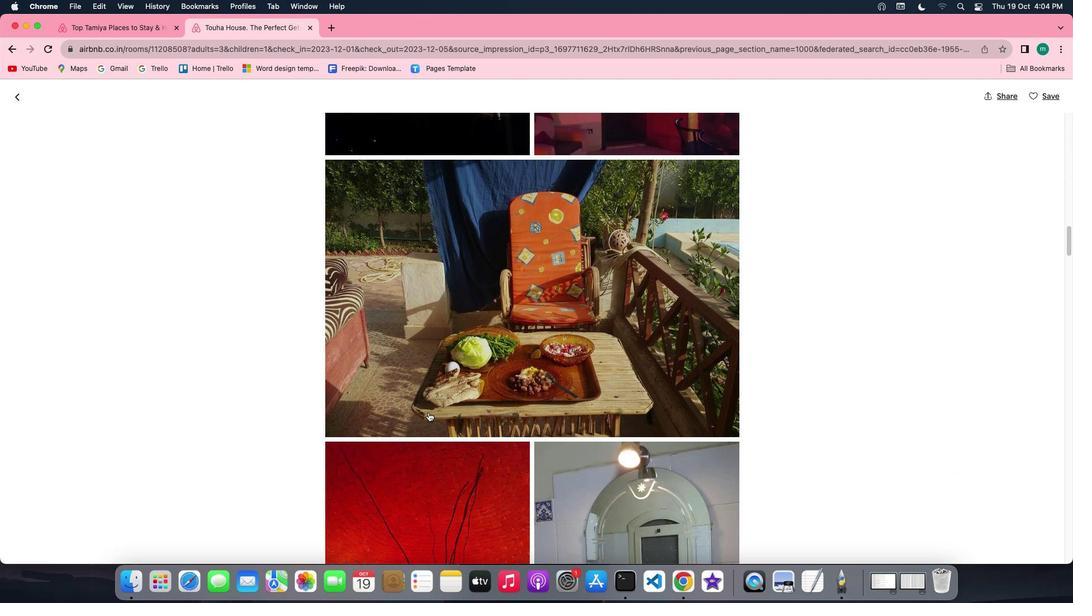 
Action: Mouse scrolled (428, 412) with delta (0, 0)
Screenshot: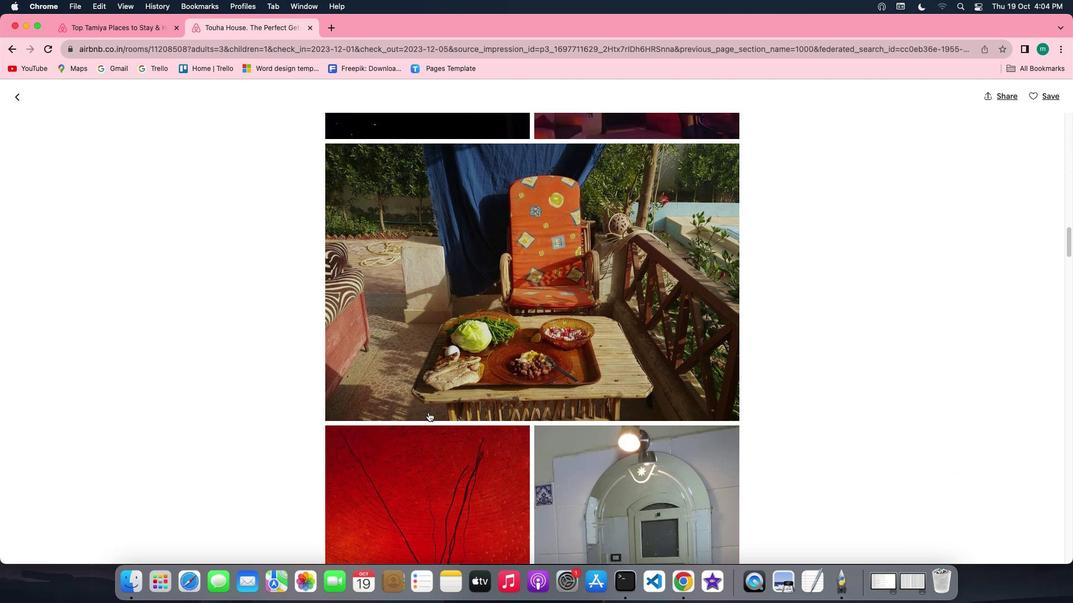 
Action: Mouse scrolled (428, 412) with delta (0, 0)
Screenshot: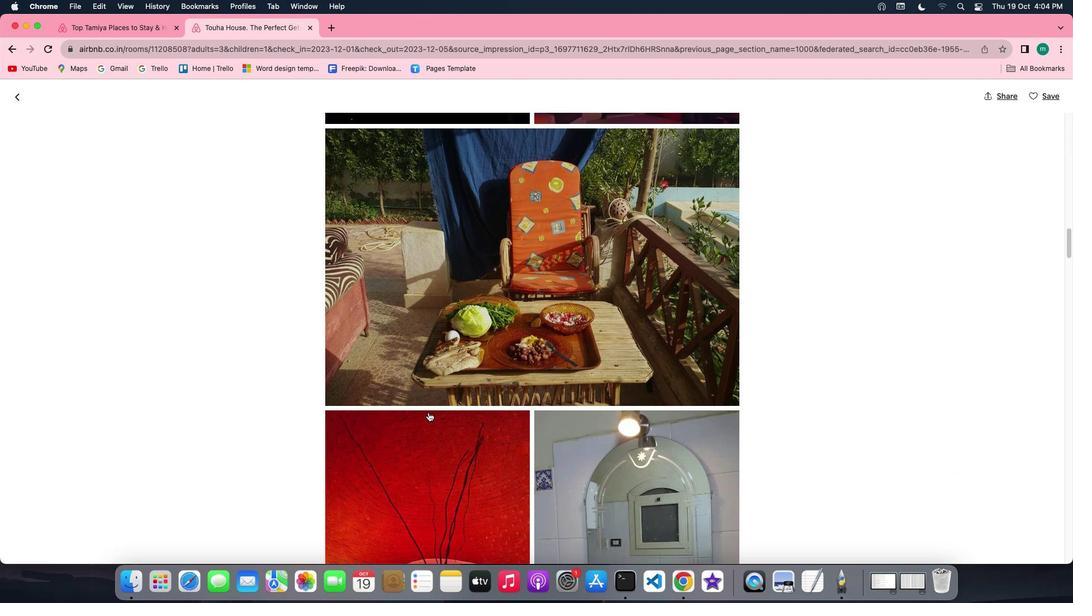 
Action: Mouse scrolled (428, 412) with delta (0, -1)
Screenshot: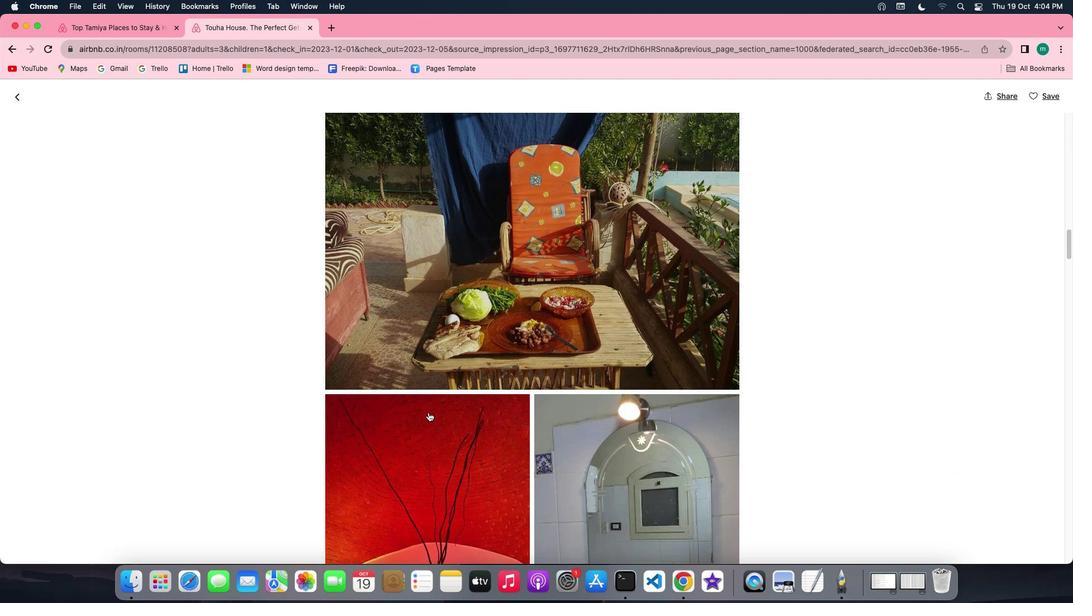 
Action: Mouse scrolled (428, 412) with delta (0, -1)
Screenshot: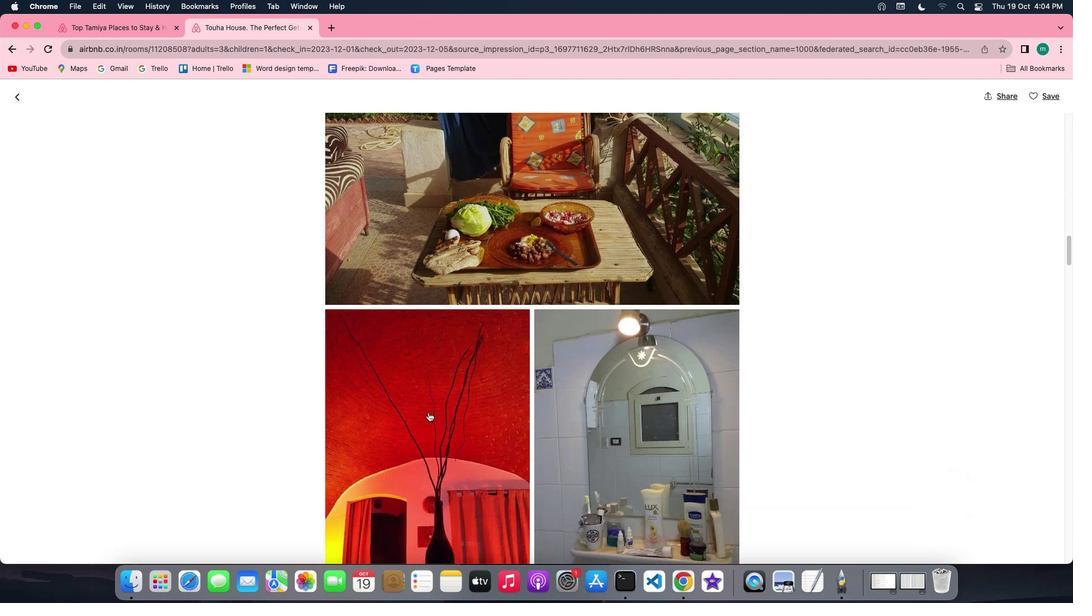 
Action: Mouse scrolled (428, 412) with delta (0, 0)
Screenshot: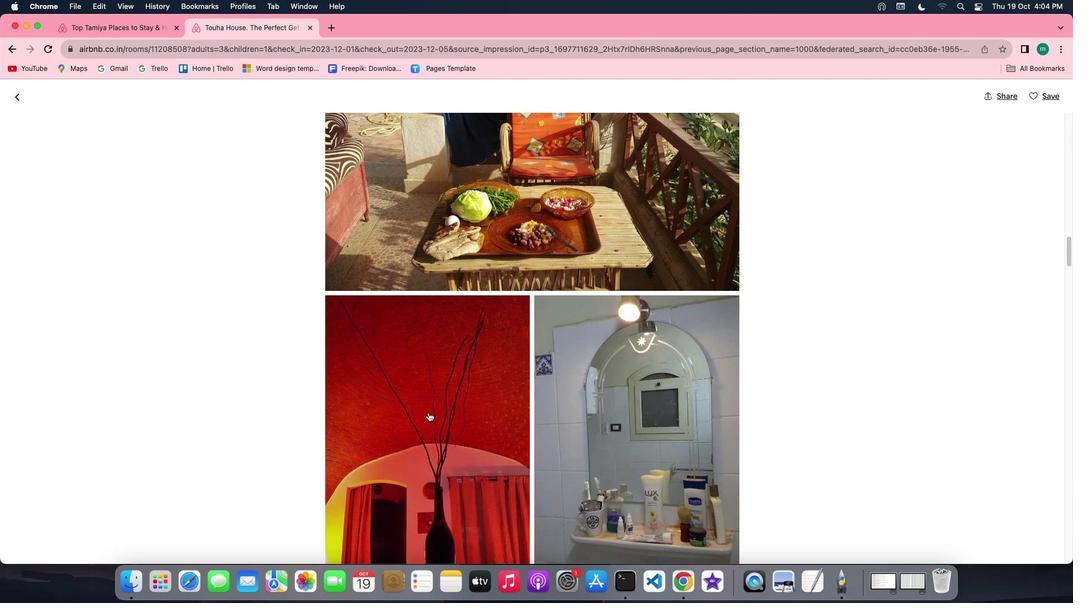 
Action: Mouse scrolled (428, 412) with delta (0, 0)
Screenshot: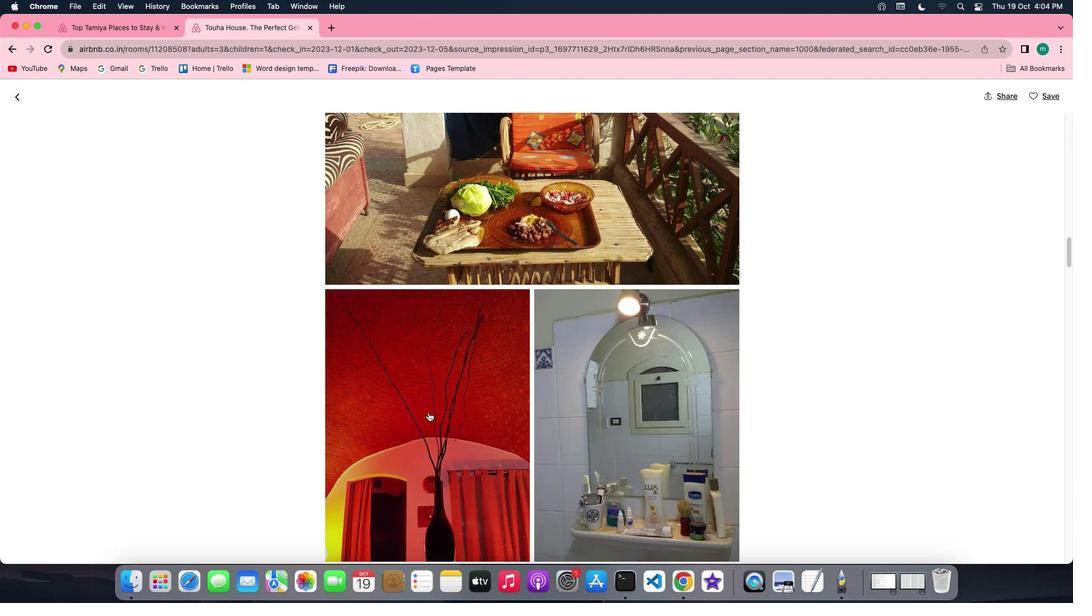 
Action: Mouse scrolled (428, 412) with delta (0, 0)
Screenshot: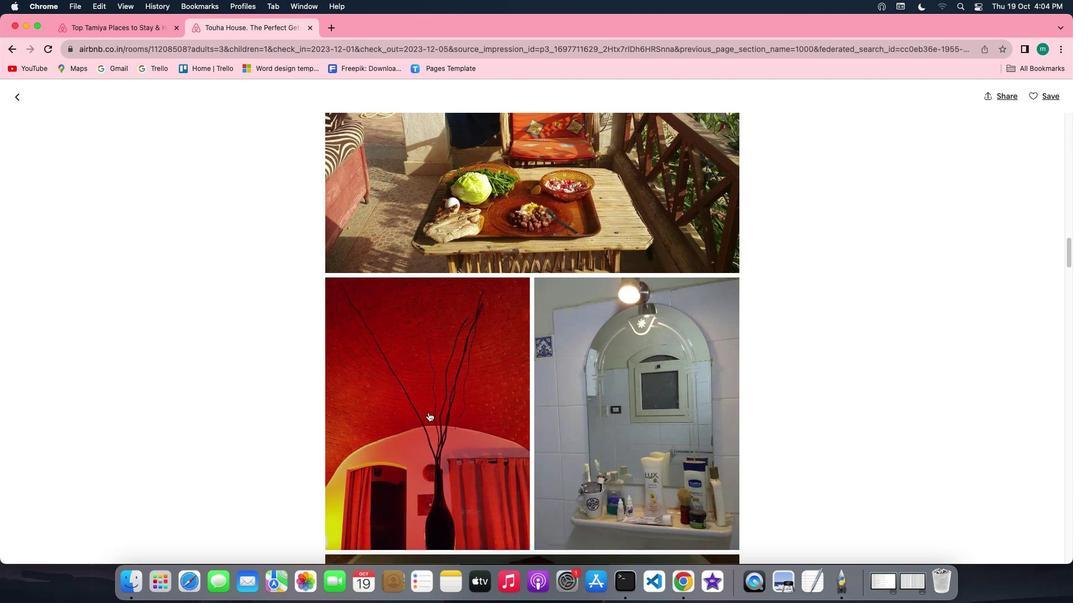 
Action: Mouse scrolled (428, 412) with delta (0, 0)
Screenshot: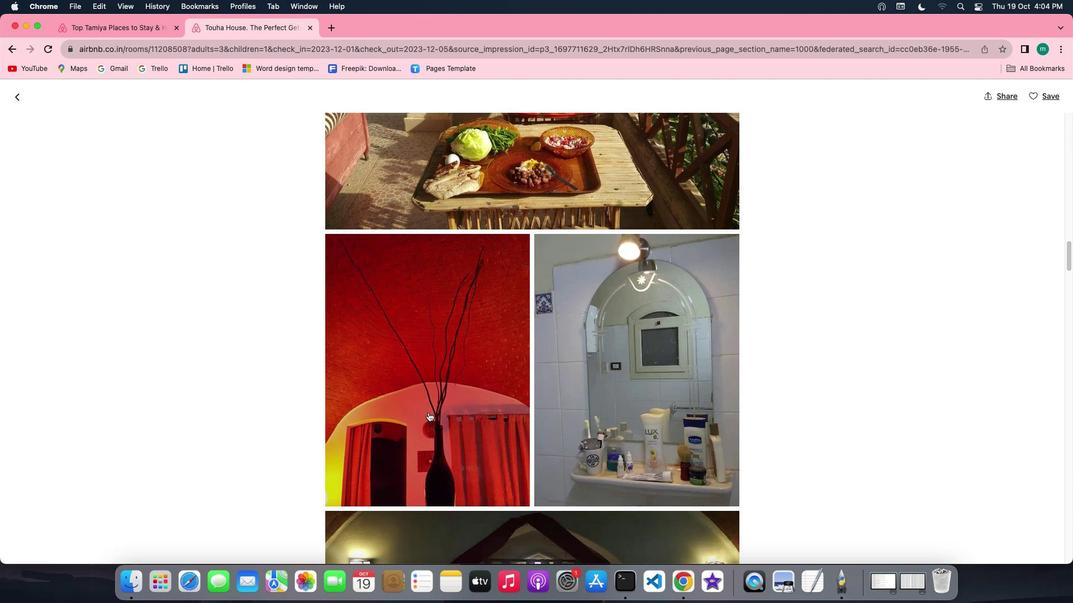 
Action: Mouse scrolled (428, 412) with delta (0, 0)
Screenshot: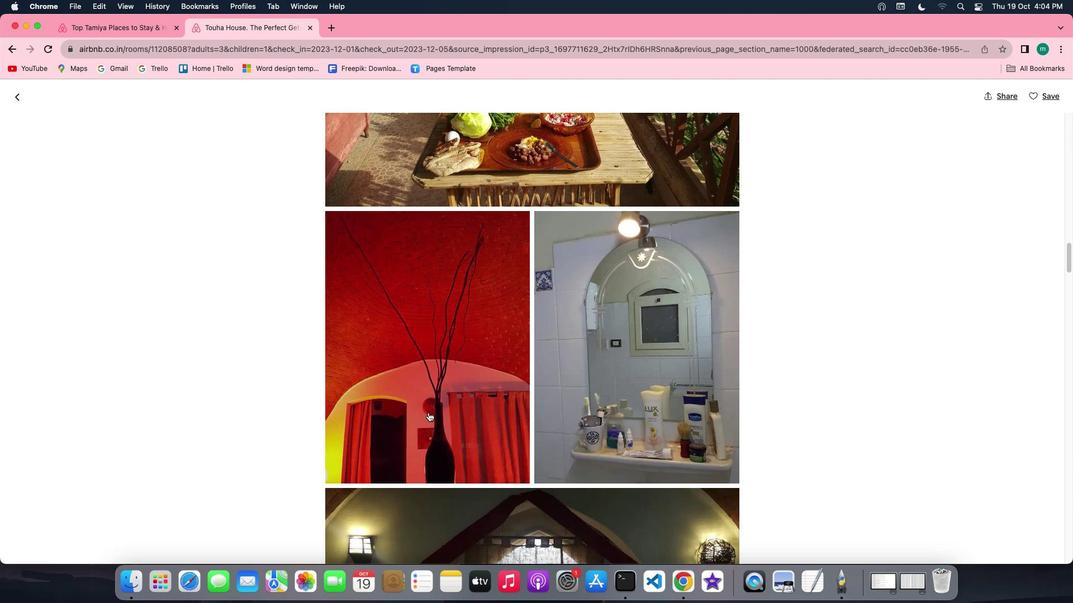 
Action: Mouse scrolled (428, 412) with delta (0, 0)
Screenshot: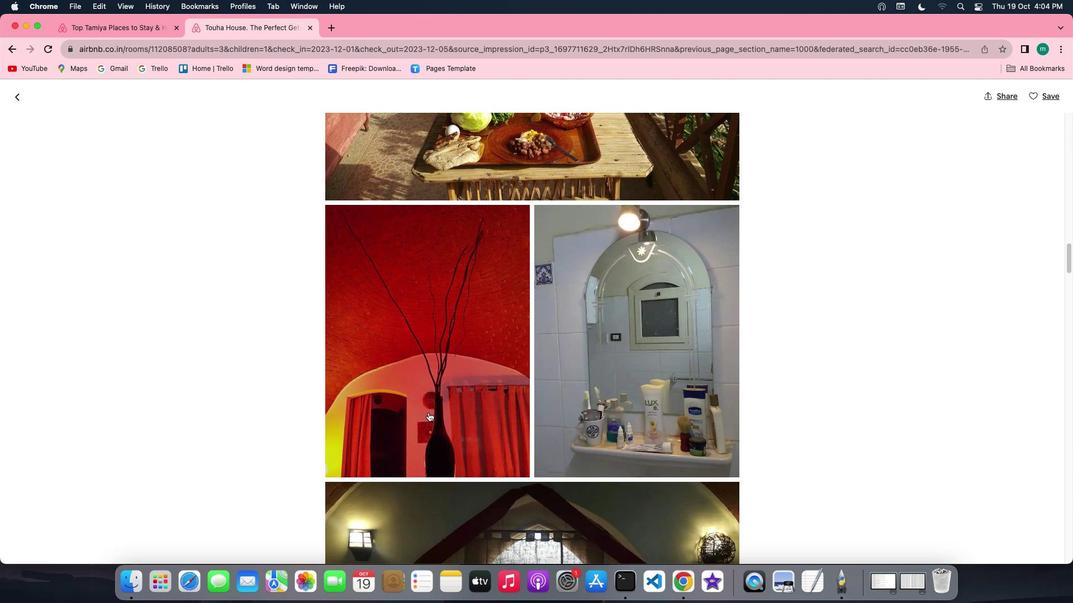 
Action: Mouse scrolled (428, 412) with delta (0, -1)
Screenshot: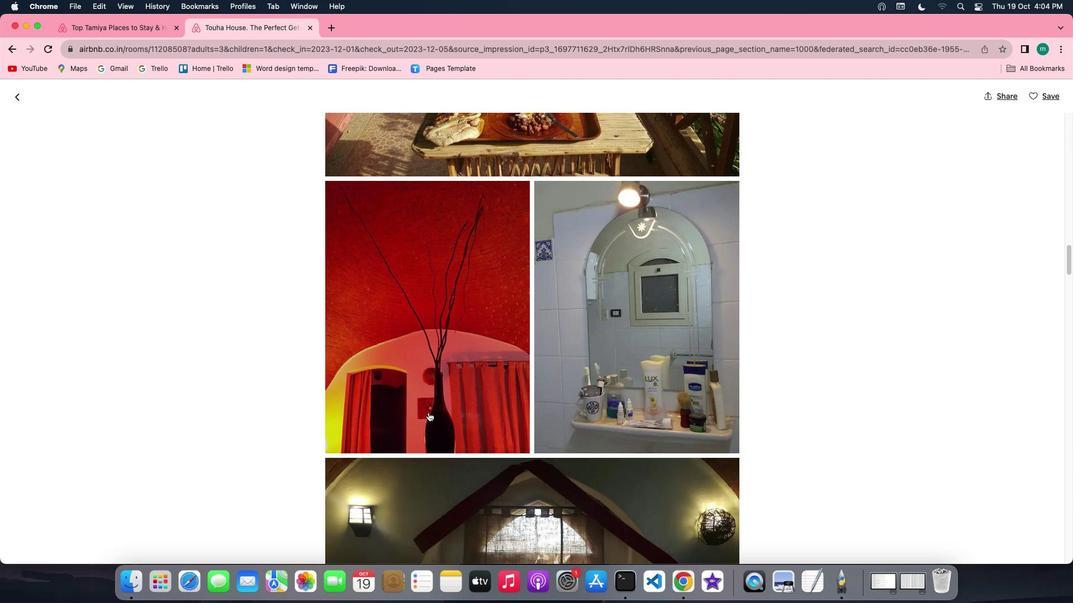 
Action: Mouse scrolled (428, 412) with delta (0, 0)
Screenshot: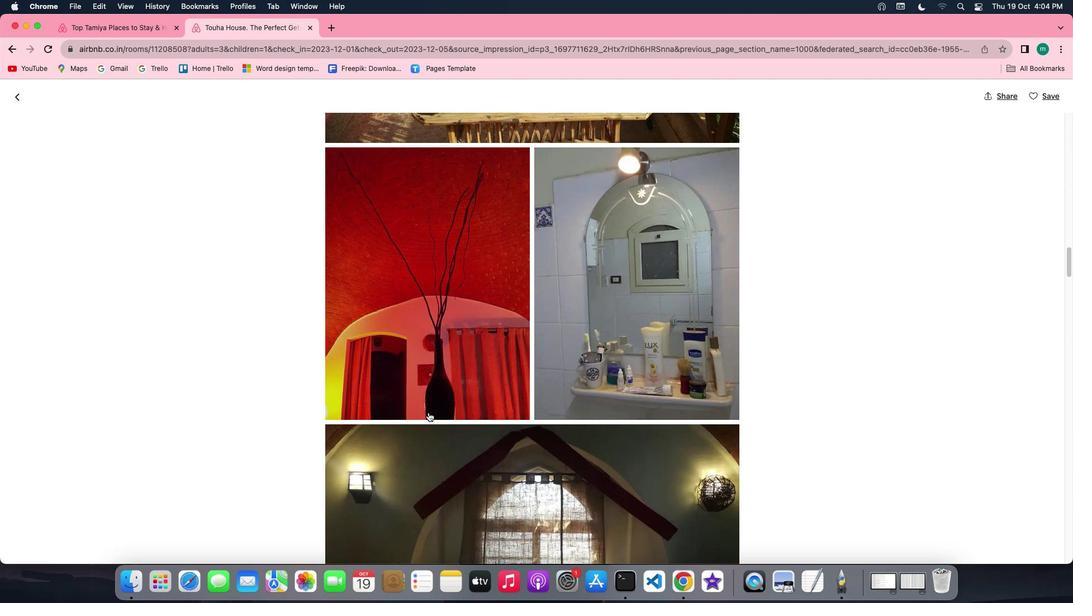 
Action: Mouse scrolled (428, 412) with delta (0, 0)
Screenshot: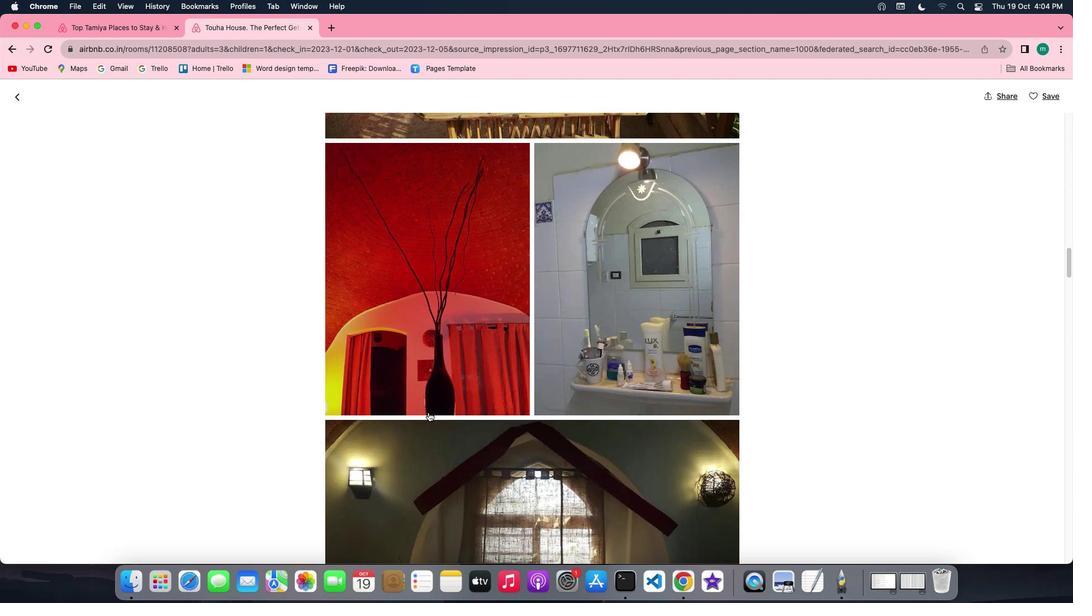 
Action: Mouse scrolled (428, 412) with delta (0, -1)
Screenshot: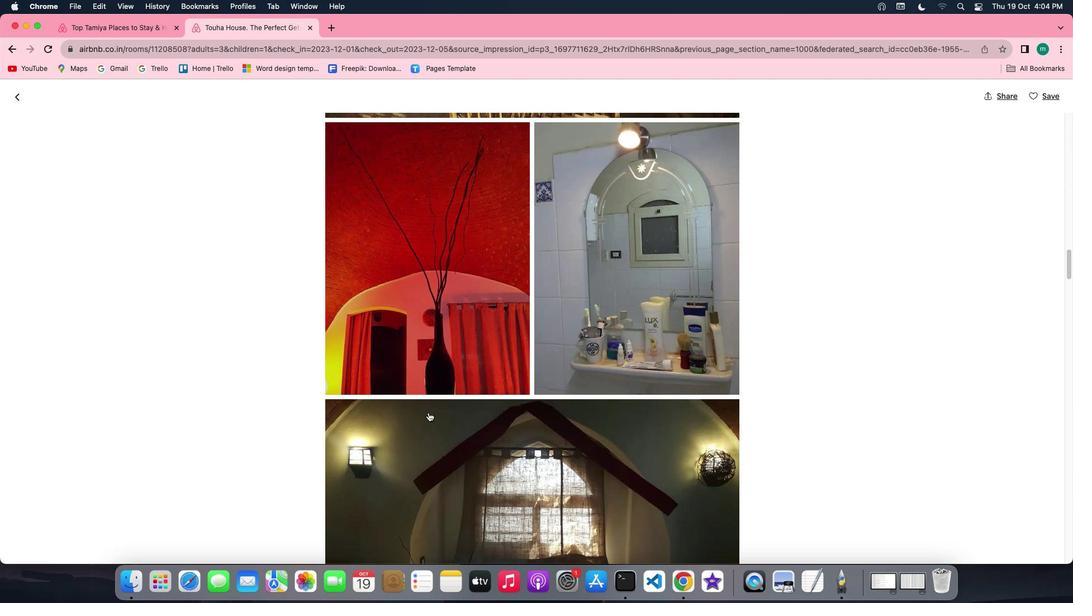 
Action: Mouse scrolled (428, 412) with delta (0, -1)
Screenshot: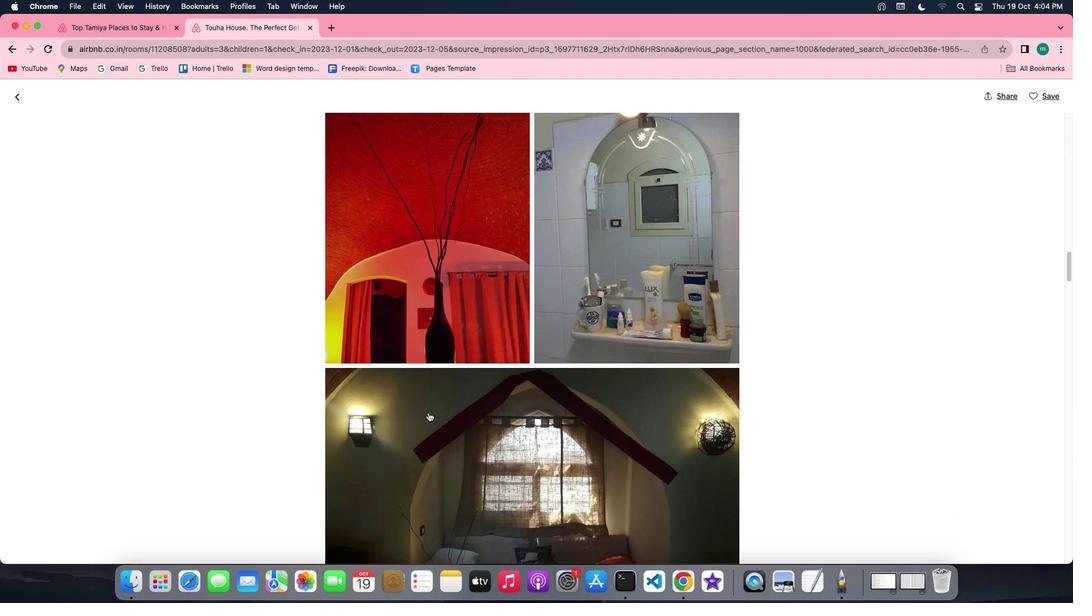 
Action: Mouse scrolled (428, 412) with delta (0, 0)
Screenshot: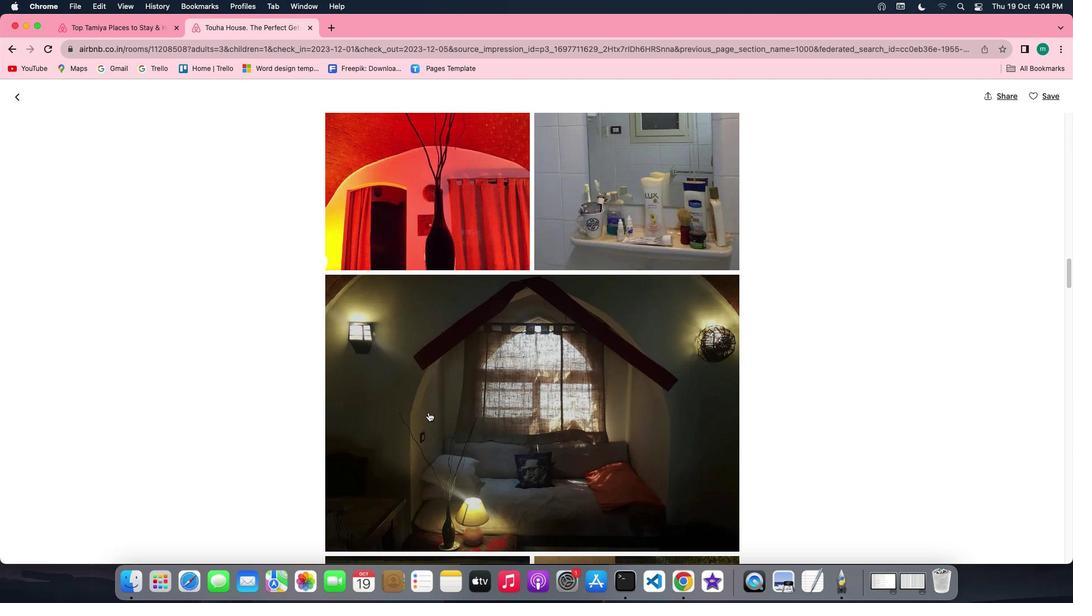 
Action: Mouse scrolled (428, 412) with delta (0, 0)
Screenshot: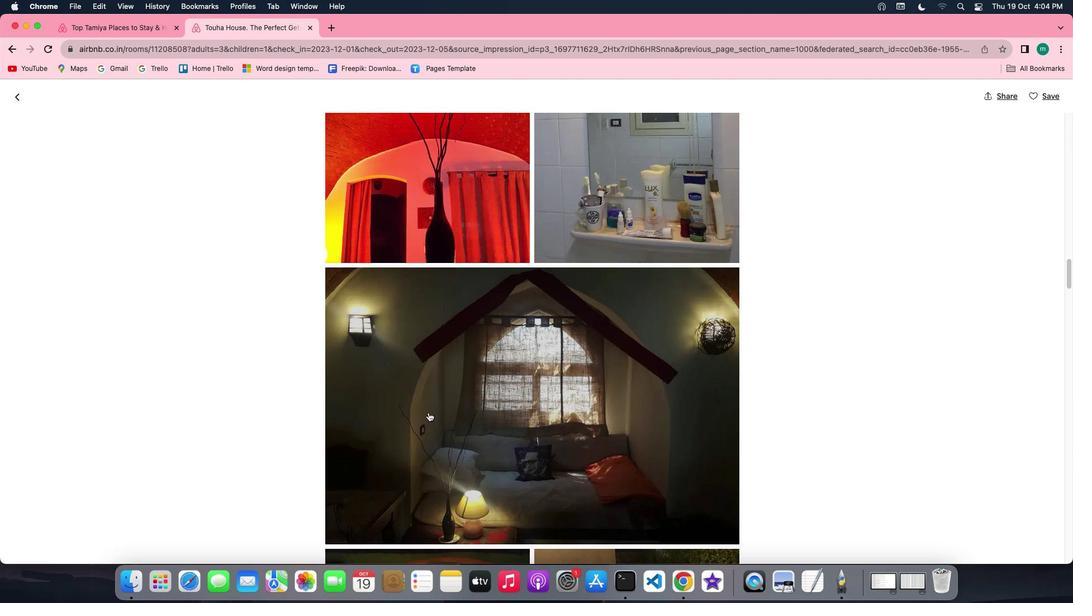 
Action: Mouse scrolled (428, 412) with delta (0, -1)
Screenshot: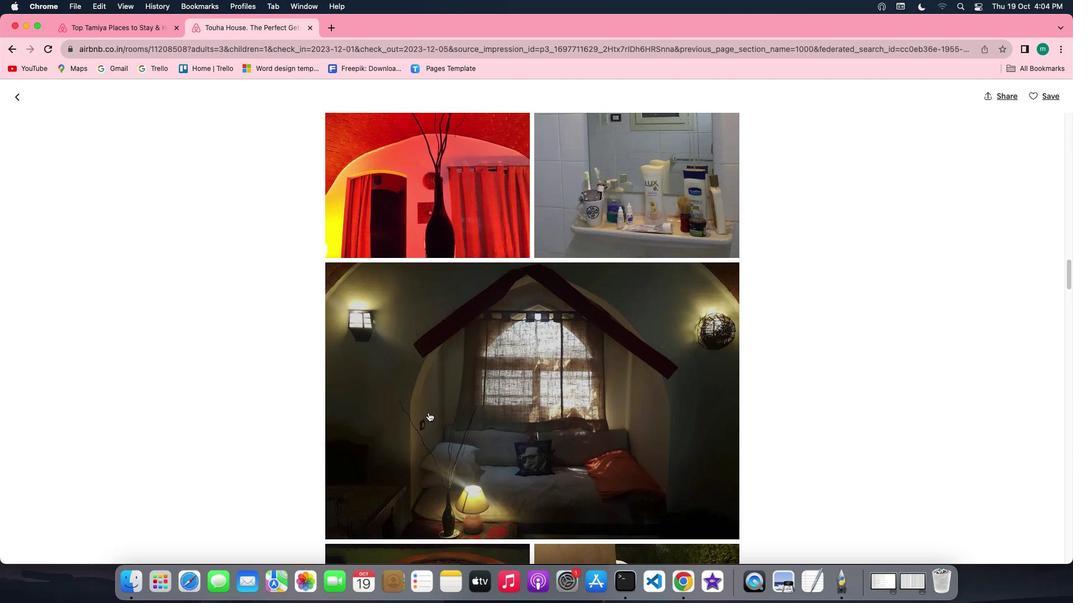 
Action: Mouse scrolled (428, 412) with delta (0, -1)
Screenshot: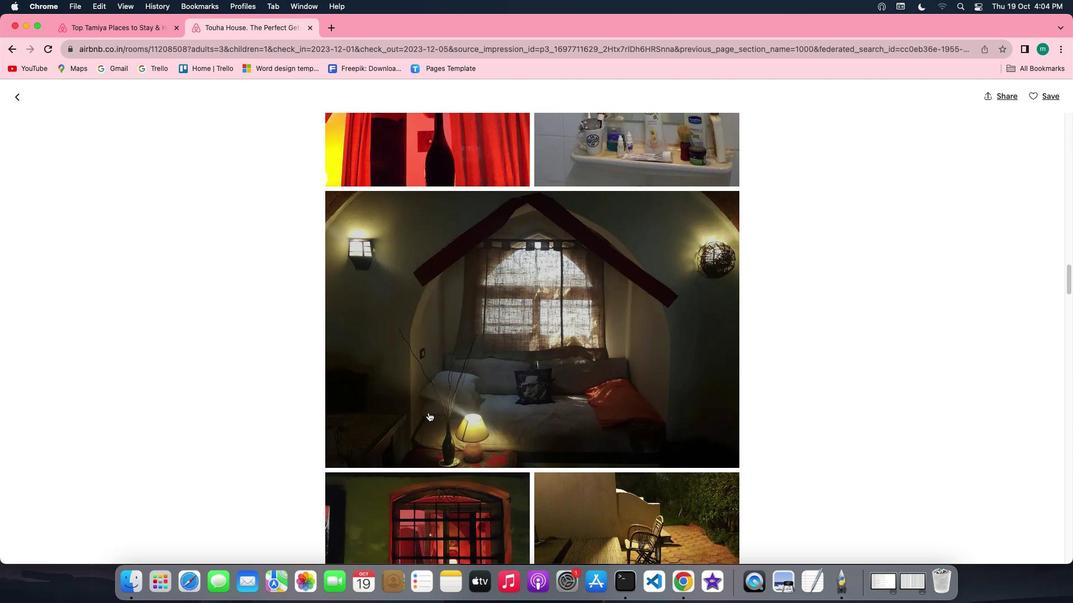 
Action: Mouse scrolled (428, 412) with delta (0, 0)
Screenshot: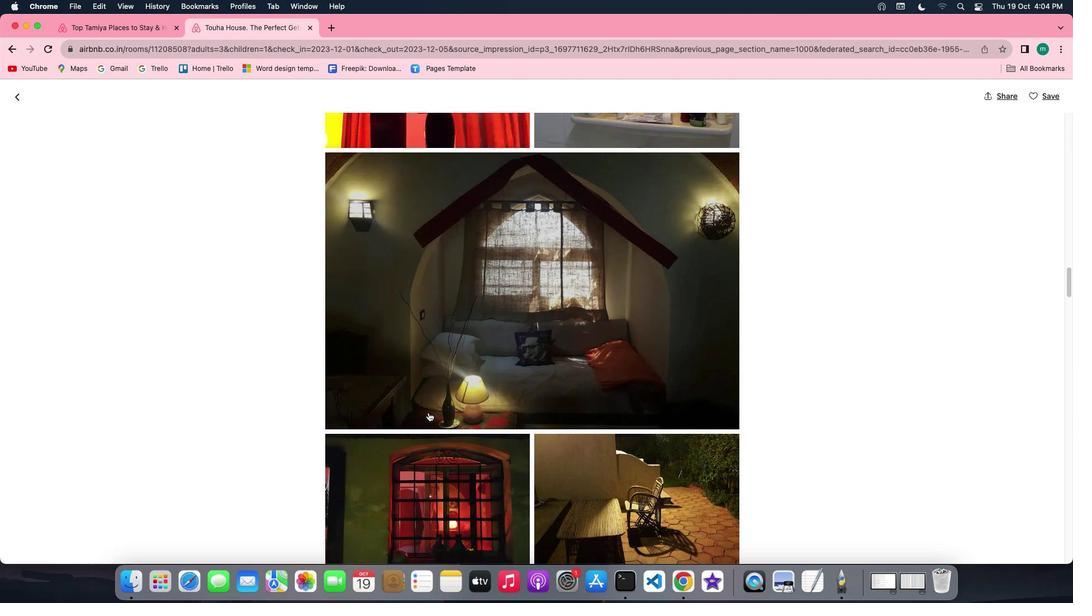 
Action: Mouse scrolled (428, 412) with delta (0, 0)
Screenshot: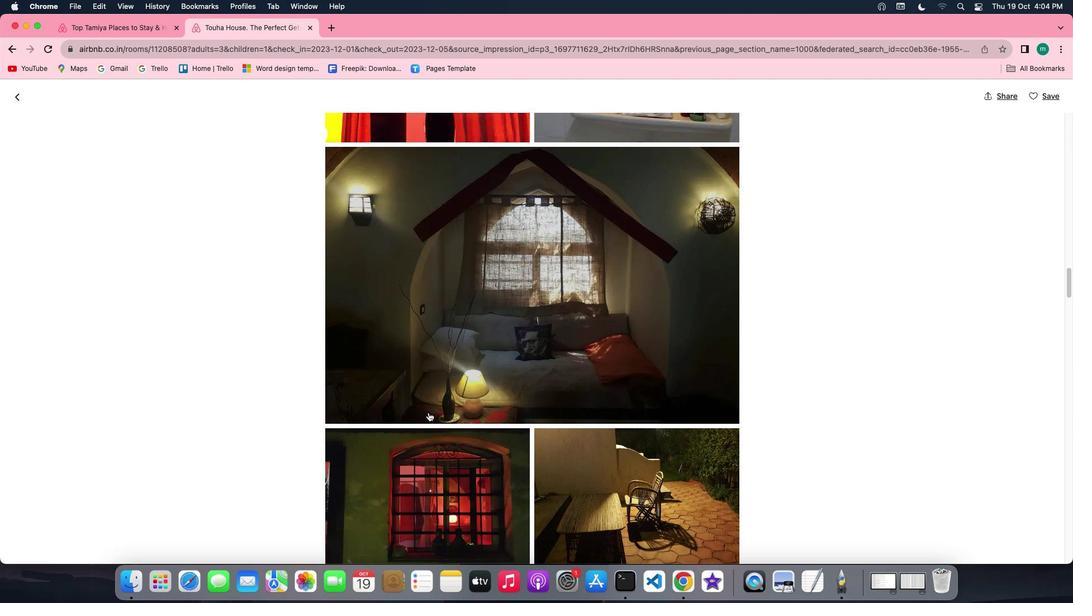 
Action: Mouse scrolled (428, 412) with delta (0, -1)
Screenshot: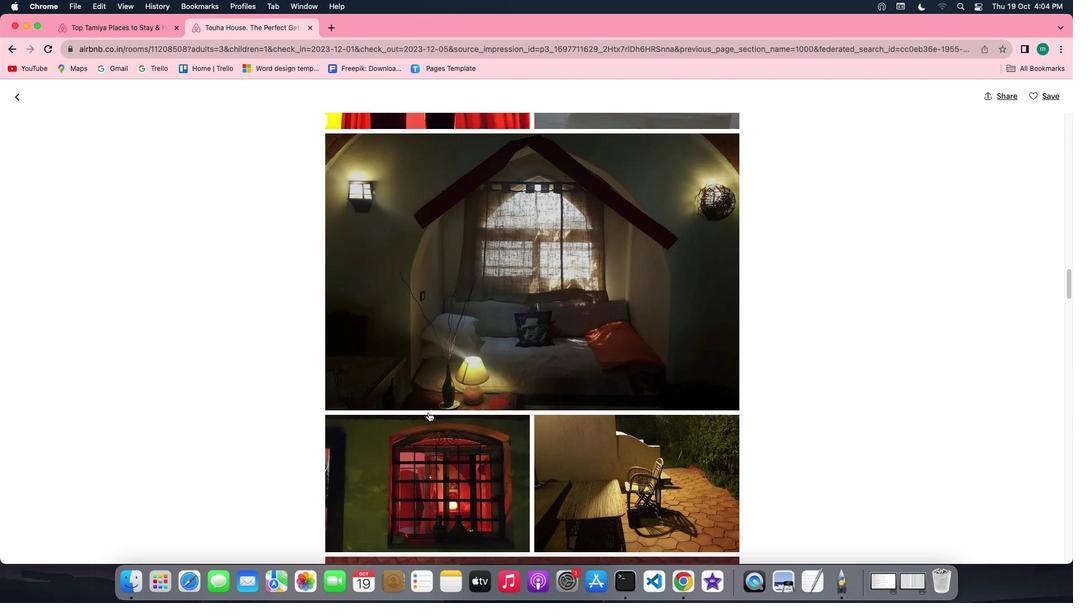 
Action: Mouse scrolled (428, 412) with delta (0, -1)
Screenshot: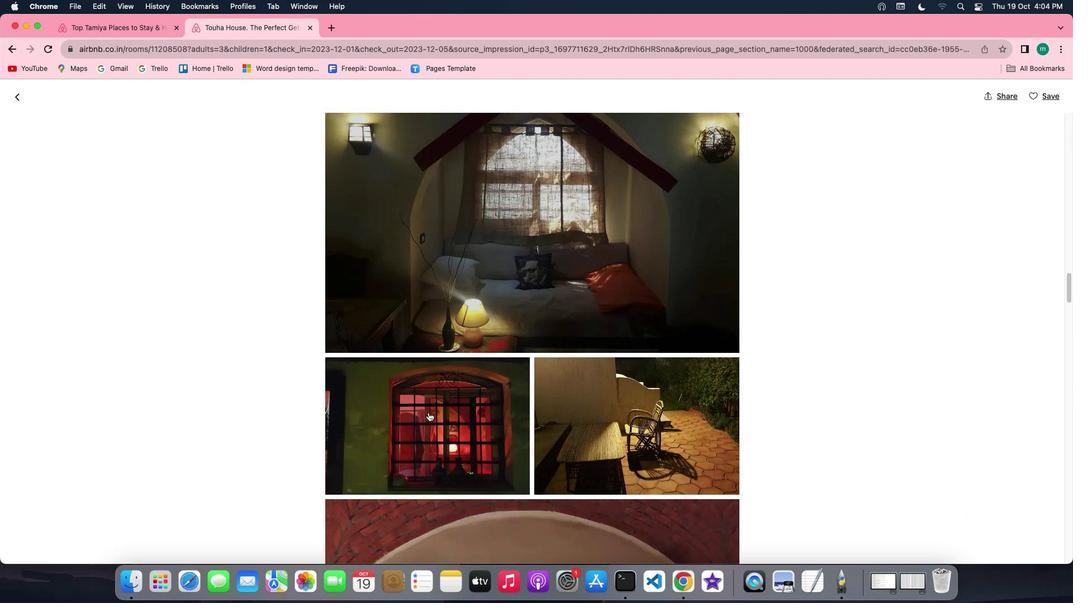 
Action: Mouse scrolled (428, 412) with delta (0, 0)
Screenshot: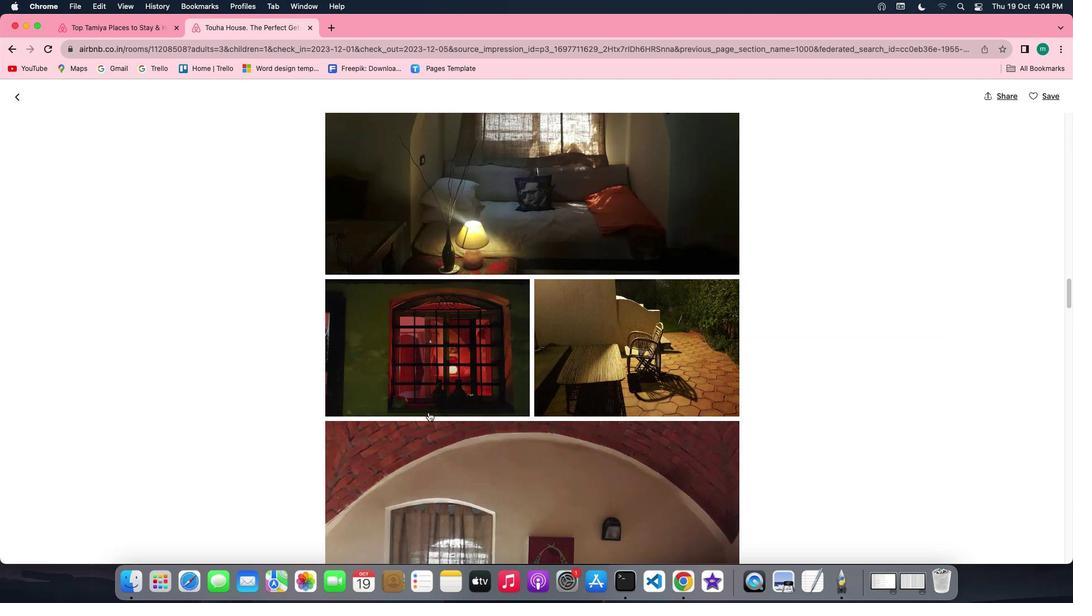 
Action: Mouse scrolled (428, 412) with delta (0, 0)
Screenshot: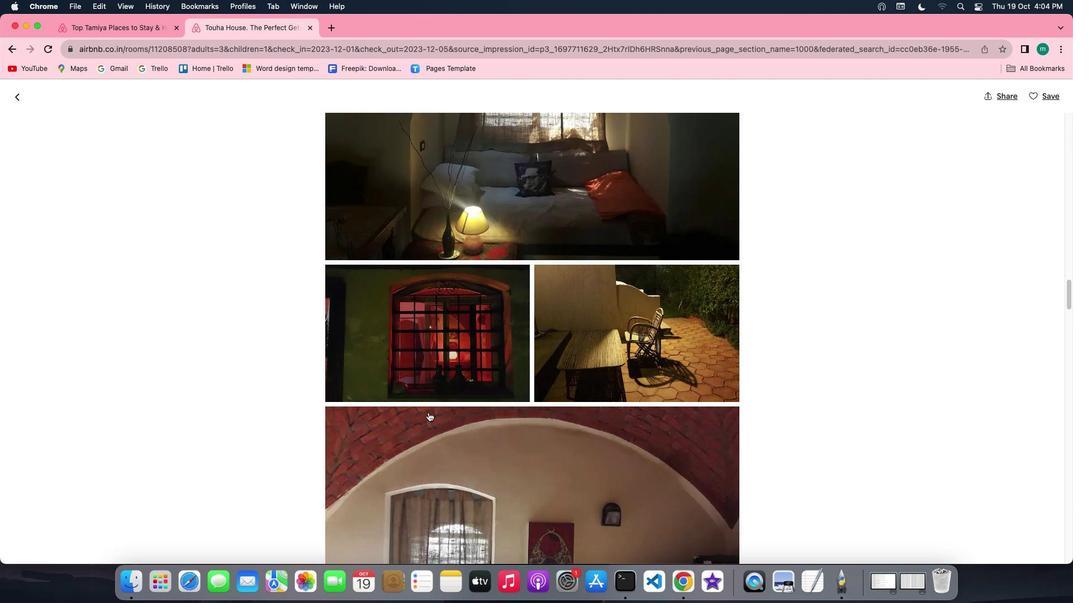 
Action: Mouse scrolled (428, 412) with delta (0, -1)
Screenshot: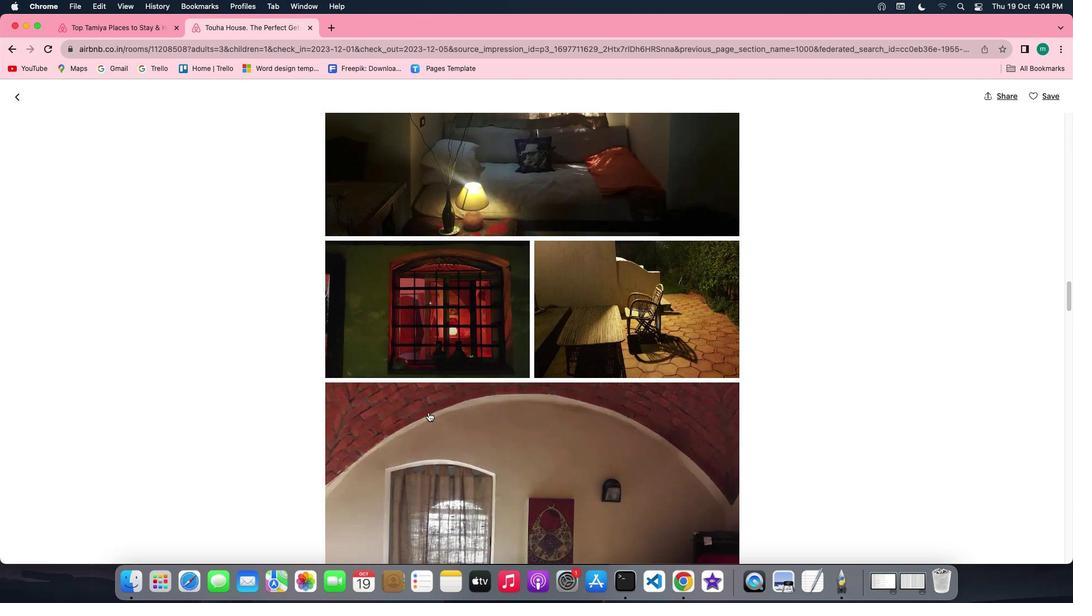
Action: Mouse scrolled (428, 412) with delta (0, -1)
Screenshot: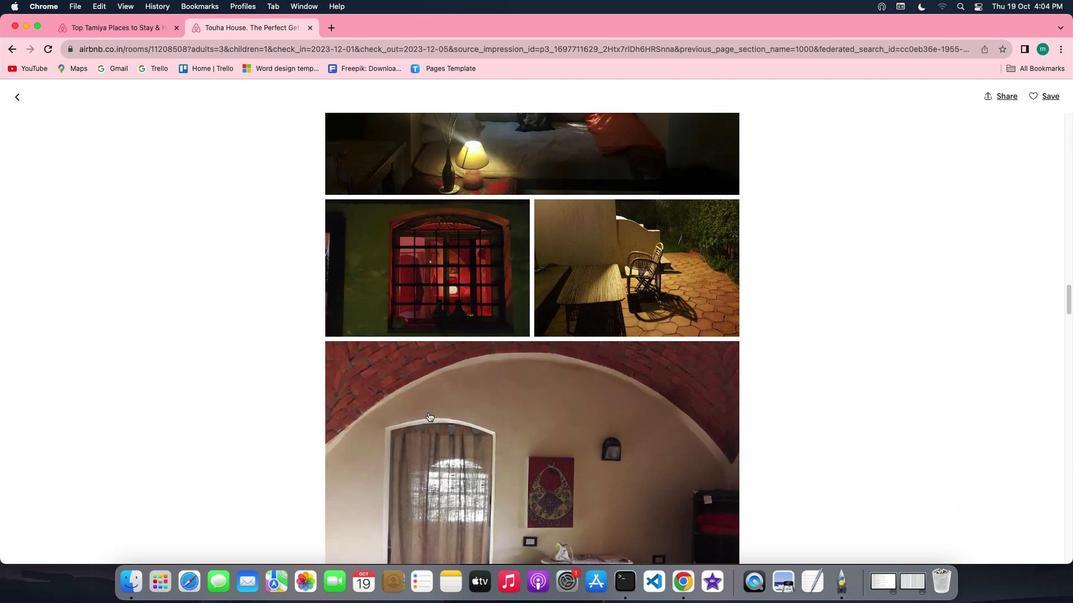 
Action: Mouse scrolled (428, 412) with delta (0, 0)
Screenshot: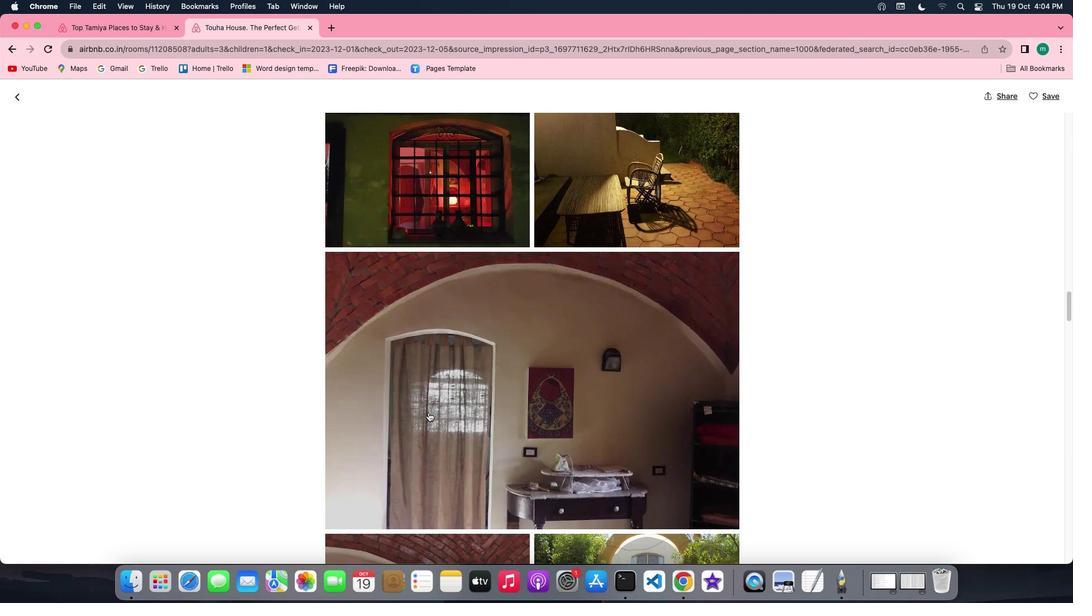 
Action: Mouse scrolled (428, 412) with delta (0, 0)
Screenshot: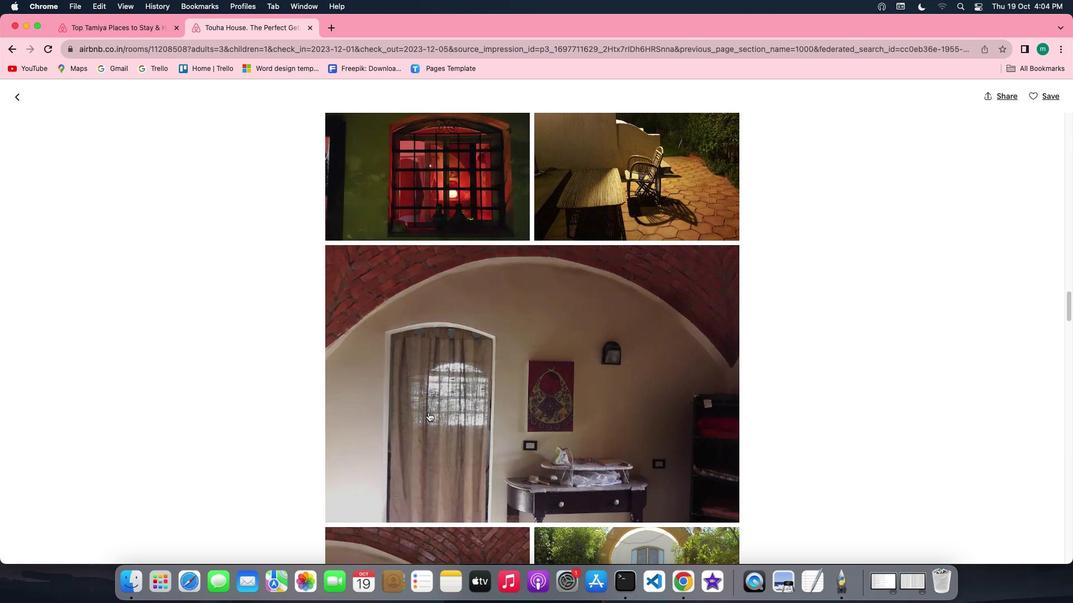 
Action: Mouse scrolled (428, 412) with delta (0, -1)
Screenshot: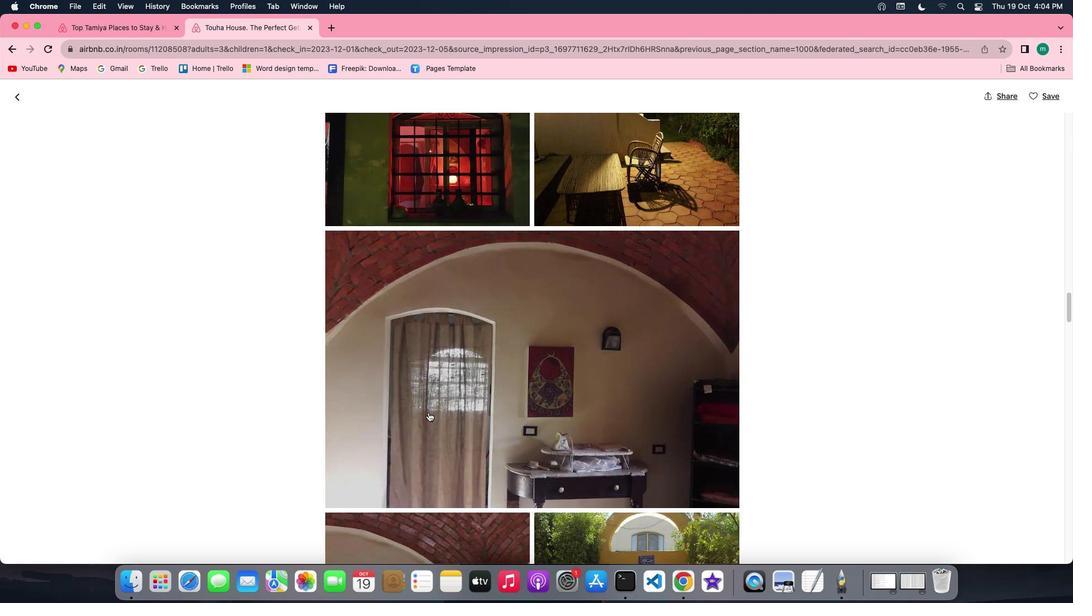 
Action: Mouse scrolled (428, 412) with delta (0, -1)
Screenshot: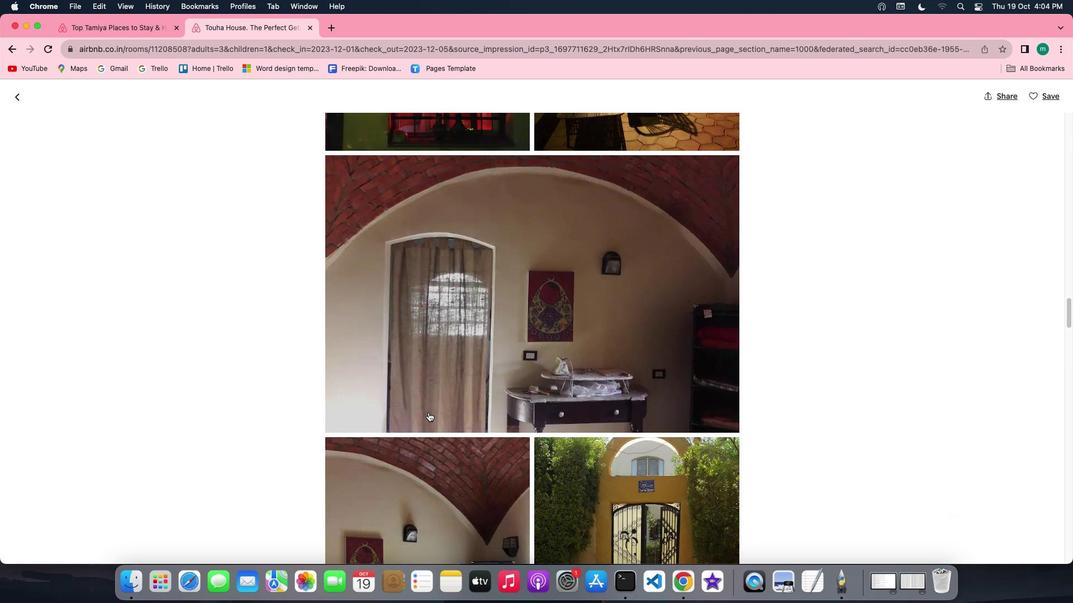 
Action: Mouse scrolled (428, 412) with delta (0, 0)
Screenshot: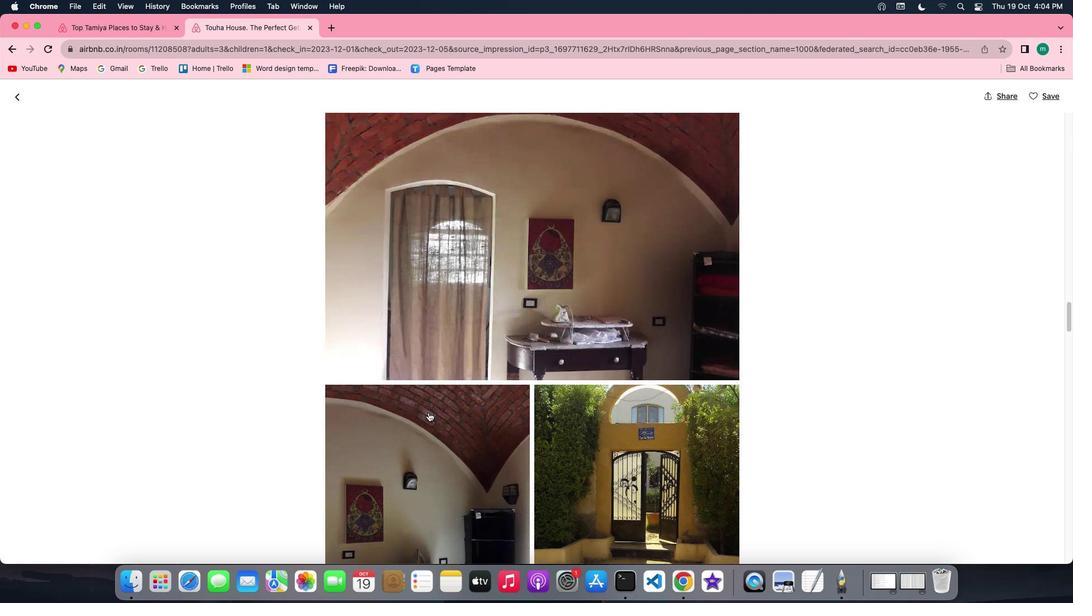 
Action: Mouse scrolled (428, 412) with delta (0, 0)
Screenshot: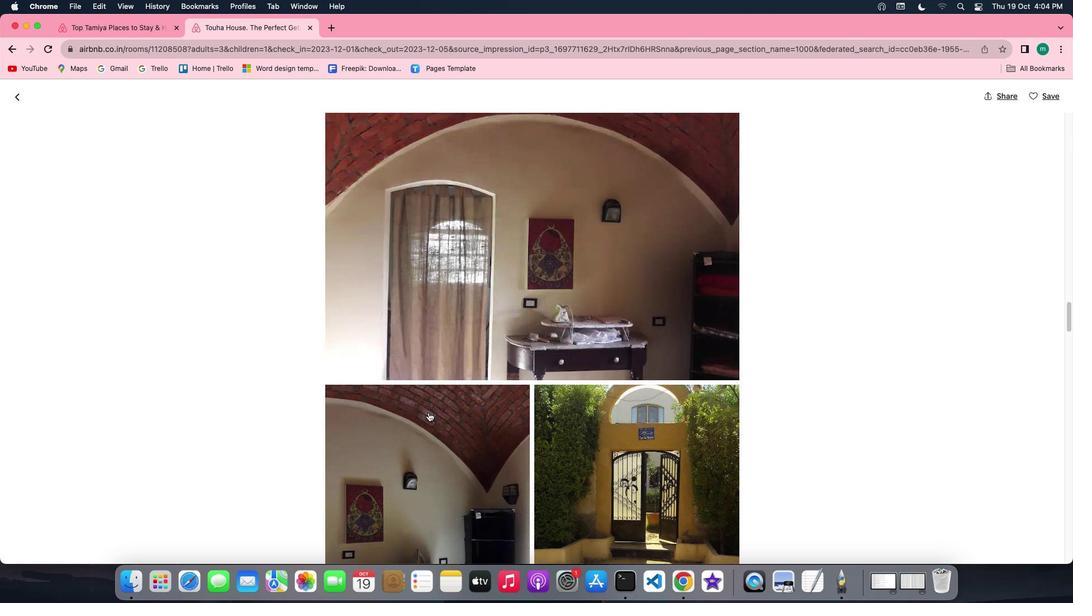 
Action: Mouse scrolled (428, 412) with delta (0, -1)
Screenshot: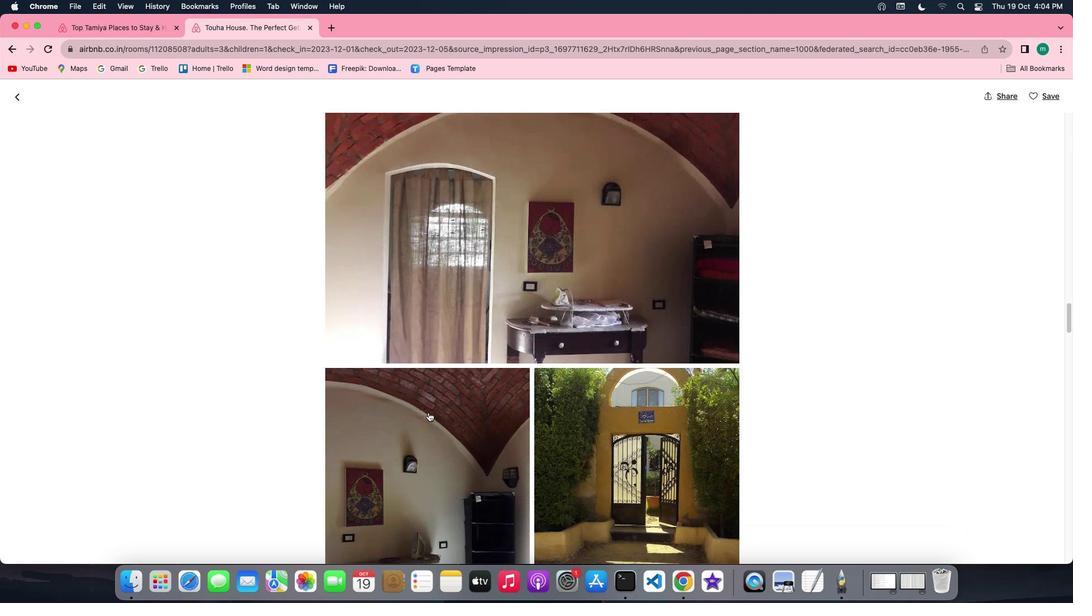 
Action: Mouse scrolled (428, 412) with delta (0, -2)
Screenshot: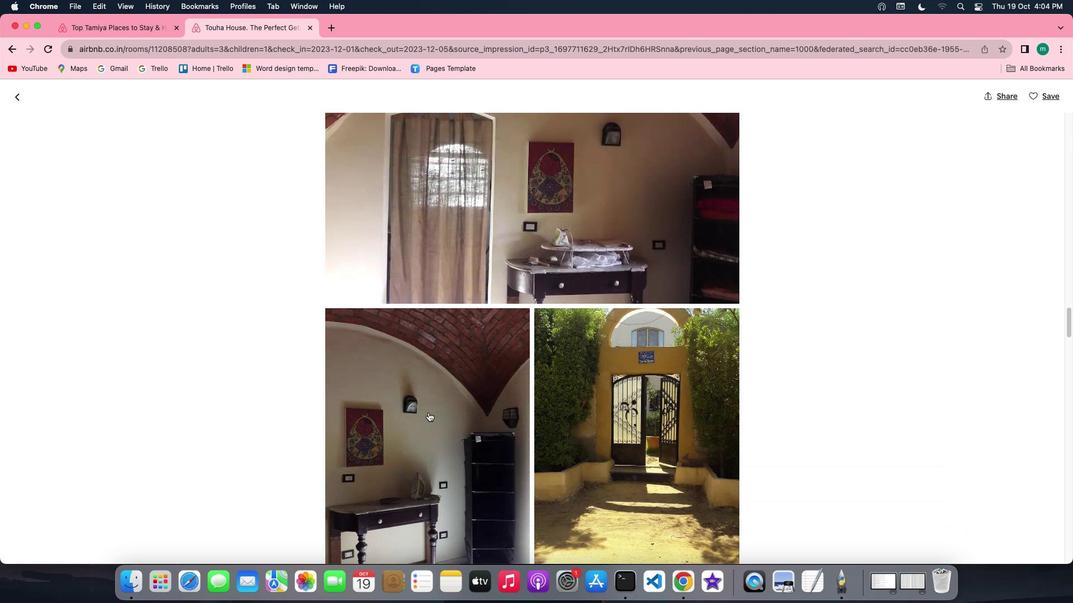 
Action: Mouse scrolled (428, 412) with delta (0, 0)
Screenshot: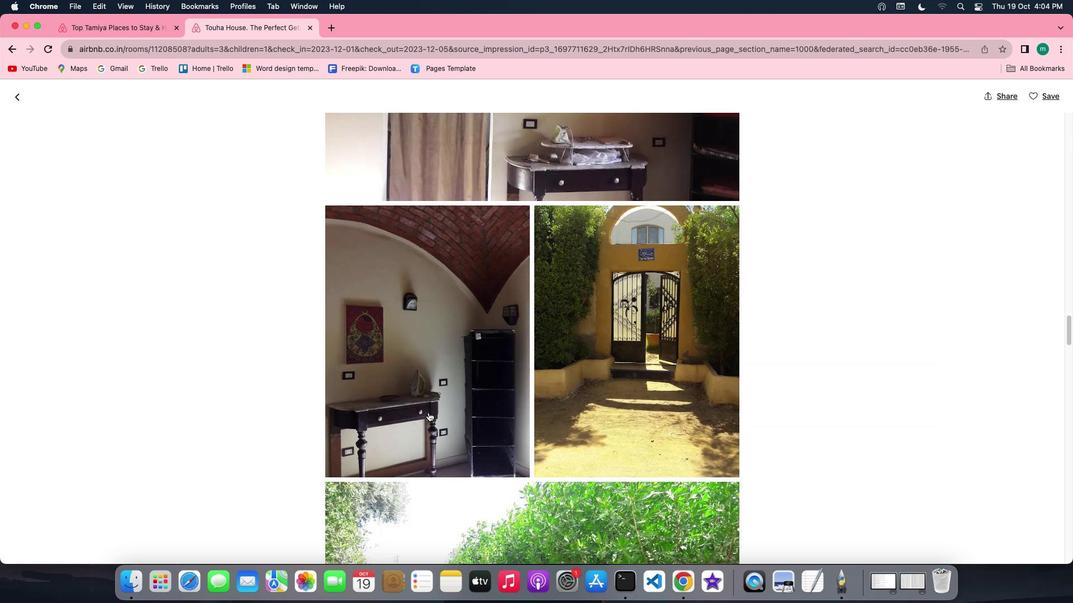 
Action: Mouse scrolled (428, 412) with delta (0, 0)
Screenshot: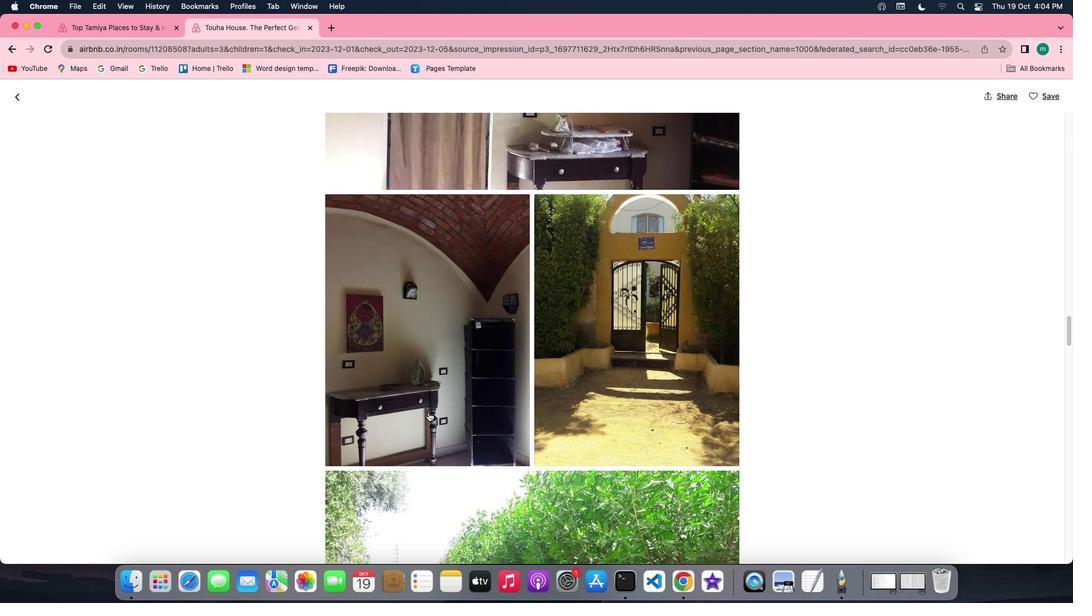 
Action: Mouse scrolled (428, 412) with delta (0, -1)
Screenshot: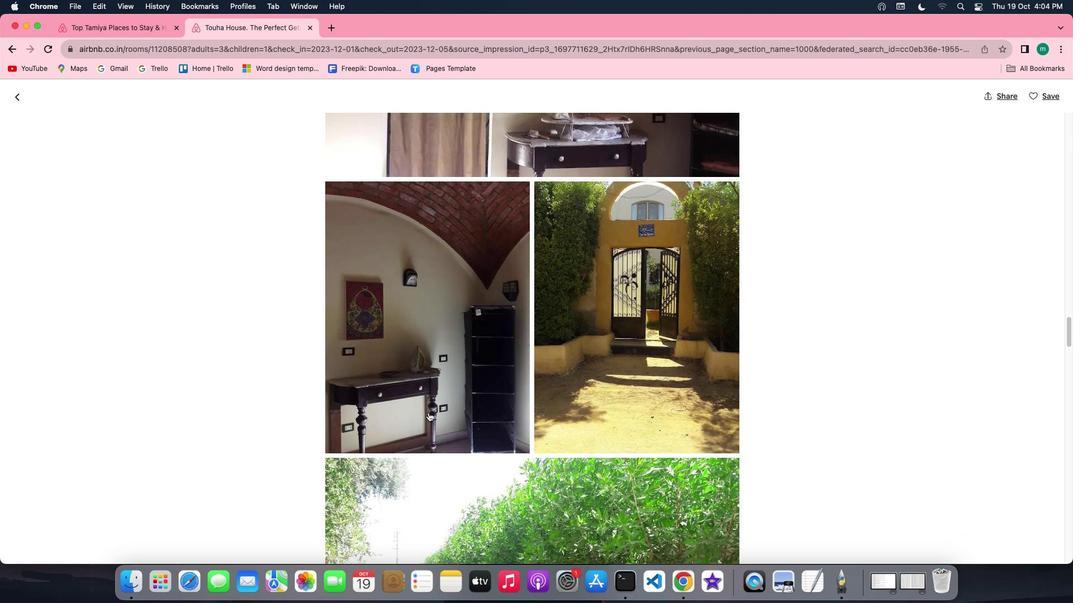 
Action: Mouse scrolled (428, 412) with delta (0, -1)
Screenshot: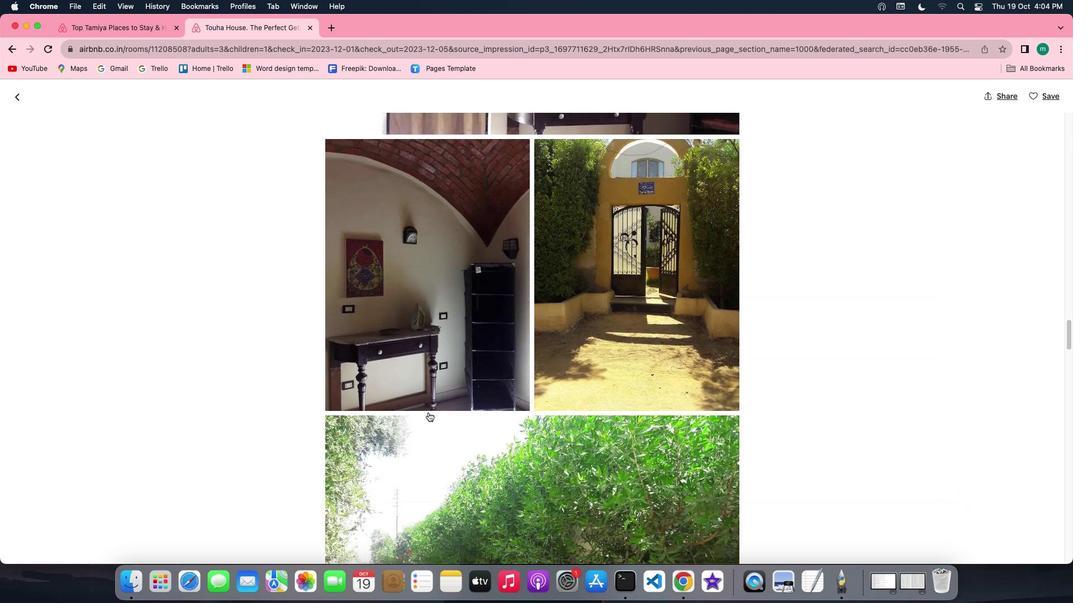 
Action: Mouse scrolled (428, 412) with delta (0, 0)
Screenshot: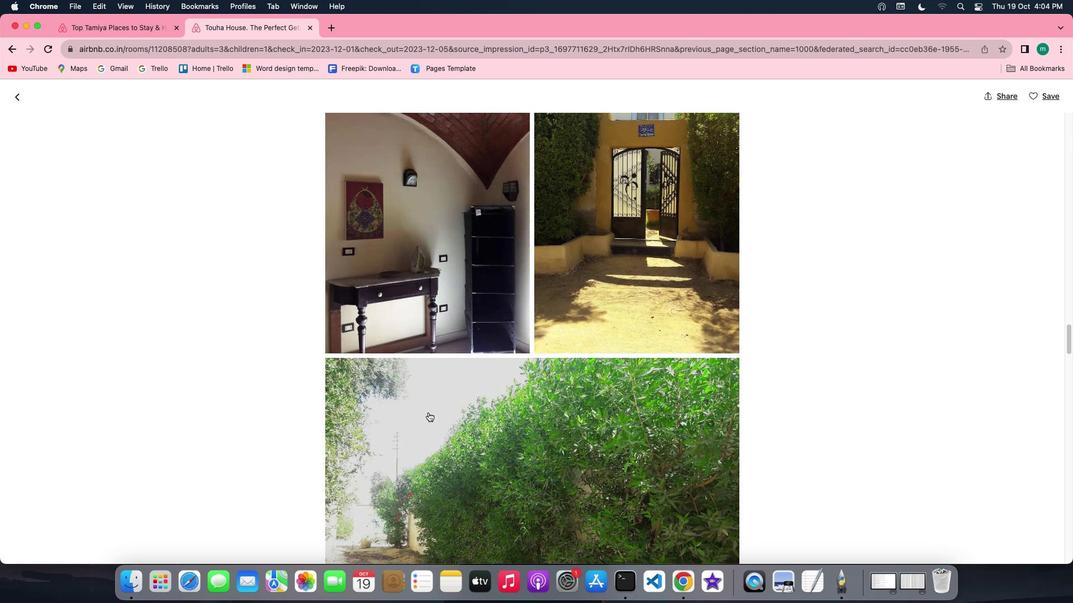 
Action: Mouse scrolled (428, 412) with delta (0, 0)
Screenshot: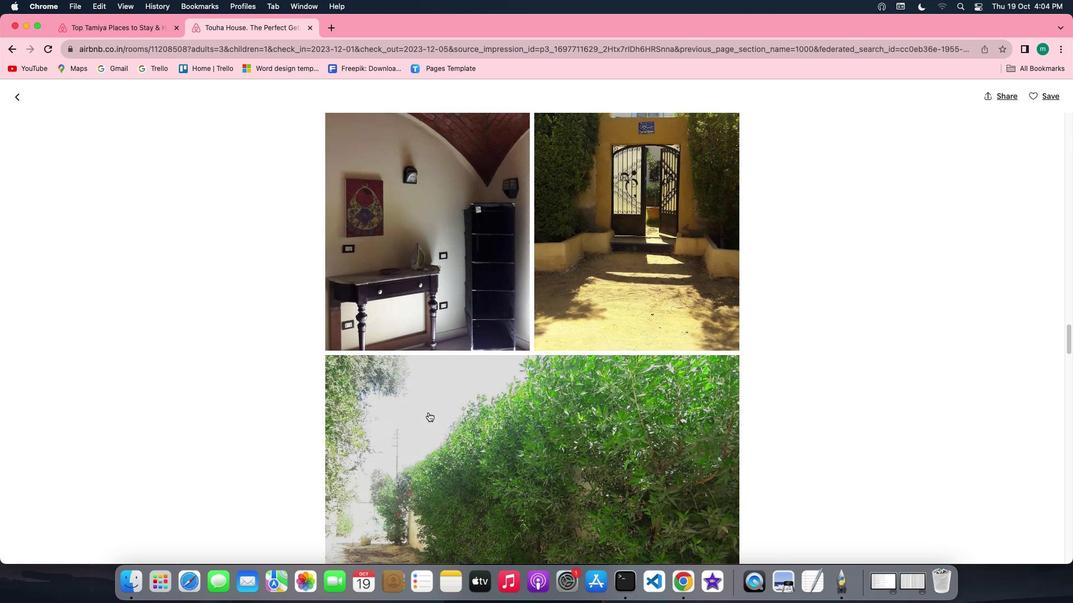 
Action: Mouse scrolled (428, 412) with delta (0, -1)
Screenshot: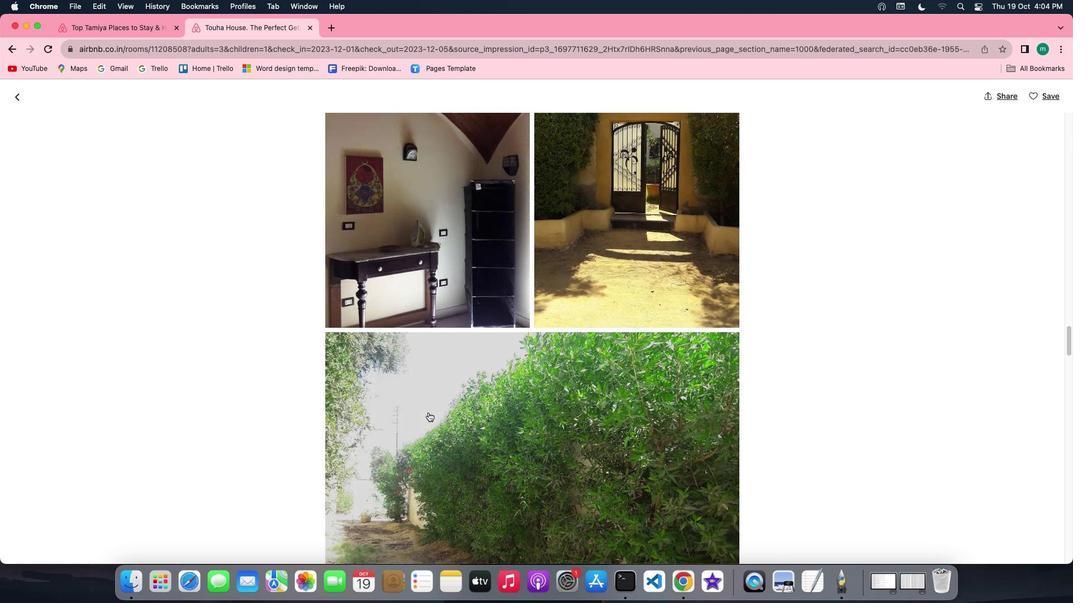 
Action: Mouse scrolled (428, 412) with delta (0, -1)
Screenshot: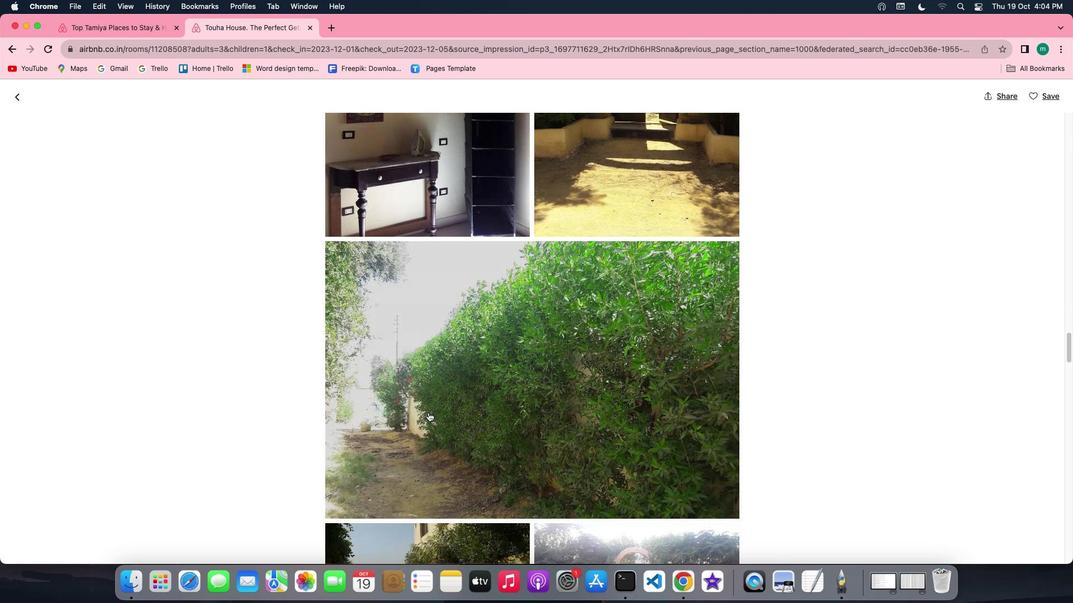 
Action: Mouse scrolled (428, 412) with delta (0, 0)
Screenshot: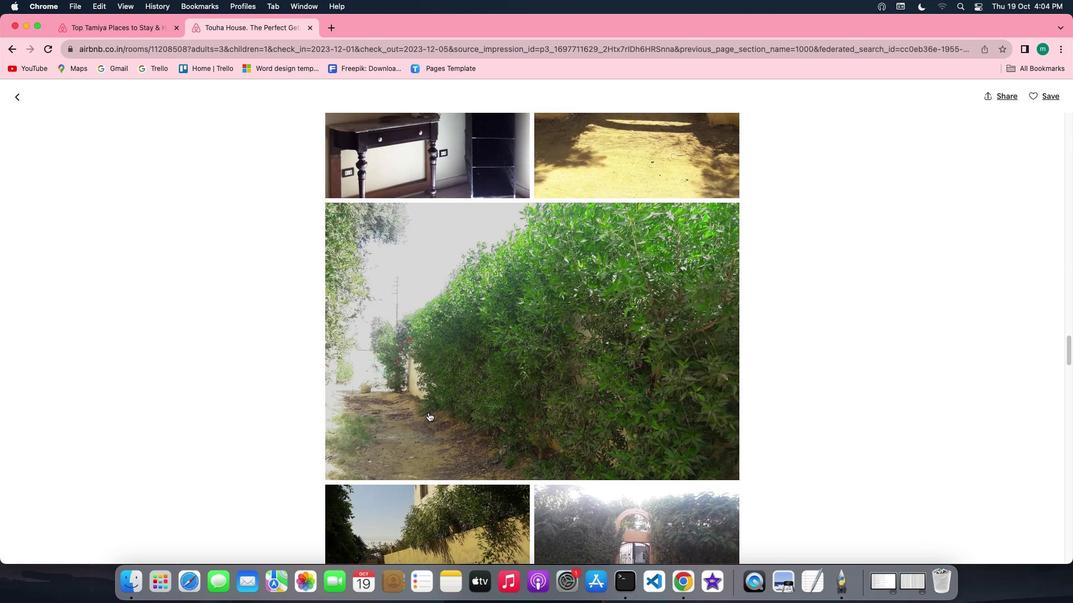 
Action: Mouse scrolled (428, 412) with delta (0, 0)
Screenshot: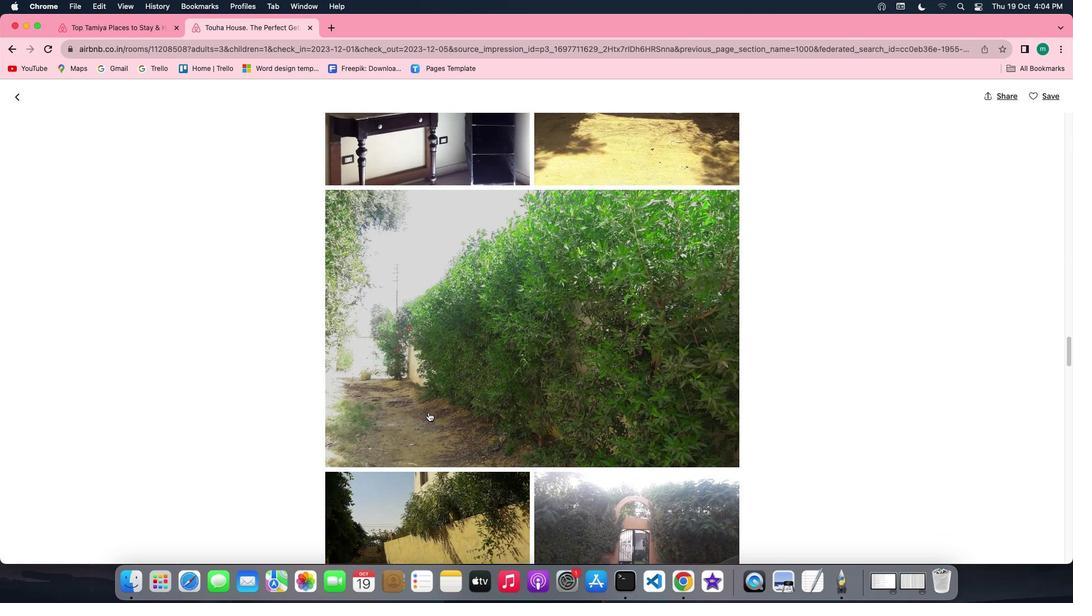 
Action: Mouse scrolled (428, 412) with delta (0, -1)
Screenshot: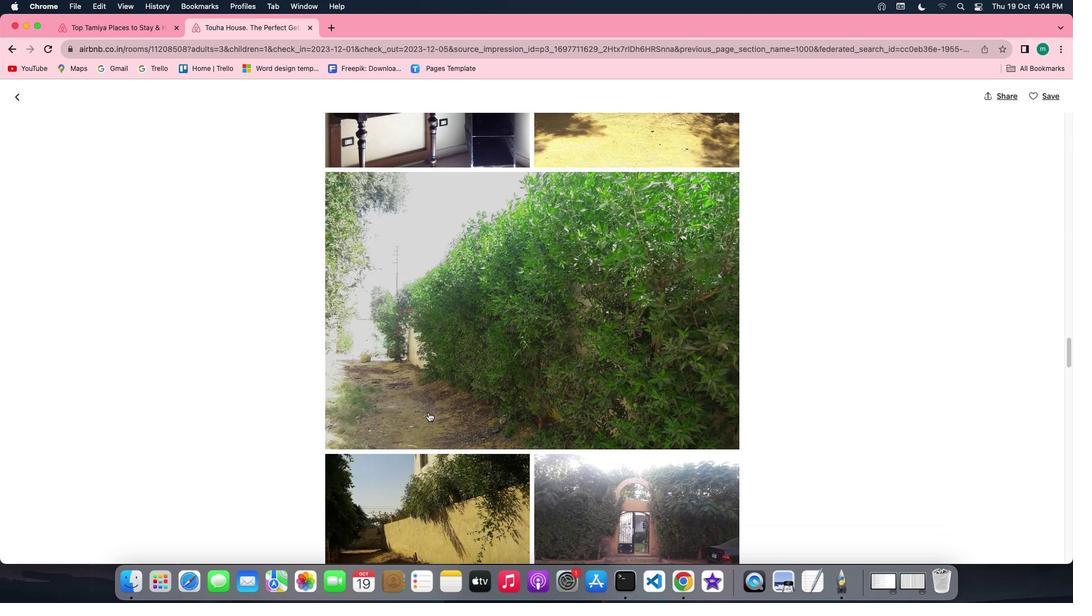 
Action: Mouse scrolled (428, 412) with delta (0, -1)
Screenshot: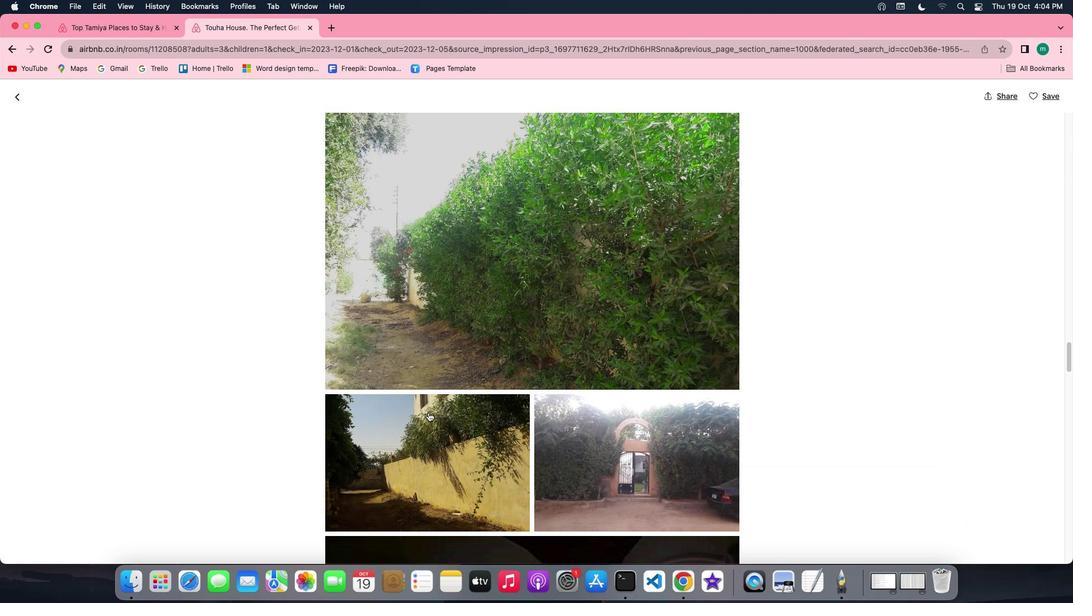 
Action: Mouse scrolled (428, 412) with delta (0, -1)
